 Task: Design a site for a fitness influencer, featuring workout routines, healthy recipes, and a community forum for fitness enthusiasts.
Action: Mouse moved to (1156, 388)
Screenshot: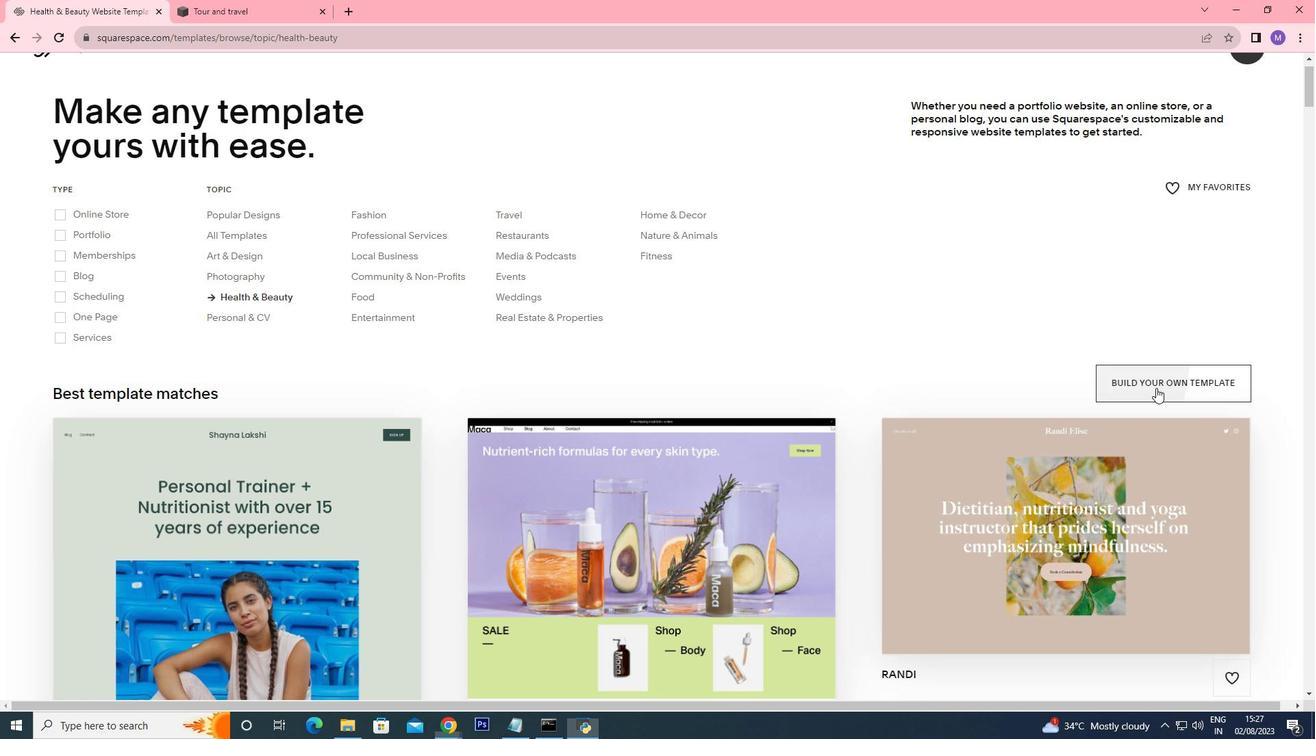 
Action: Mouse pressed left at (1156, 388)
Screenshot: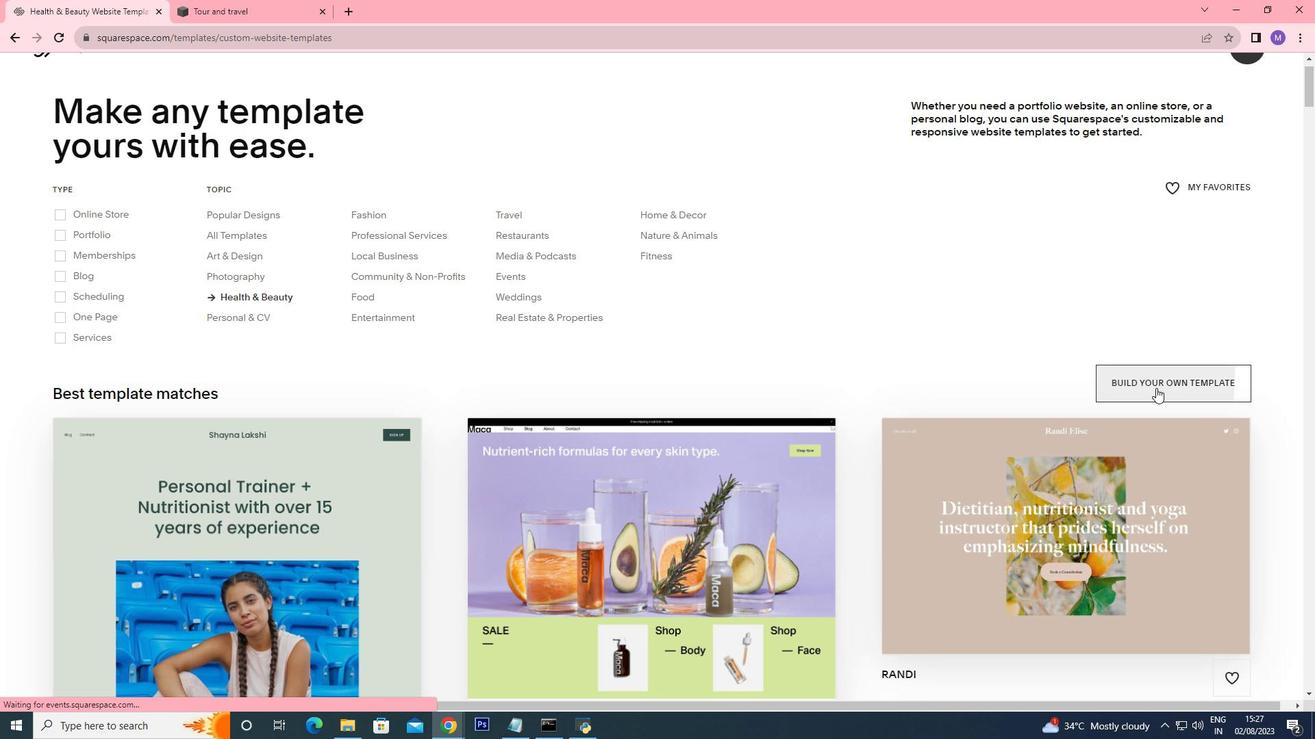 
Action: Mouse moved to (1062, 510)
Screenshot: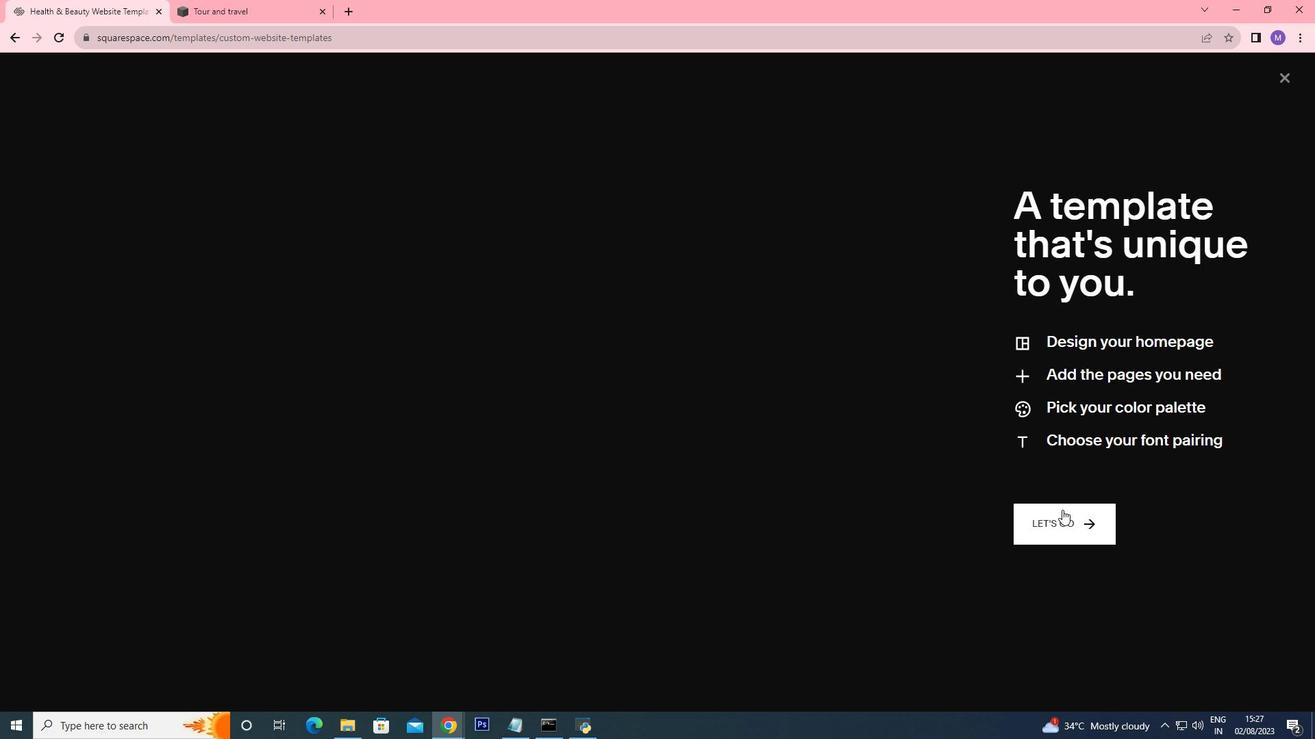 
Action: Mouse pressed left at (1062, 510)
Screenshot: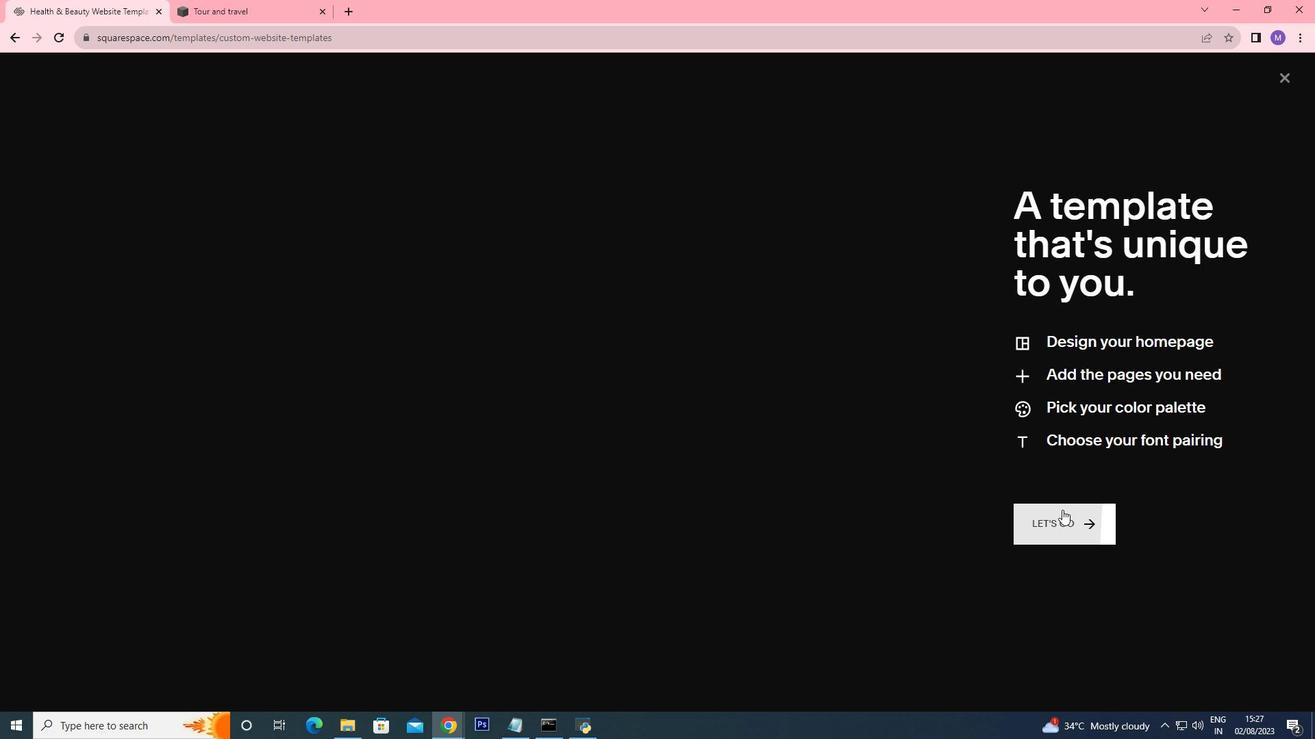 
Action: Mouse moved to (1063, 523)
Screenshot: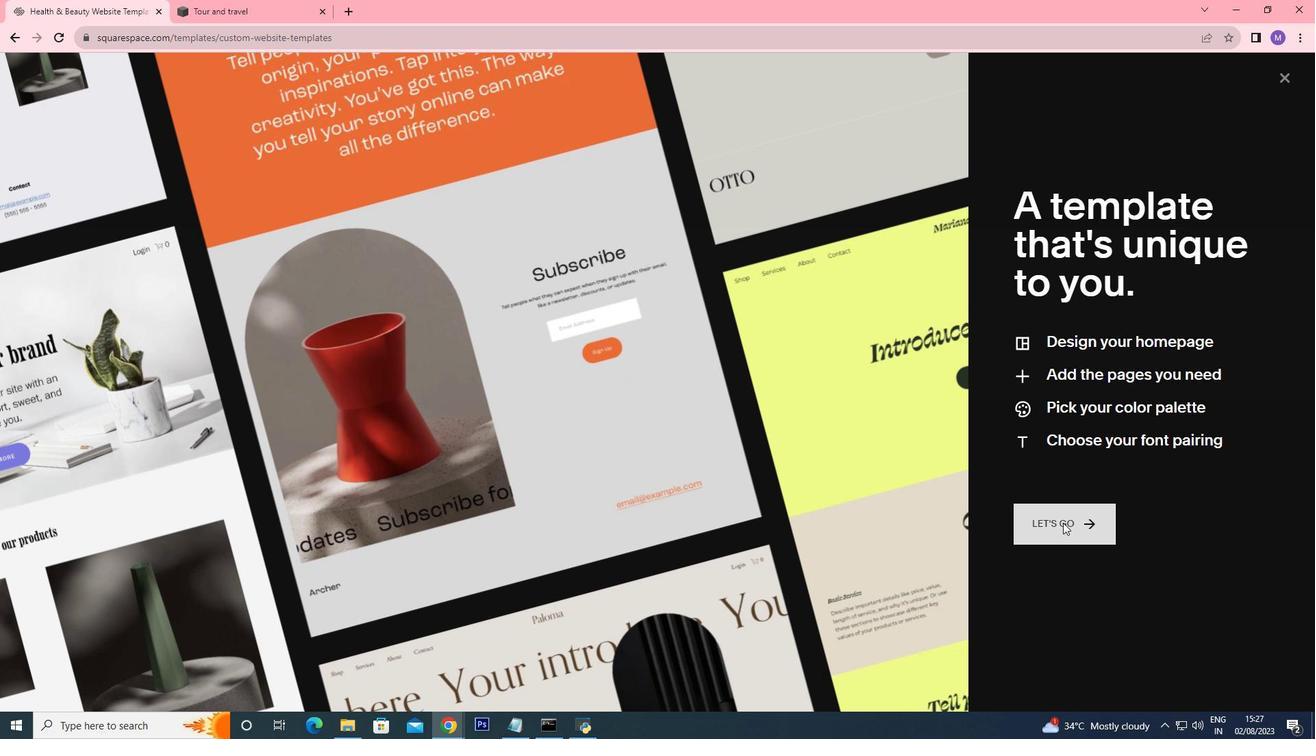 
Action: Mouse pressed left at (1063, 523)
Screenshot: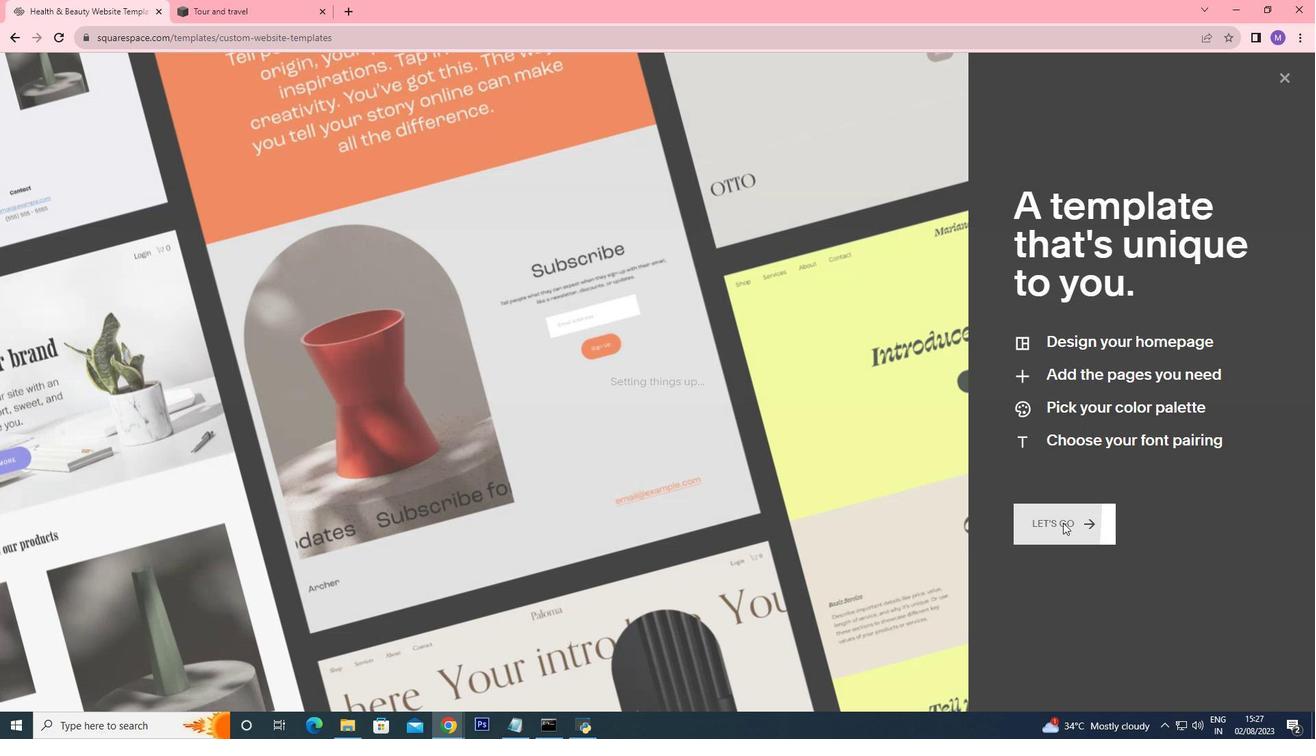 
Action: Mouse moved to (1057, 248)
Screenshot: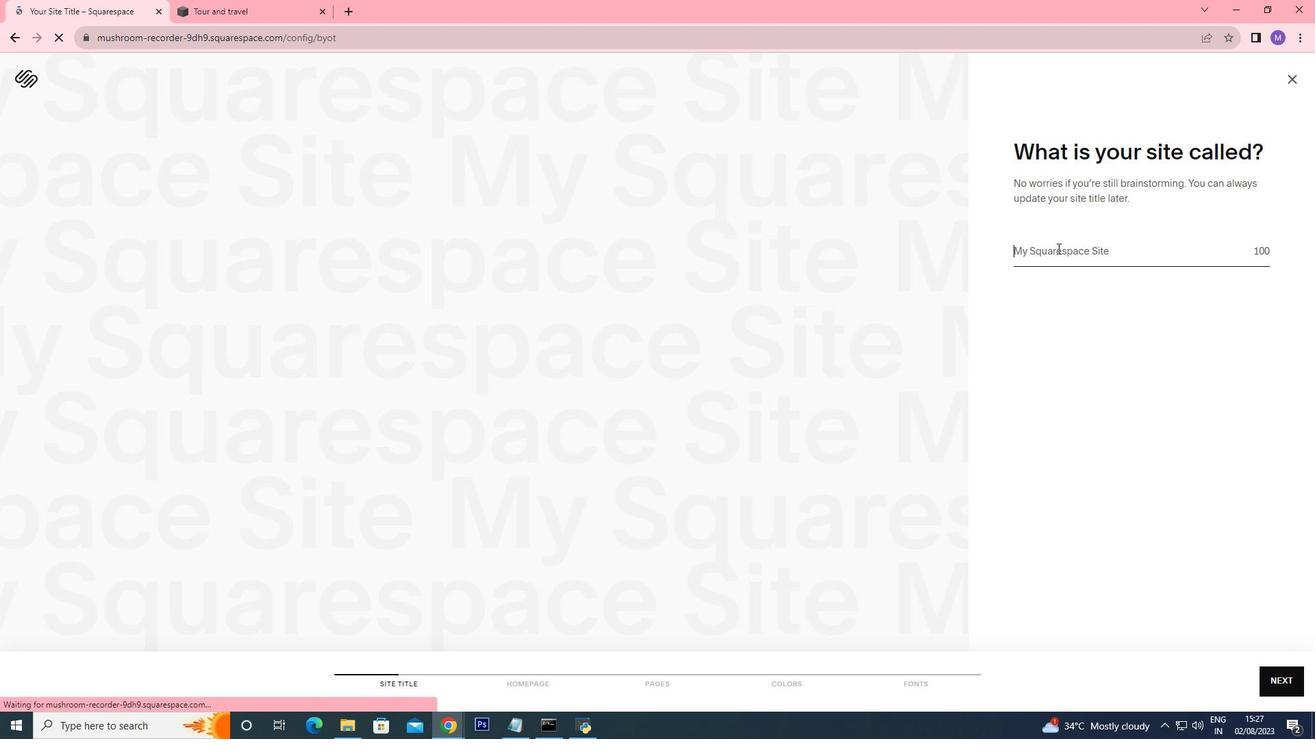 
Action: Mouse pressed left at (1057, 248)
Screenshot: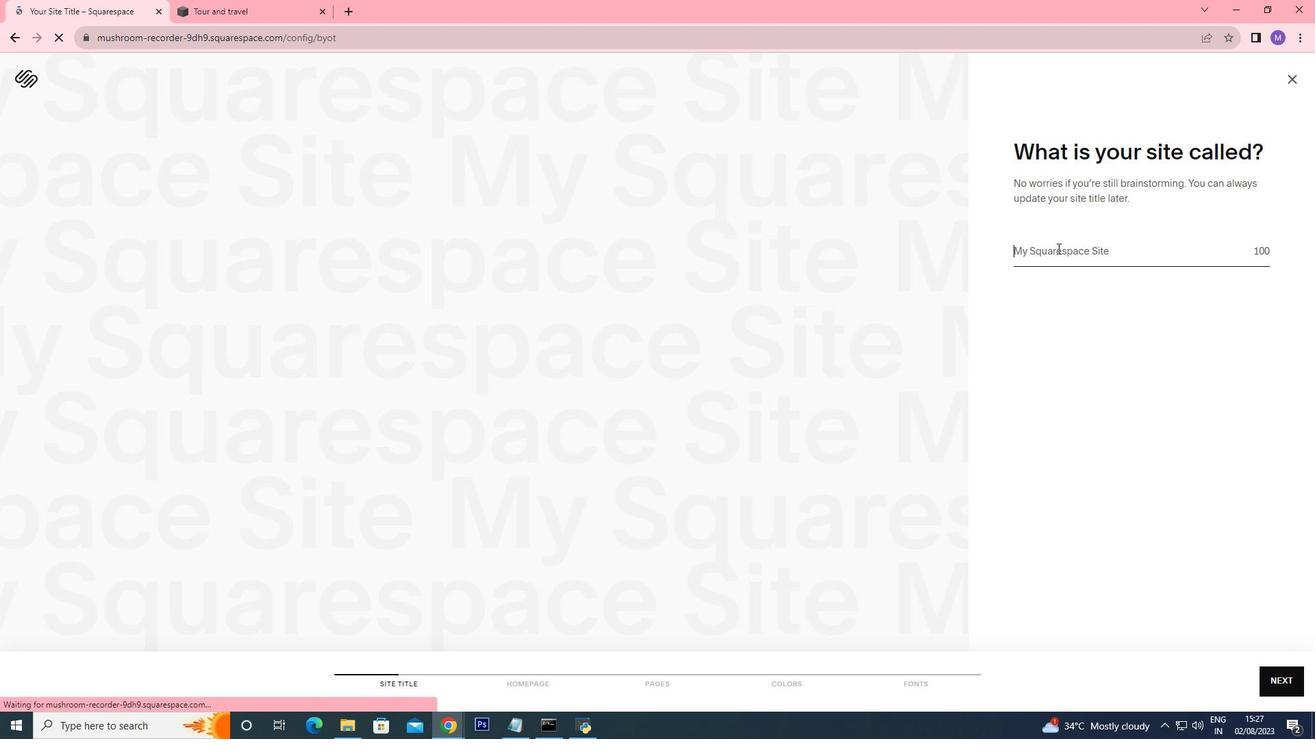 
Action: Key pressed <Key.shift>Fitness<Key.space><Key.shift>Influencer
Screenshot: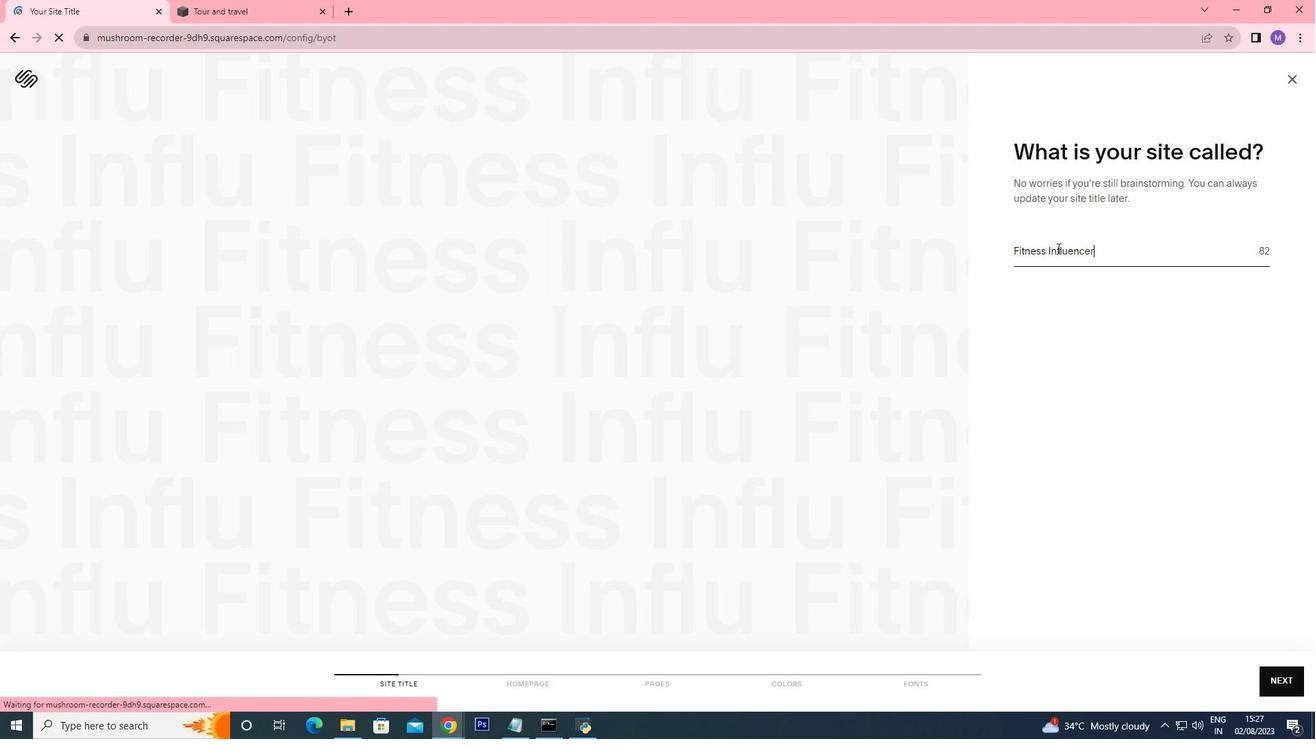 
Action: Mouse moved to (1264, 679)
Screenshot: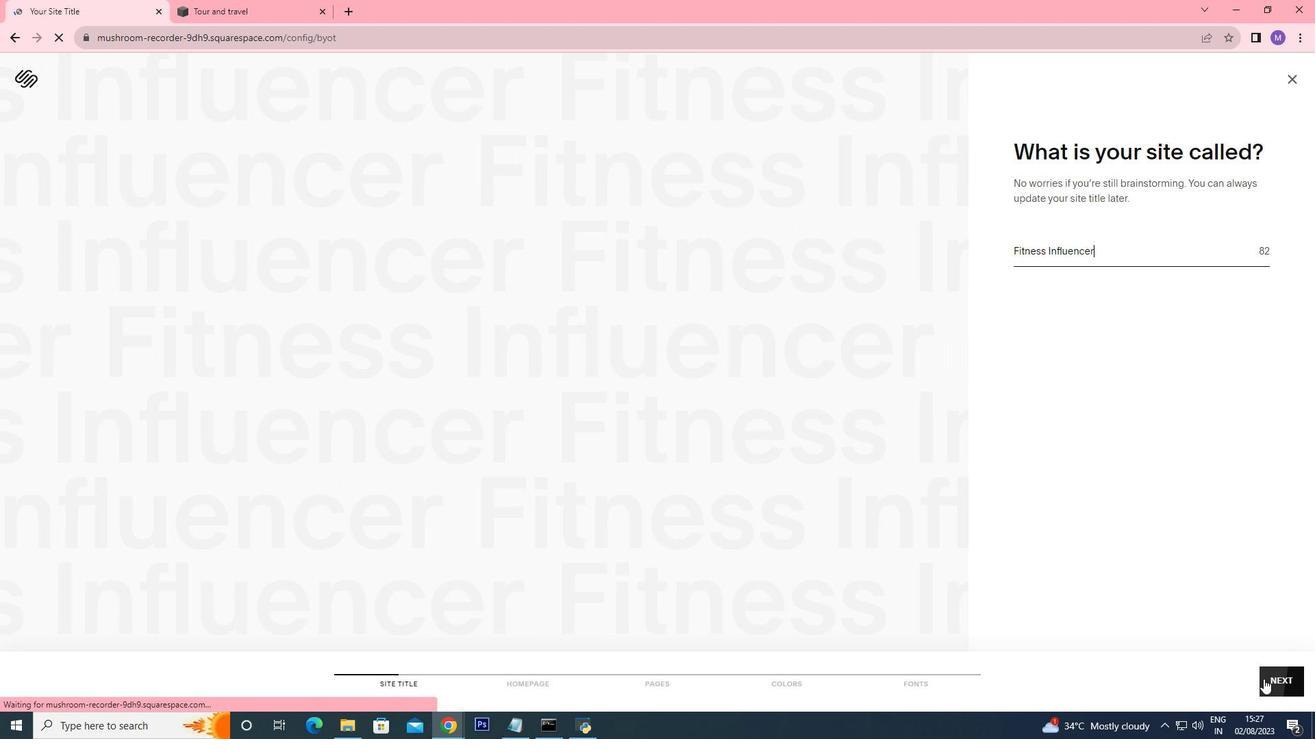 
Action: Mouse pressed left at (1264, 679)
Screenshot: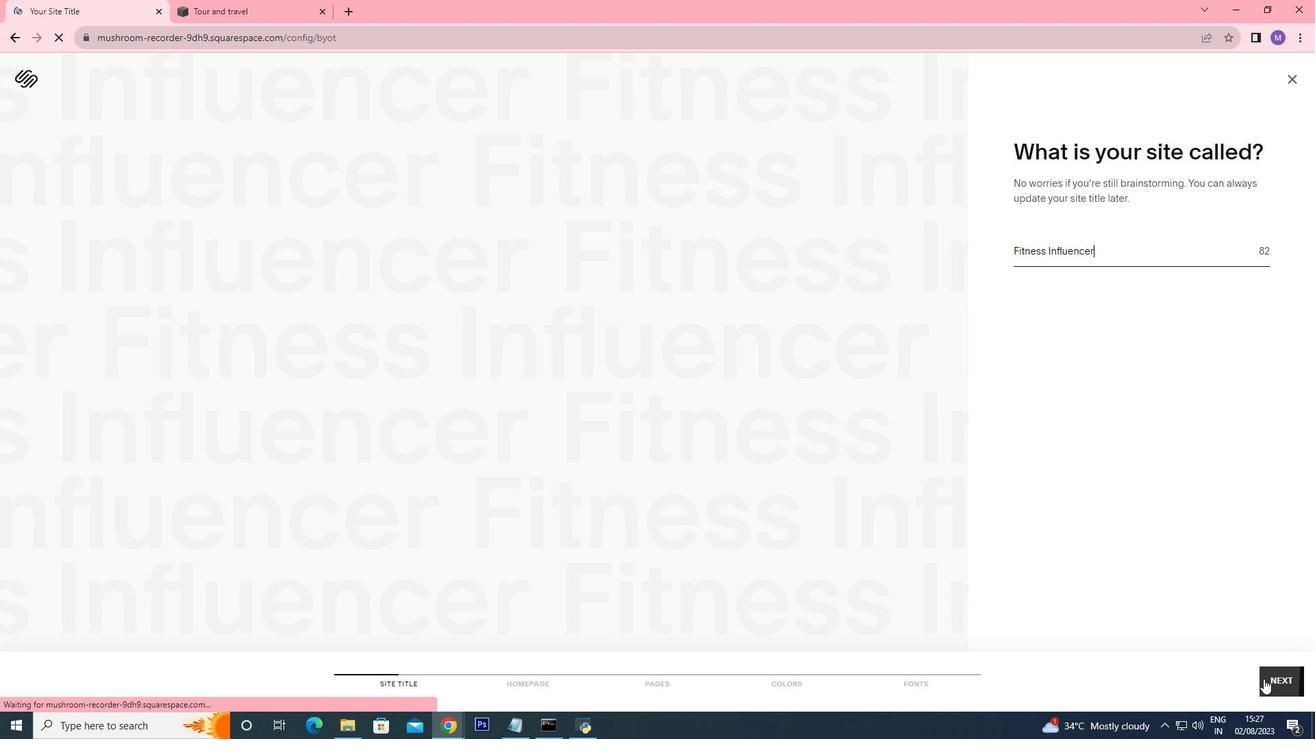 
Action: Mouse moved to (1274, 542)
Screenshot: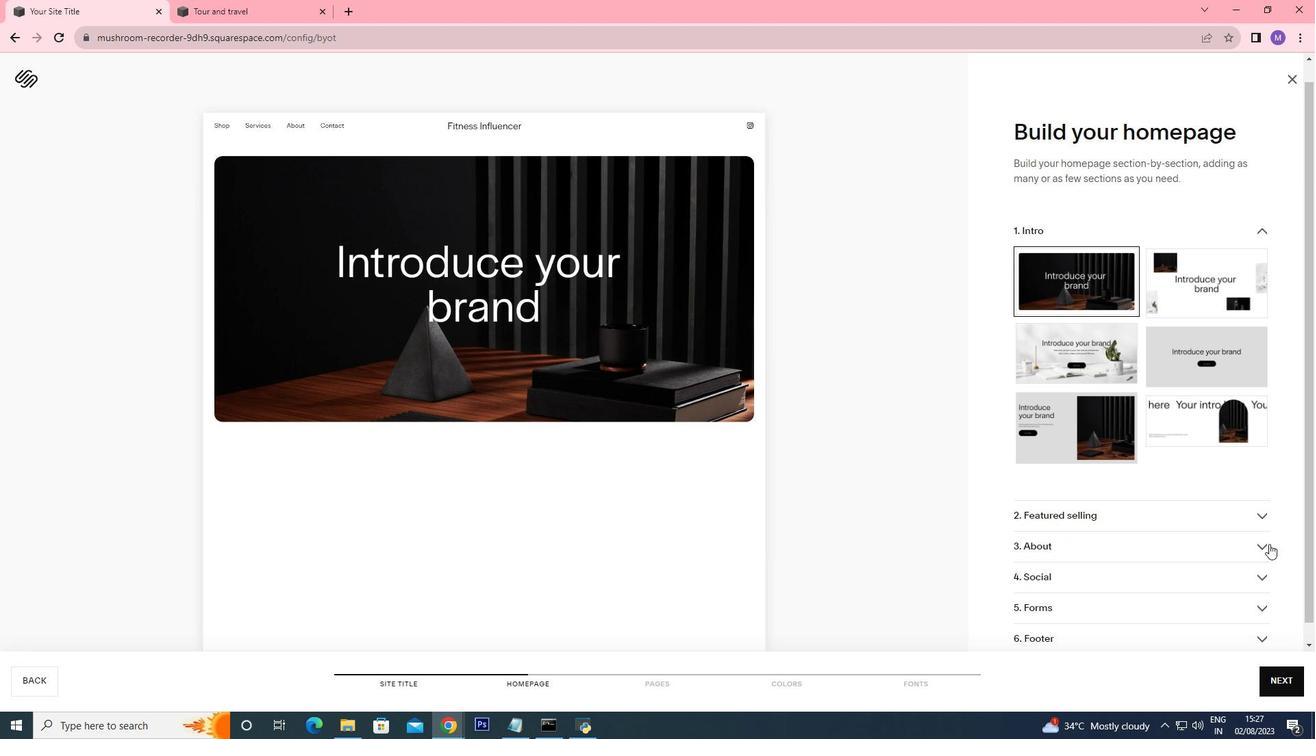 
Action: Mouse scrolled (1274, 541) with delta (0, 0)
Screenshot: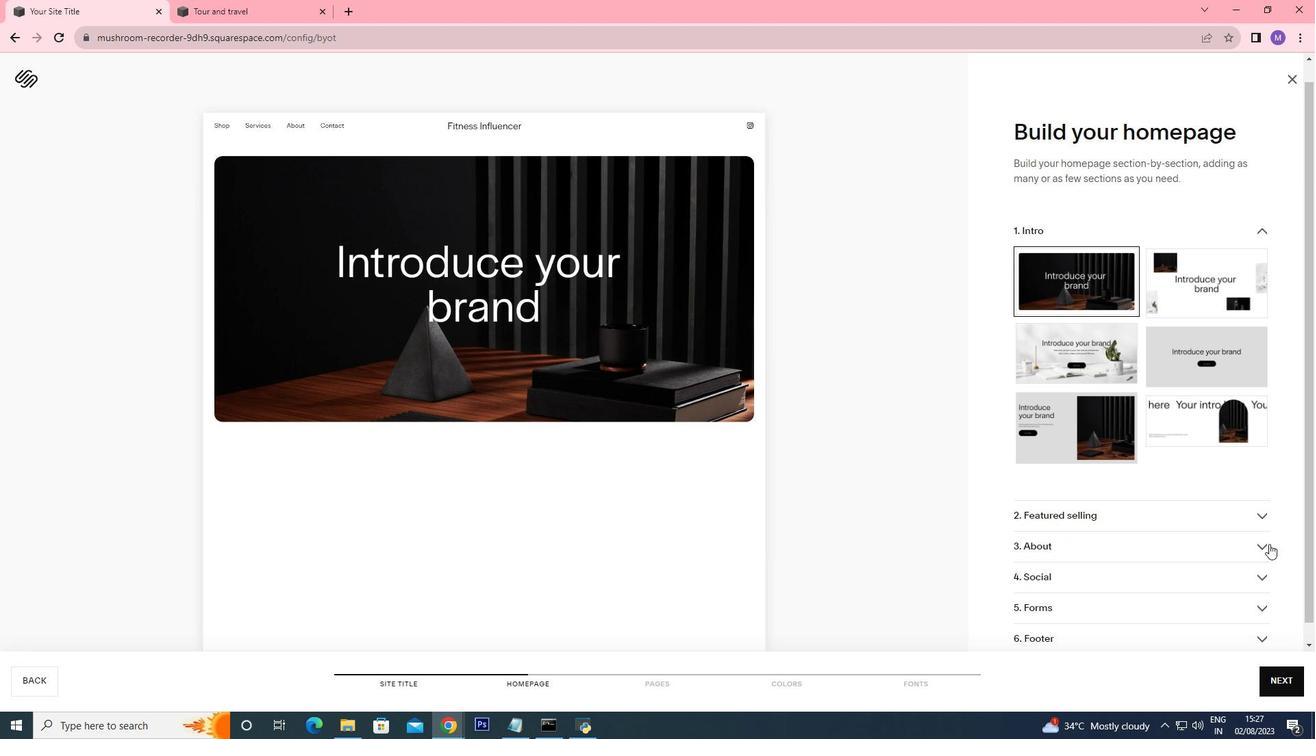 
Action: Mouse moved to (1272, 544)
Screenshot: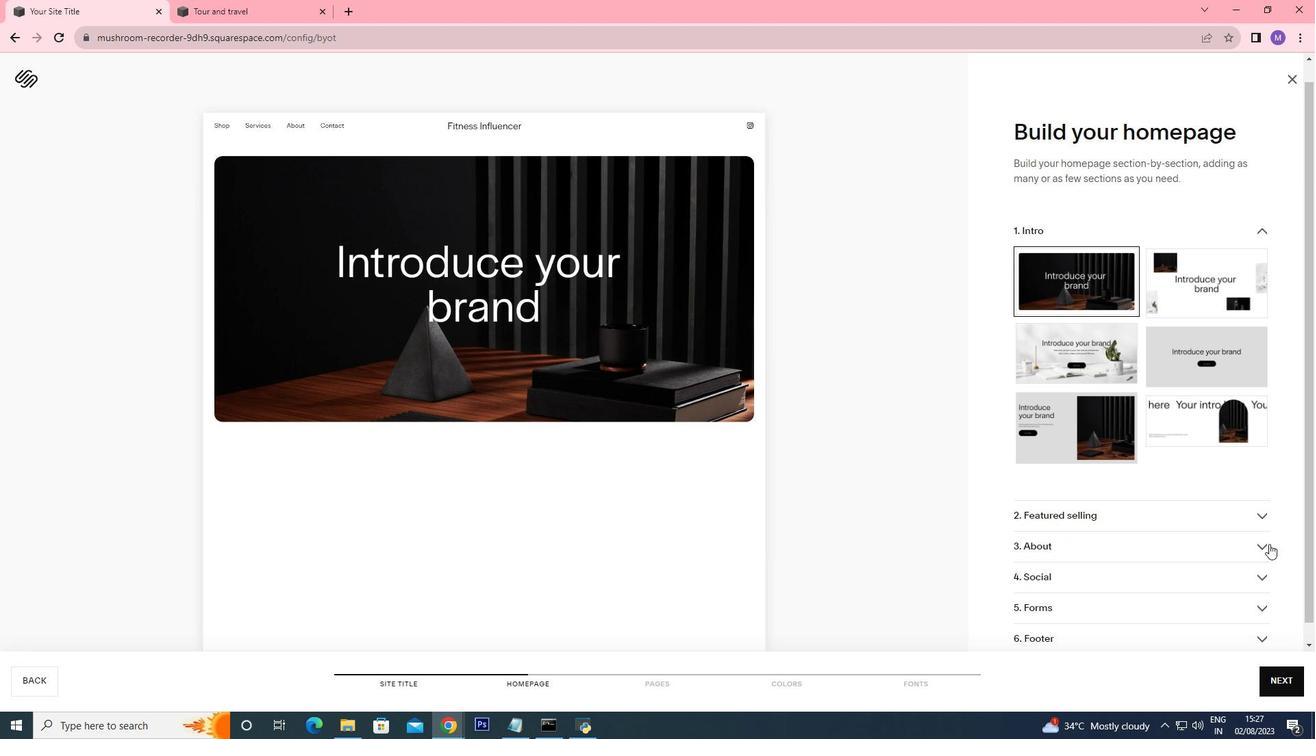 
Action: Mouse scrolled (1272, 544) with delta (0, 0)
Screenshot: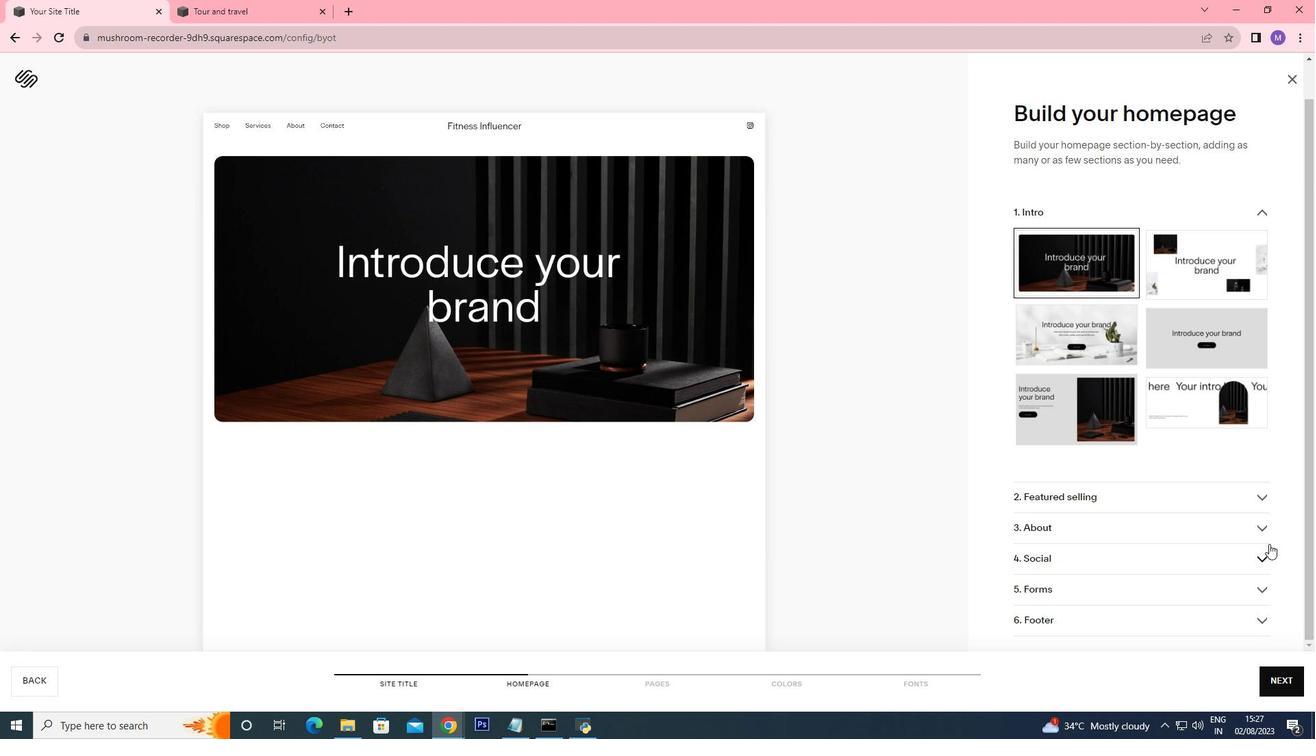 
Action: Mouse moved to (1148, 509)
Screenshot: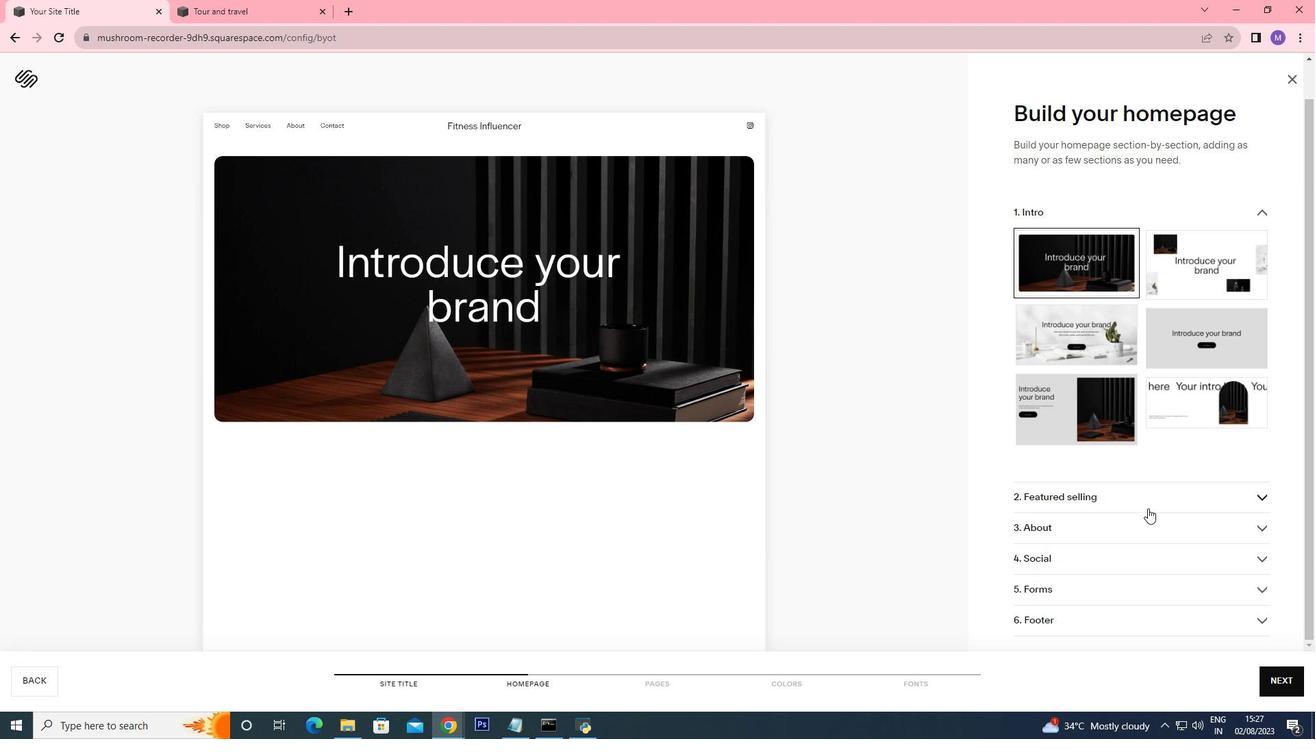 
Action: Mouse pressed left at (1148, 509)
Screenshot: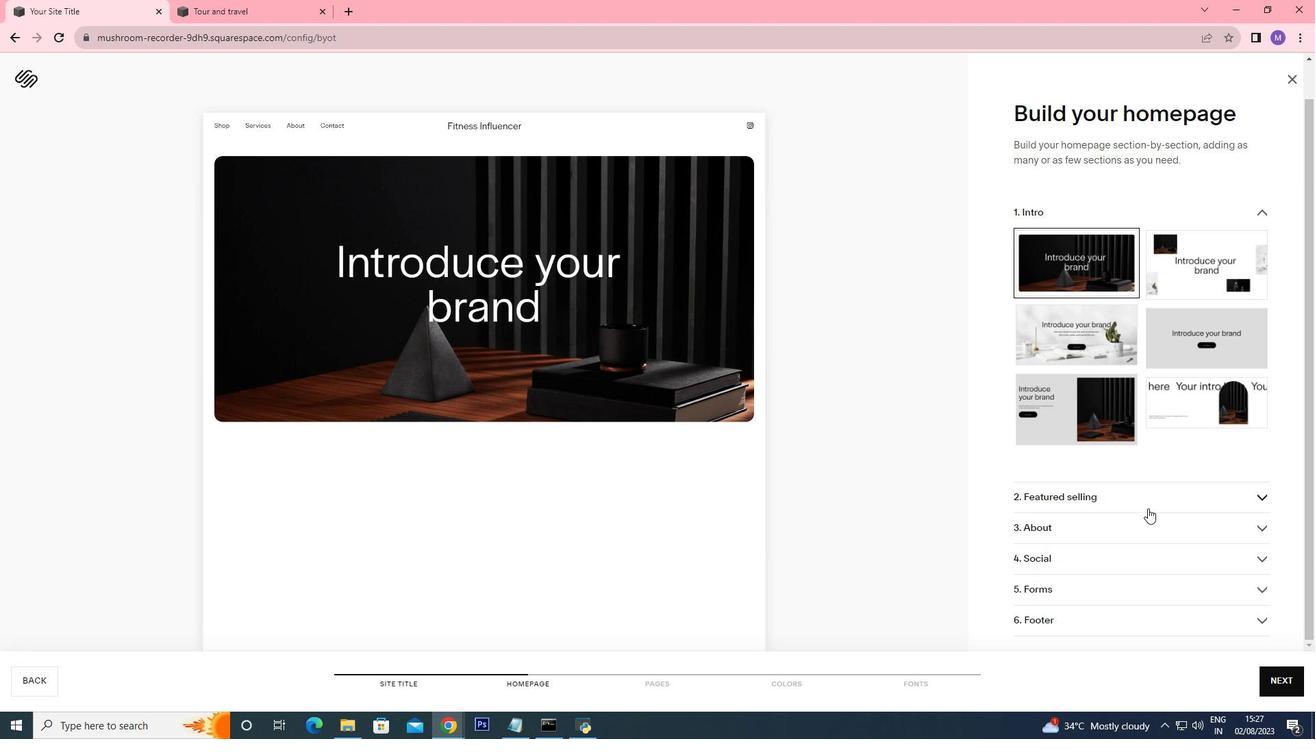 
Action: Mouse moved to (1155, 491)
Screenshot: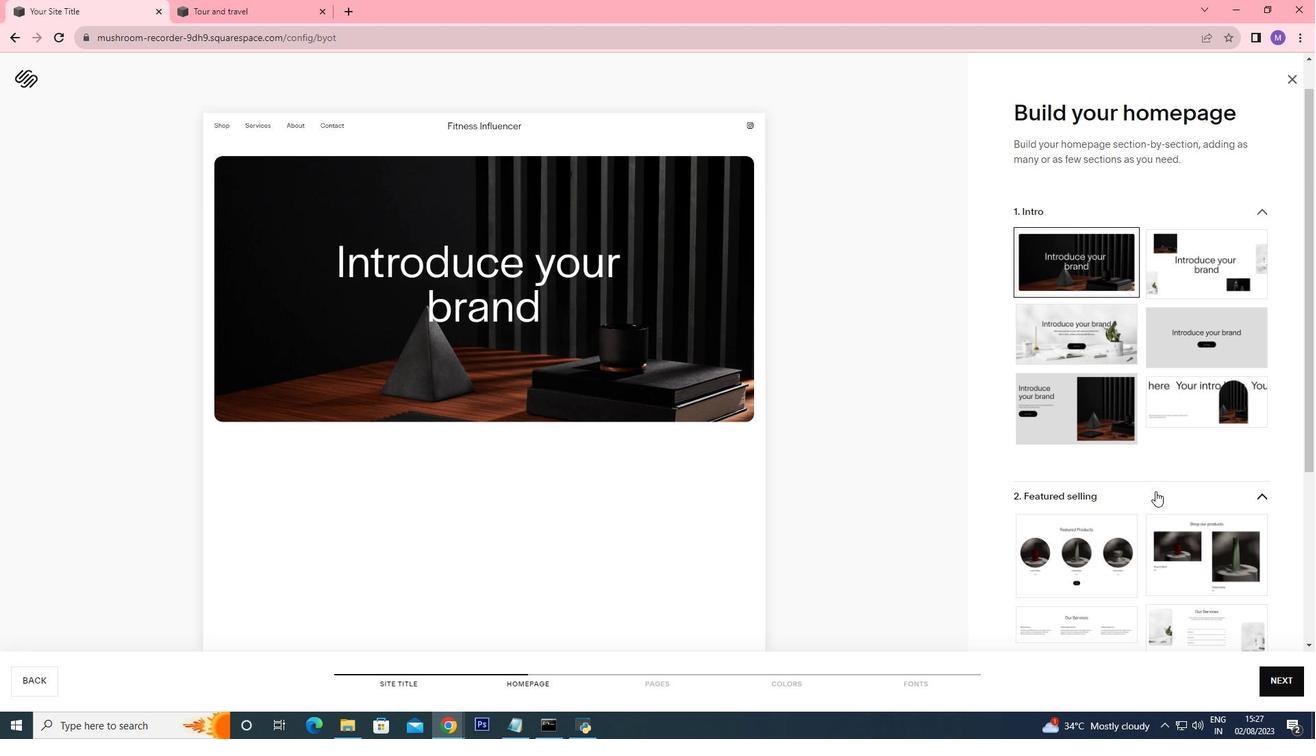 
Action: Mouse scrolled (1155, 491) with delta (0, 0)
Screenshot: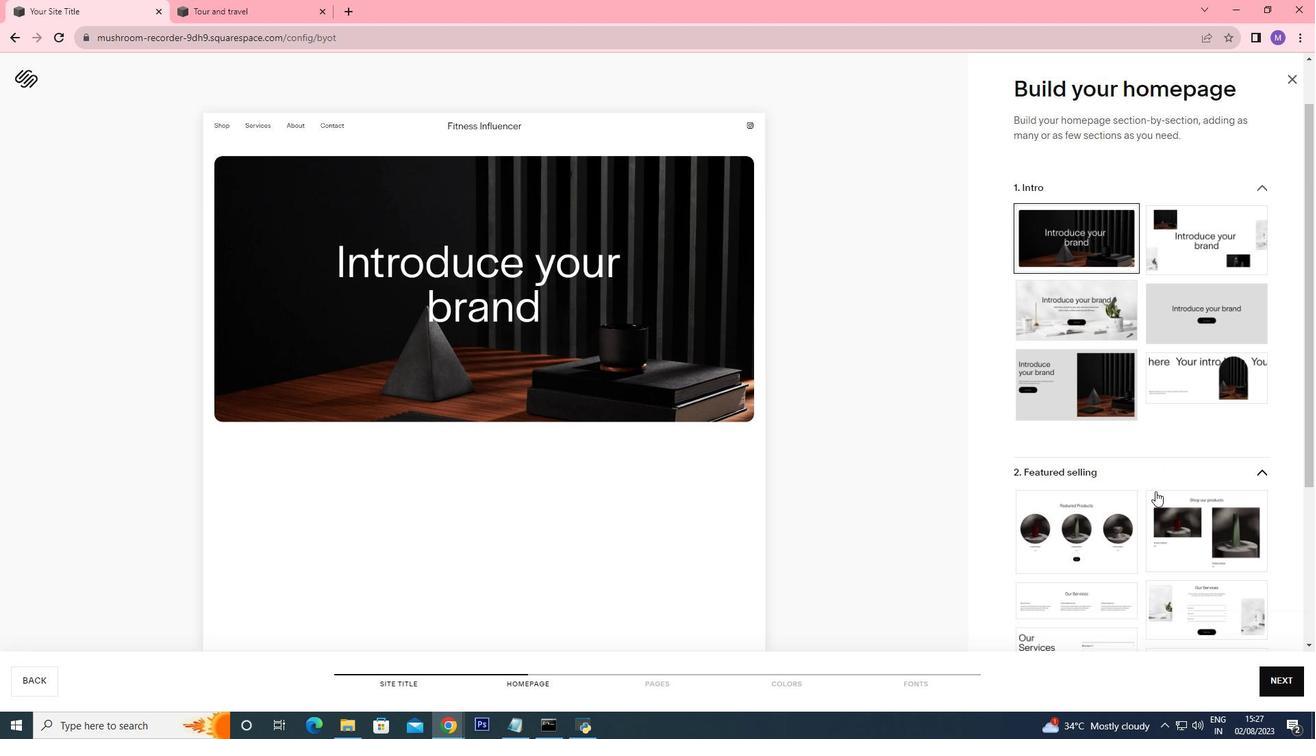 
Action: Mouse scrolled (1155, 491) with delta (0, 0)
Screenshot: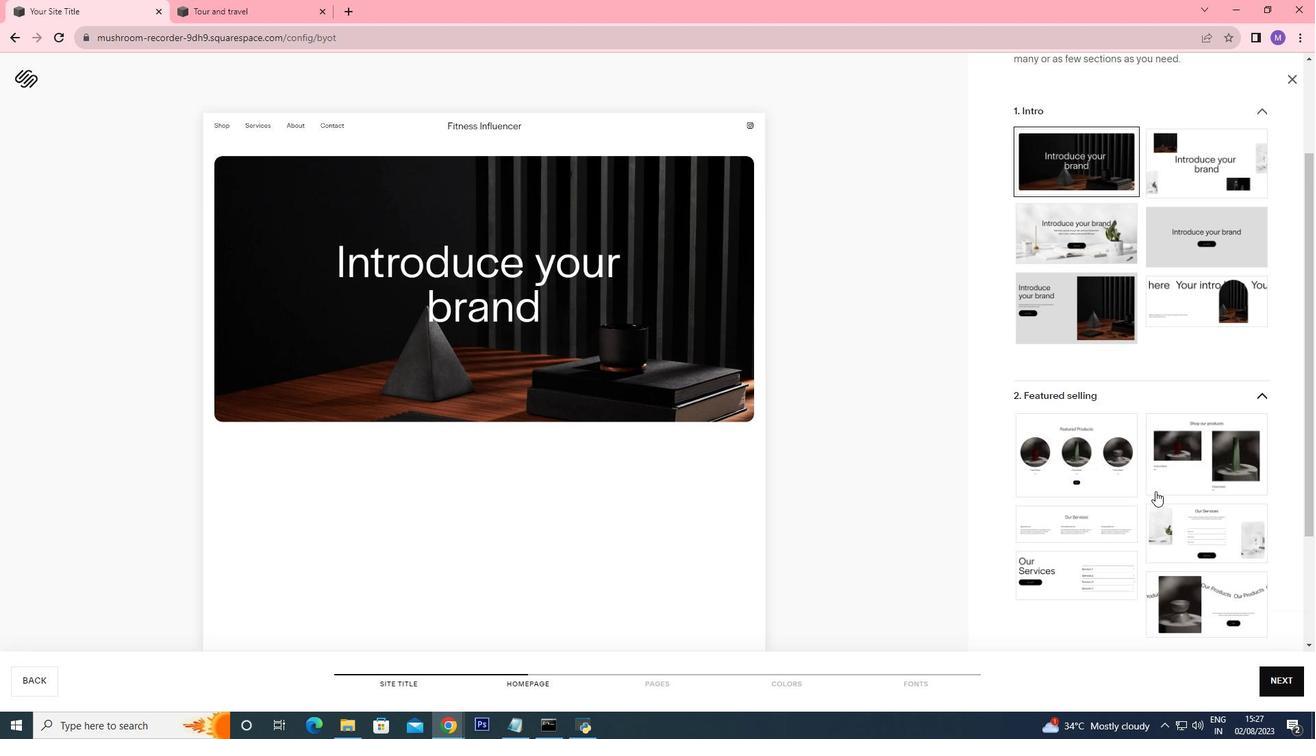 
Action: Mouse moved to (1257, 362)
Screenshot: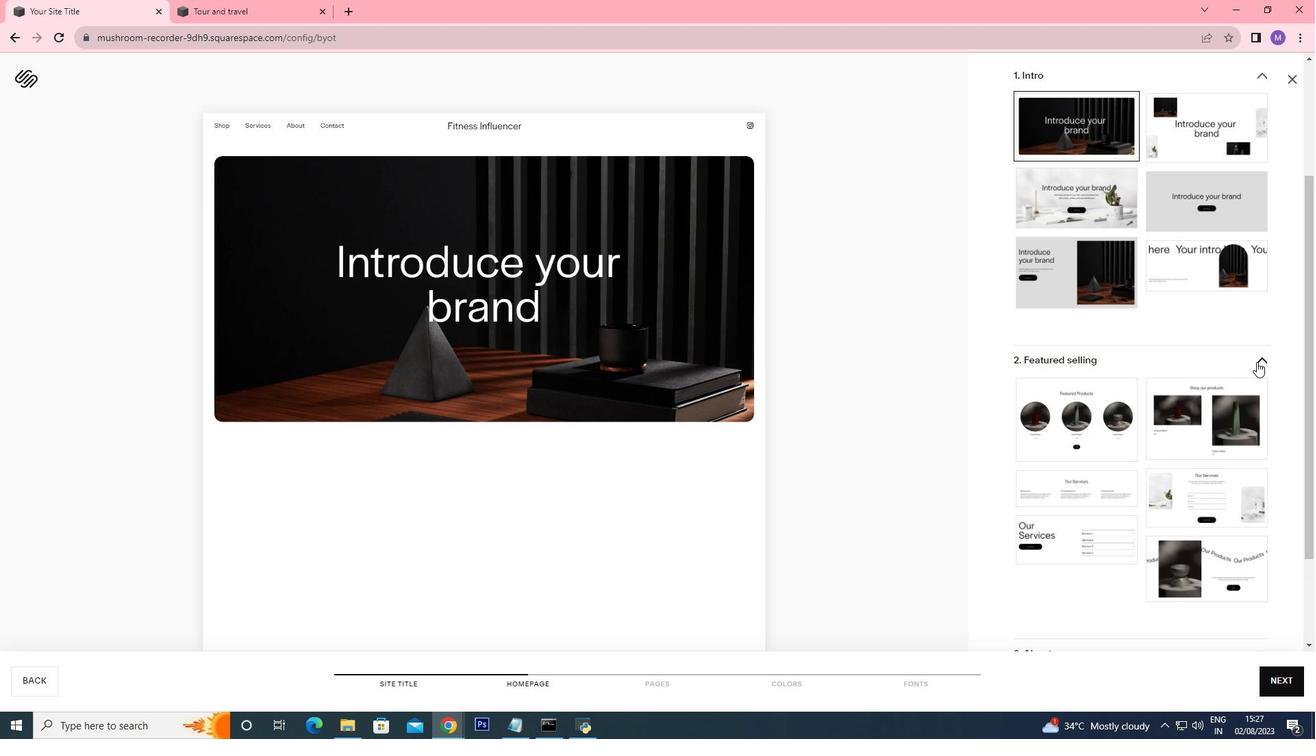 
Action: Mouse pressed left at (1257, 362)
Screenshot: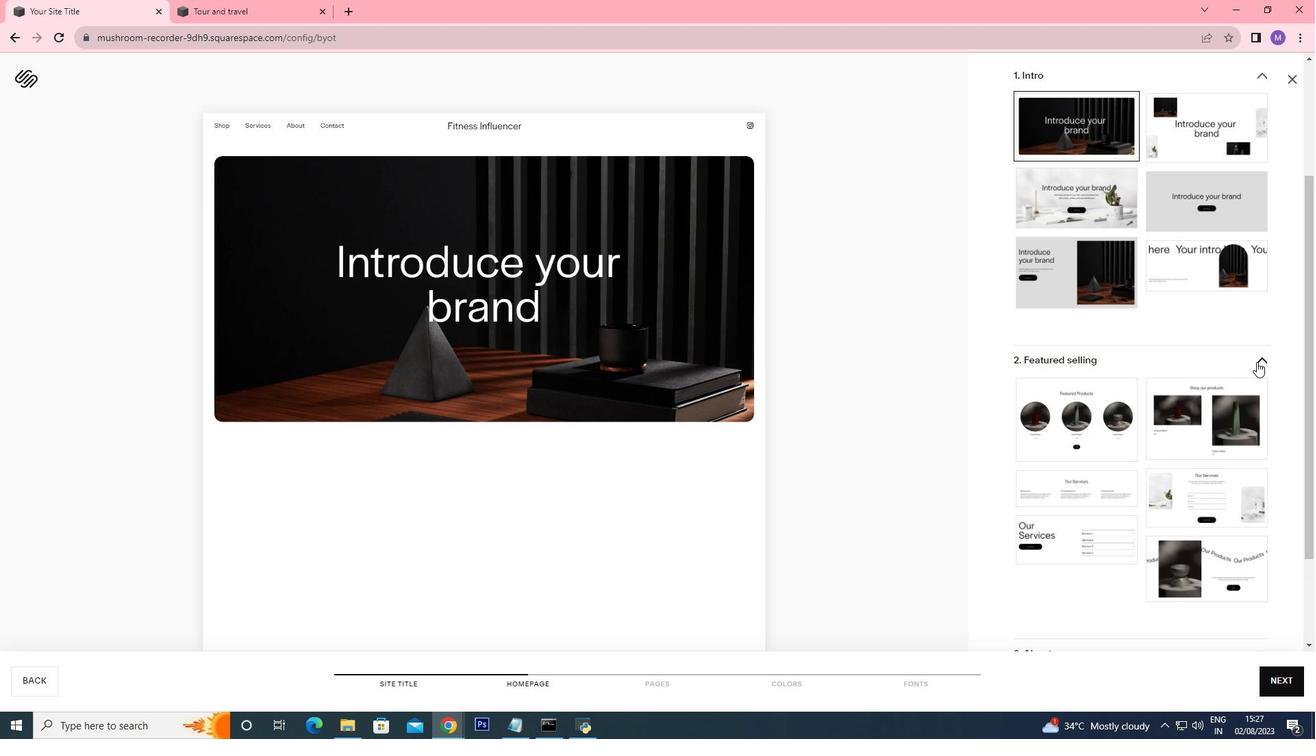
Action: Mouse moved to (1101, 411)
Screenshot: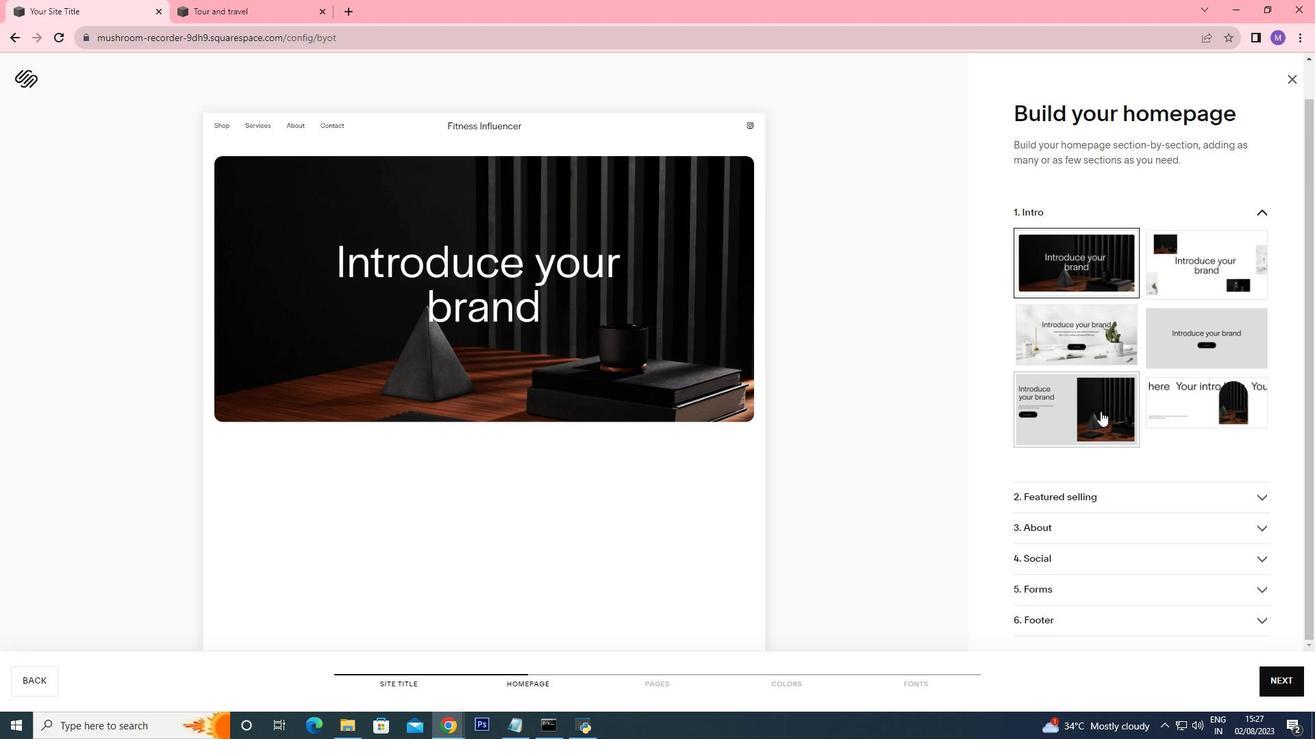 
Action: Mouse pressed left at (1101, 411)
Screenshot: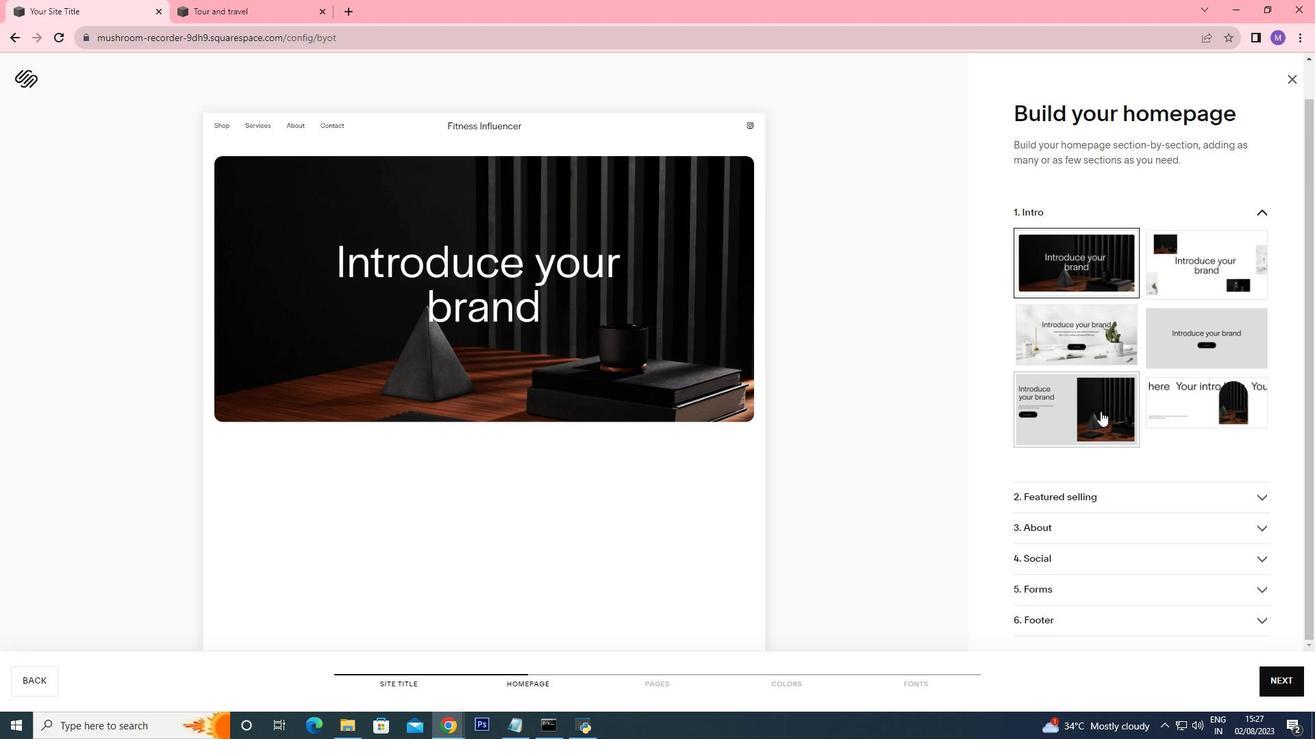 
Action: Mouse moved to (1198, 411)
Screenshot: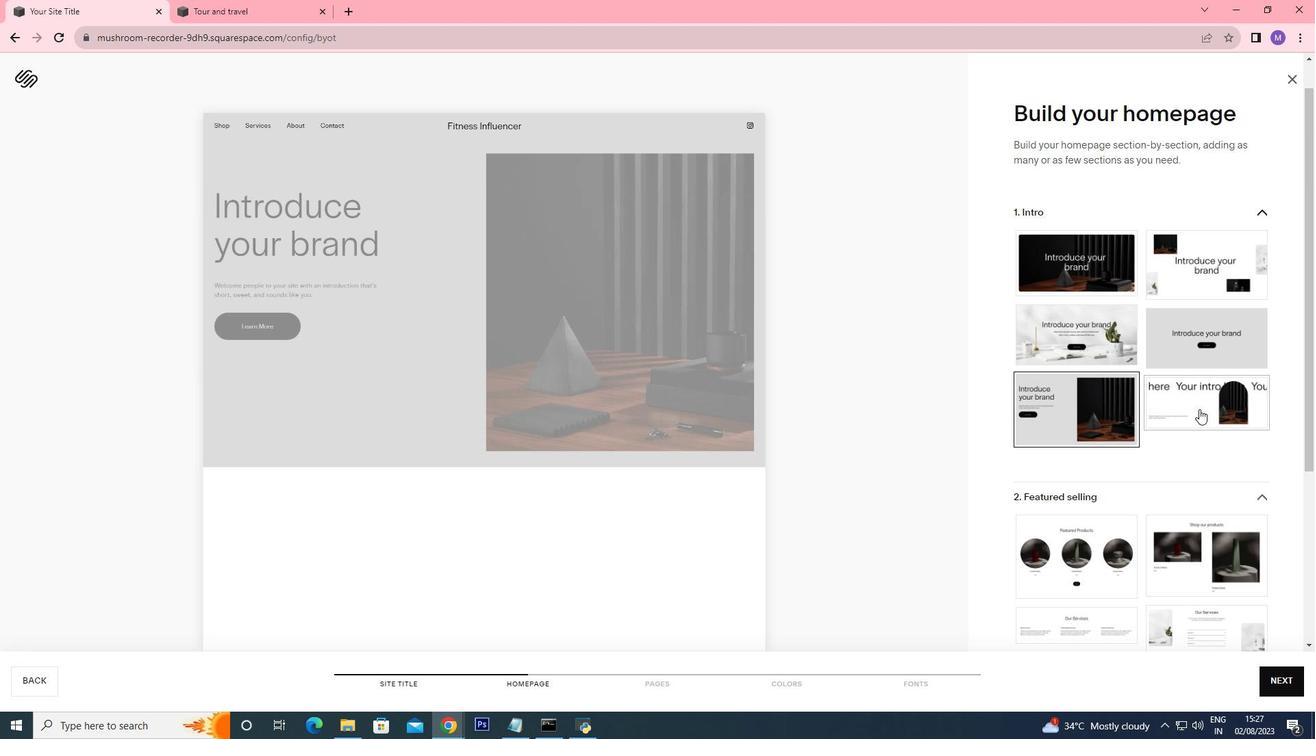 
Action: Mouse scrolled (1198, 410) with delta (0, 0)
Screenshot: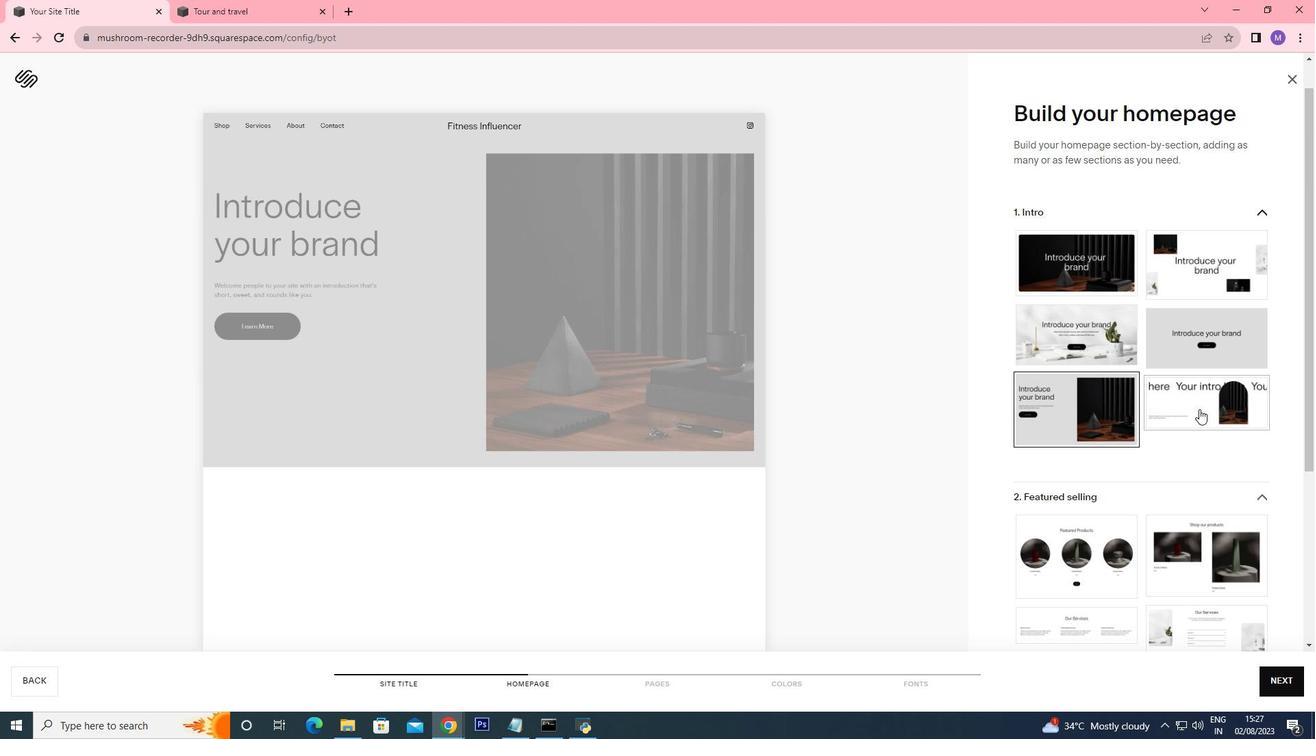 
Action: Mouse moved to (1199, 409)
Screenshot: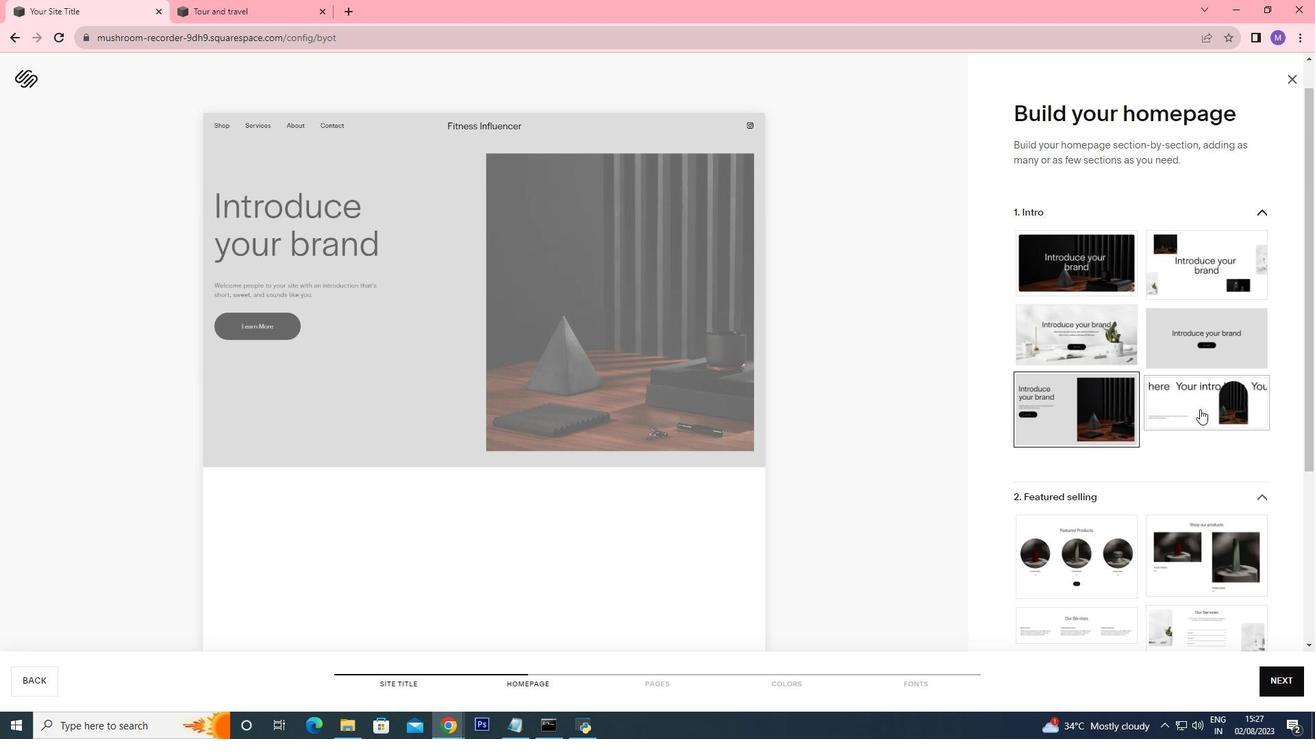 
Action: Mouse scrolled (1198, 409) with delta (0, 0)
Screenshot: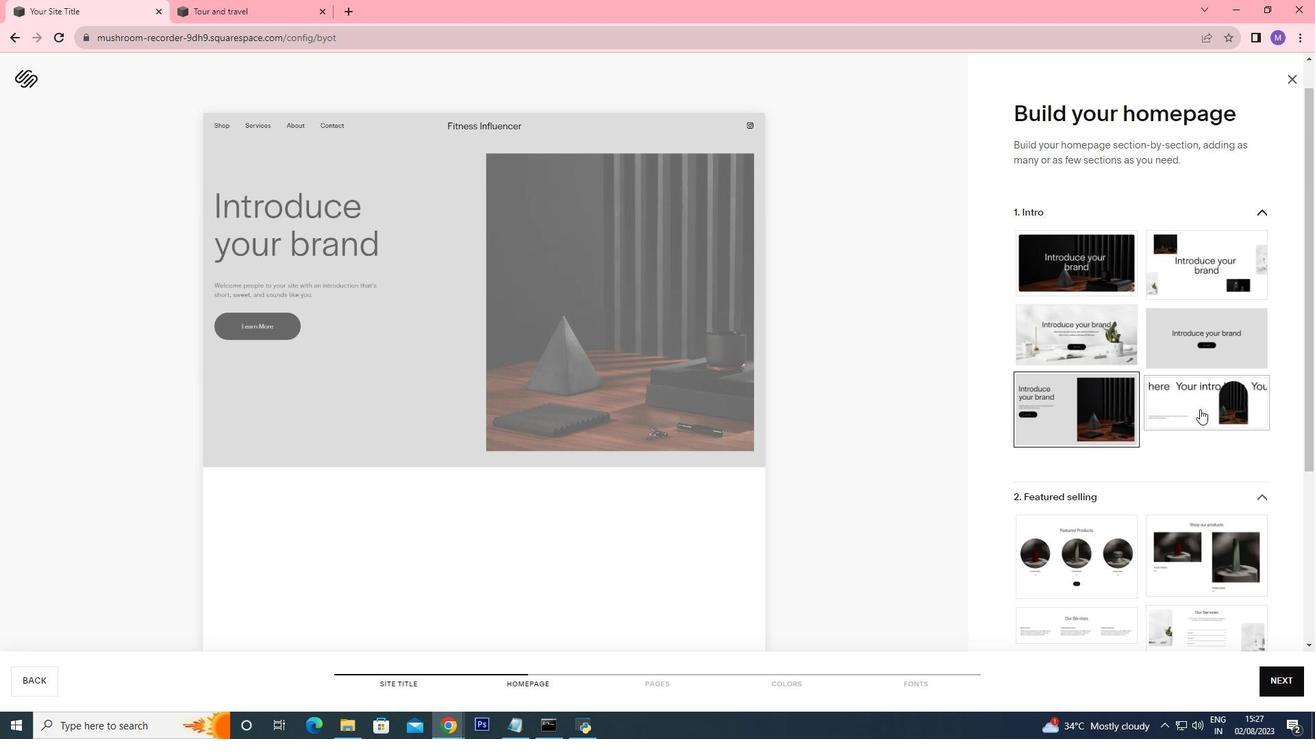 
Action: Mouse scrolled (1199, 409) with delta (0, 0)
Screenshot: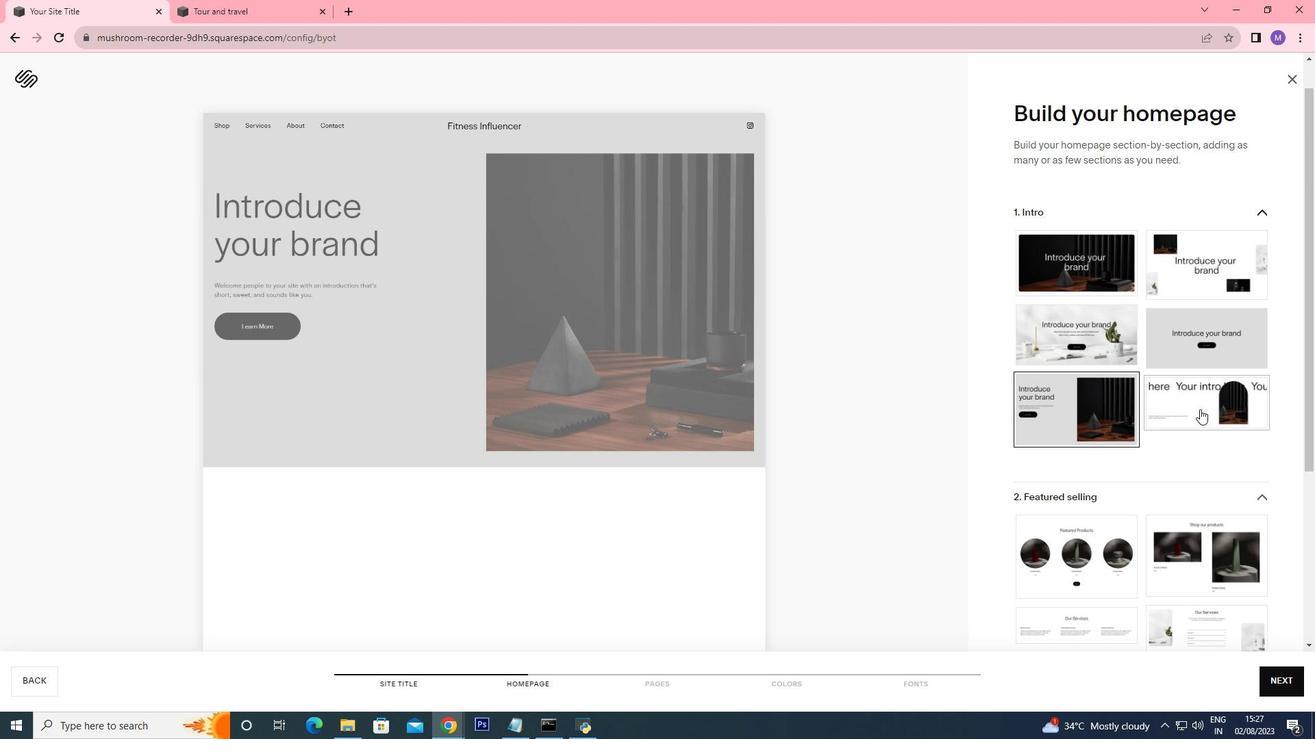 
Action: Mouse moved to (1224, 408)
Screenshot: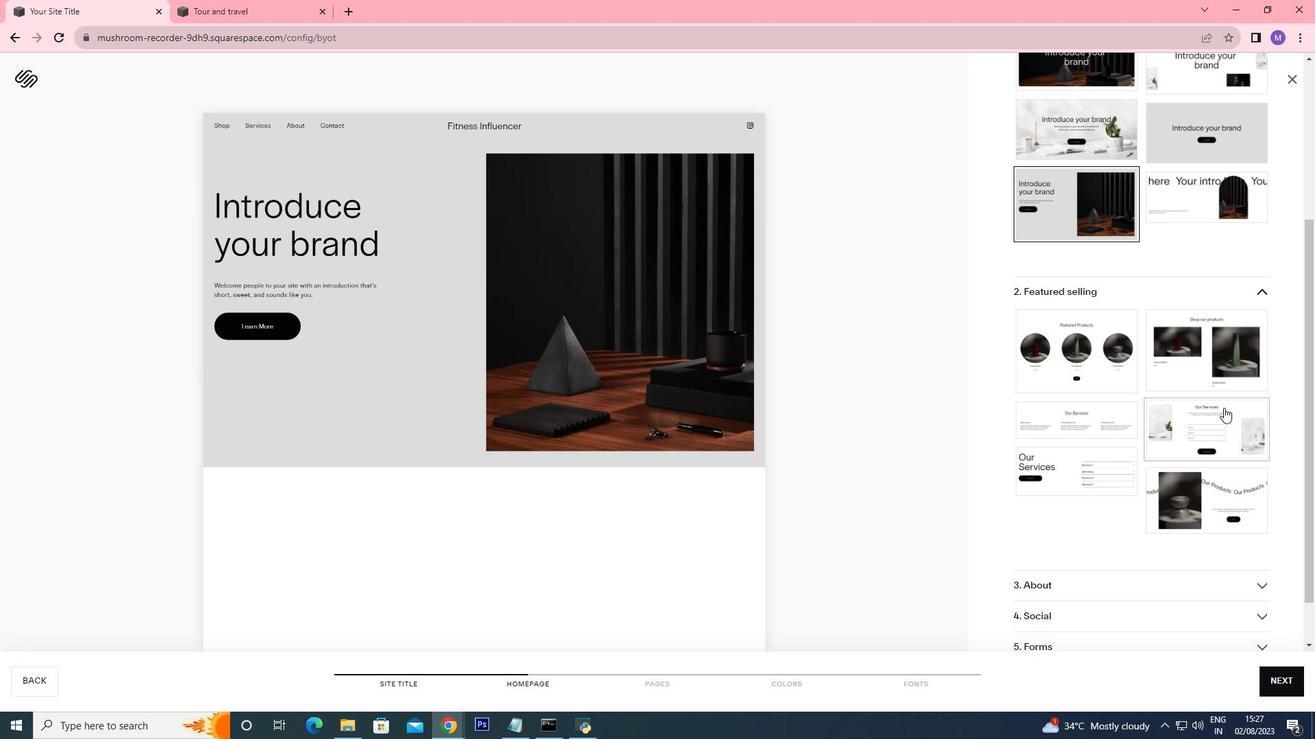 
Action: Mouse scrolled (1224, 407) with delta (0, 0)
Screenshot: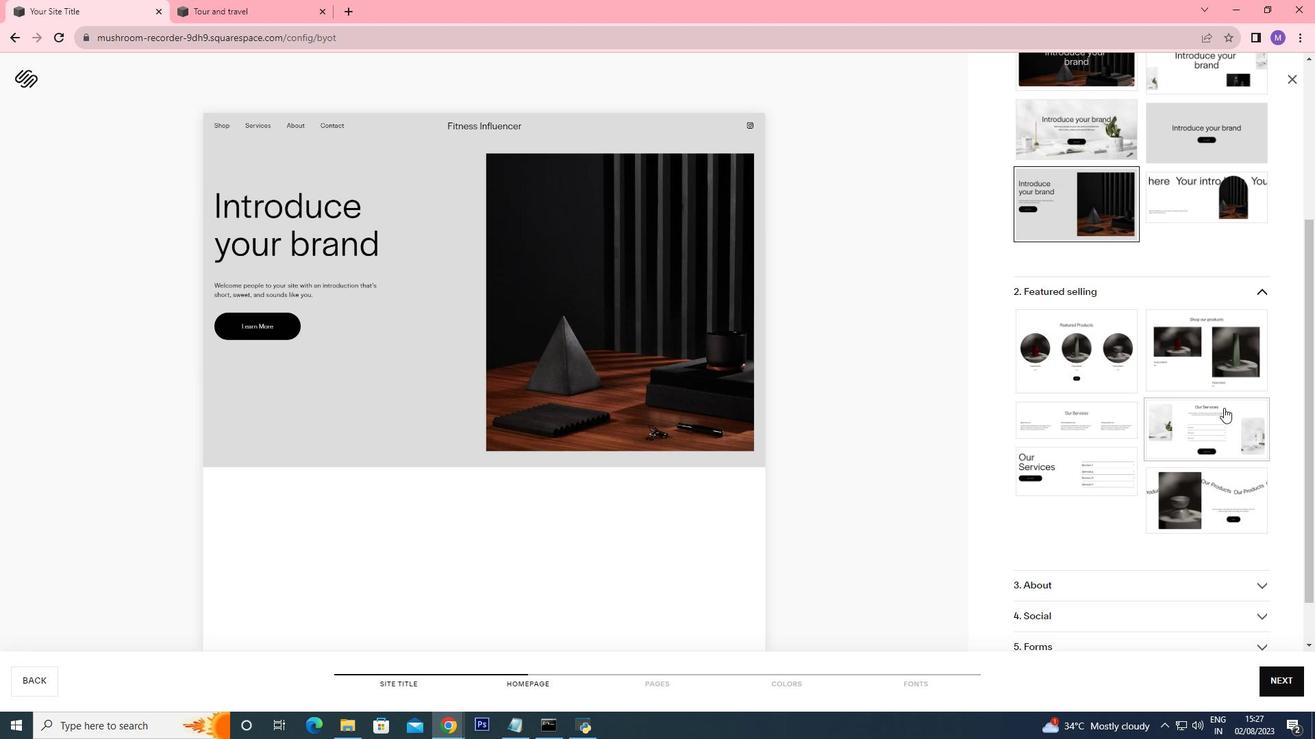 
Action: Mouse scrolled (1224, 407) with delta (0, 0)
Screenshot: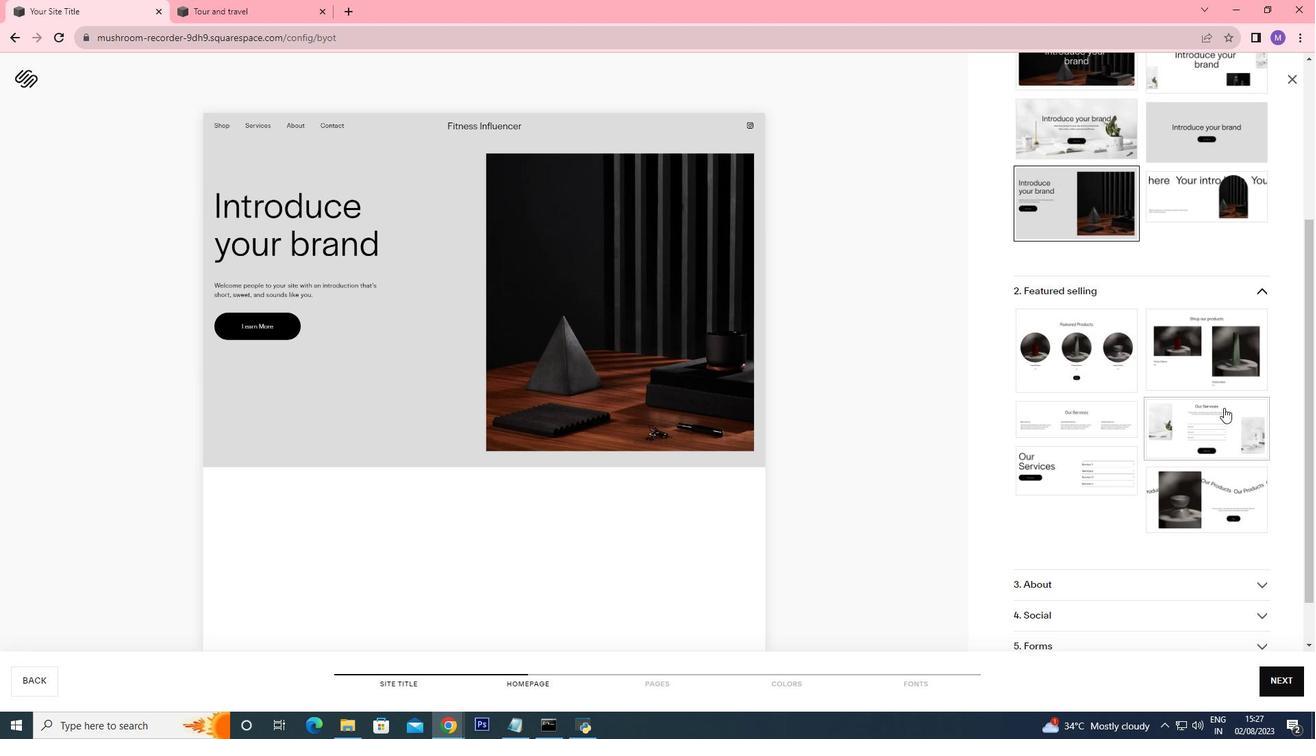 
Action: Mouse moved to (1211, 431)
Screenshot: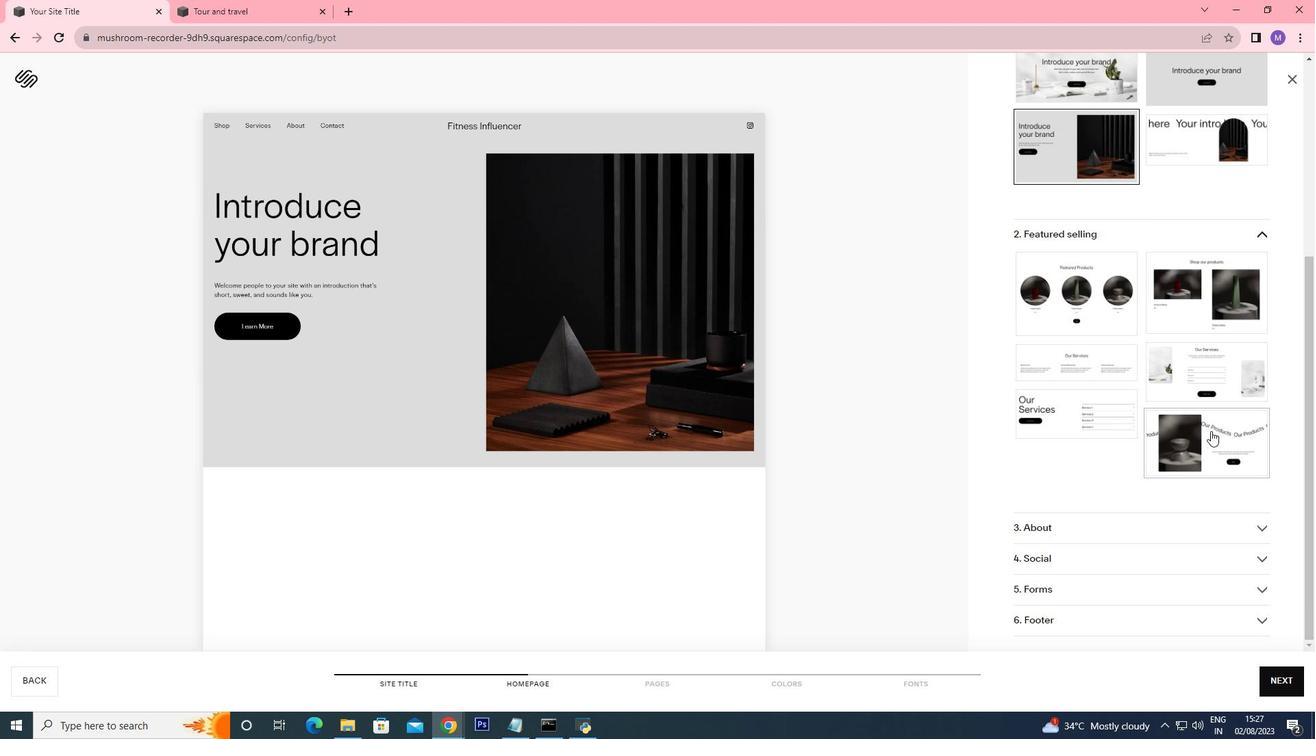 
Action: Mouse scrolled (1211, 430) with delta (0, 0)
Screenshot: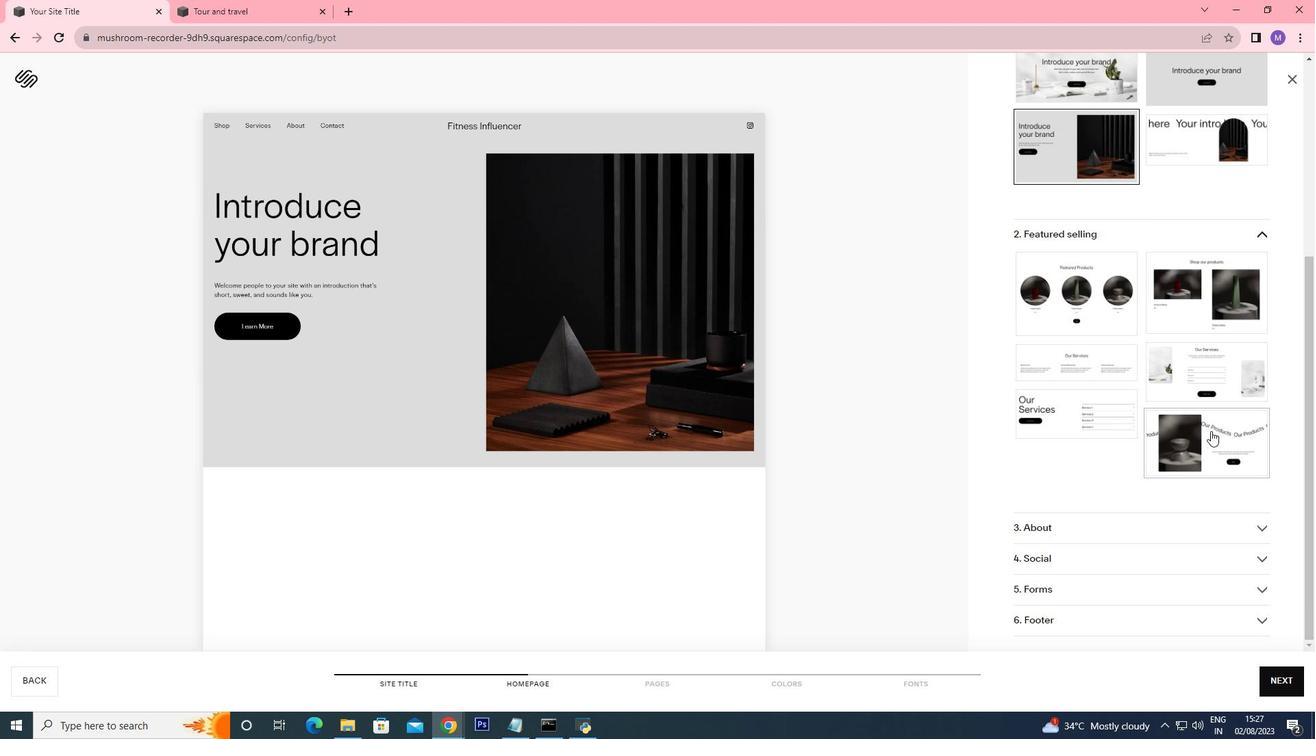 
Action: Mouse scrolled (1211, 430) with delta (0, 0)
Screenshot: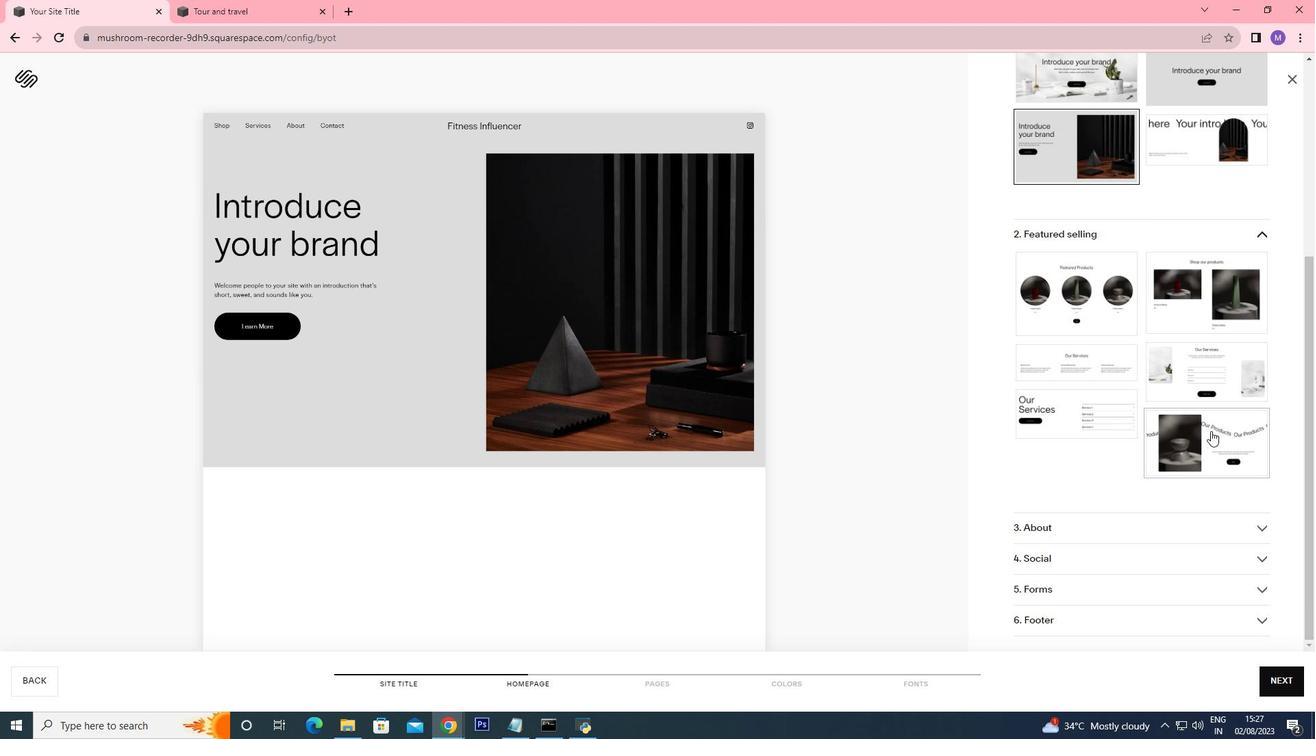 
Action: Mouse moved to (1268, 534)
Screenshot: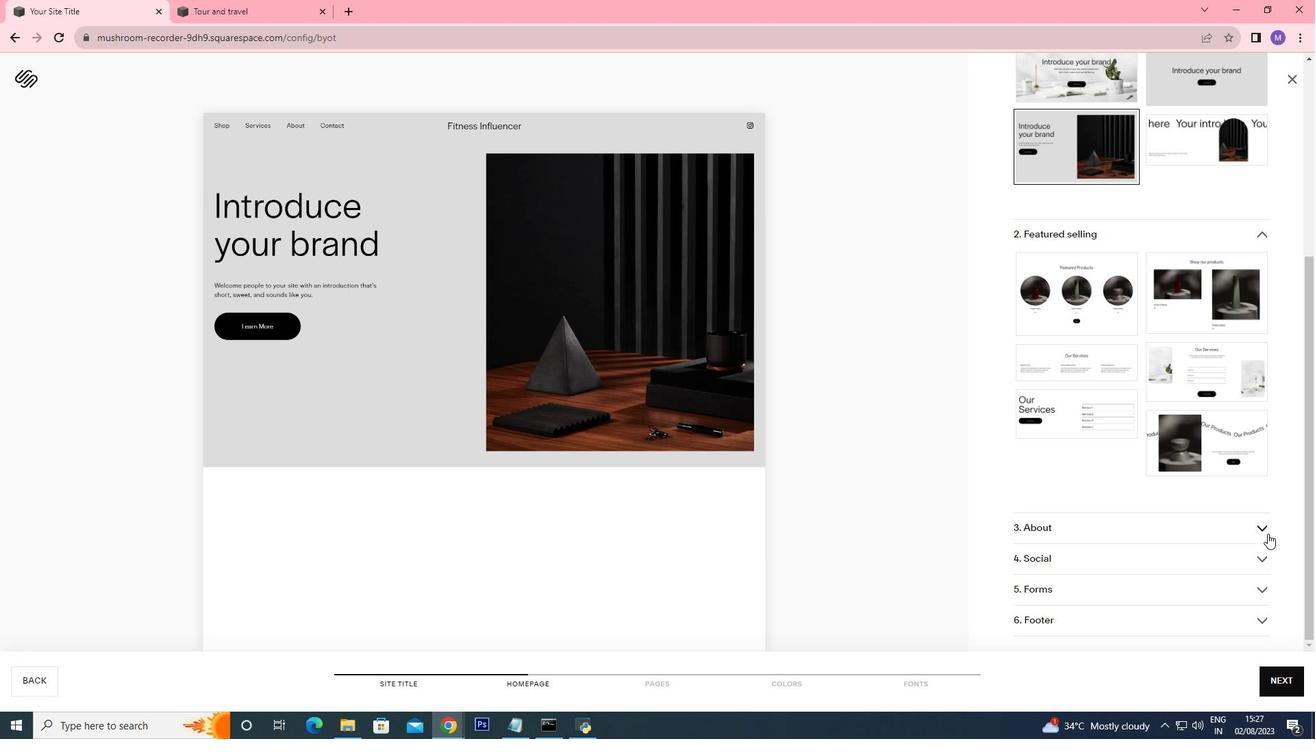 
Action: Mouse pressed left at (1268, 534)
Screenshot: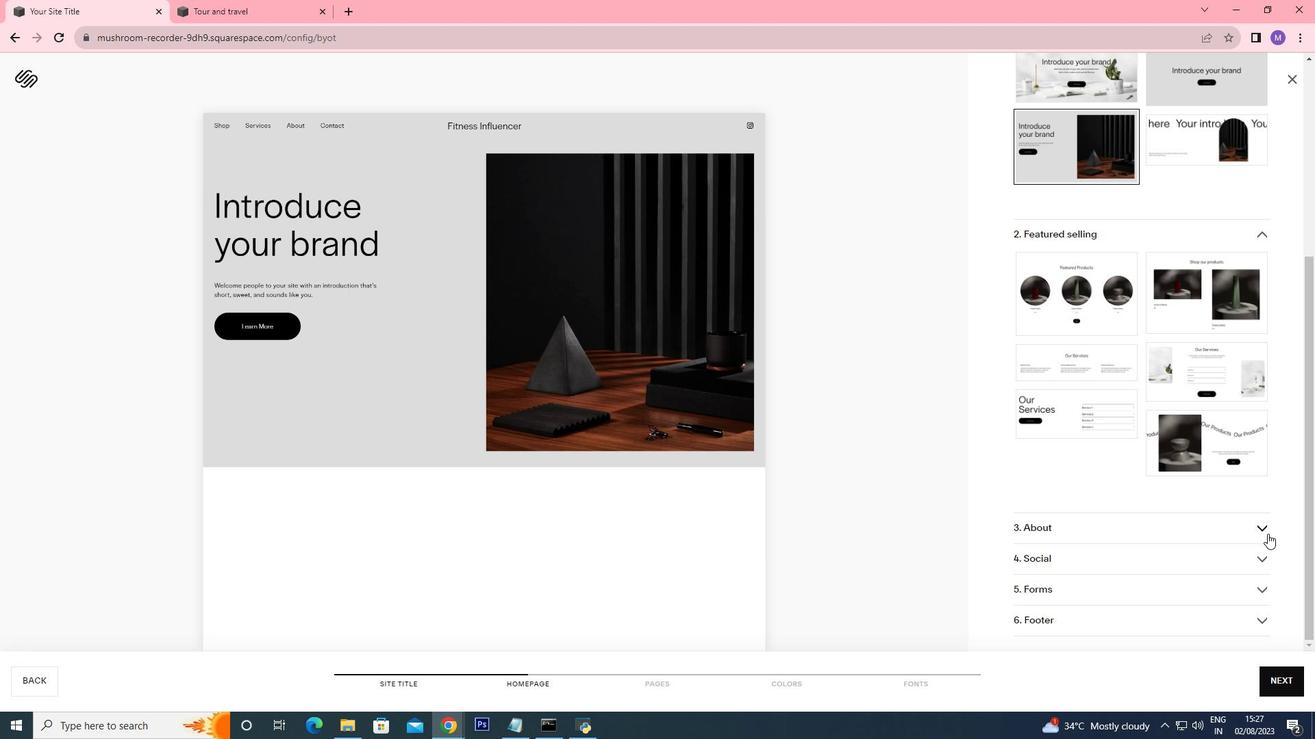 
Action: Mouse moved to (1255, 490)
Screenshot: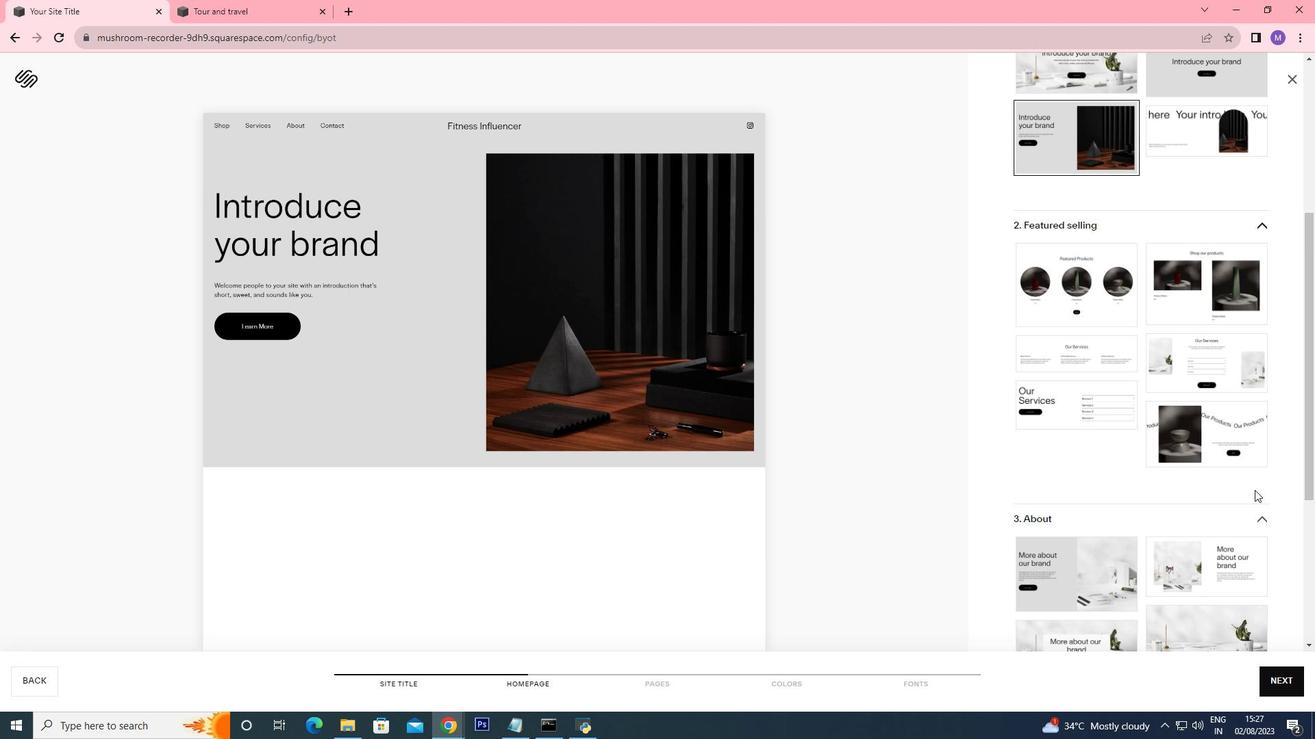 
Action: Mouse scrolled (1255, 489) with delta (0, 0)
Screenshot: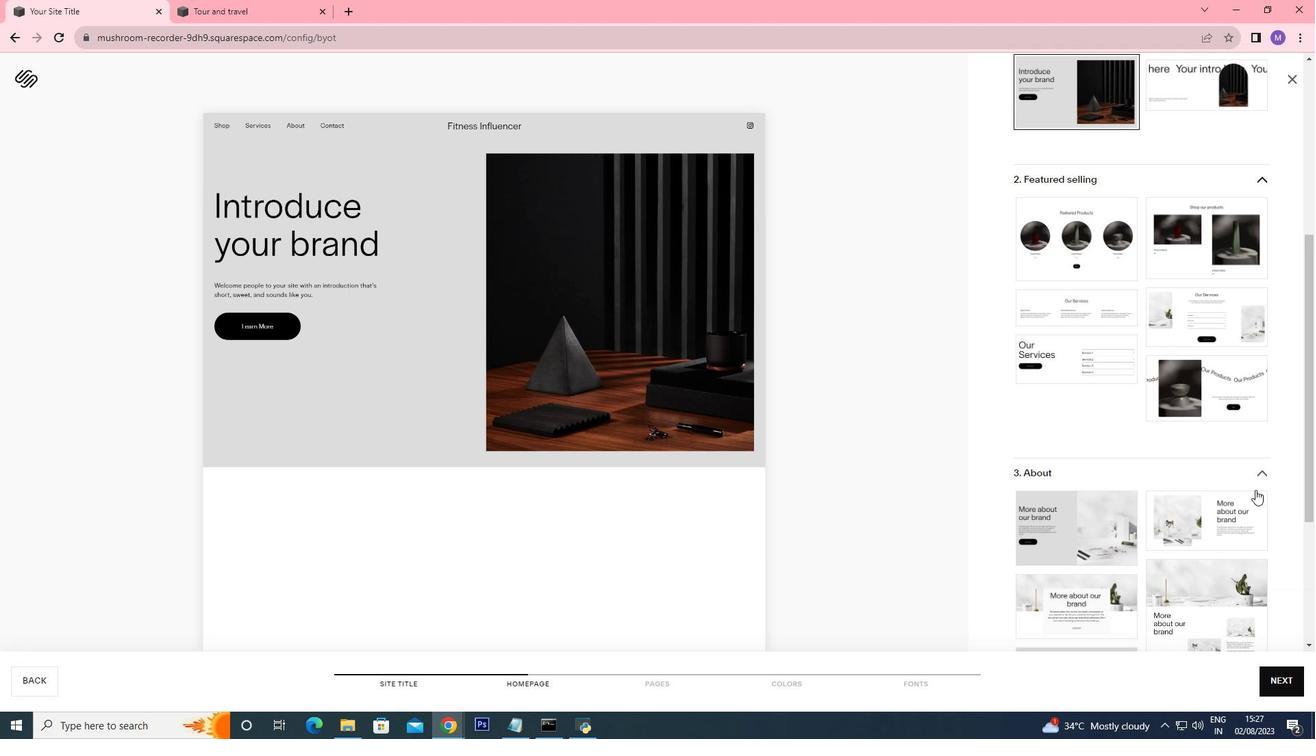 
Action: Mouse moved to (1255, 490)
Screenshot: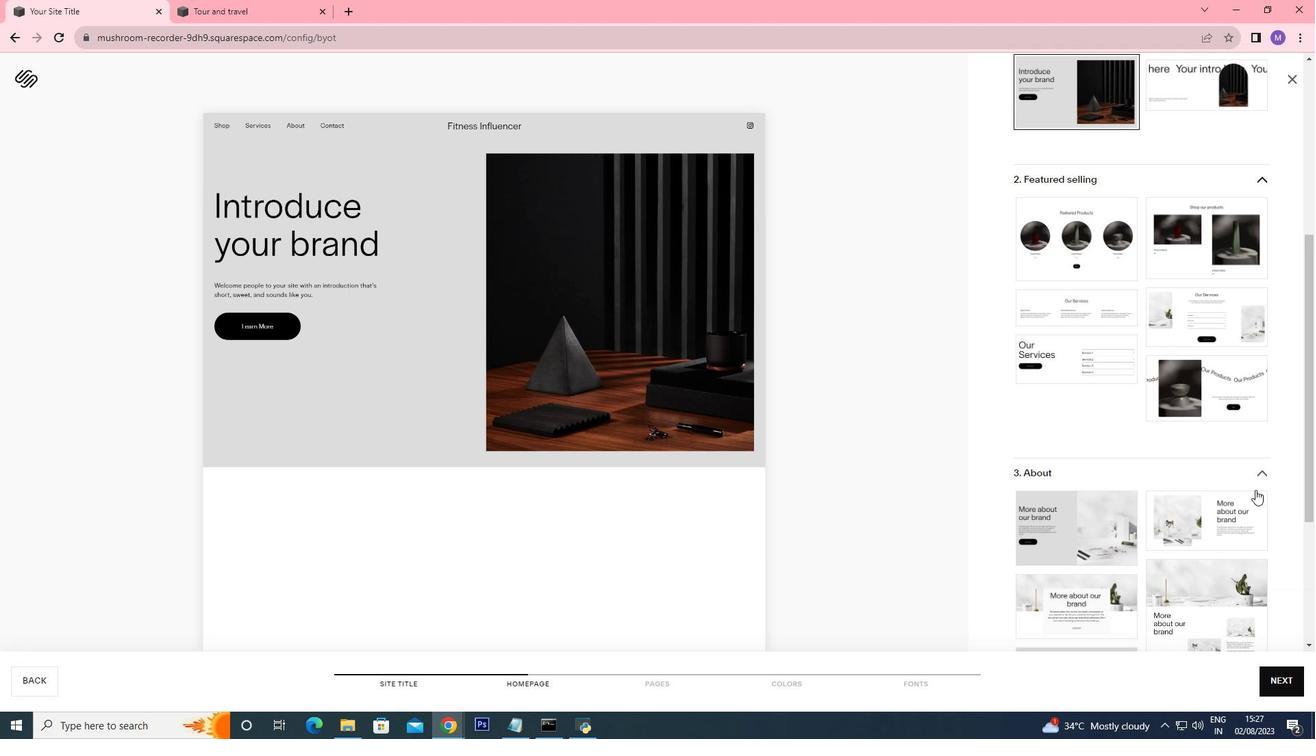 
Action: Mouse scrolled (1255, 489) with delta (0, 0)
Screenshot: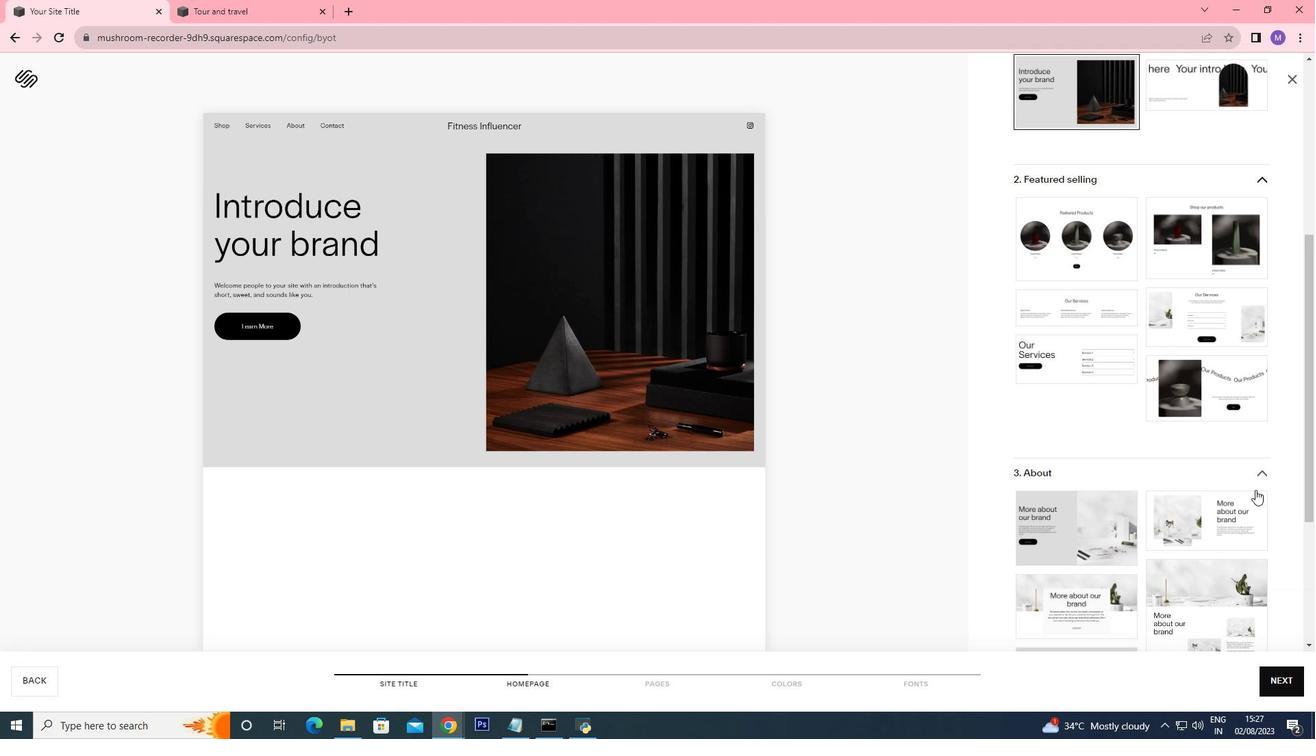 
Action: Mouse scrolled (1255, 489) with delta (0, 0)
Screenshot: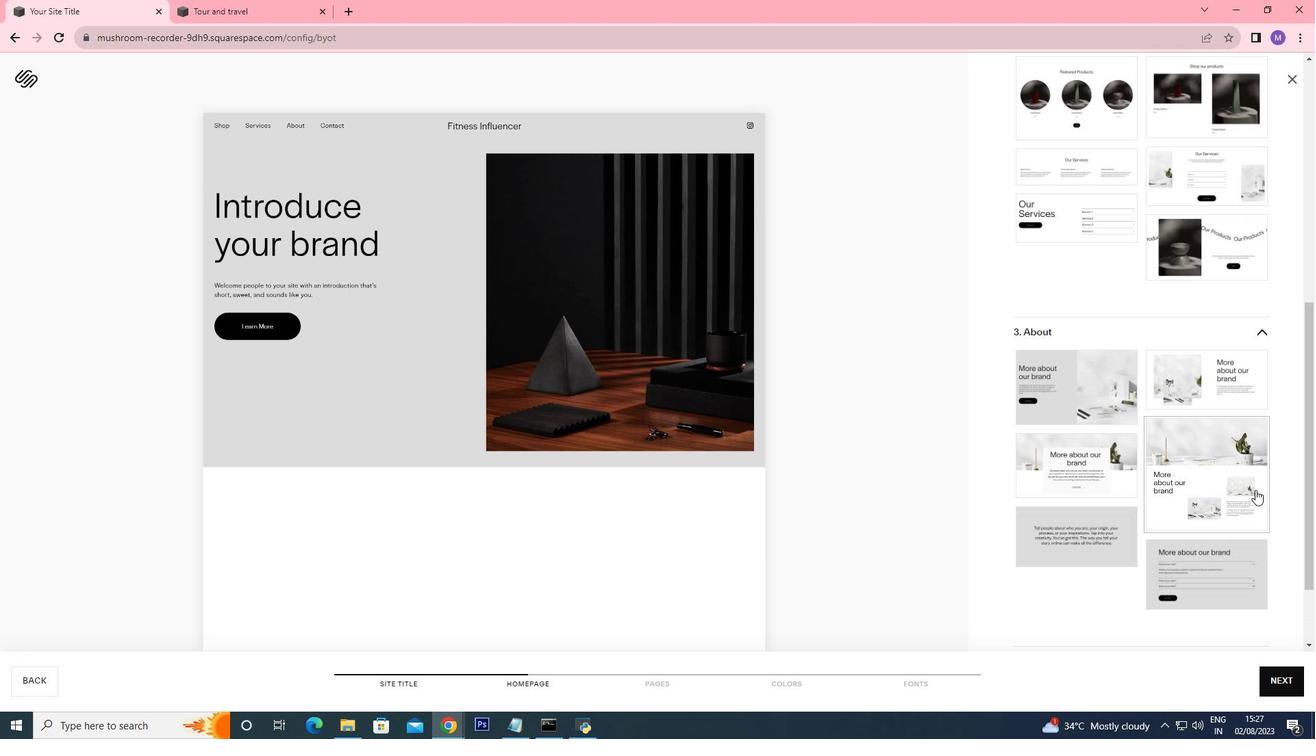 
Action: Mouse moved to (1245, 483)
Screenshot: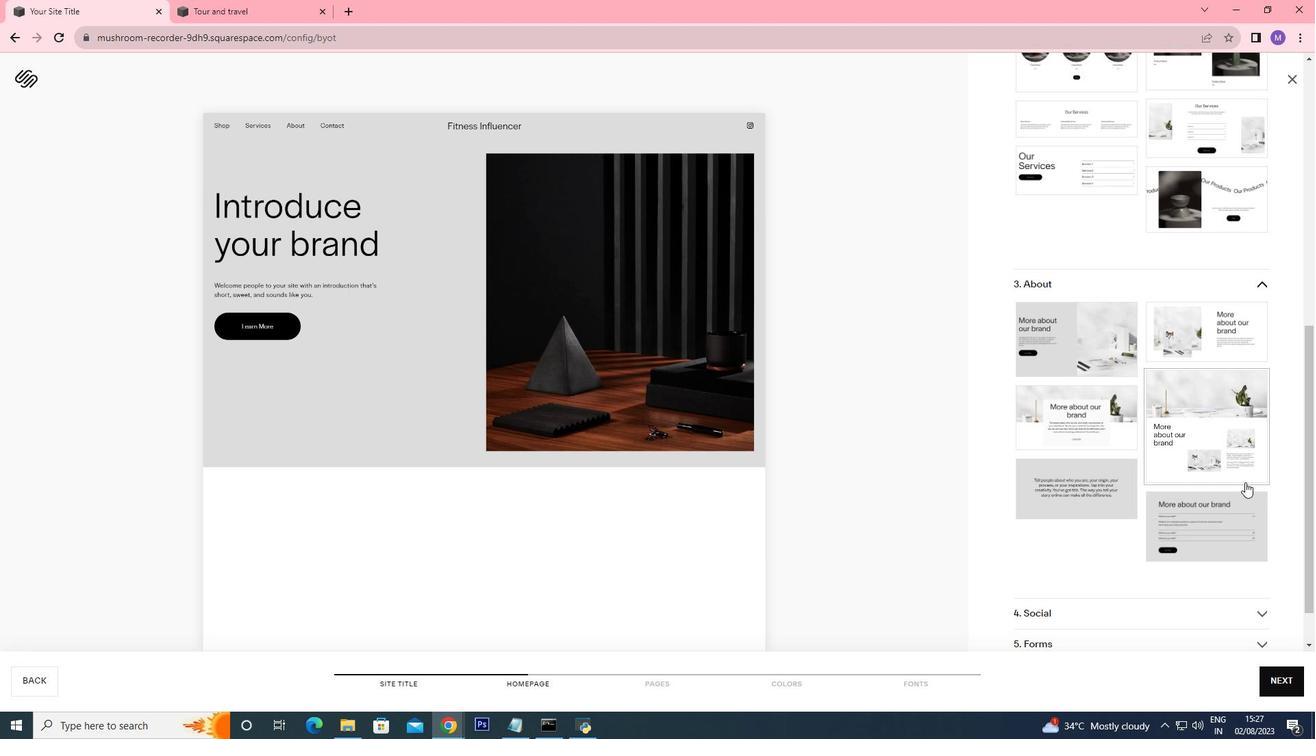 
Action: Mouse scrolled (1245, 482) with delta (0, 0)
Screenshot: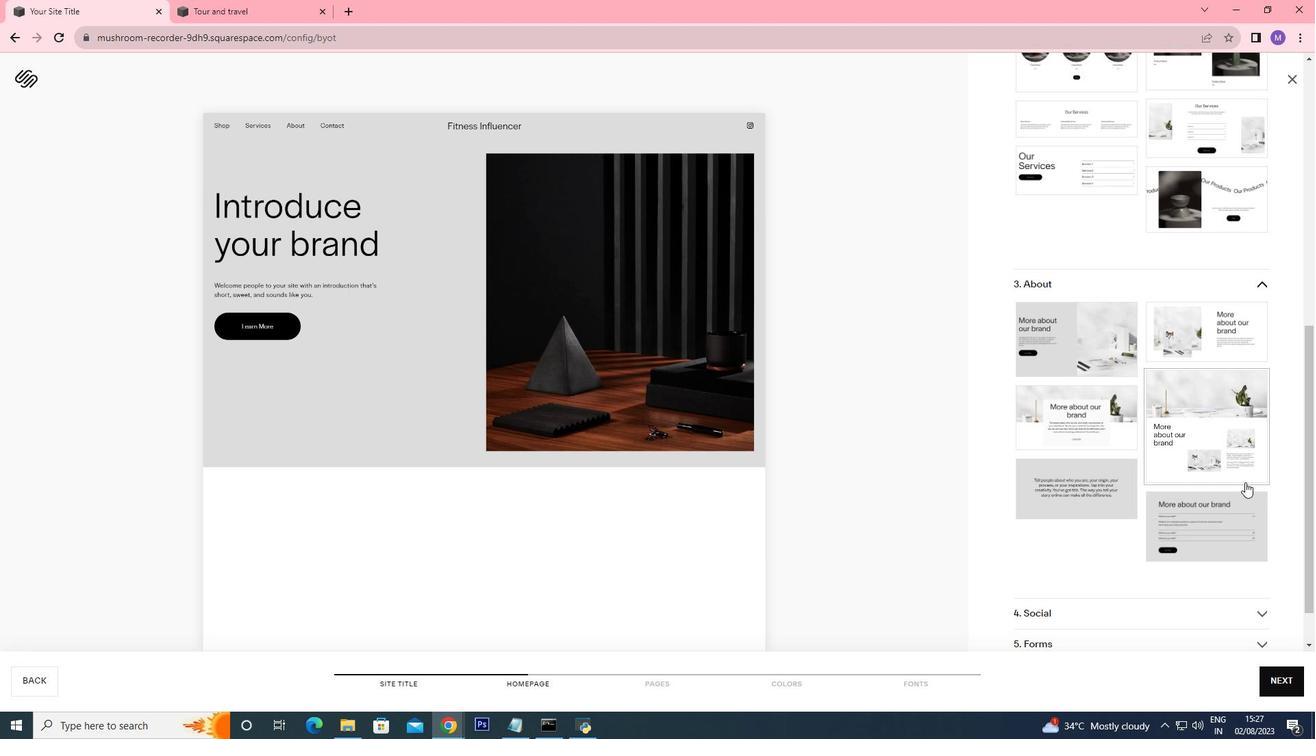 
Action: Mouse scrolled (1245, 482) with delta (0, 0)
Screenshot: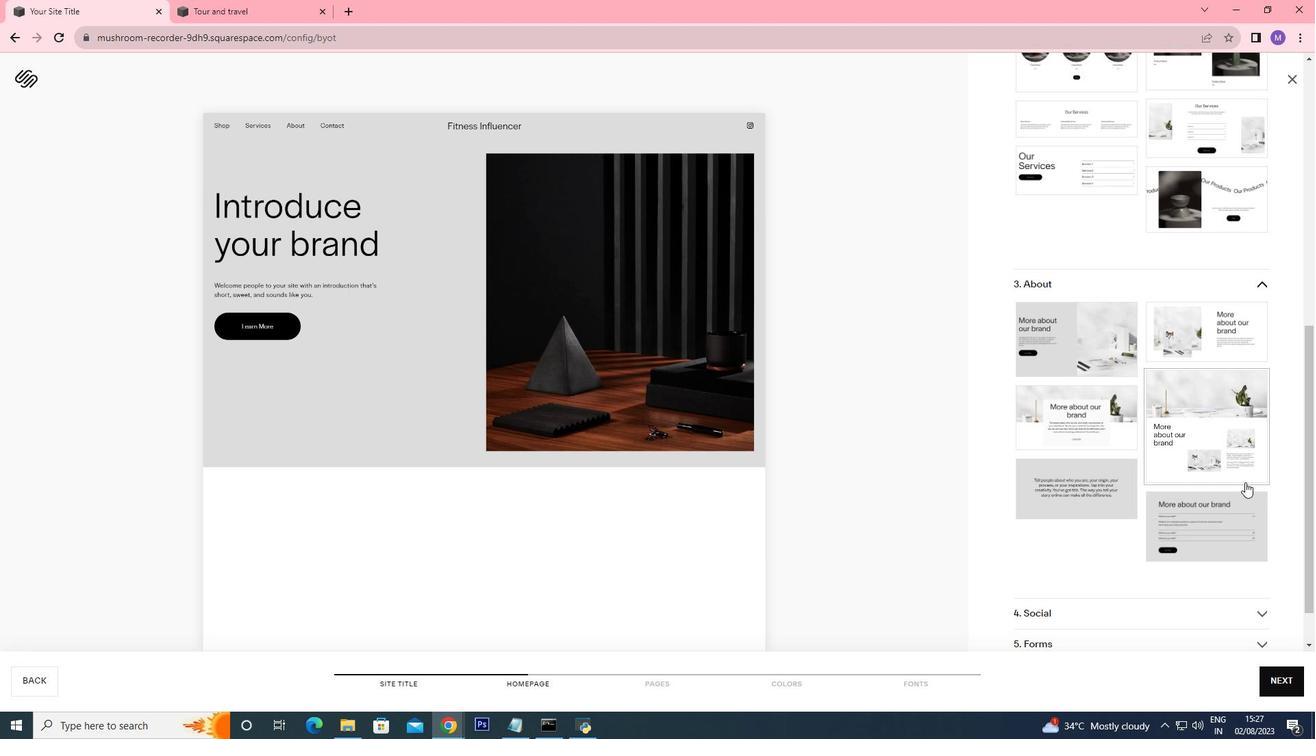 
Action: Mouse scrolled (1245, 482) with delta (0, 0)
Screenshot: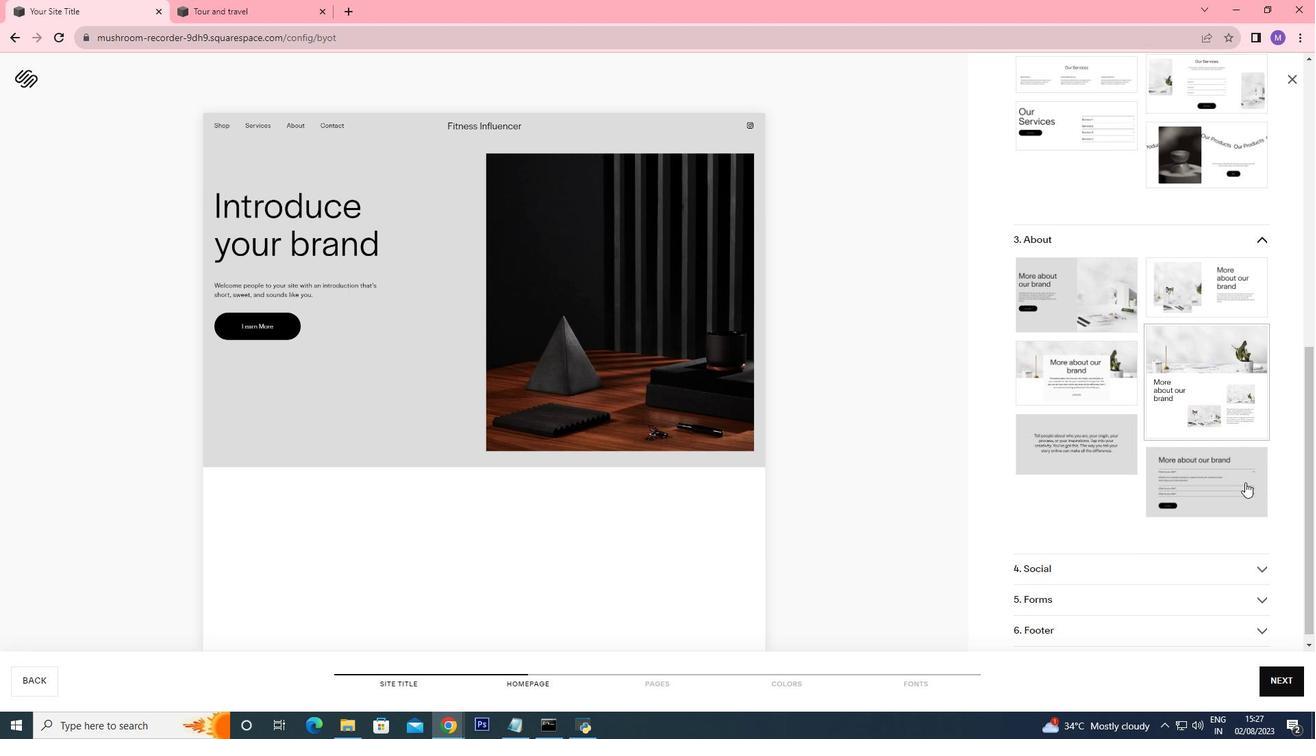
Action: Mouse moved to (1210, 400)
Screenshot: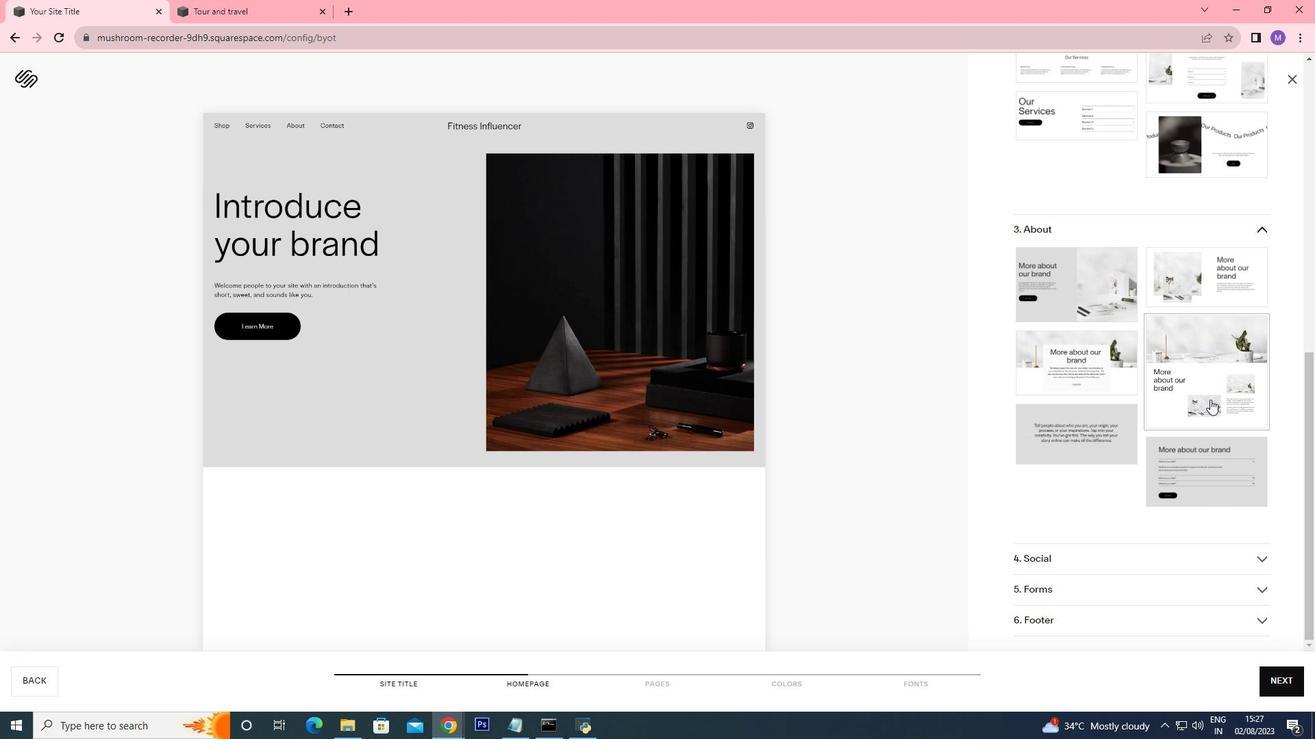 
Action: Mouse pressed left at (1210, 400)
Screenshot: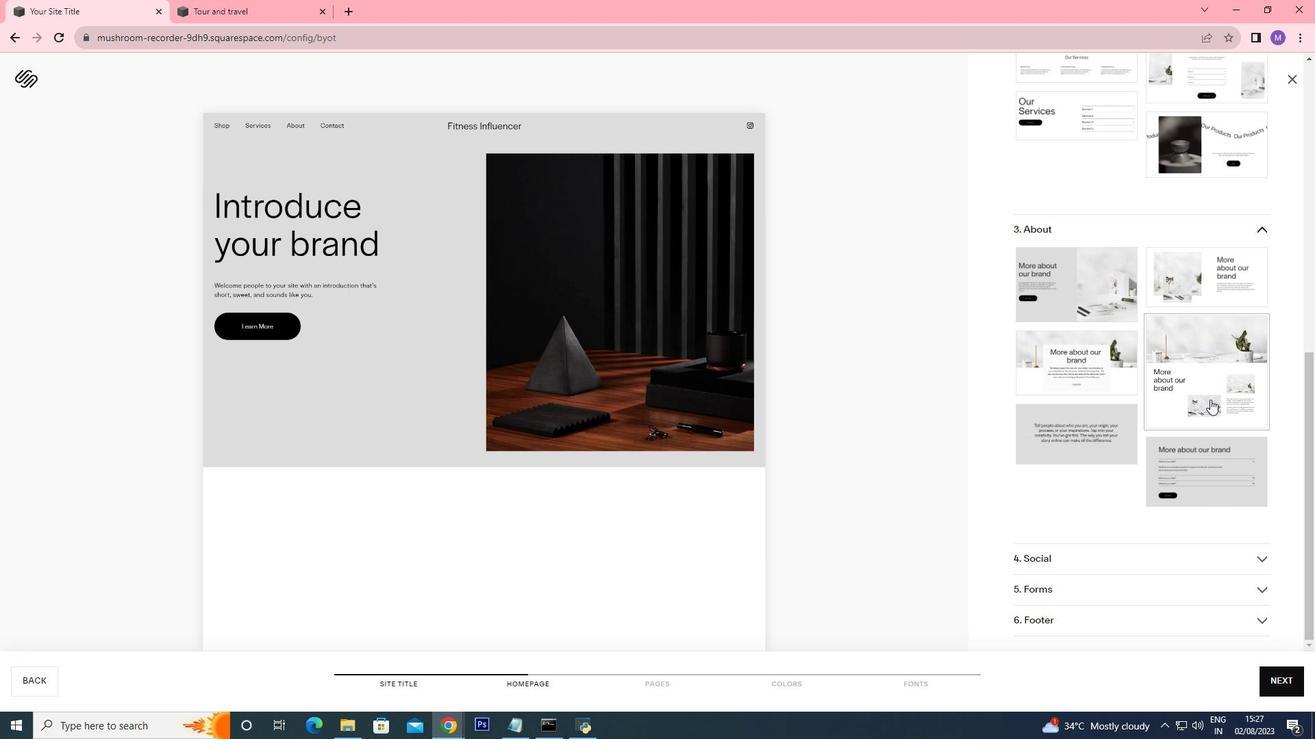 
Action: Mouse moved to (1210, 400)
Screenshot: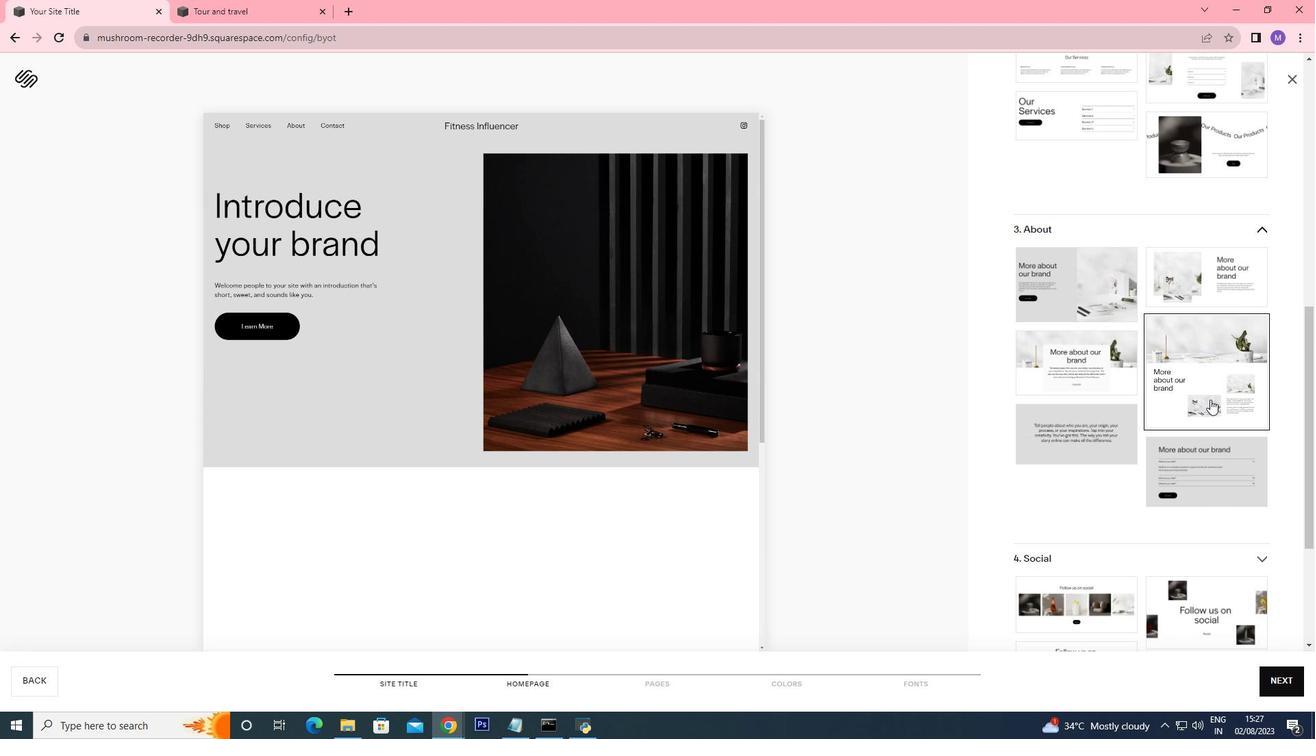 
Action: Mouse scrolled (1210, 399) with delta (0, 0)
Screenshot: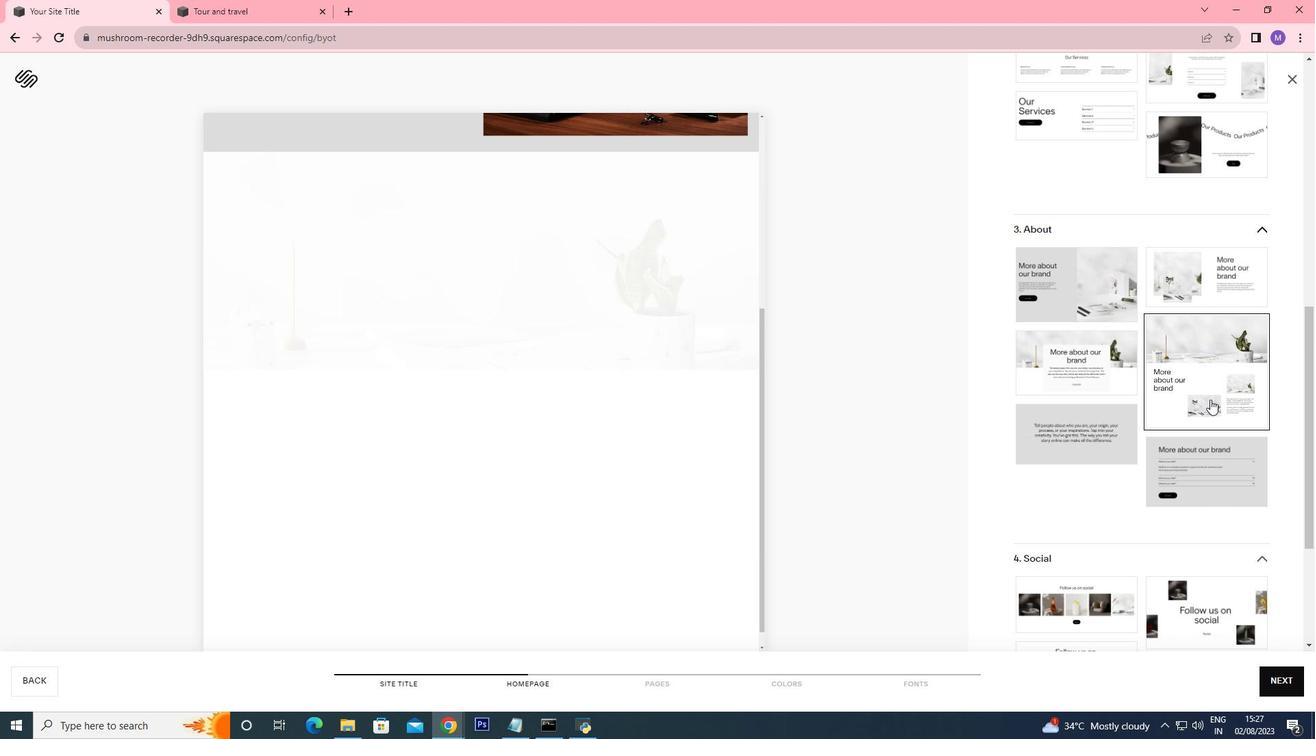 
Action: Mouse scrolled (1210, 399) with delta (0, 0)
Screenshot: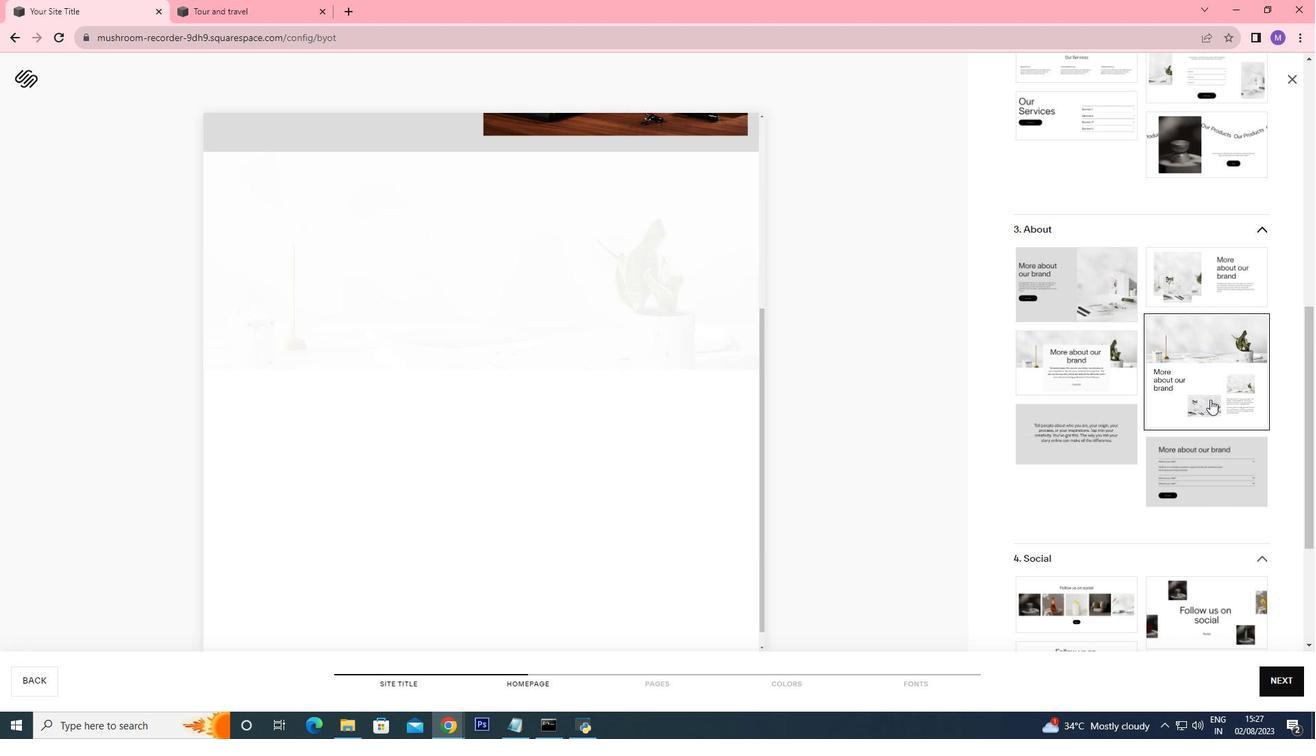 
Action: Mouse scrolled (1210, 399) with delta (0, 0)
Screenshot: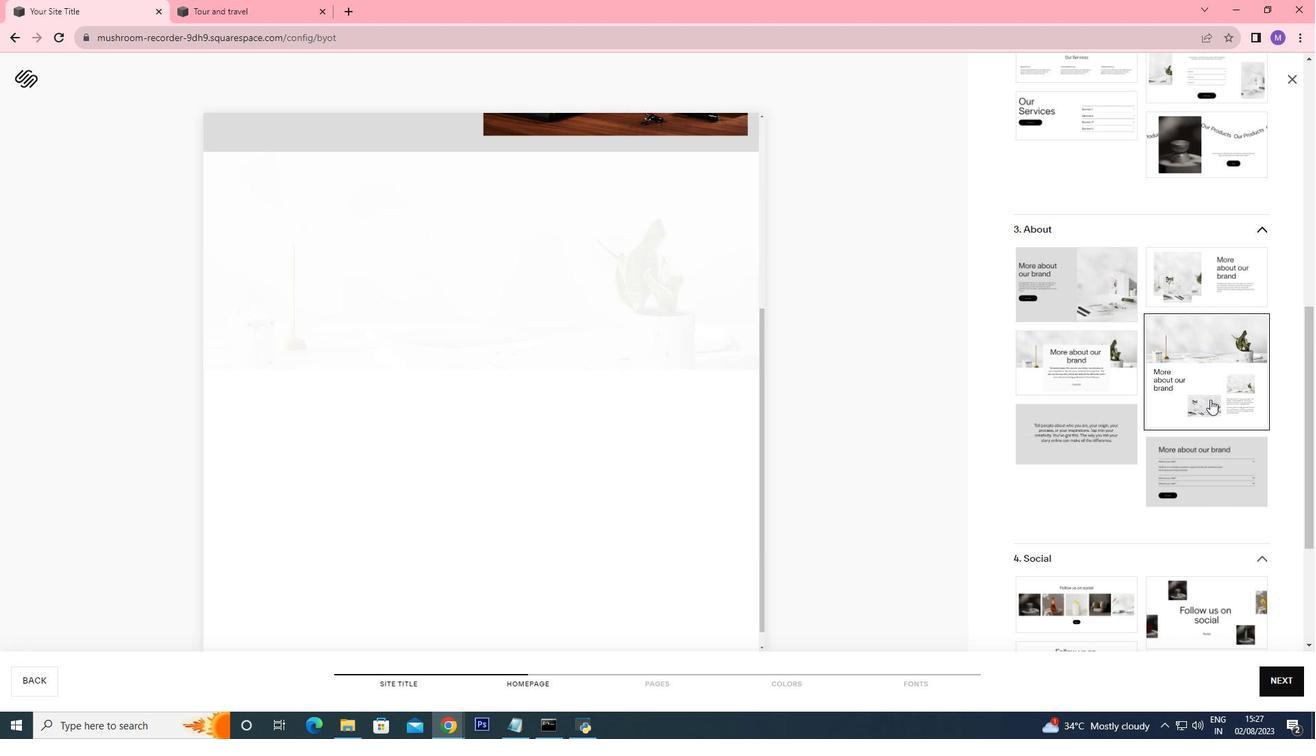 
Action: Mouse moved to (1209, 400)
Screenshot: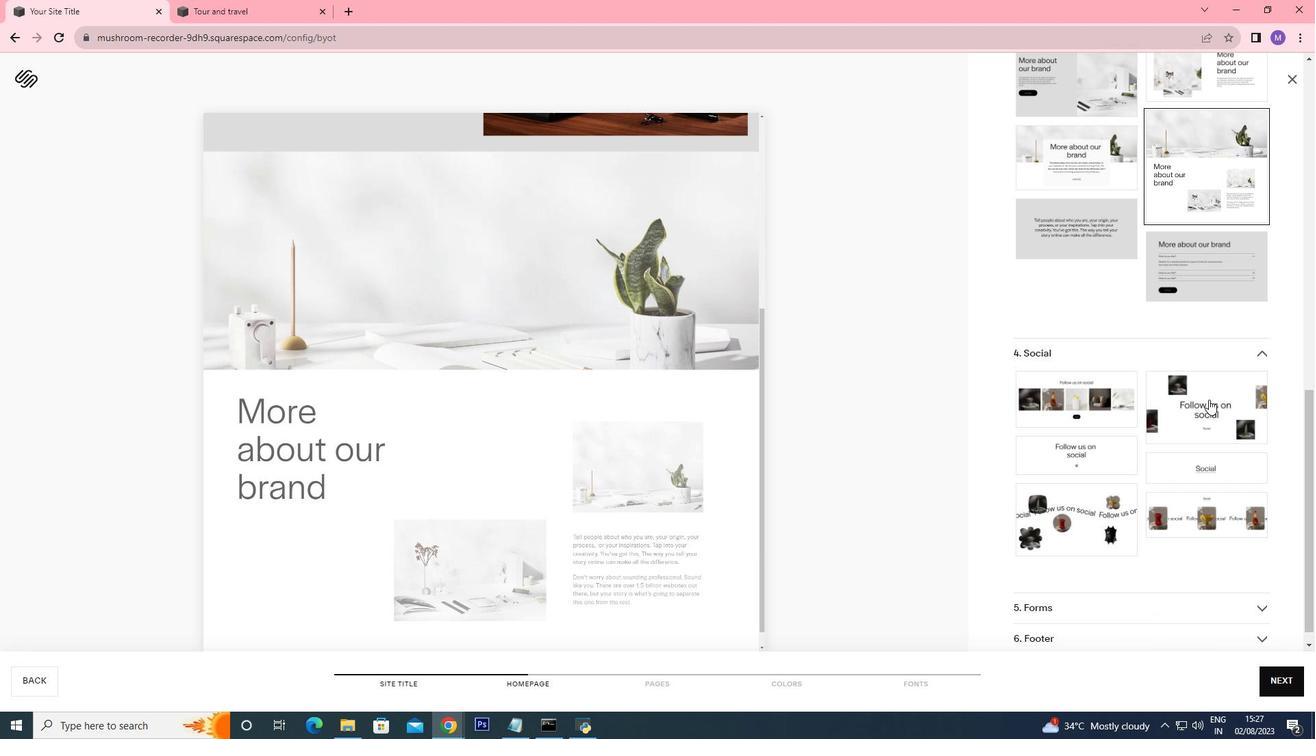 
Action: Mouse scrolled (1209, 399) with delta (0, 0)
Screenshot: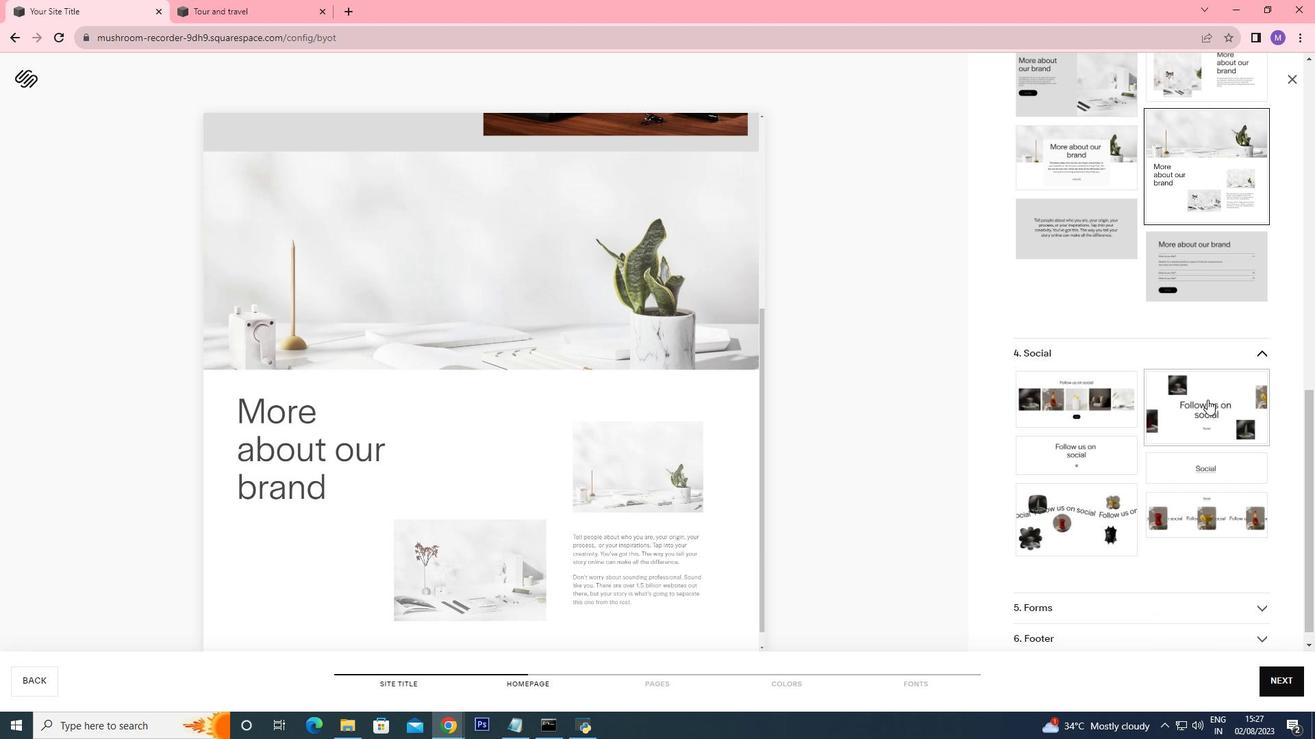 
Action: Mouse moved to (1207, 400)
Screenshot: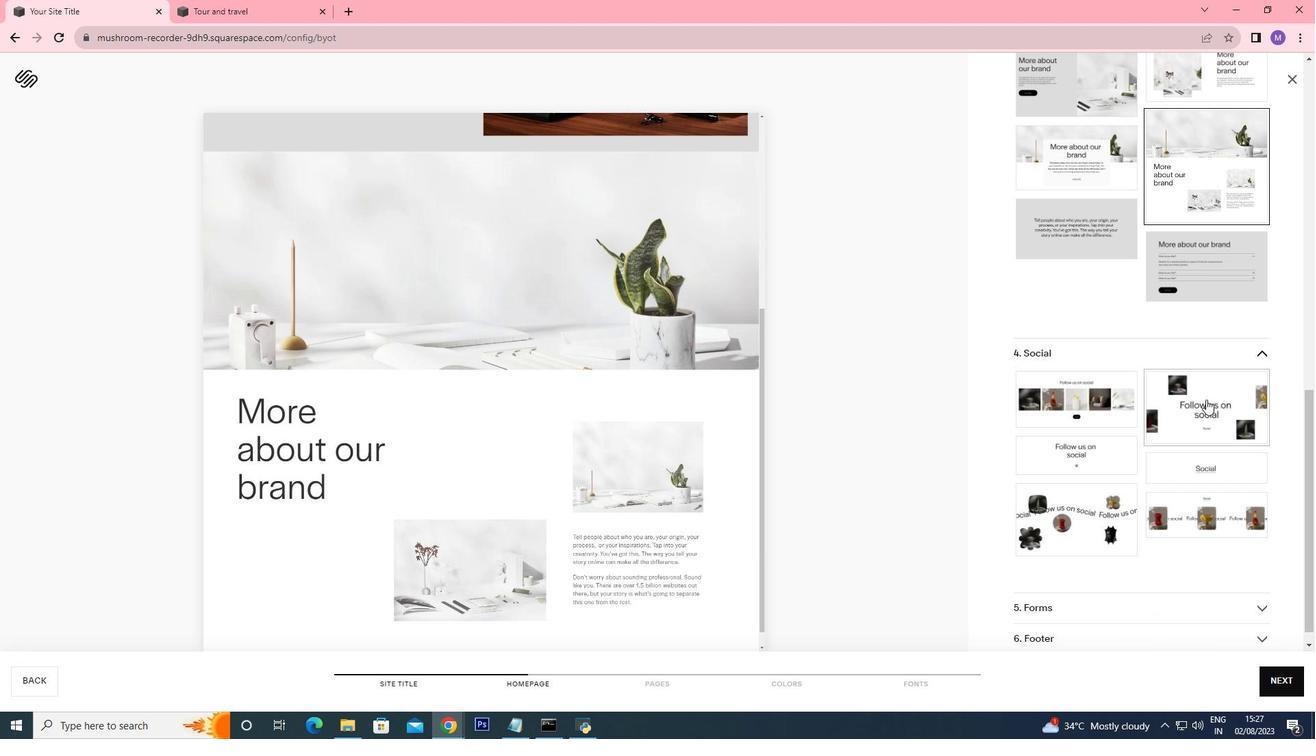 
Action: Mouse scrolled (1207, 399) with delta (0, 0)
Screenshot: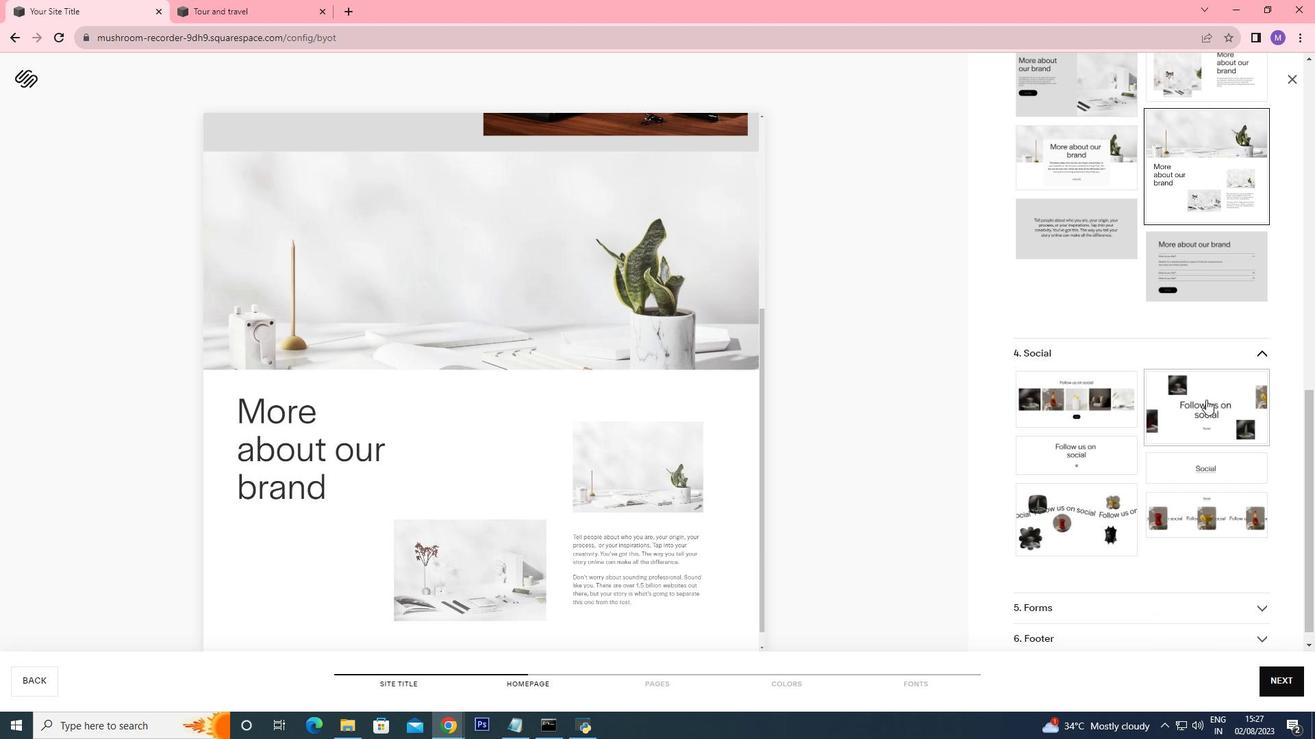 
Action: Mouse moved to (1188, 493)
Screenshot: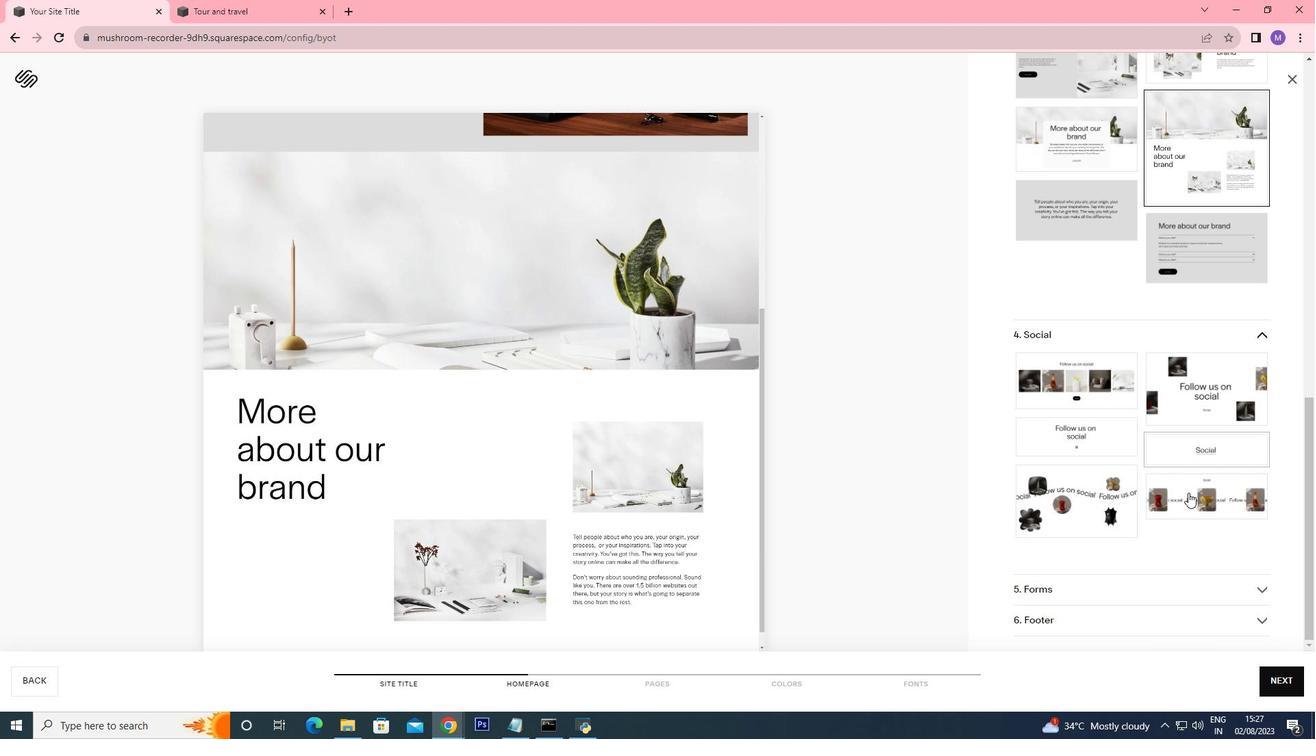 
Action: Mouse scrolled (1188, 492) with delta (0, 0)
Screenshot: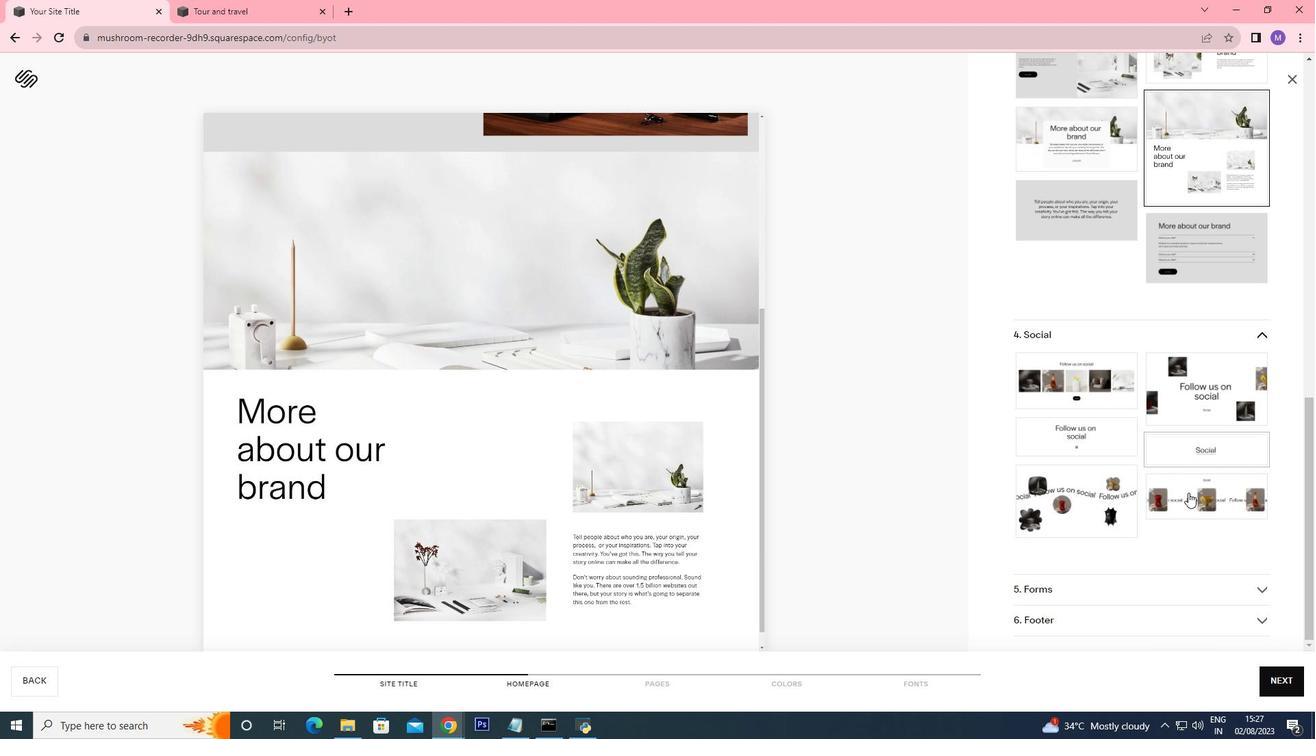 
Action: Mouse scrolled (1188, 492) with delta (0, 0)
Screenshot: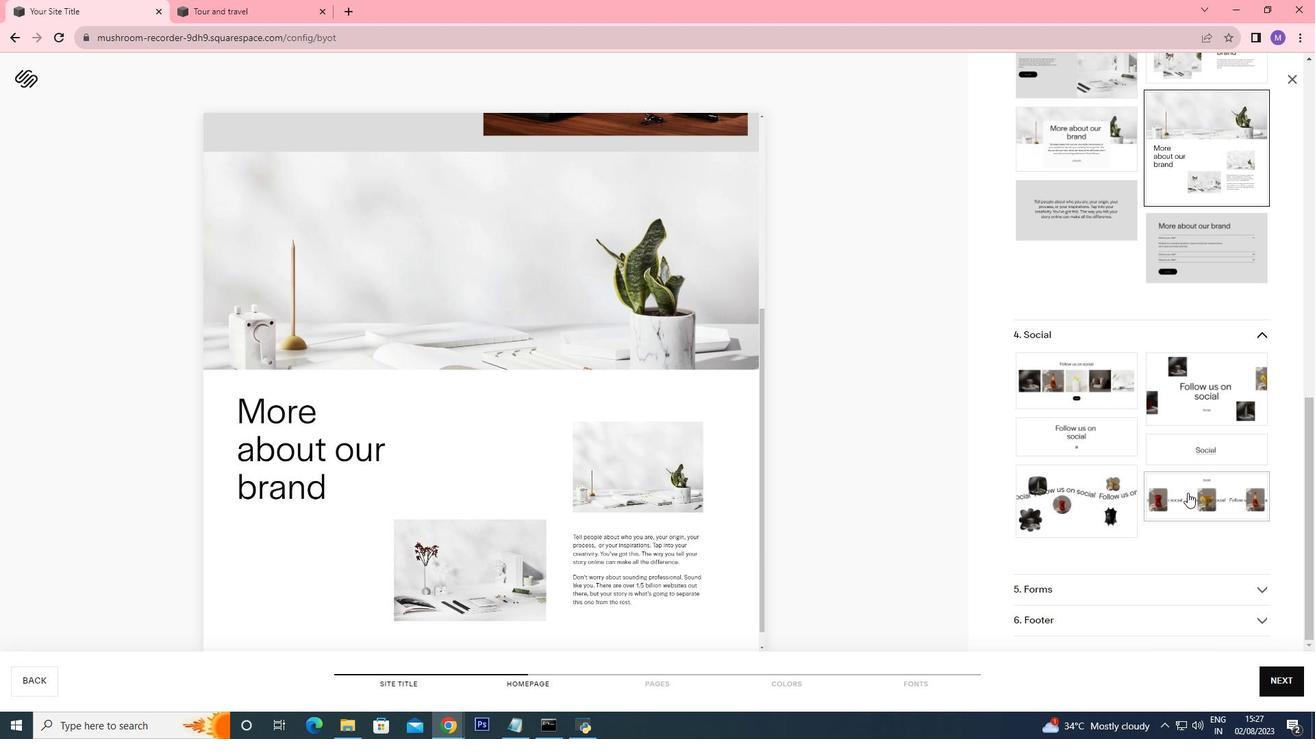 
Action: Mouse scrolled (1188, 492) with delta (0, 0)
Screenshot: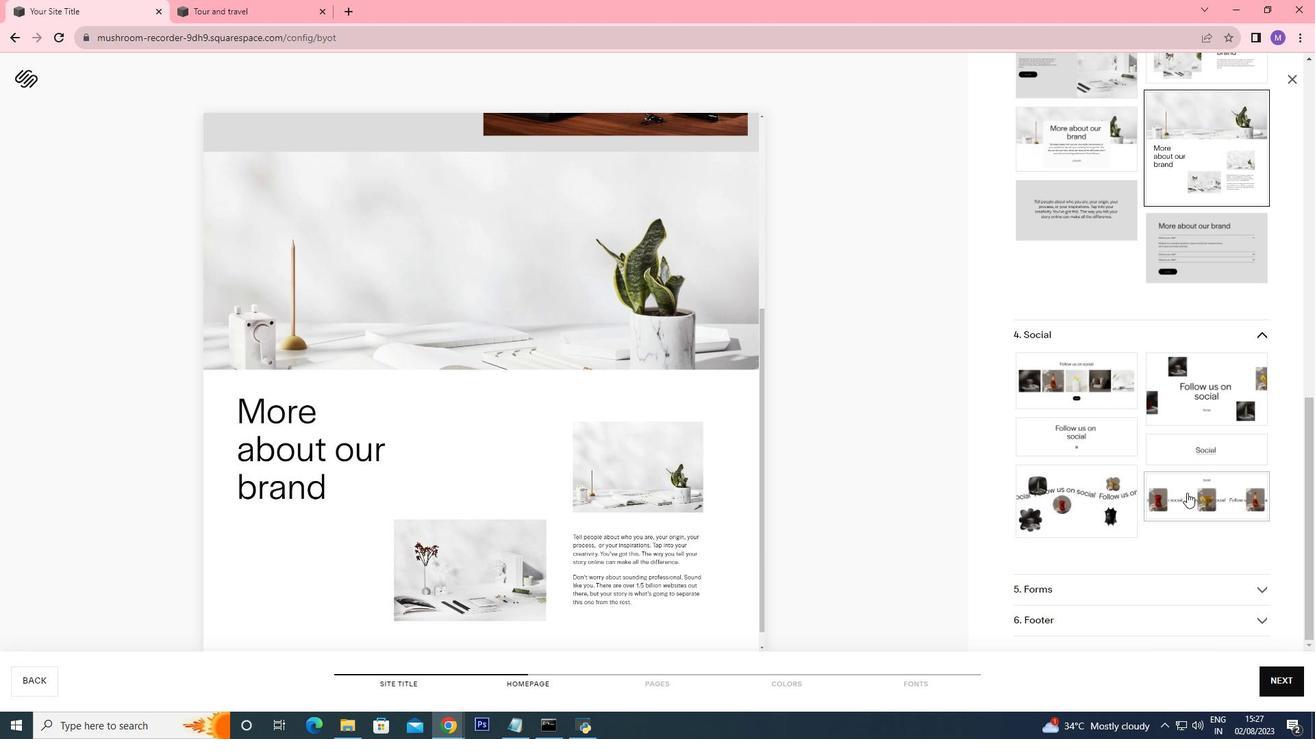 
Action: Mouse scrolled (1188, 492) with delta (0, 0)
Screenshot: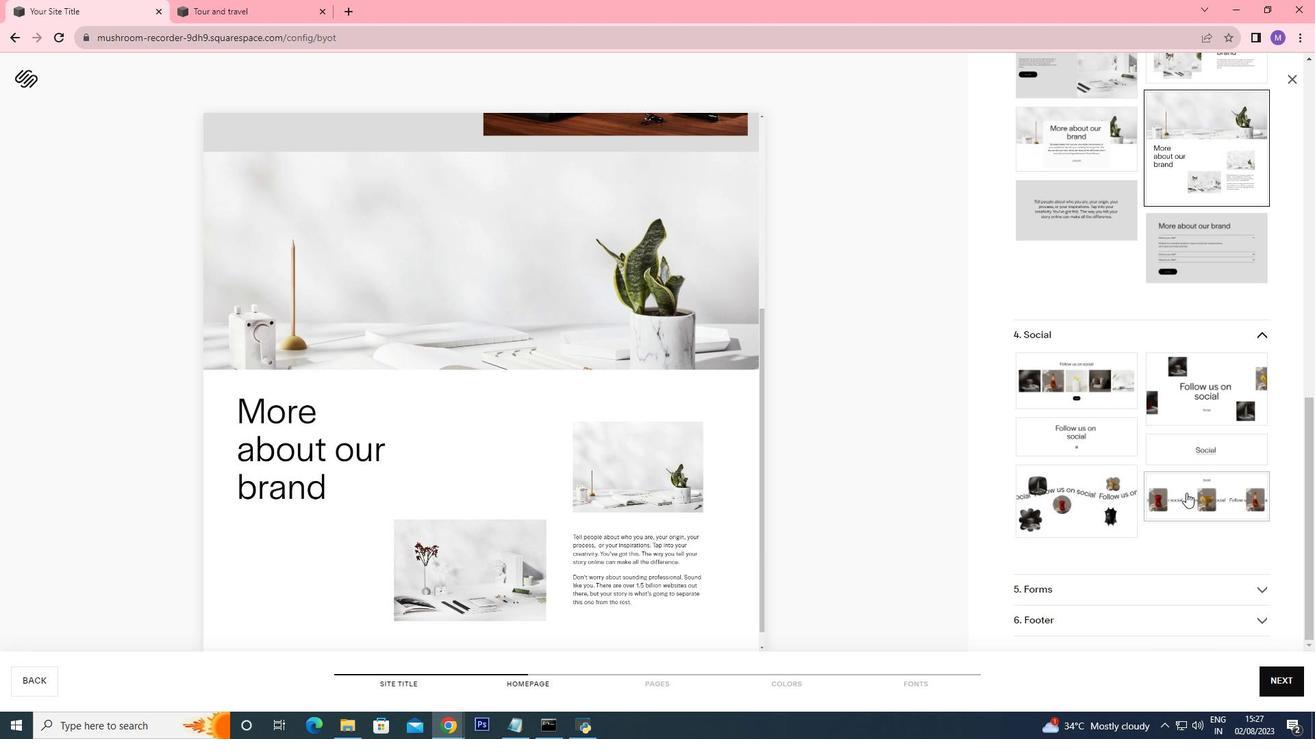
Action: Mouse moved to (1187, 493)
Screenshot: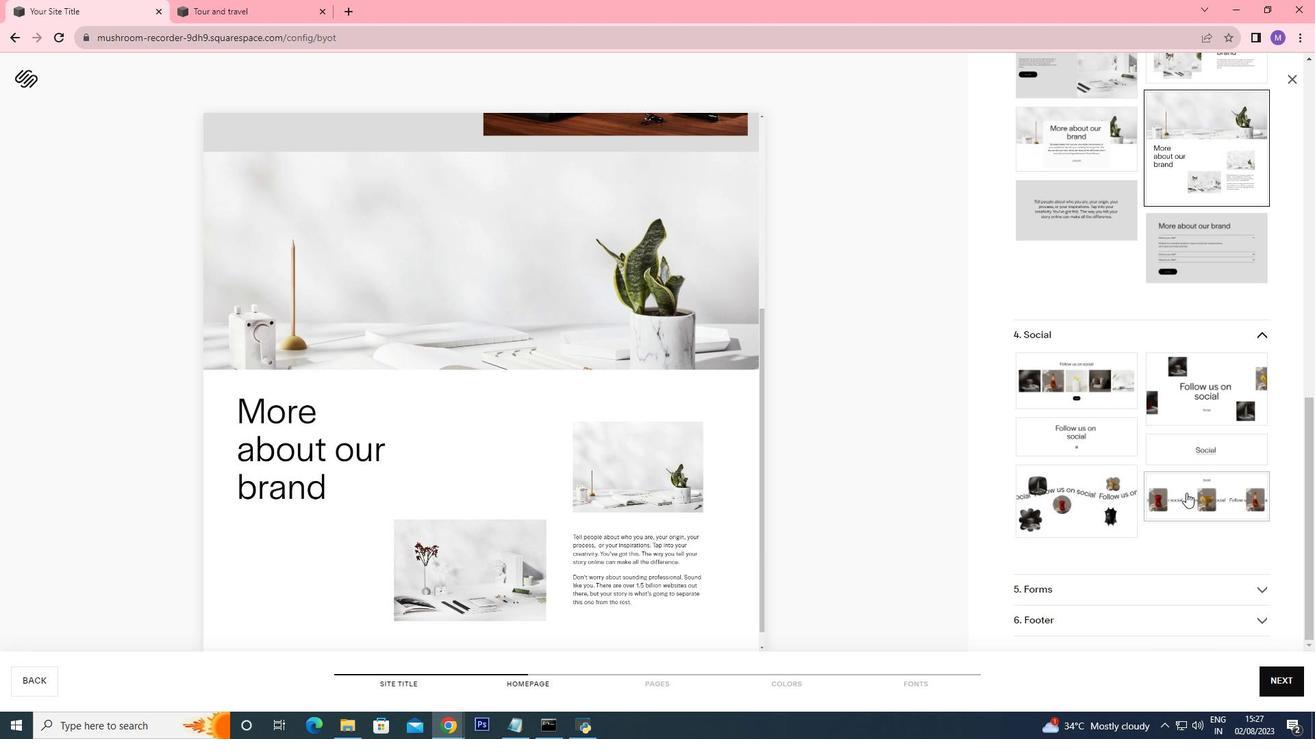 
Action: Mouse scrolled (1187, 492) with delta (0, 0)
Screenshot: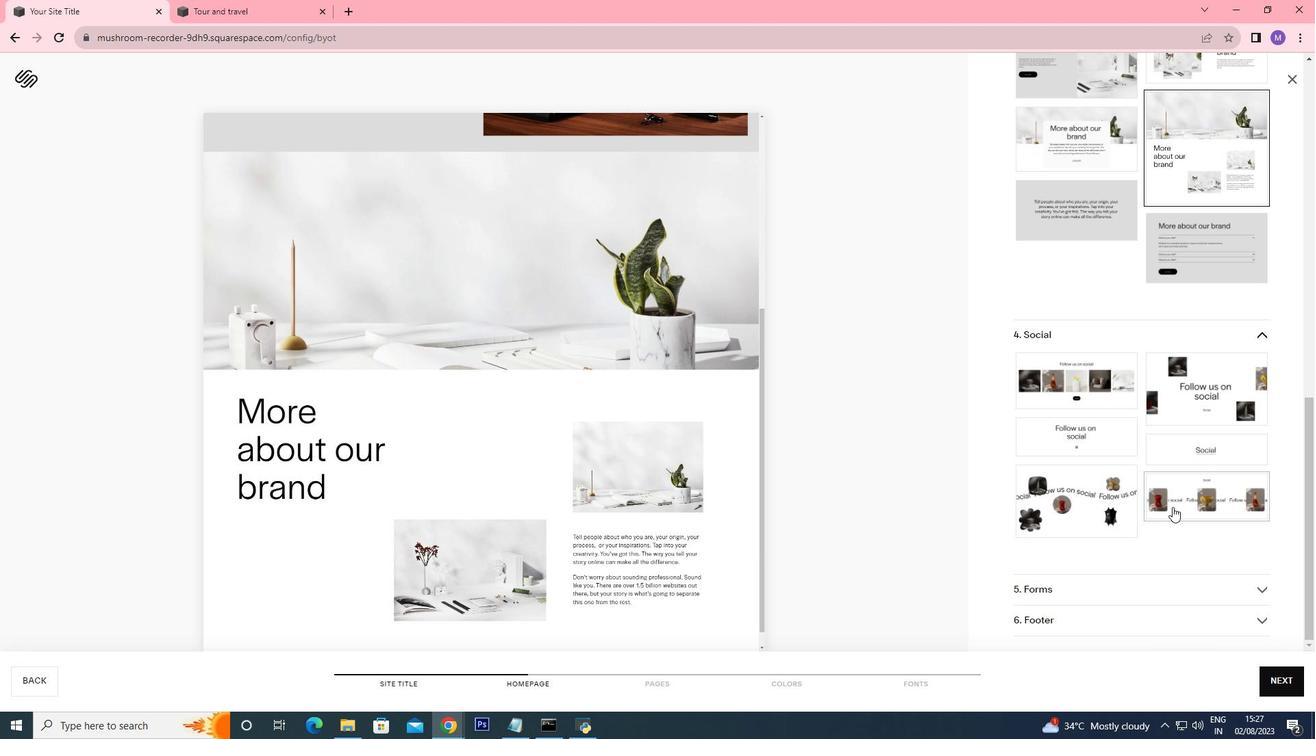 
Action: Mouse moved to (1121, 600)
Screenshot: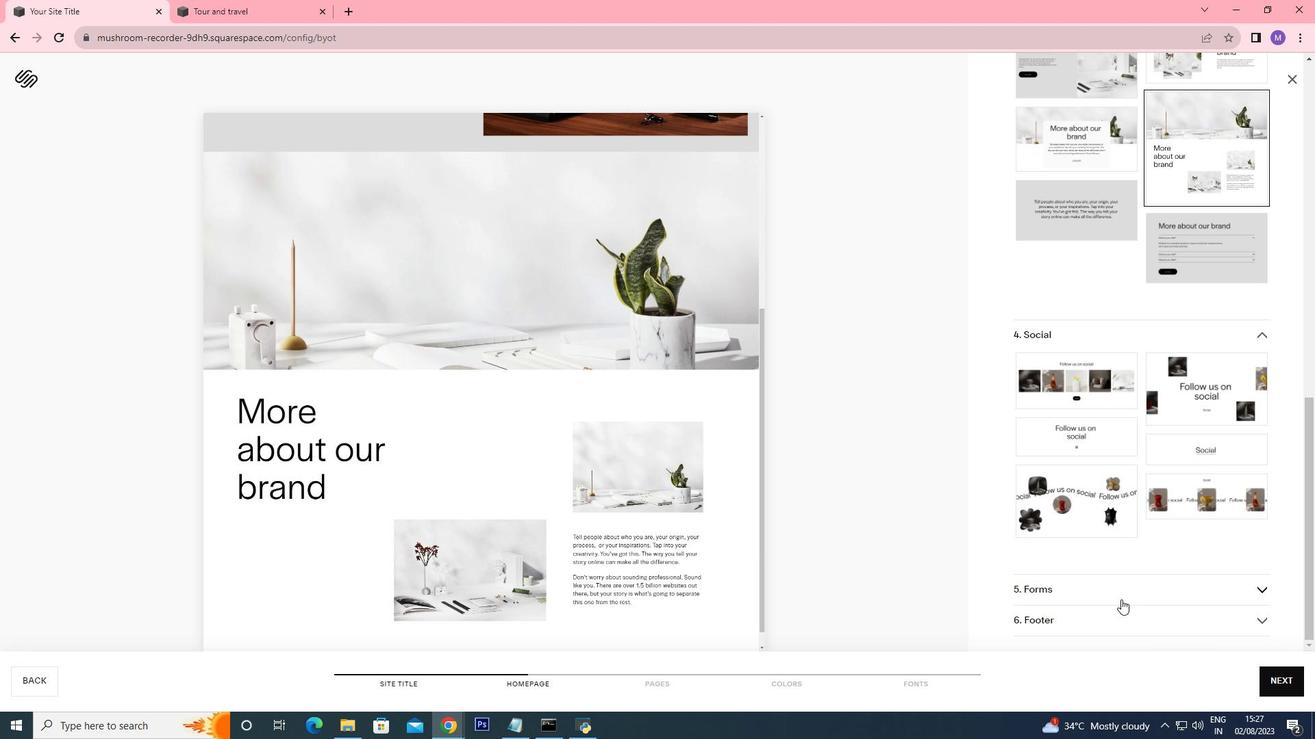 
Action: Mouse pressed left at (1121, 600)
Screenshot: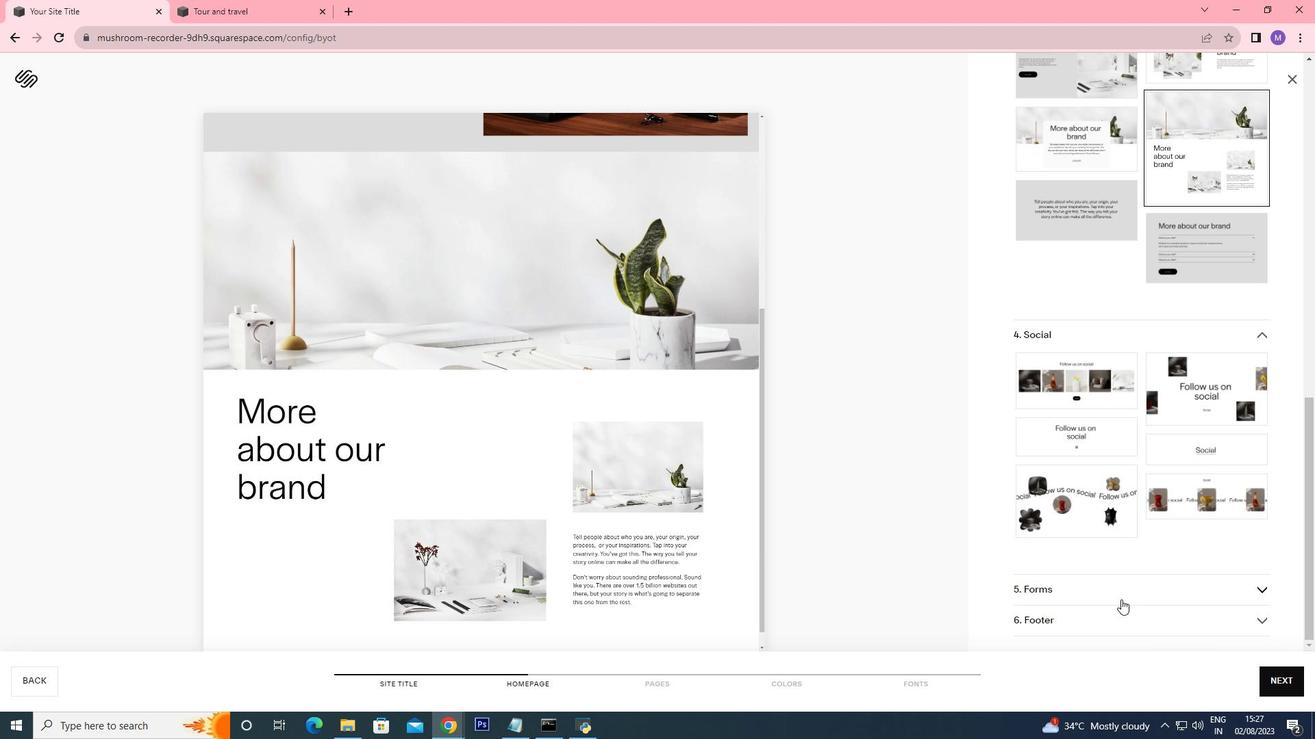 
Action: Mouse moved to (1143, 487)
Screenshot: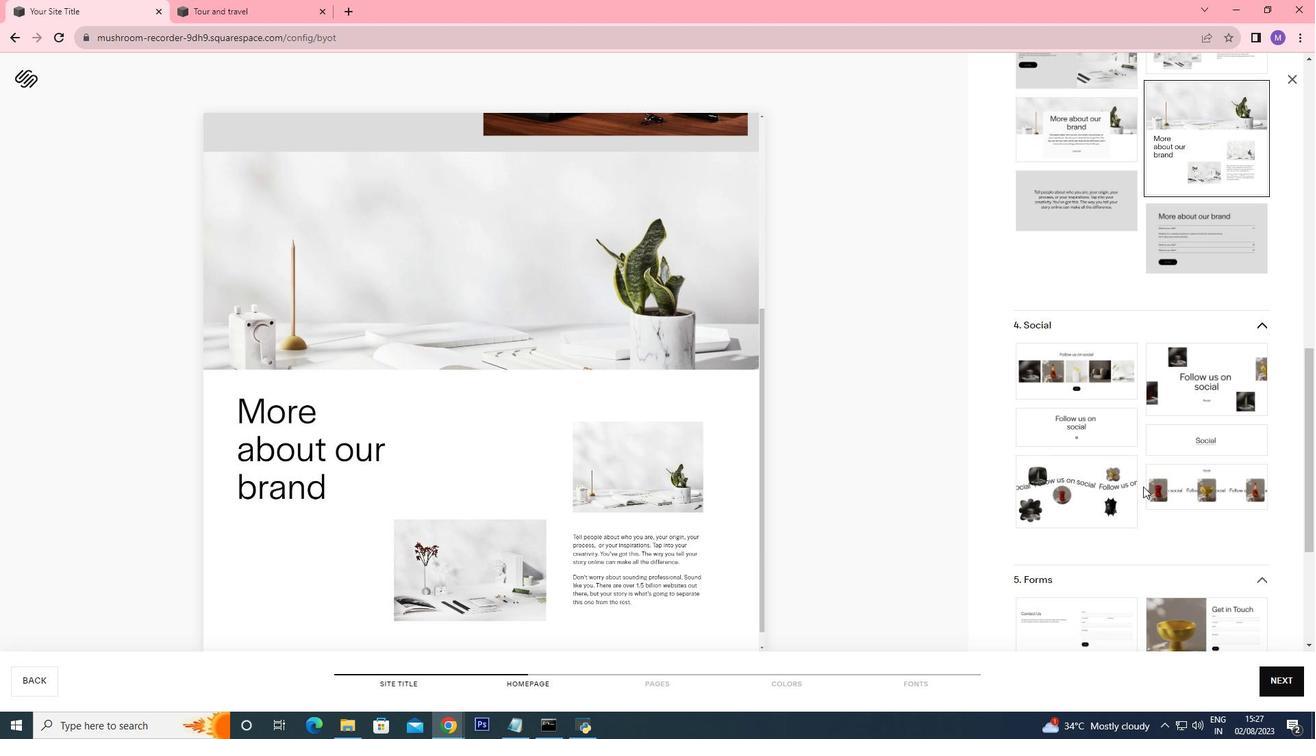 
Action: Mouse scrolled (1143, 486) with delta (0, 0)
Screenshot: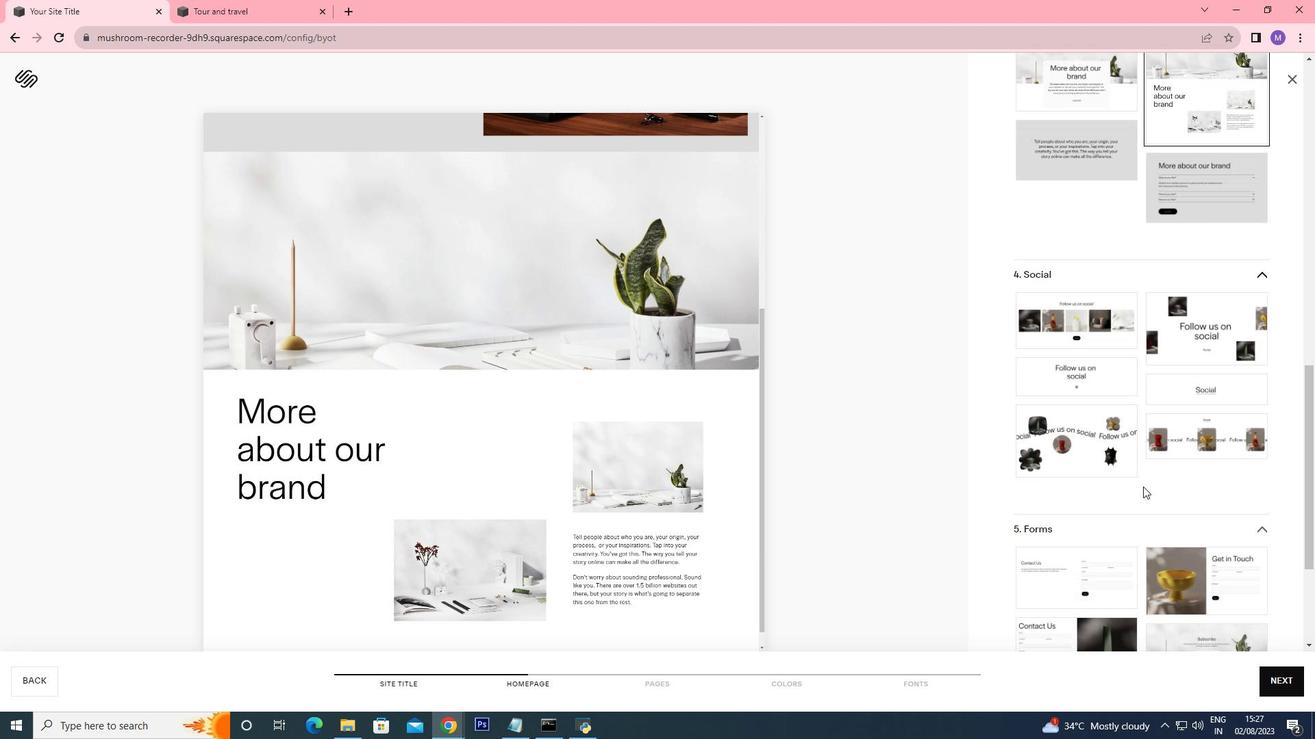 
Action: Mouse scrolled (1143, 486) with delta (0, 0)
Screenshot: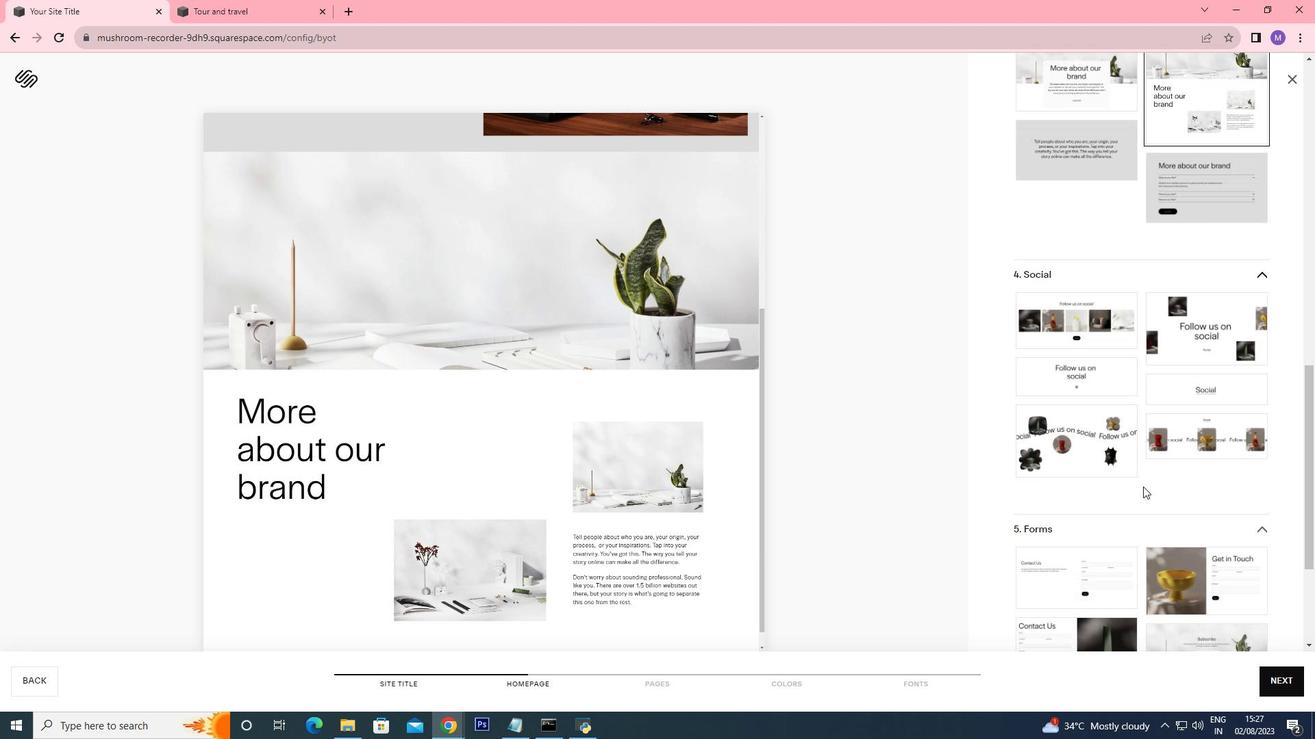 
Action: Mouse scrolled (1143, 486) with delta (0, 0)
Screenshot: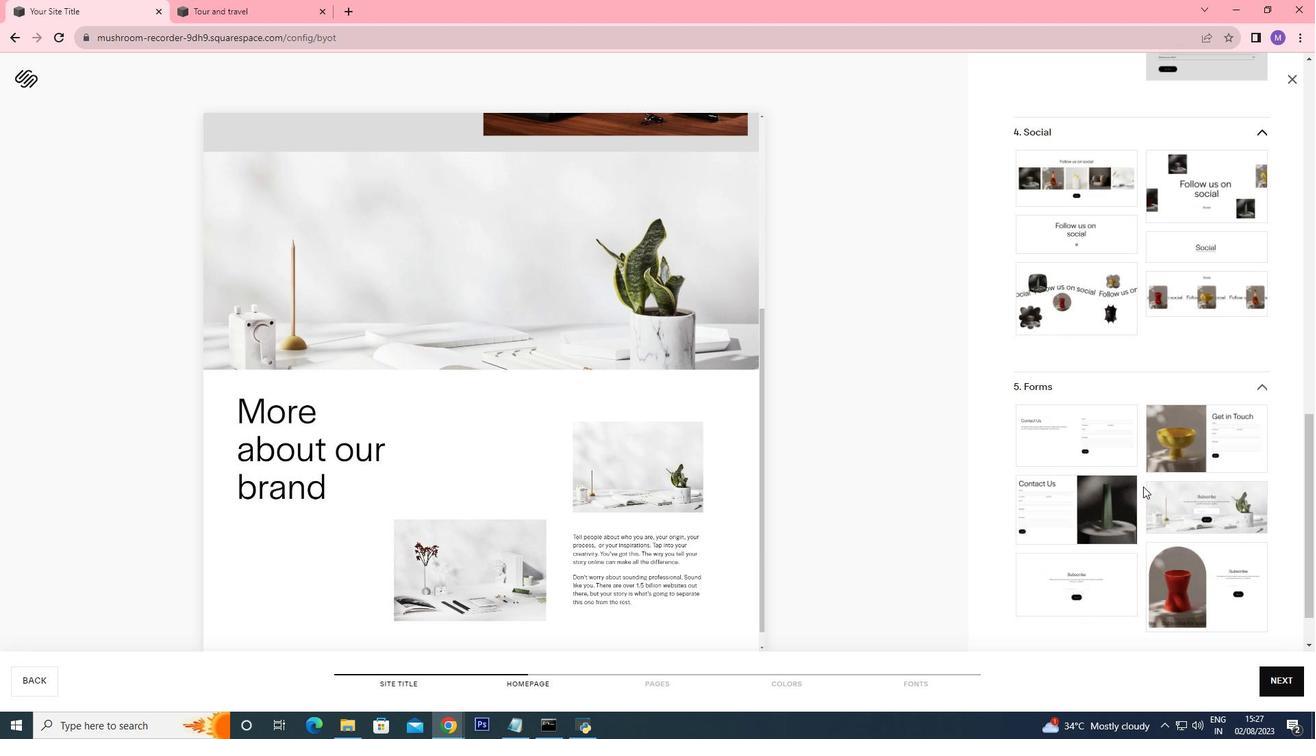 
Action: Mouse scrolled (1143, 486) with delta (0, 0)
Screenshot: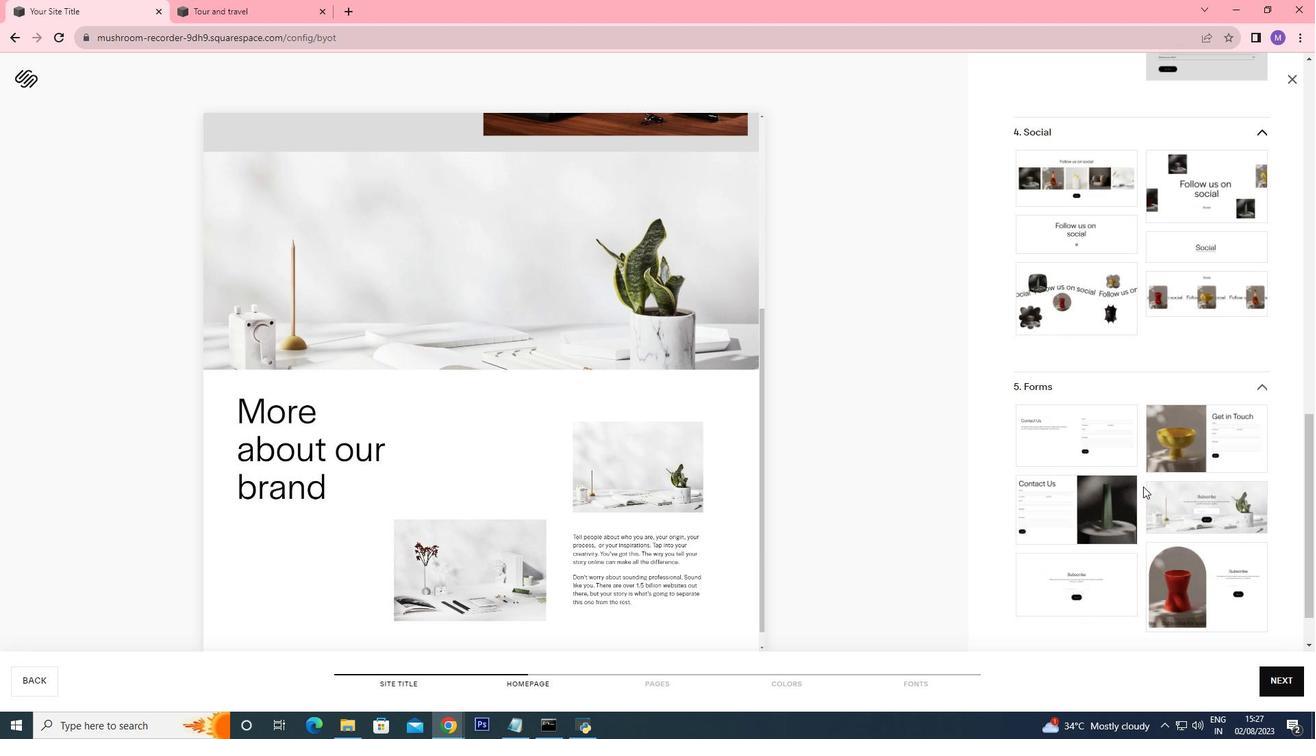 
Action: Mouse moved to (1203, 399)
Screenshot: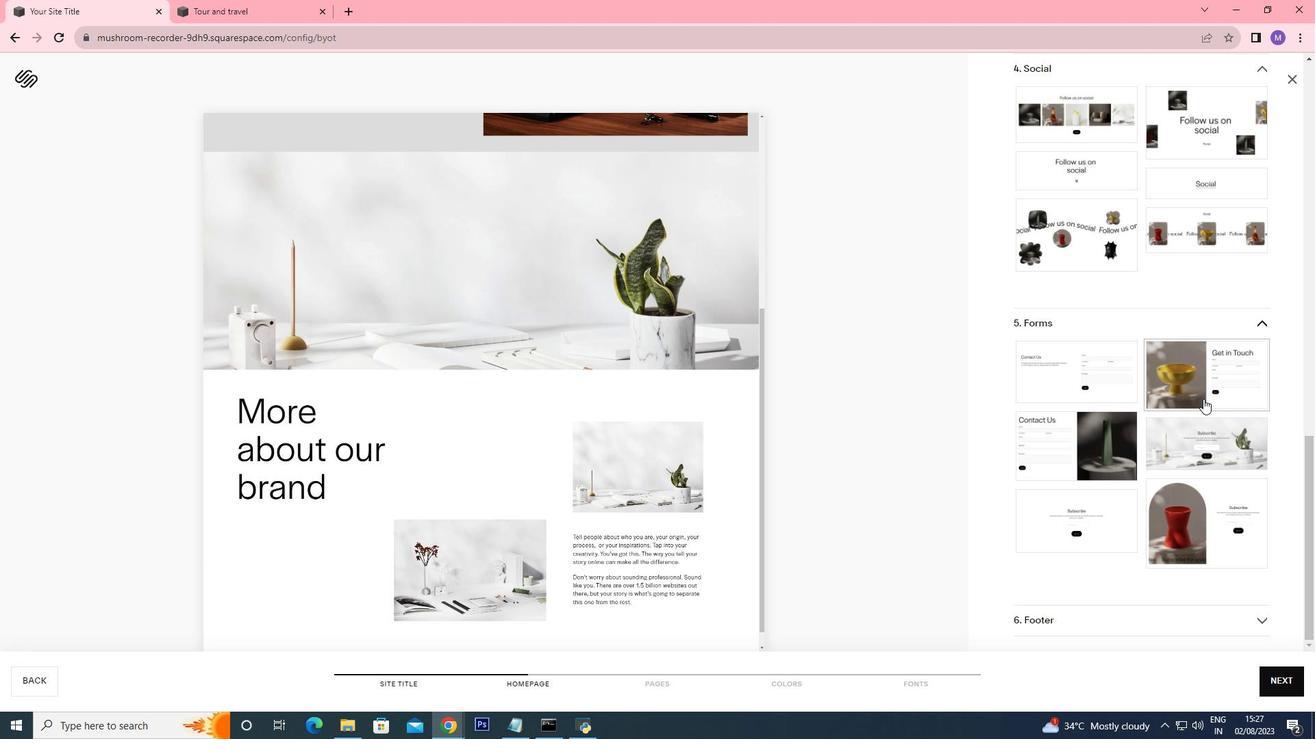 
Action: Mouse pressed left at (1203, 399)
Screenshot: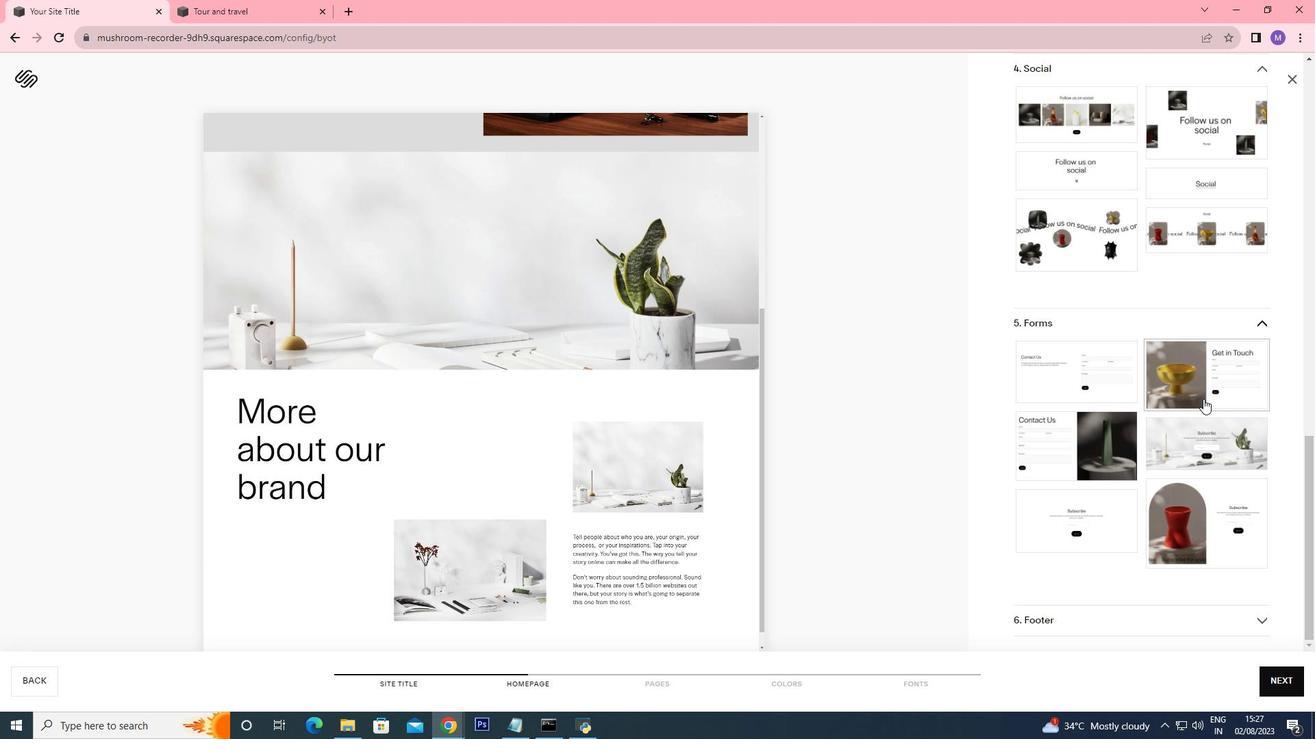 
Action: Mouse moved to (1154, 440)
Screenshot: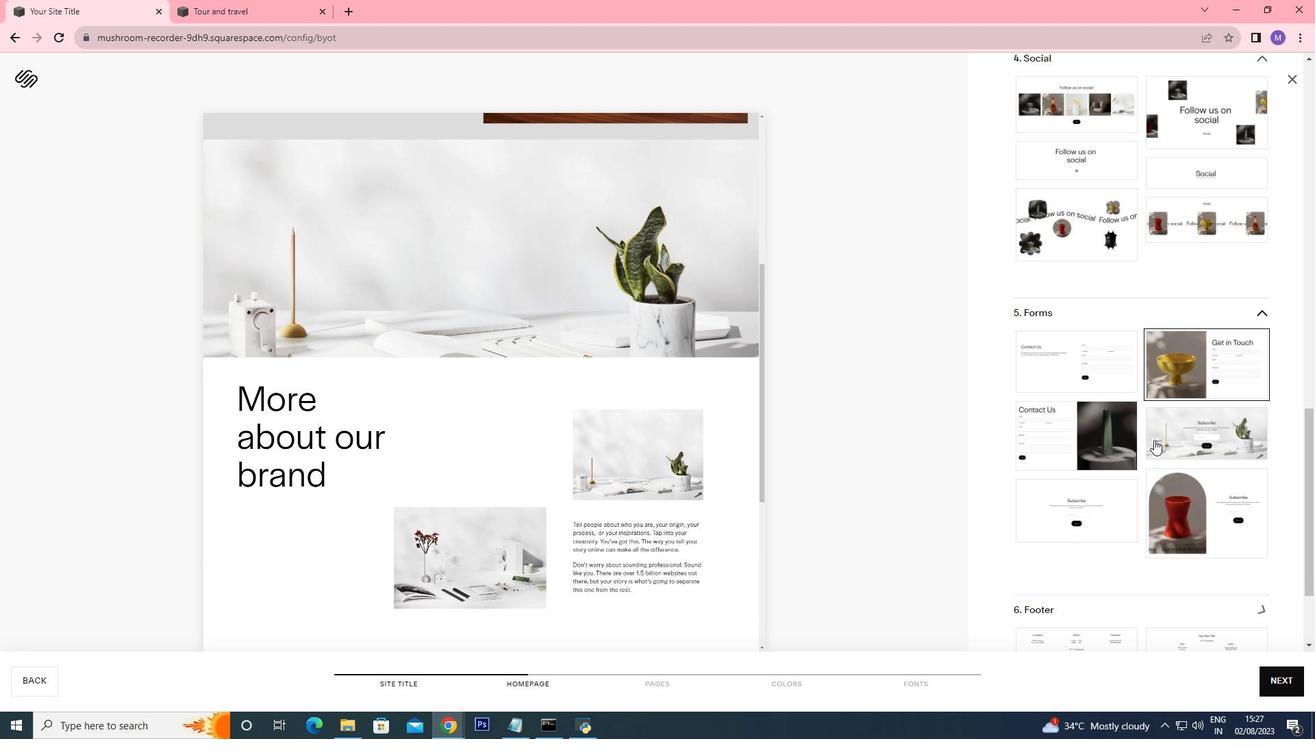 
Action: Mouse scrolled (1154, 439) with delta (0, 0)
Screenshot: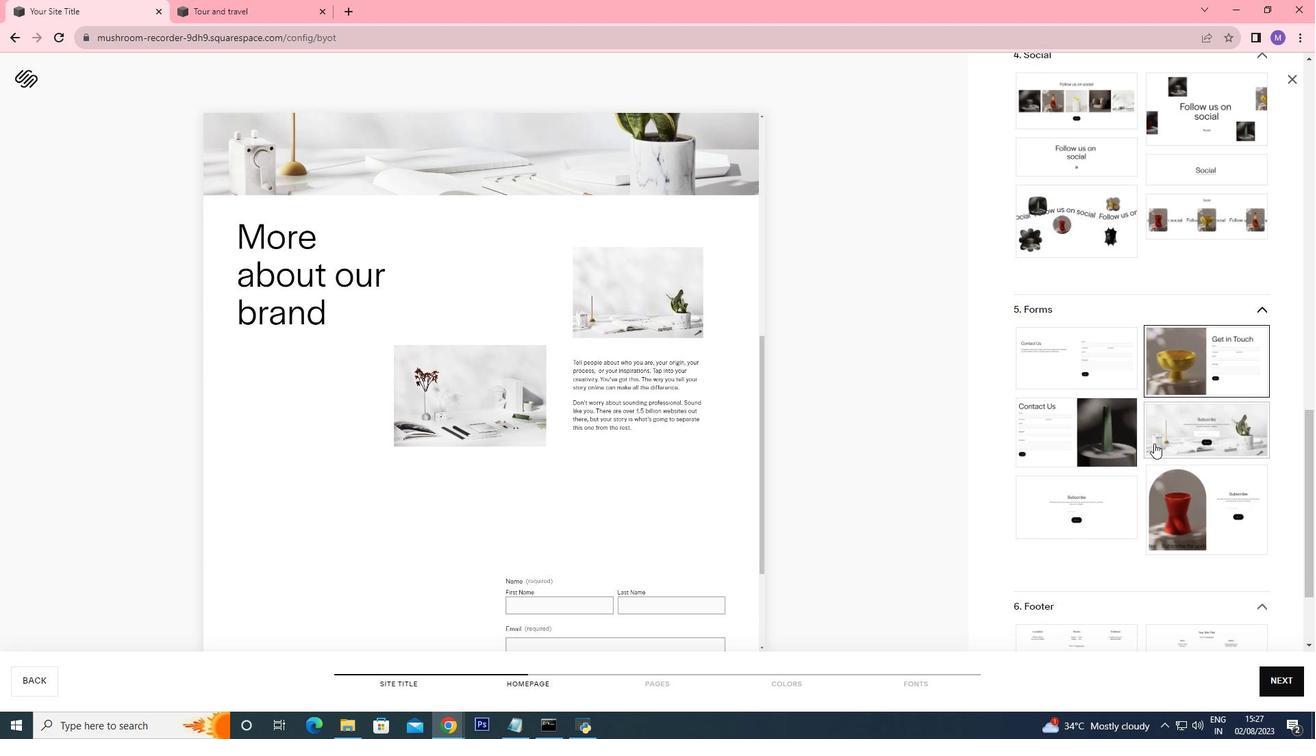 
Action: Mouse scrolled (1154, 439) with delta (0, 0)
Screenshot: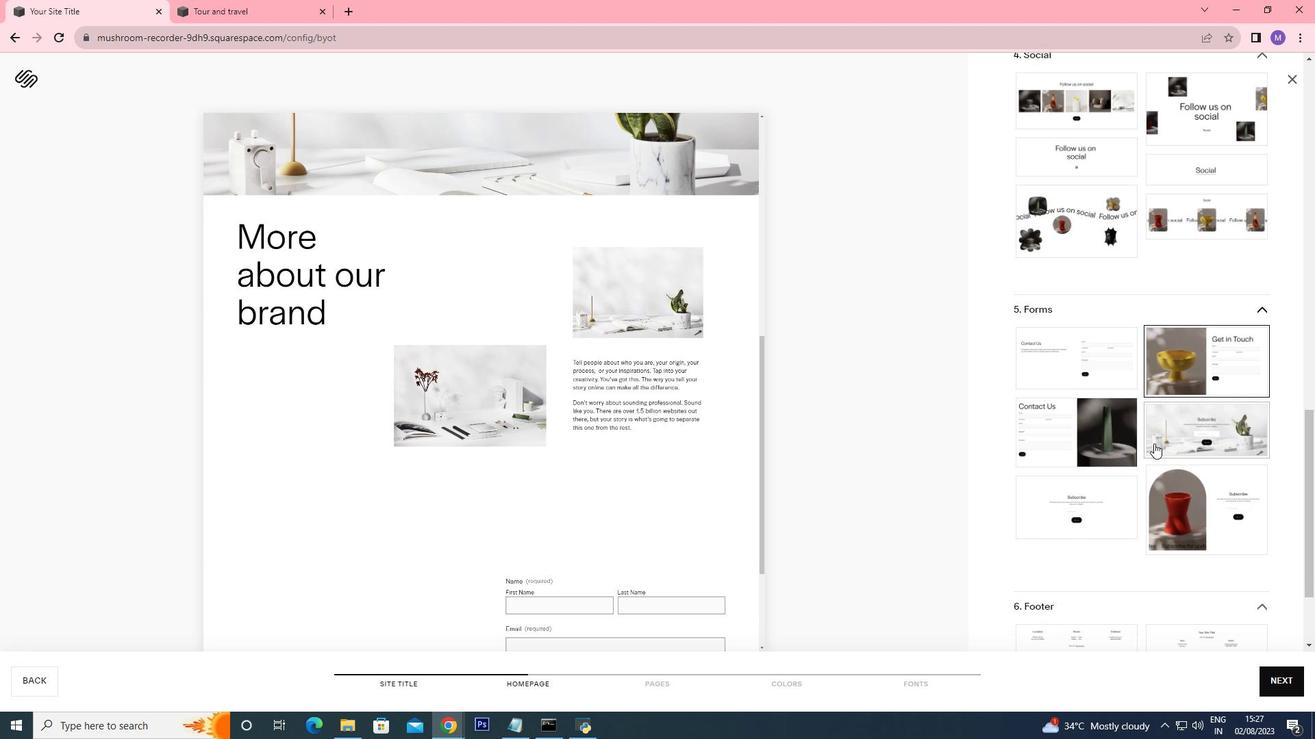 
Action: Mouse moved to (1154, 443)
Screenshot: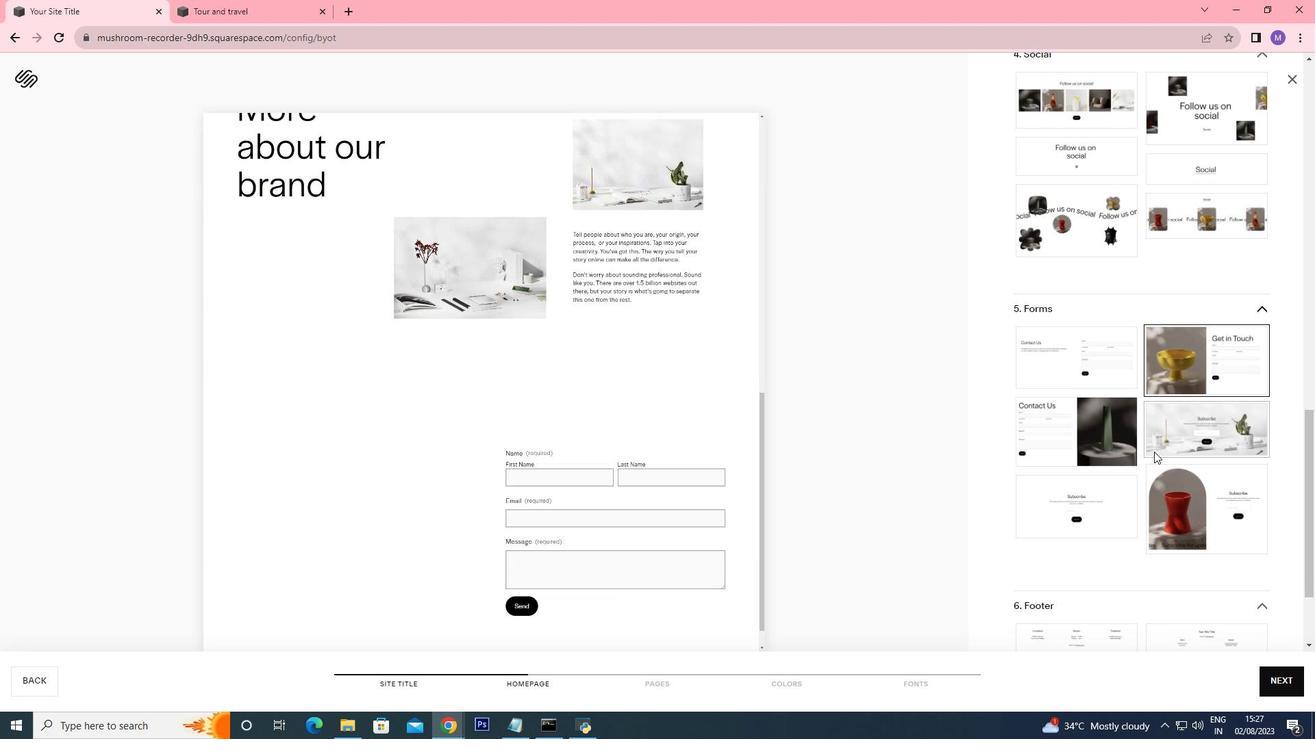 
Action: Mouse scrolled (1154, 443) with delta (0, 0)
Screenshot: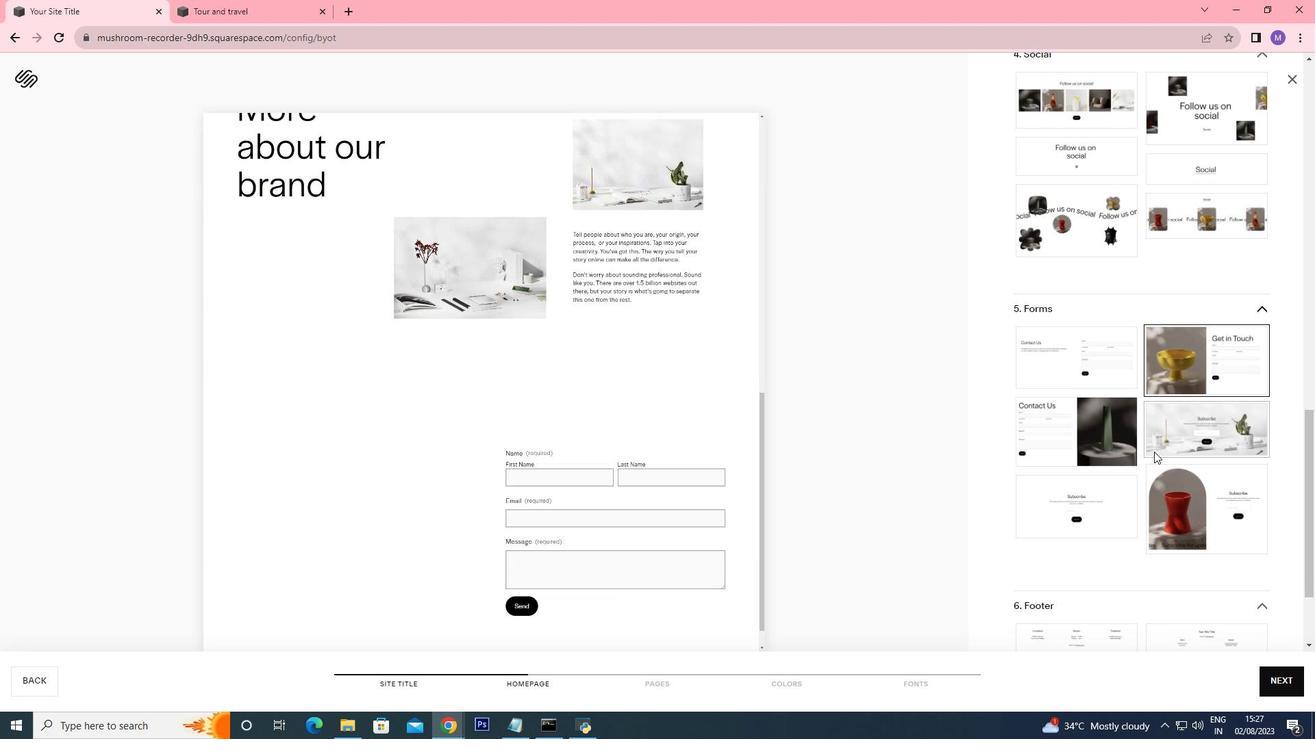 
Action: Mouse moved to (1151, 532)
Screenshot: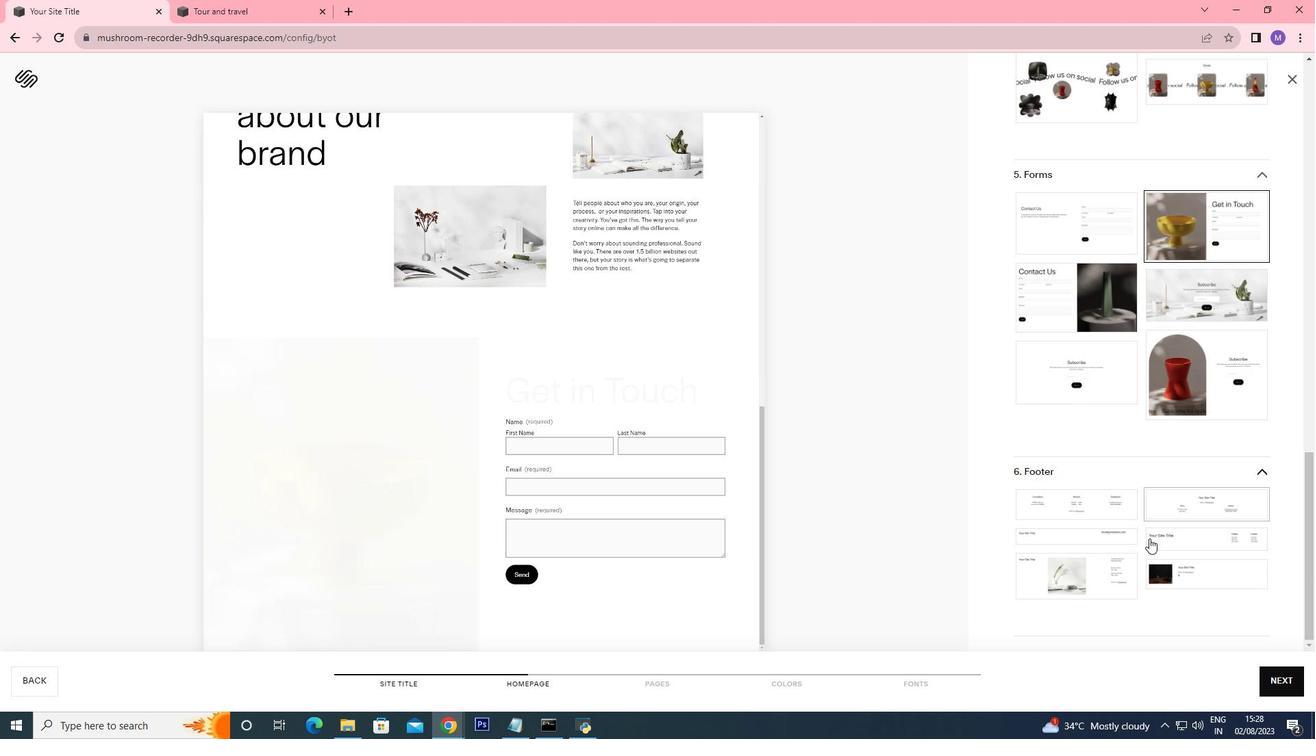 
Action: Mouse scrolled (1151, 530) with delta (0, 0)
Screenshot: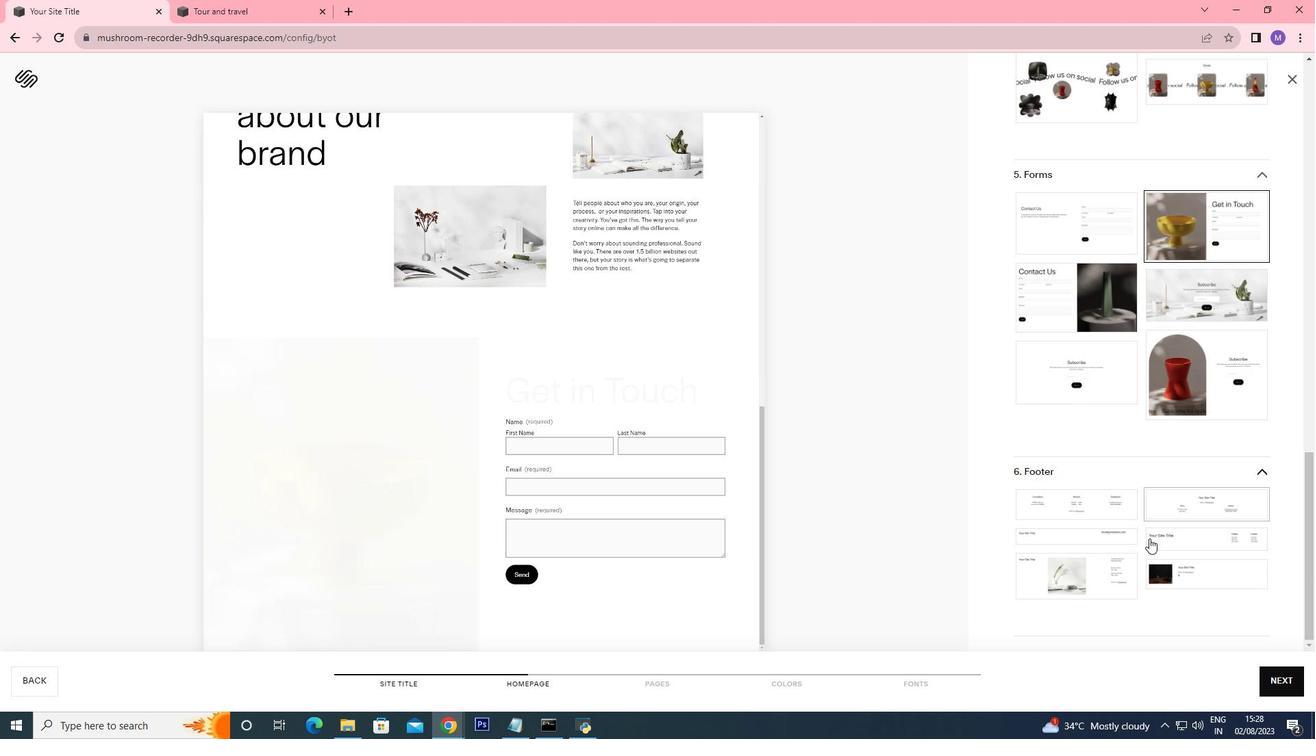 
Action: Mouse moved to (1149, 539)
Screenshot: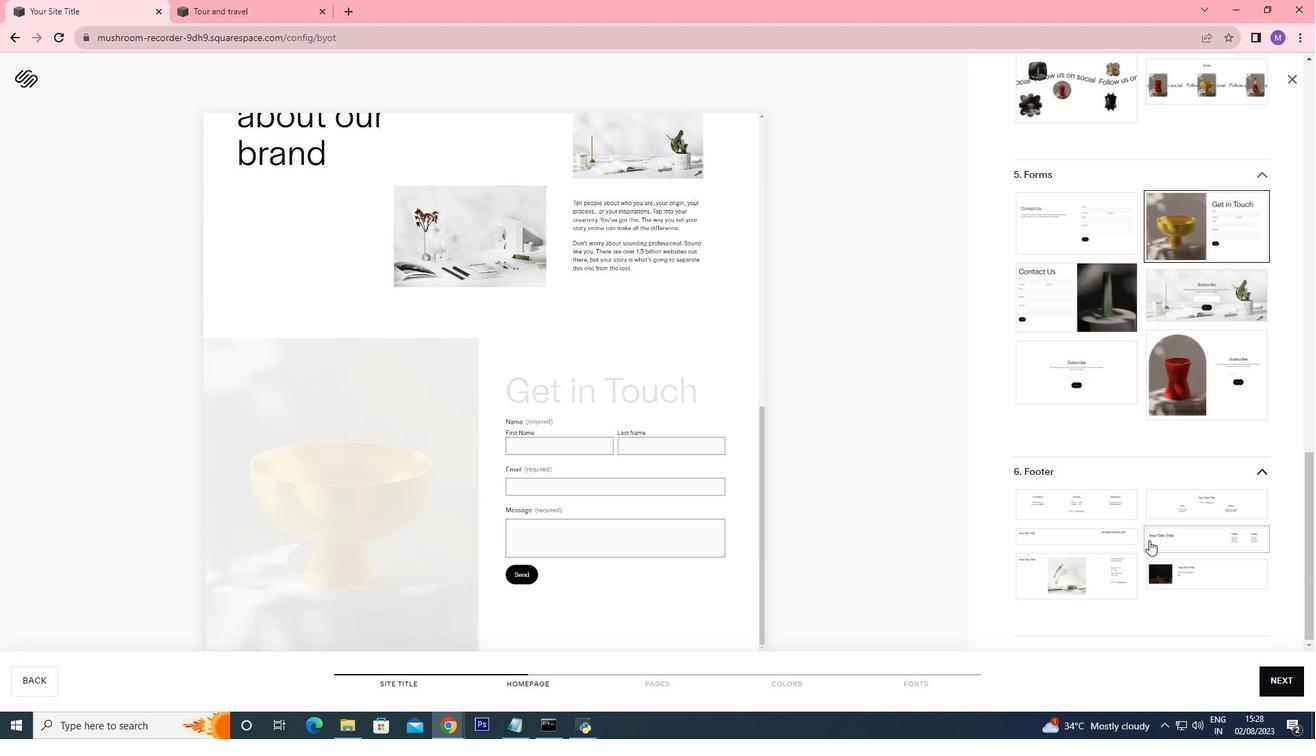 
Action: Mouse scrolled (1149, 538) with delta (0, 0)
Screenshot: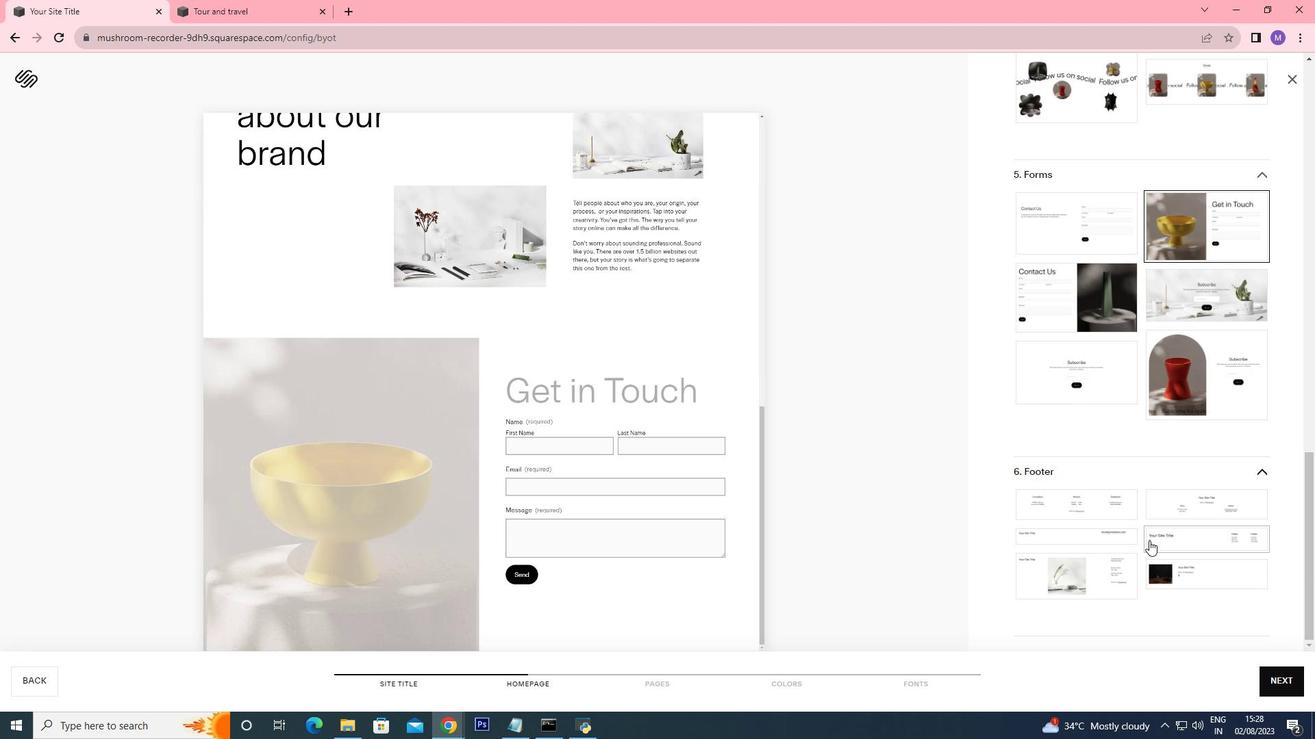 
Action: Mouse moved to (1149, 541)
Screenshot: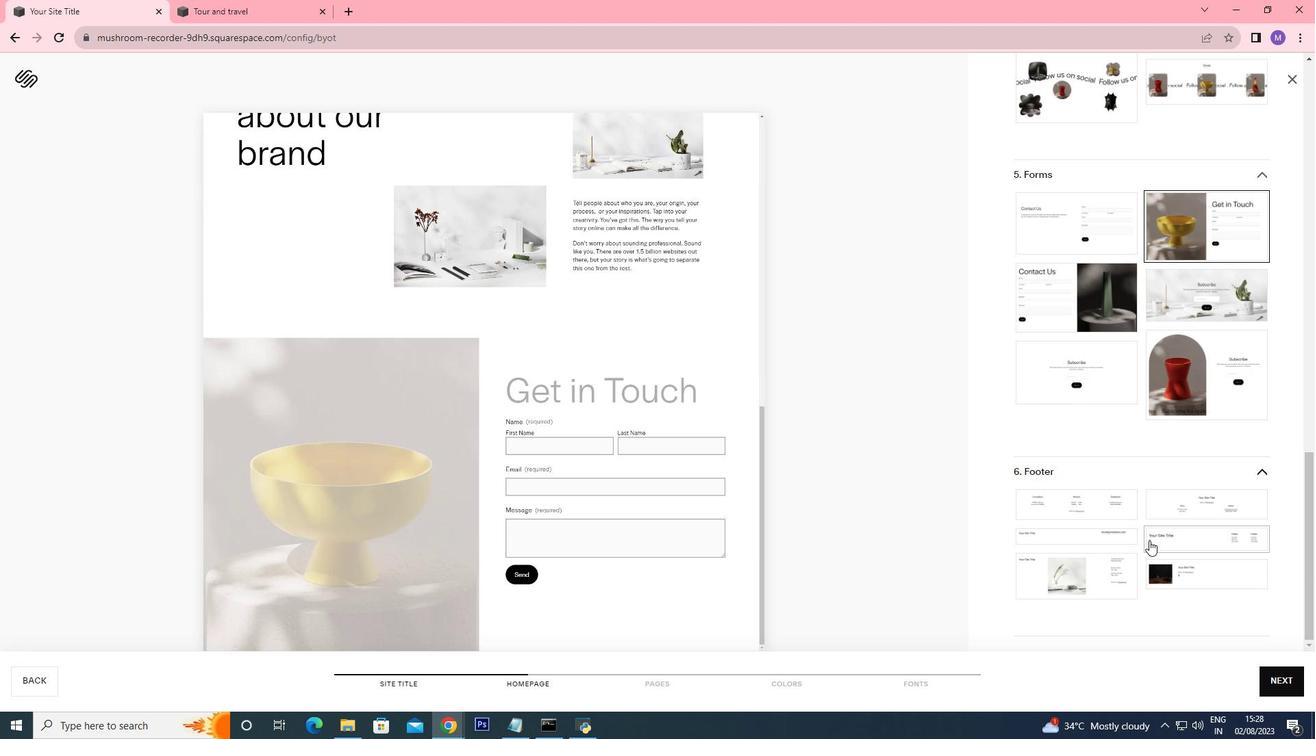 
Action: Mouse scrolled (1149, 540) with delta (0, 0)
Screenshot: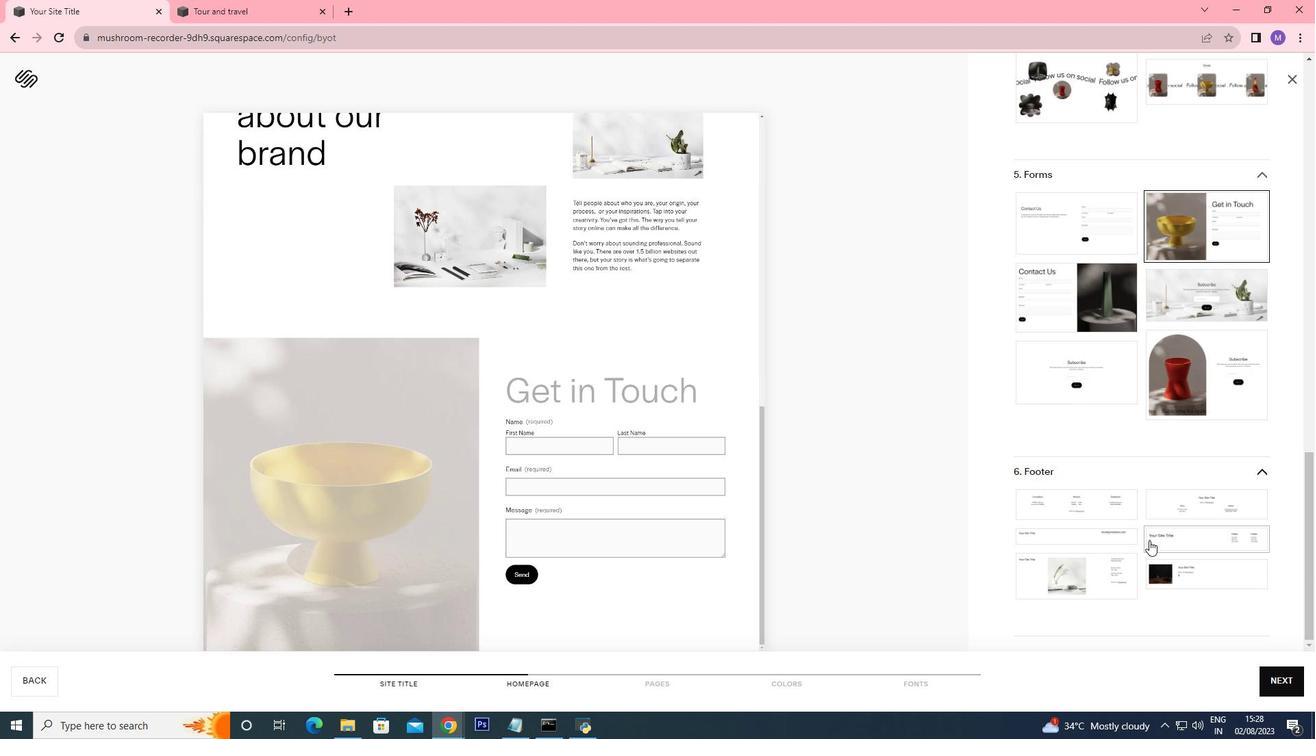 
Action: Mouse moved to (1107, 544)
Screenshot: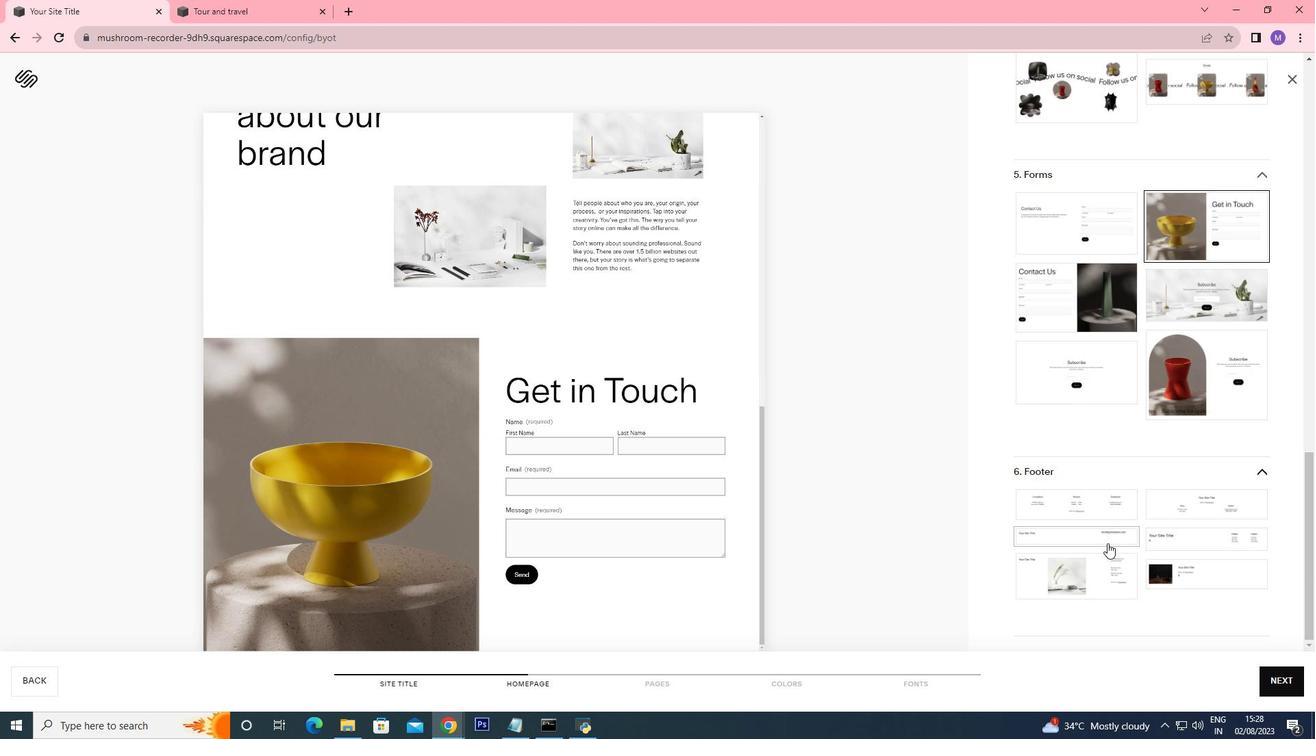 
Action: Mouse pressed left at (1107, 544)
Screenshot: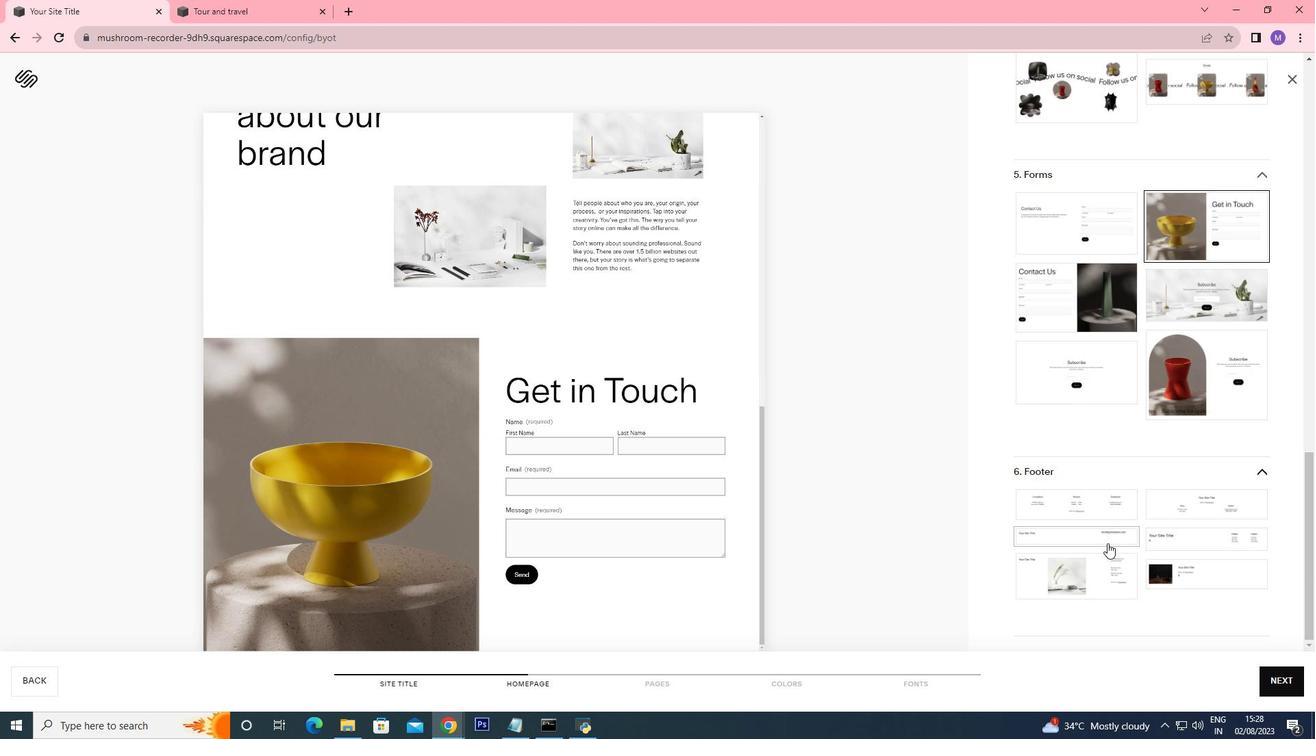 
Action: Mouse moved to (1279, 683)
Screenshot: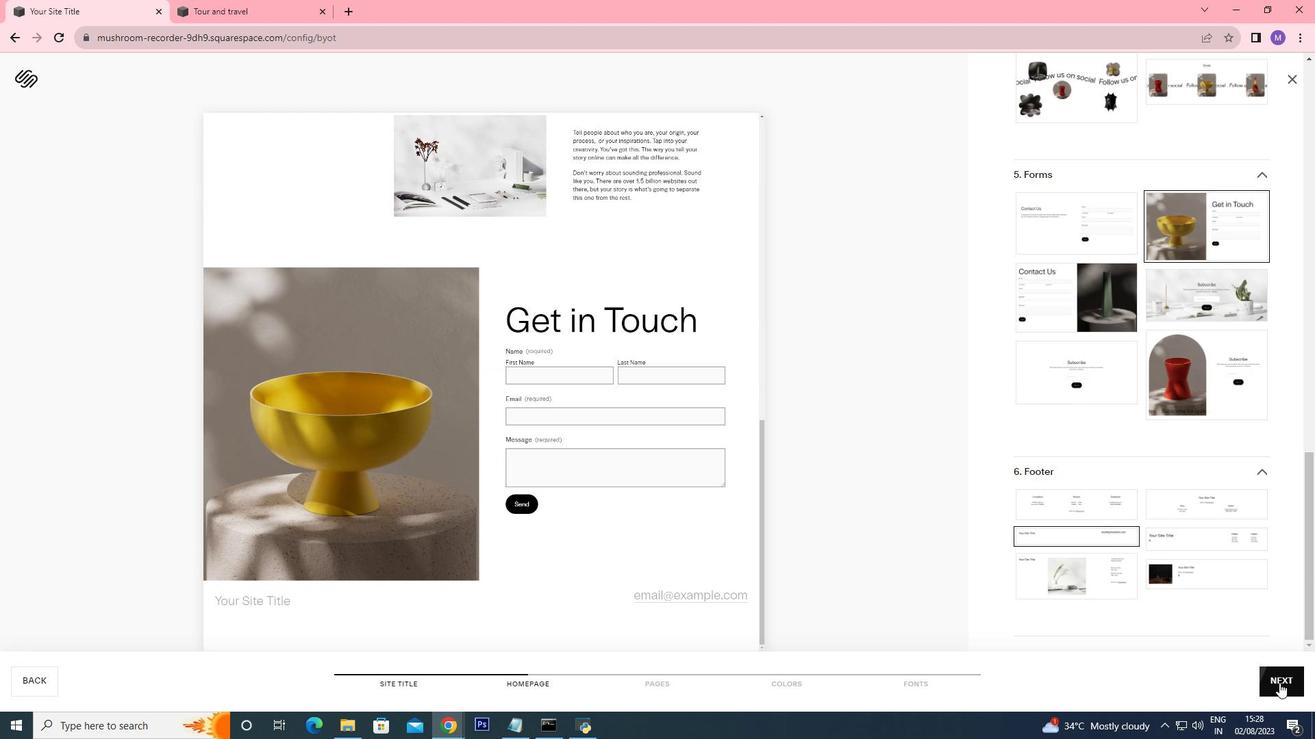 
Action: Mouse pressed left at (1279, 683)
Screenshot: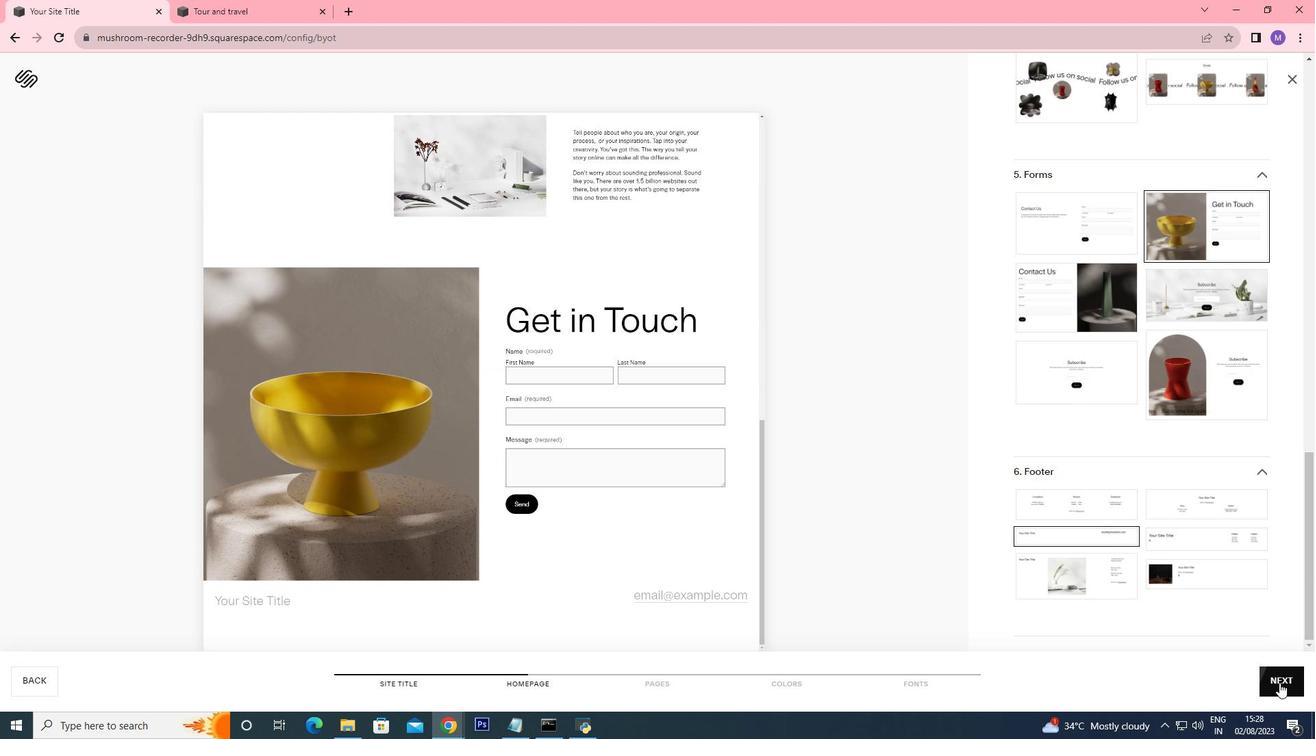 
Action: Mouse moved to (1277, 680)
Screenshot: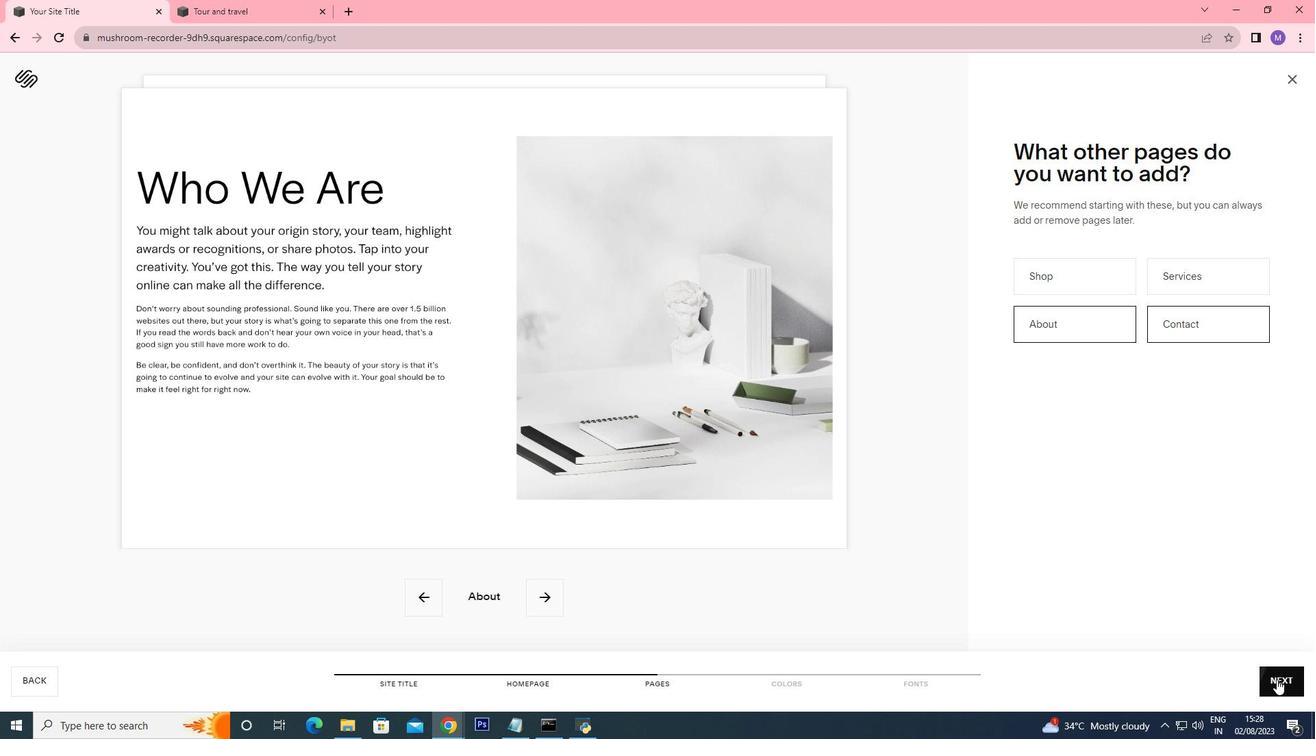 
Action: Mouse pressed left at (1277, 680)
Screenshot: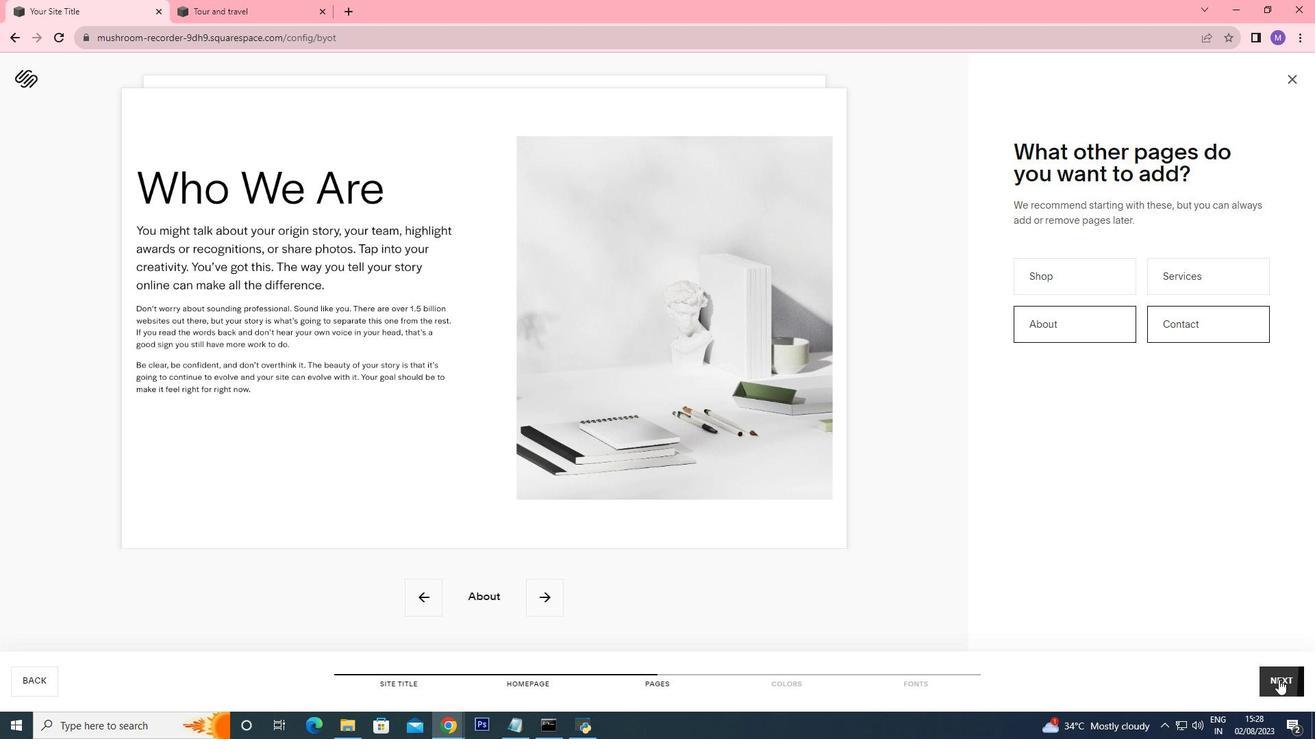 
Action: Mouse moved to (1277, 546)
Screenshot: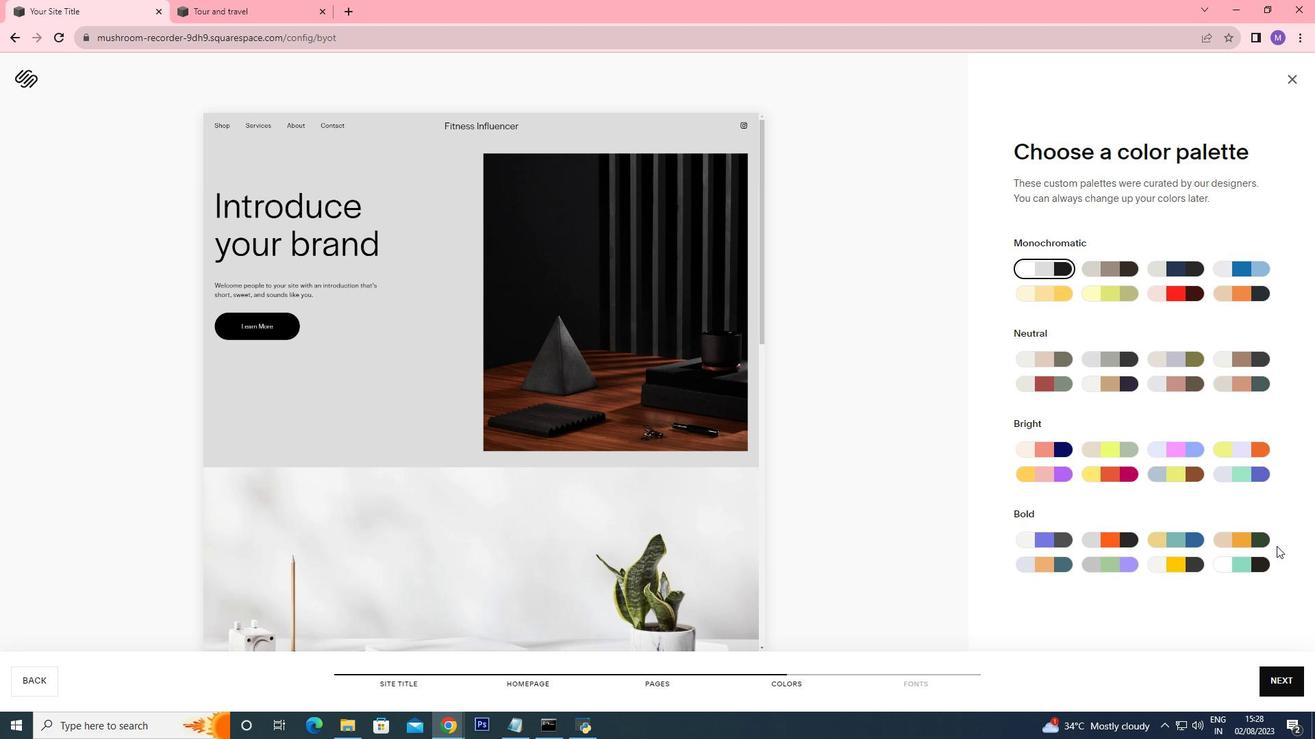
Action: Mouse scrolled (1277, 546) with delta (0, 0)
Screenshot: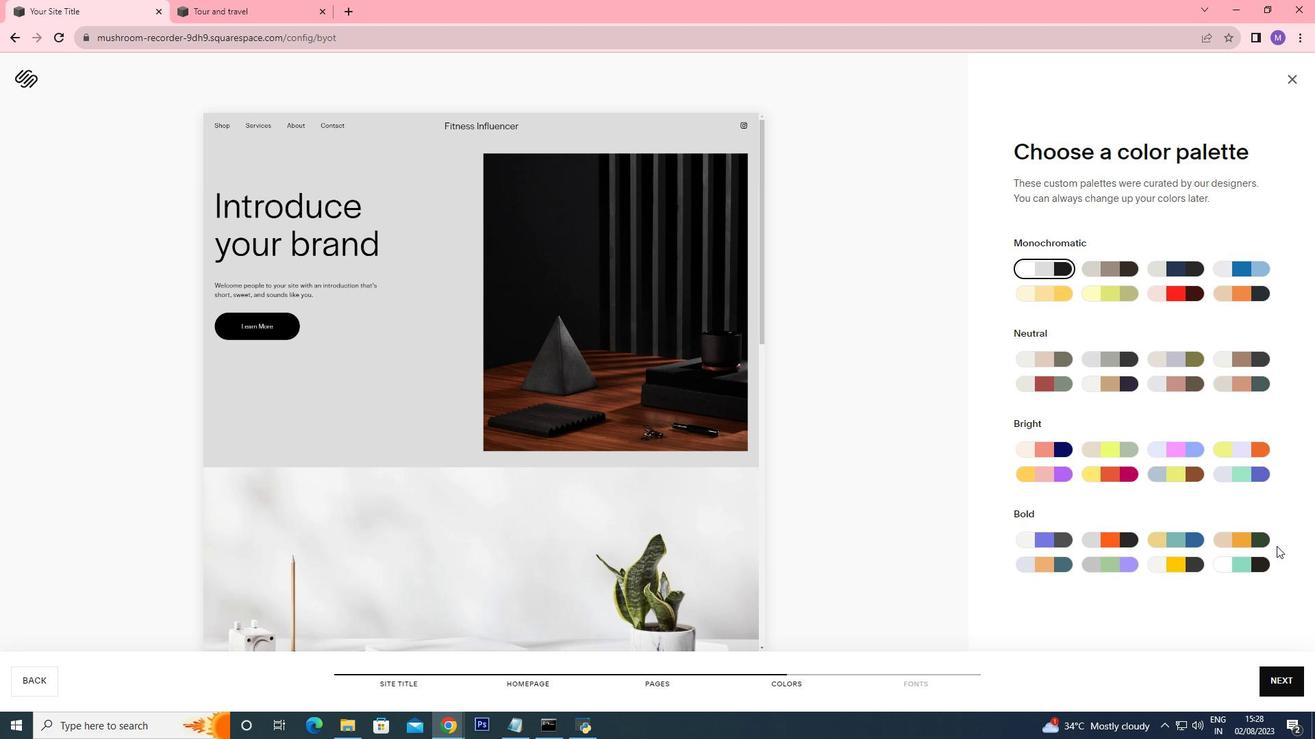 
Action: Mouse moved to (1259, 549)
Screenshot: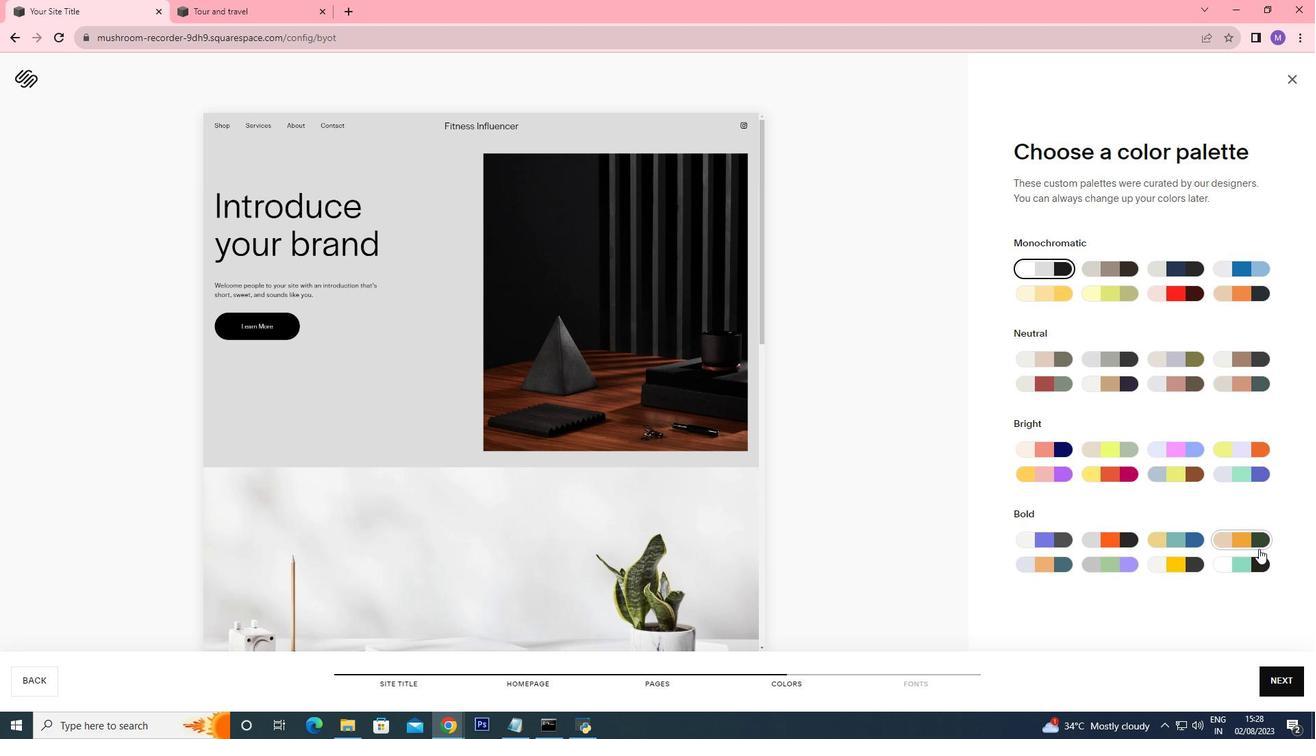 
Action: Mouse pressed left at (1259, 549)
Screenshot: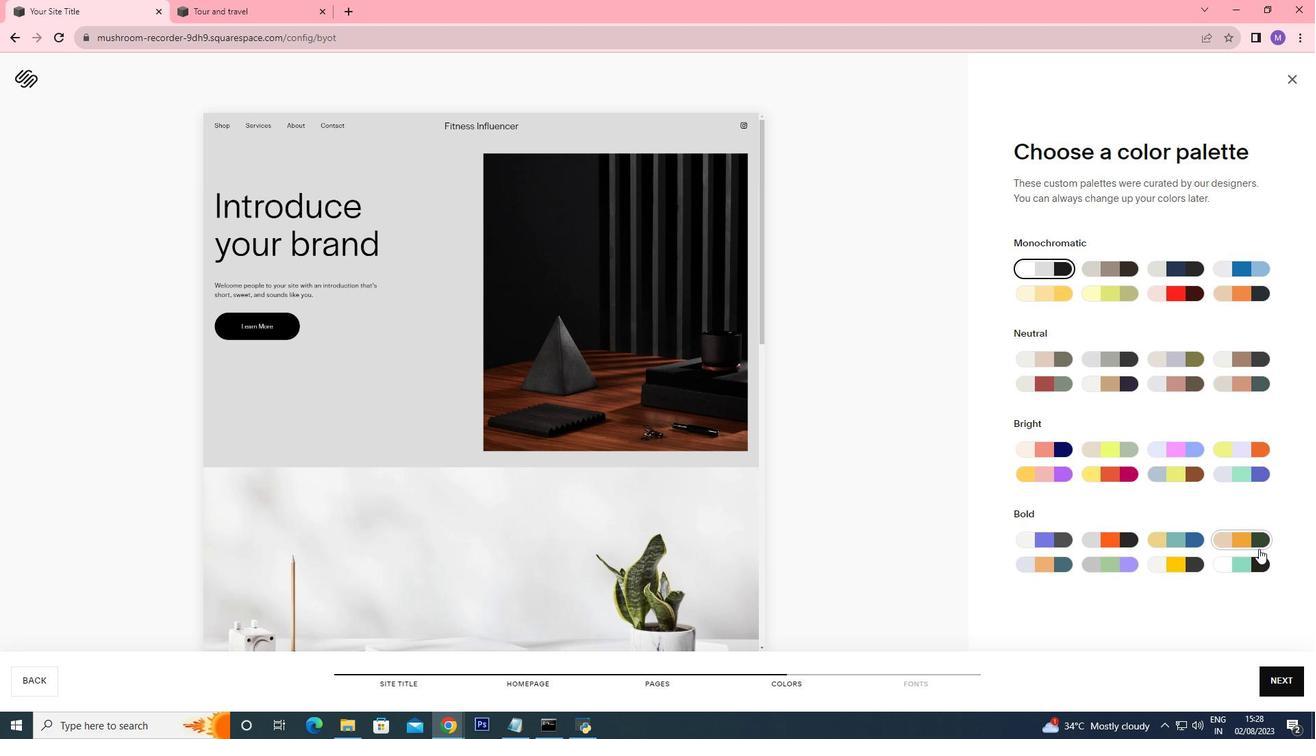 
Action: Mouse moved to (1249, 474)
Screenshot: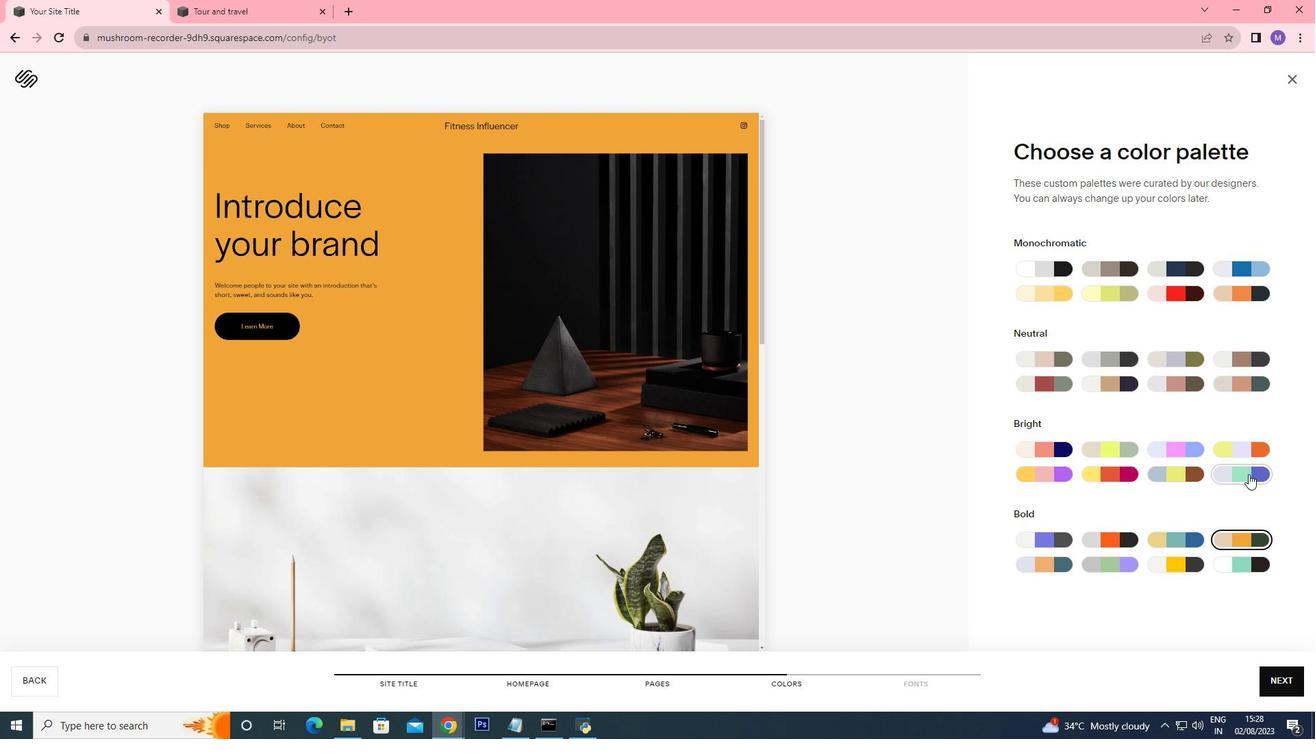 
Action: Mouse pressed left at (1249, 474)
Screenshot: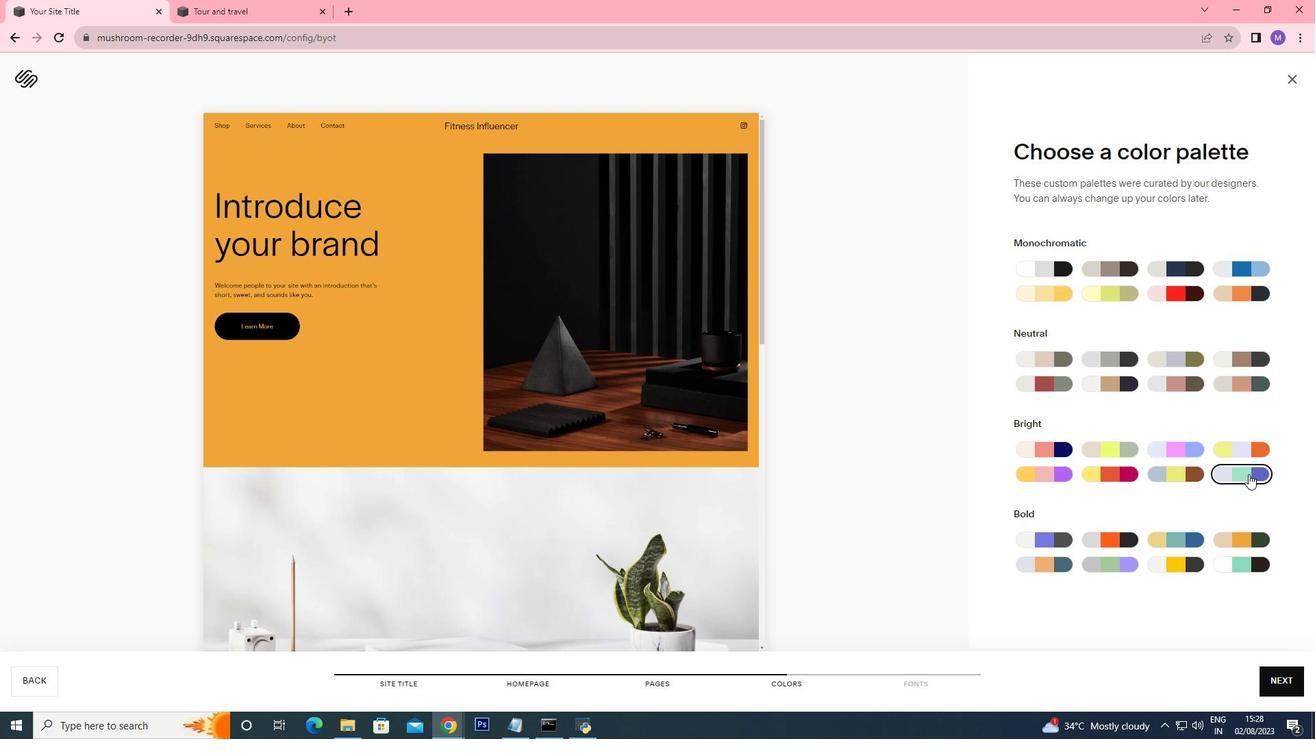 
Action: Mouse moved to (1244, 448)
Screenshot: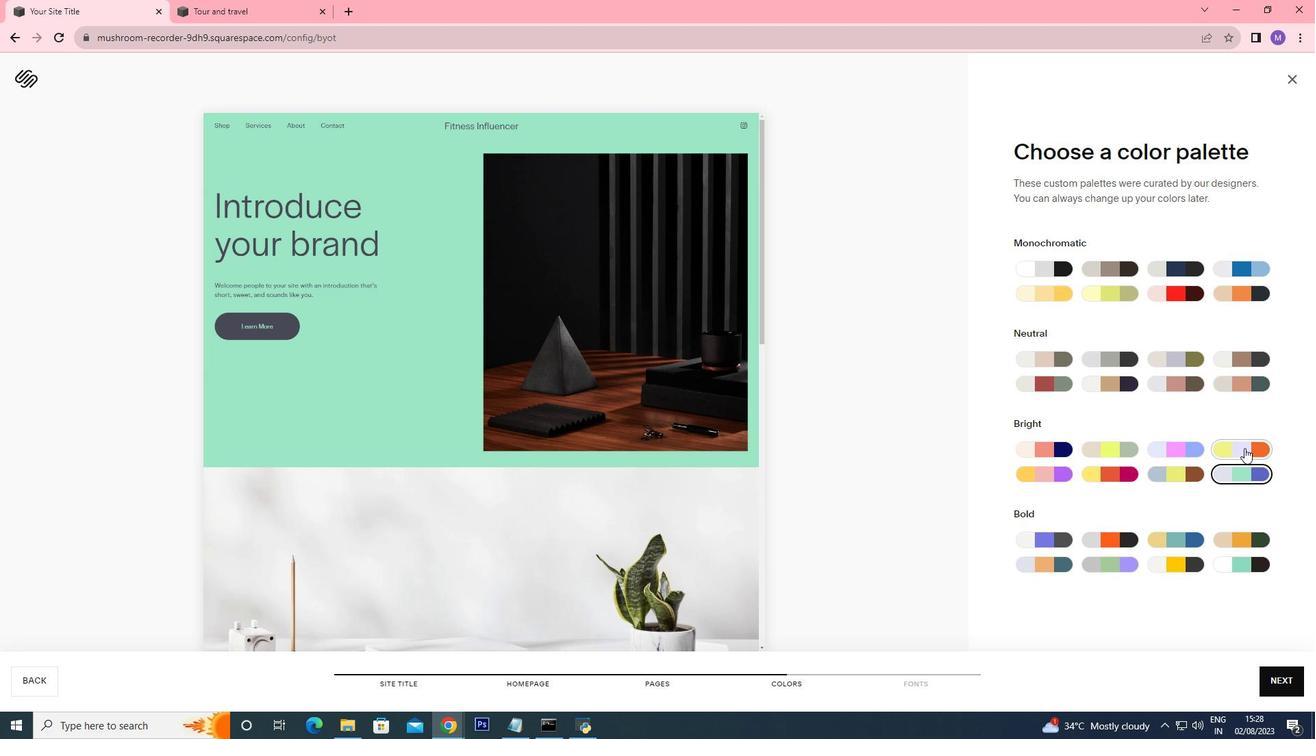 
Action: Mouse pressed left at (1244, 448)
Screenshot: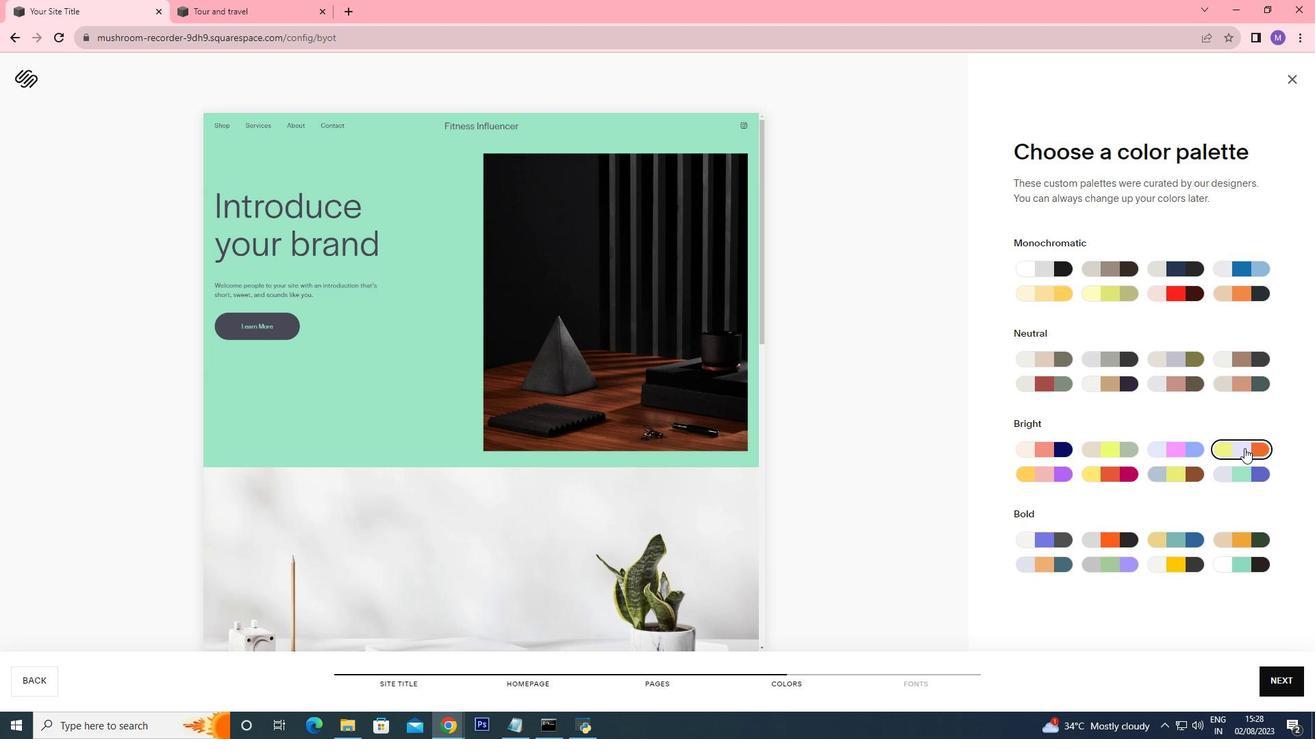 
Action: Mouse moved to (1283, 687)
Screenshot: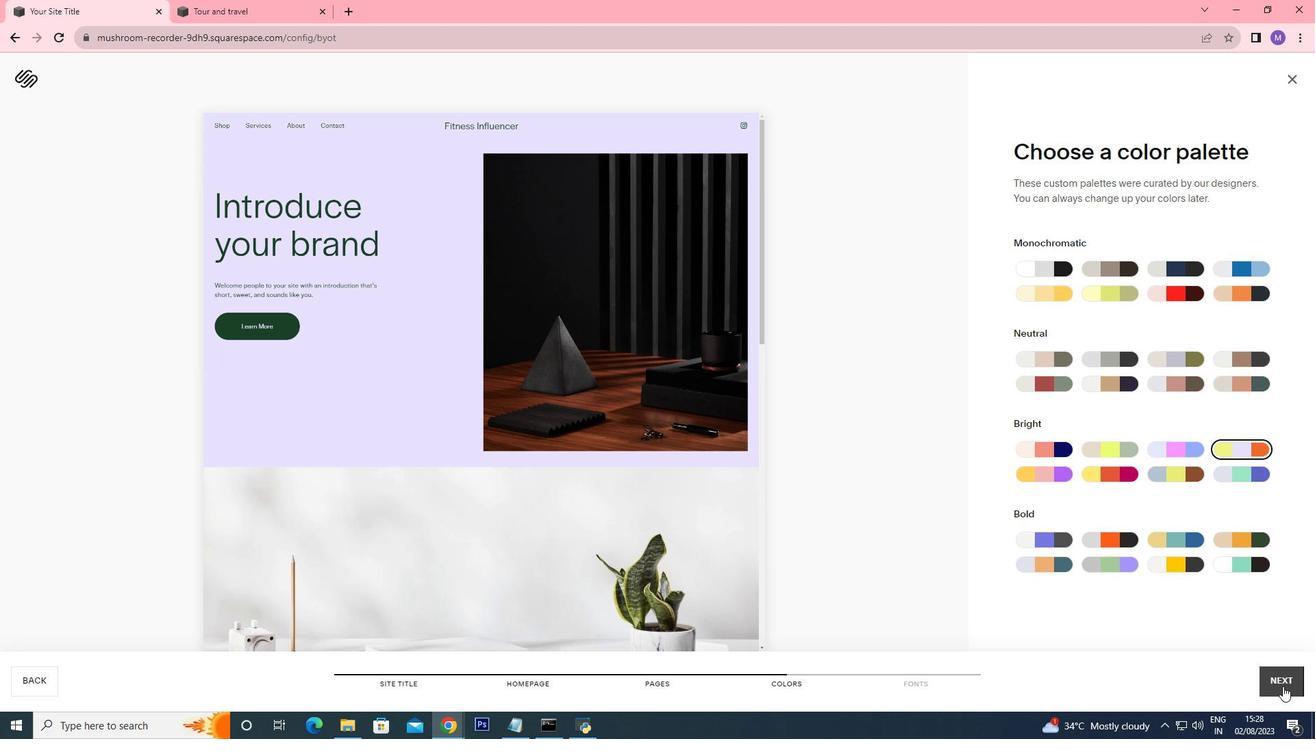 
Action: Mouse pressed left at (1283, 687)
Screenshot: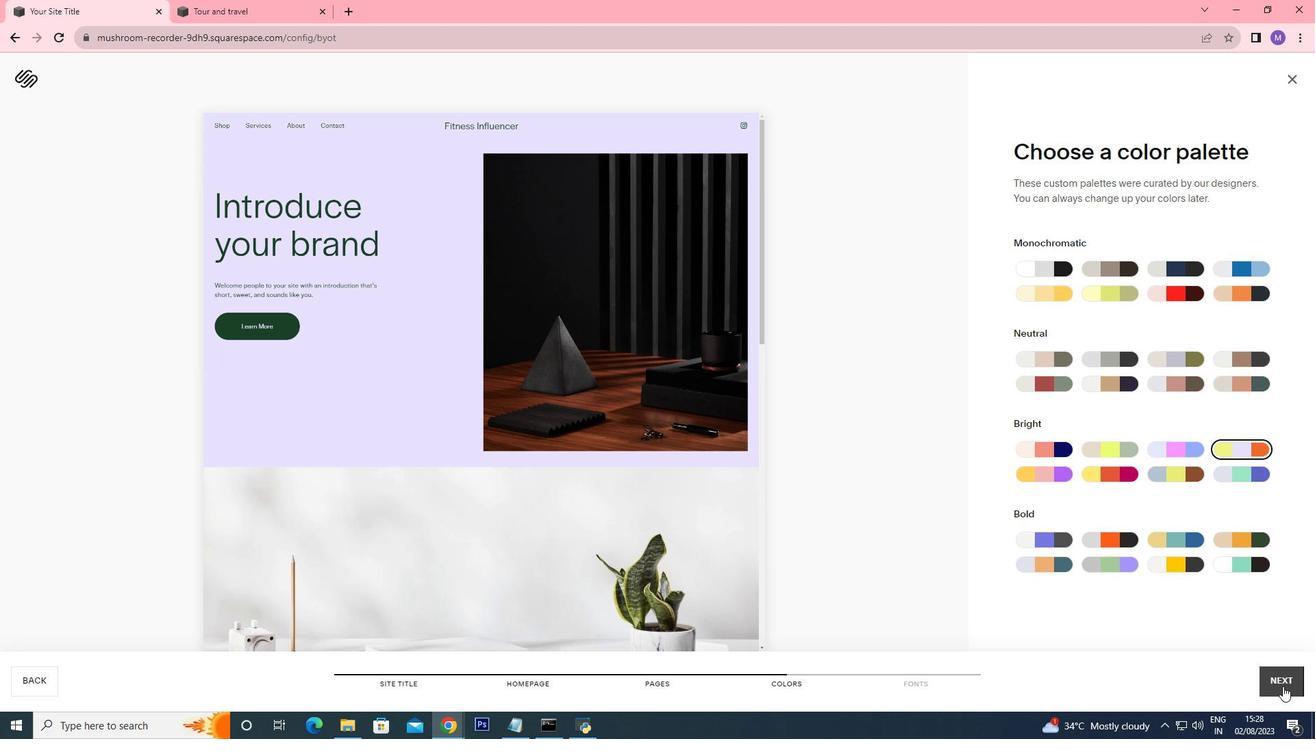 
Action: Mouse moved to (1119, 396)
Screenshot: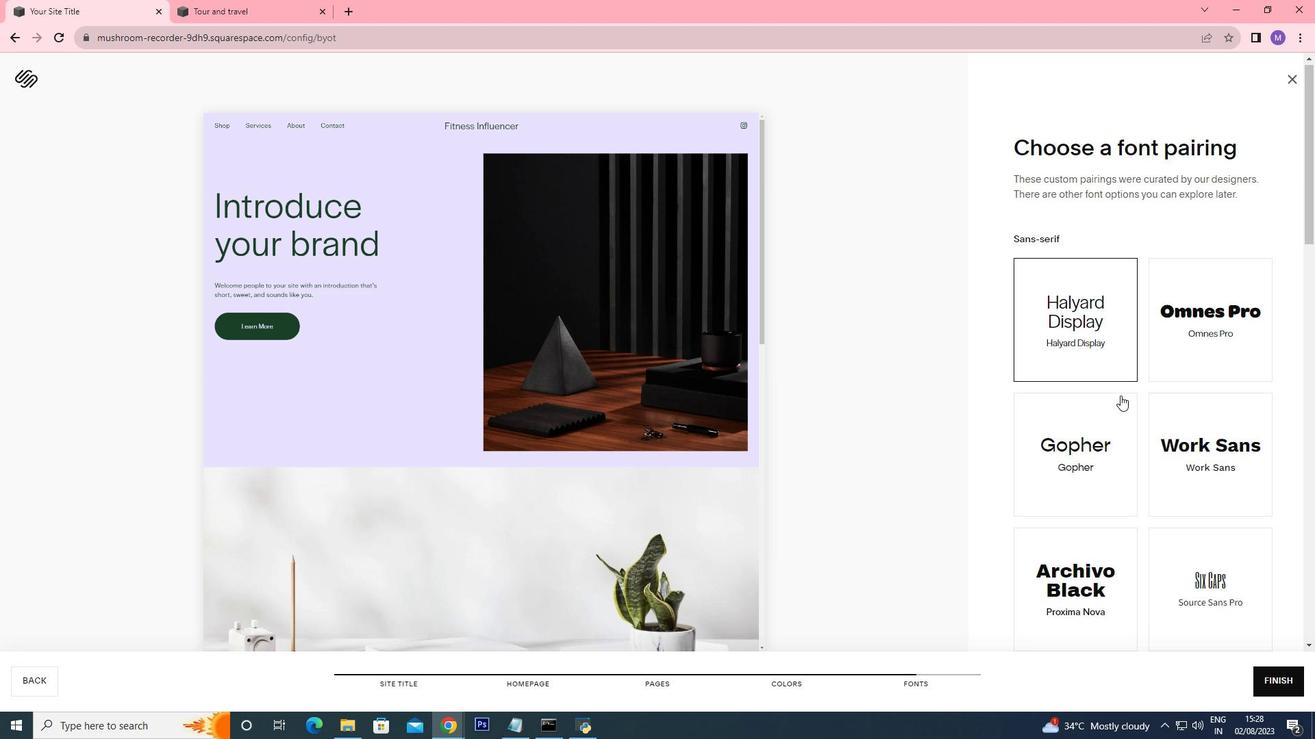 
Action: Mouse scrolled (1119, 395) with delta (0, 0)
Screenshot: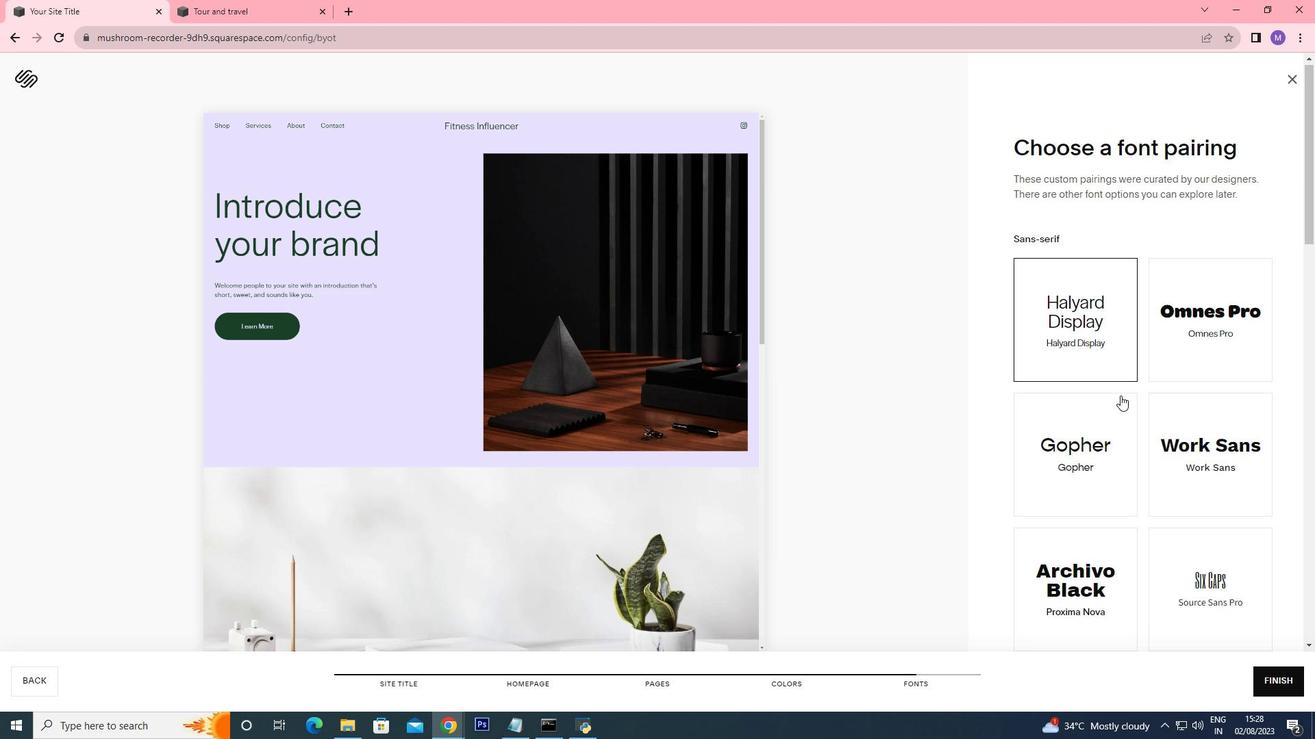
Action: Mouse scrolled (1119, 395) with delta (0, 0)
Screenshot: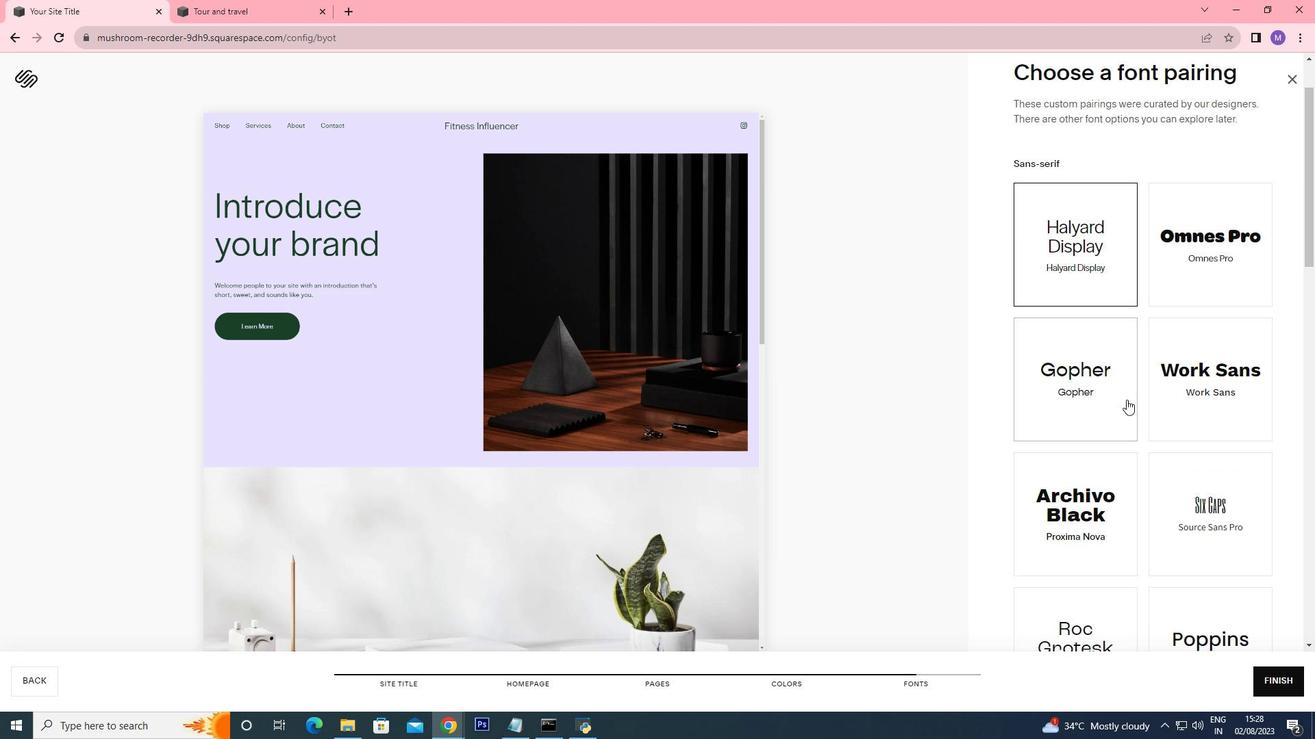 
Action: Mouse moved to (1120, 396)
Screenshot: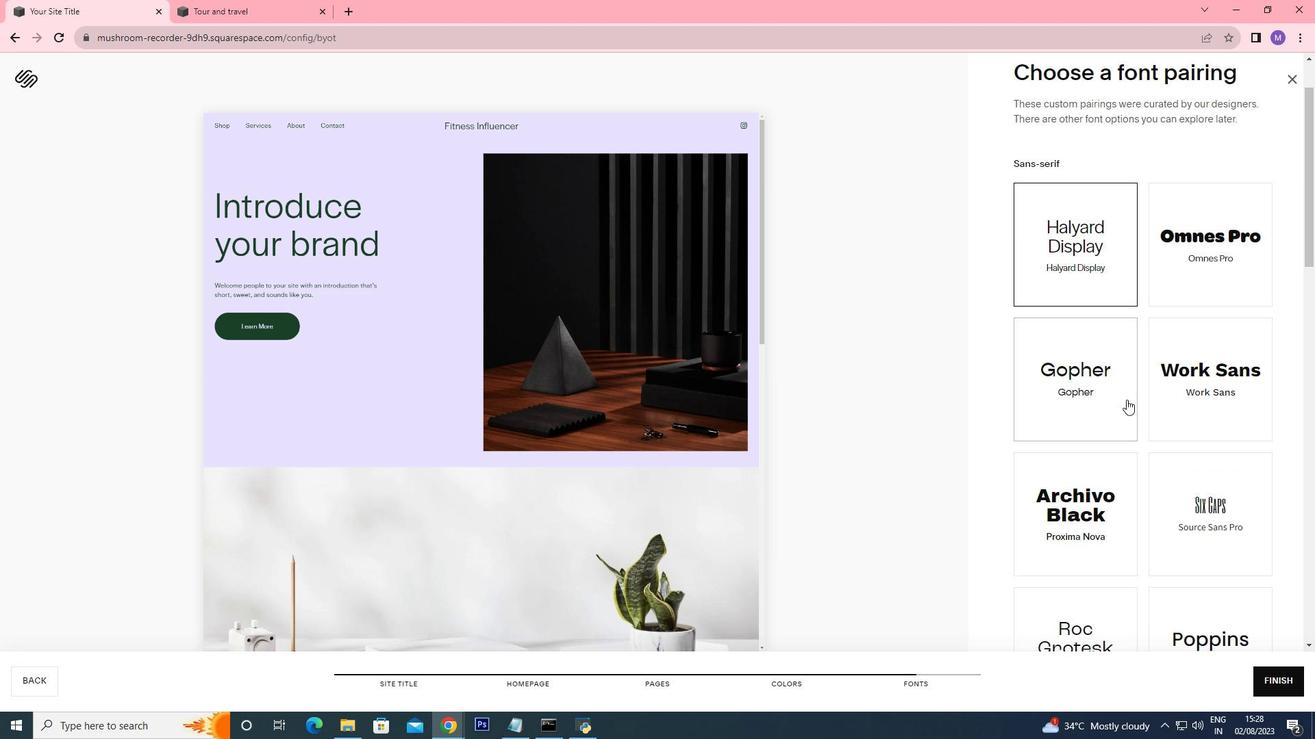
Action: Mouse scrolled (1120, 395) with delta (0, 0)
Screenshot: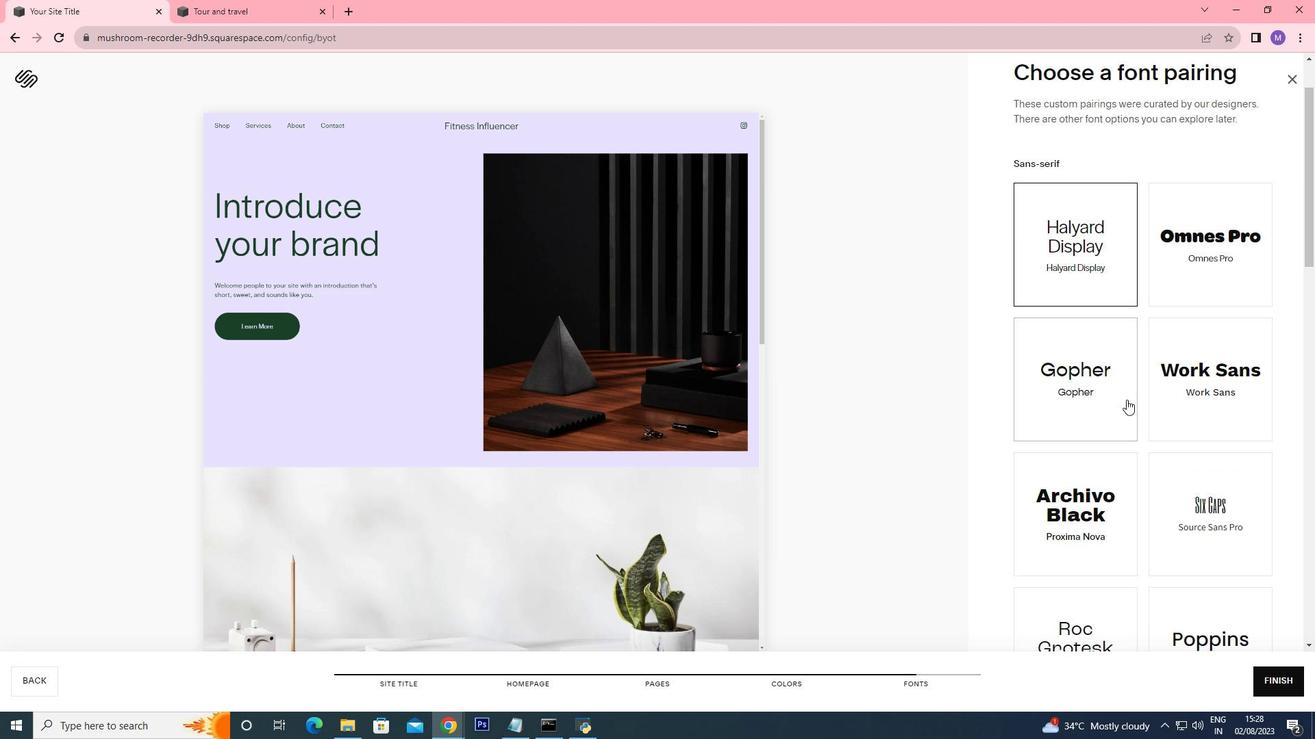 
Action: Mouse moved to (1190, 472)
Screenshot: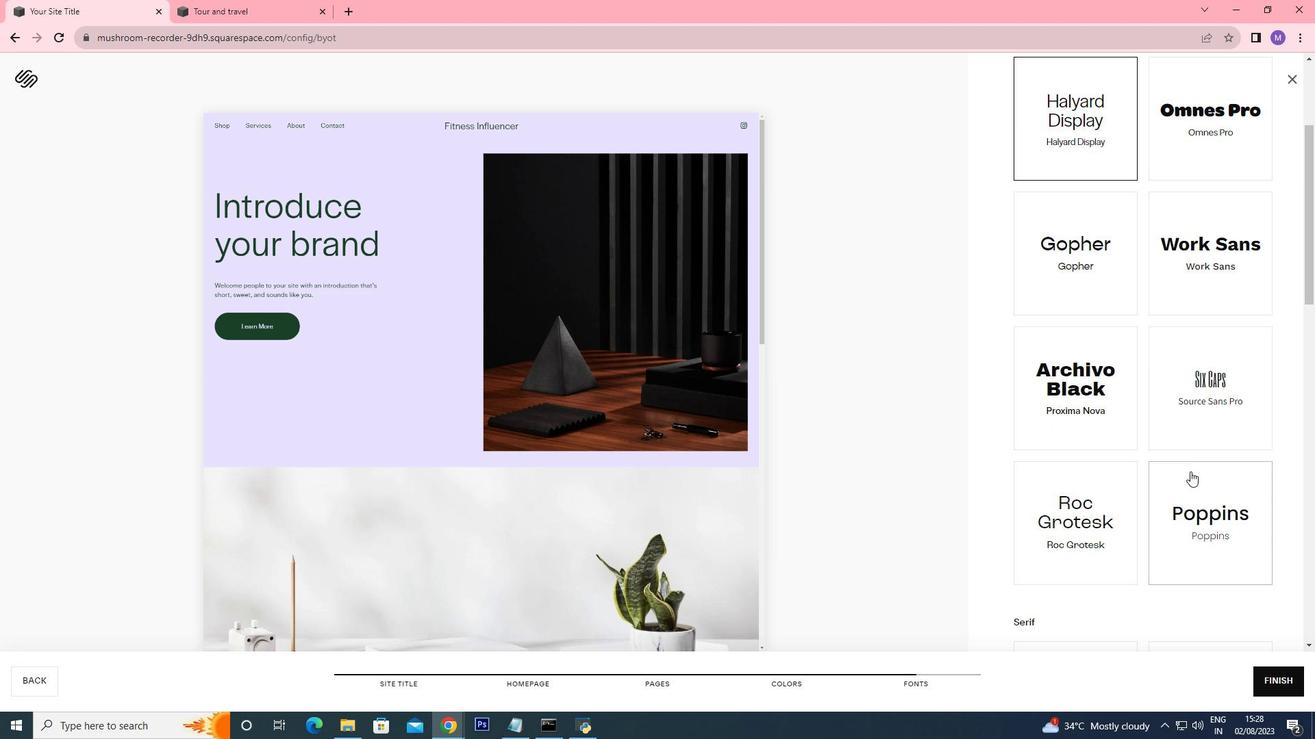 
Action: Mouse scrolled (1190, 471) with delta (0, 0)
Screenshot: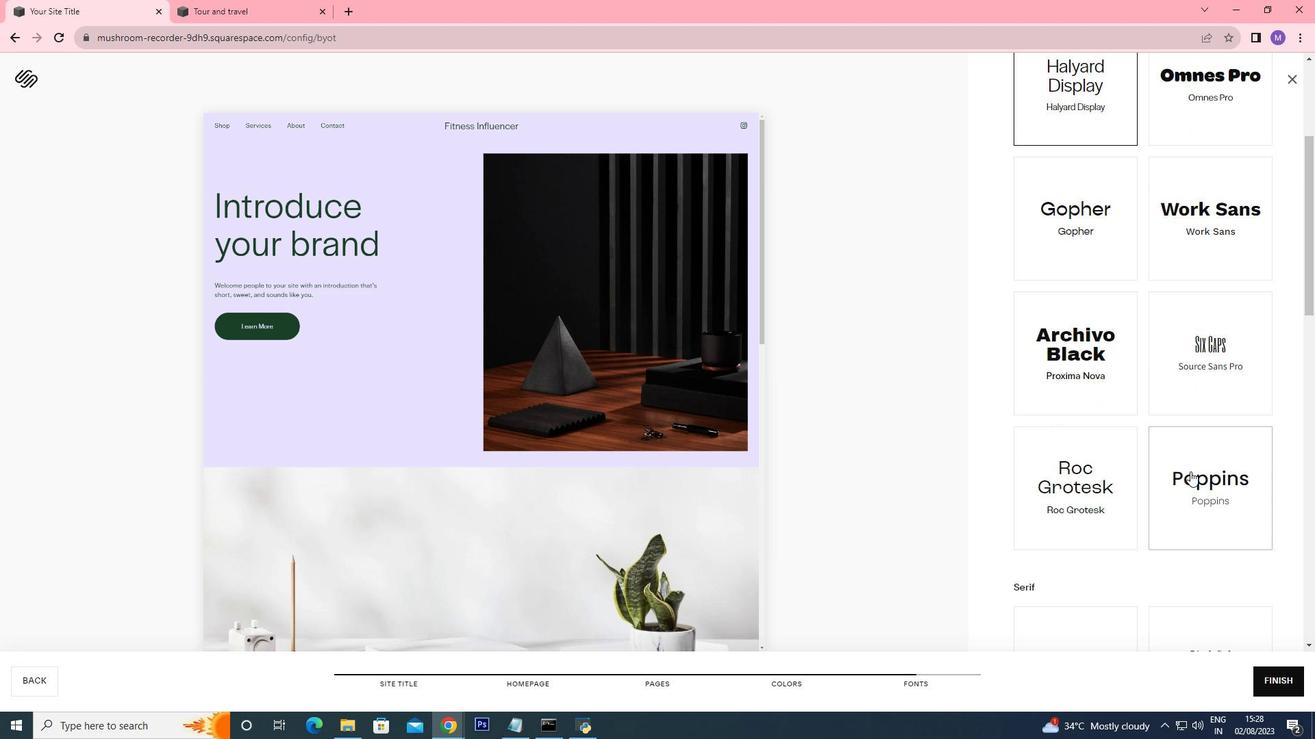 
Action: Mouse scrolled (1190, 471) with delta (0, 0)
Screenshot: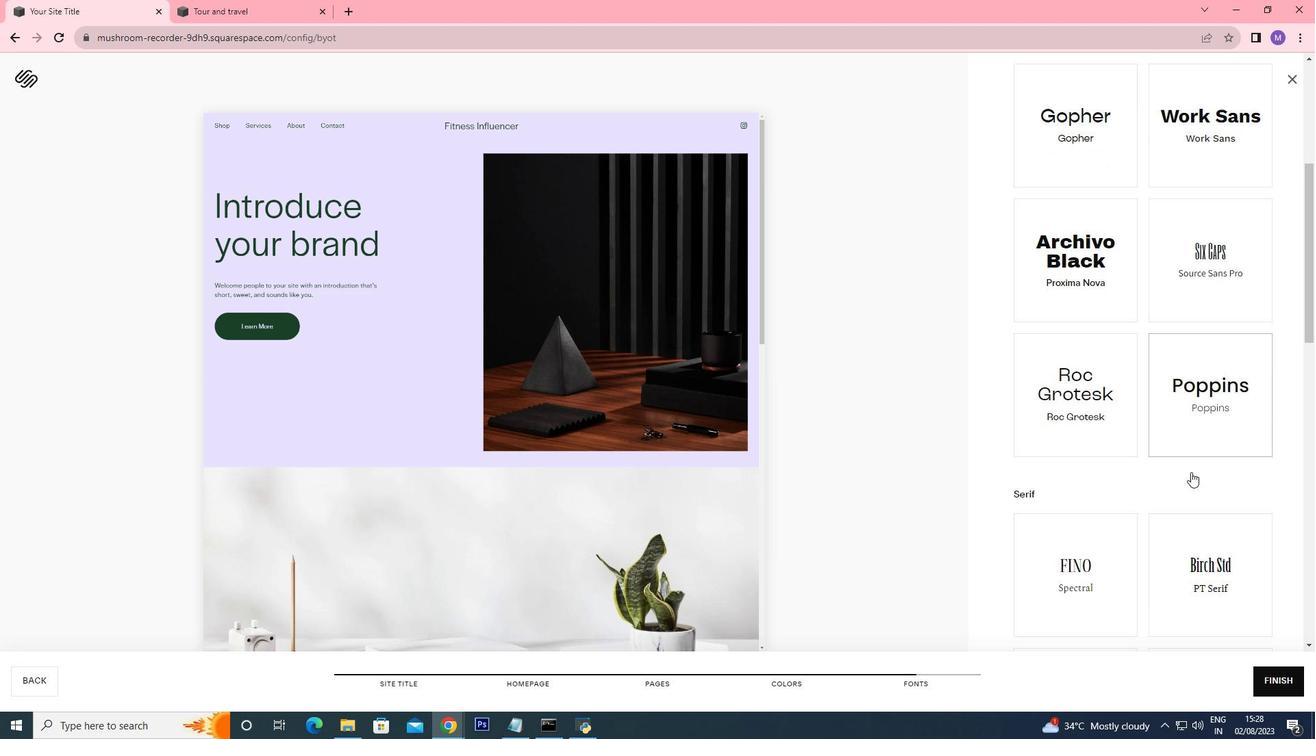 
Action: Mouse scrolled (1190, 471) with delta (0, 0)
Screenshot: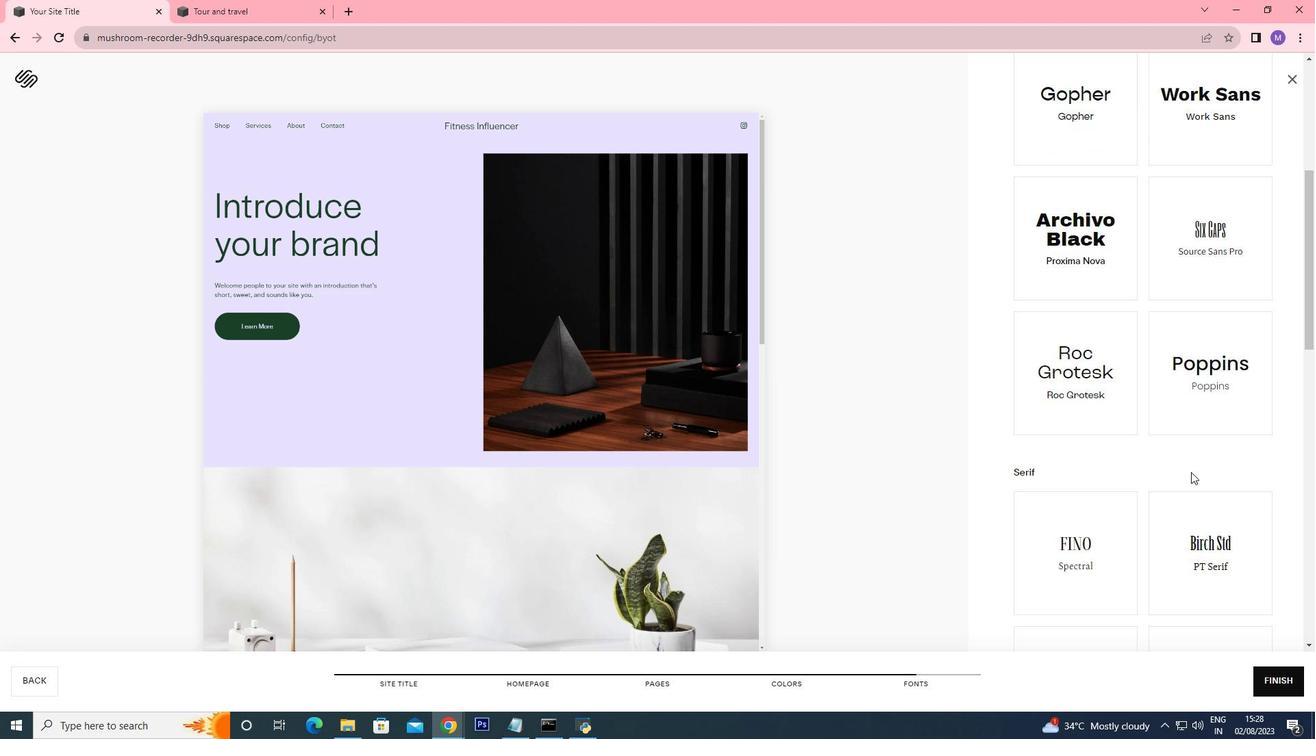 
Action: Mouse moved to (1191, 472)
Screenshot: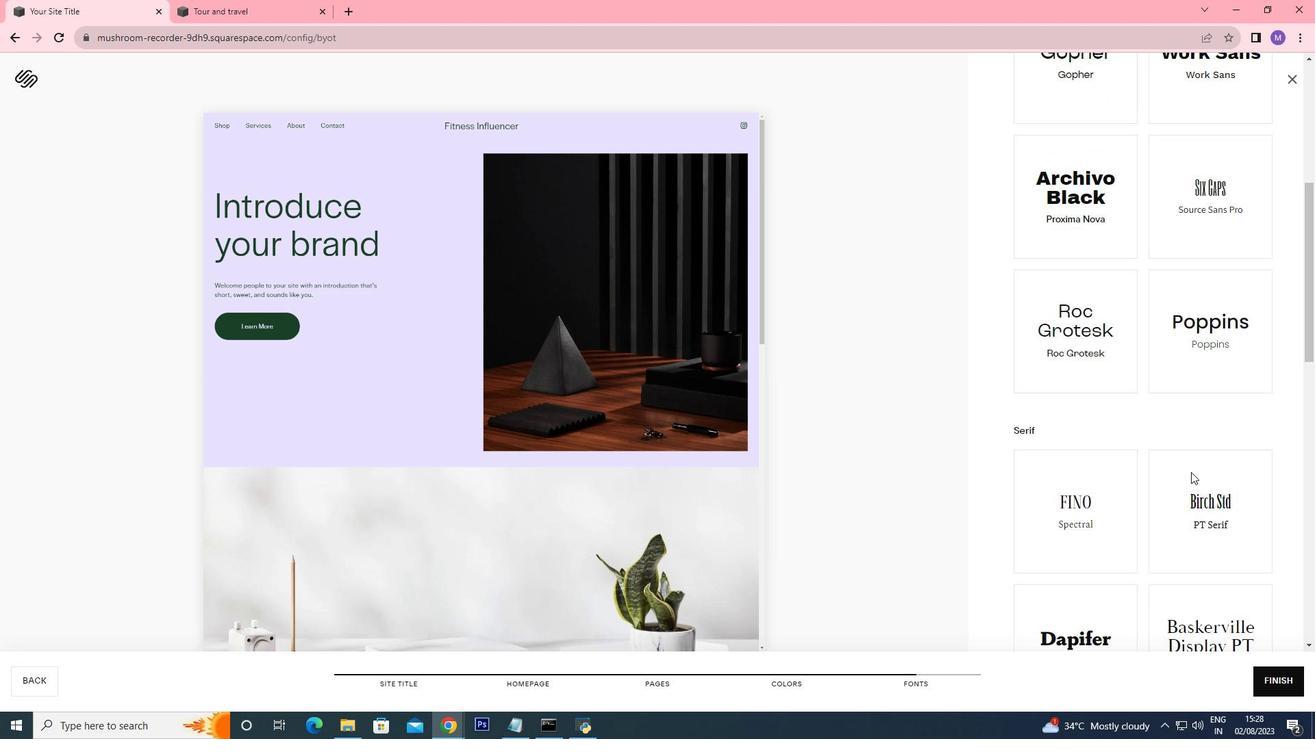
Action: Mouse scrolled (1191, 472) with delta (0, 0)
Screenshot: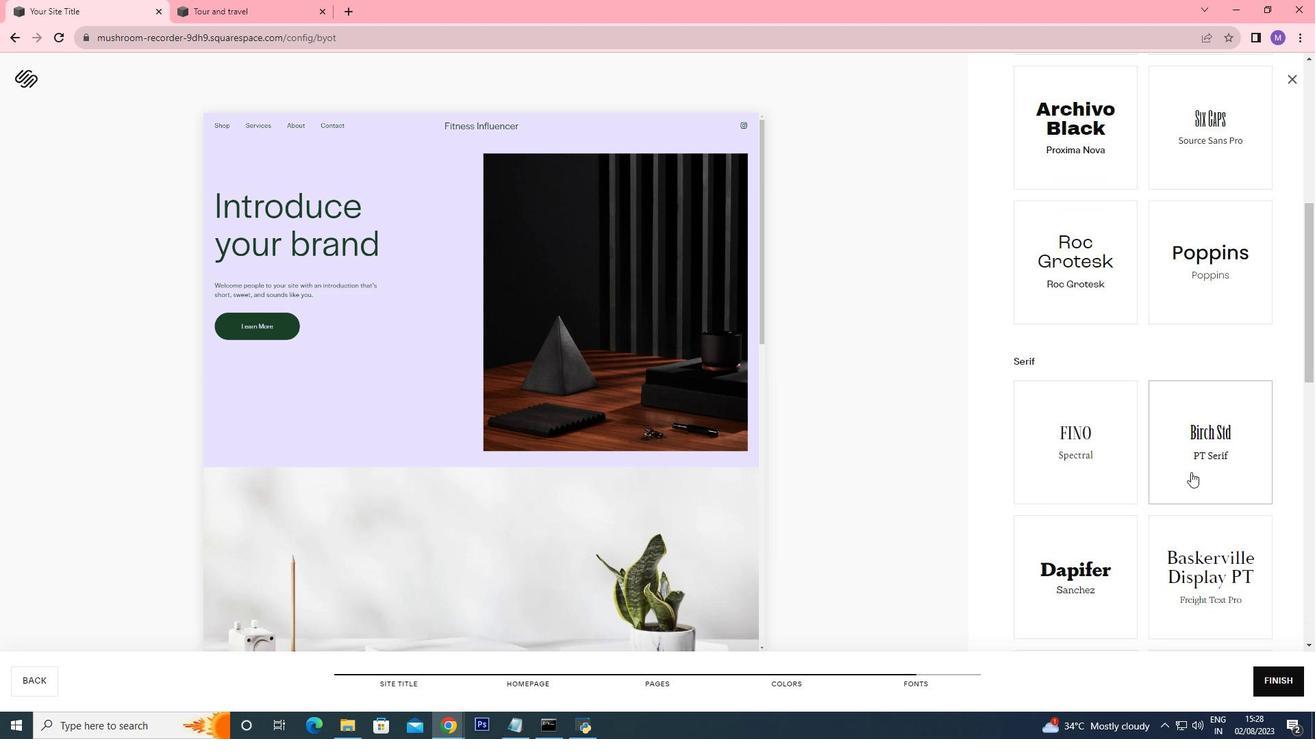 
Action: Mouse scrolled (1191, 472) with delta (0, 0)
Screenshot: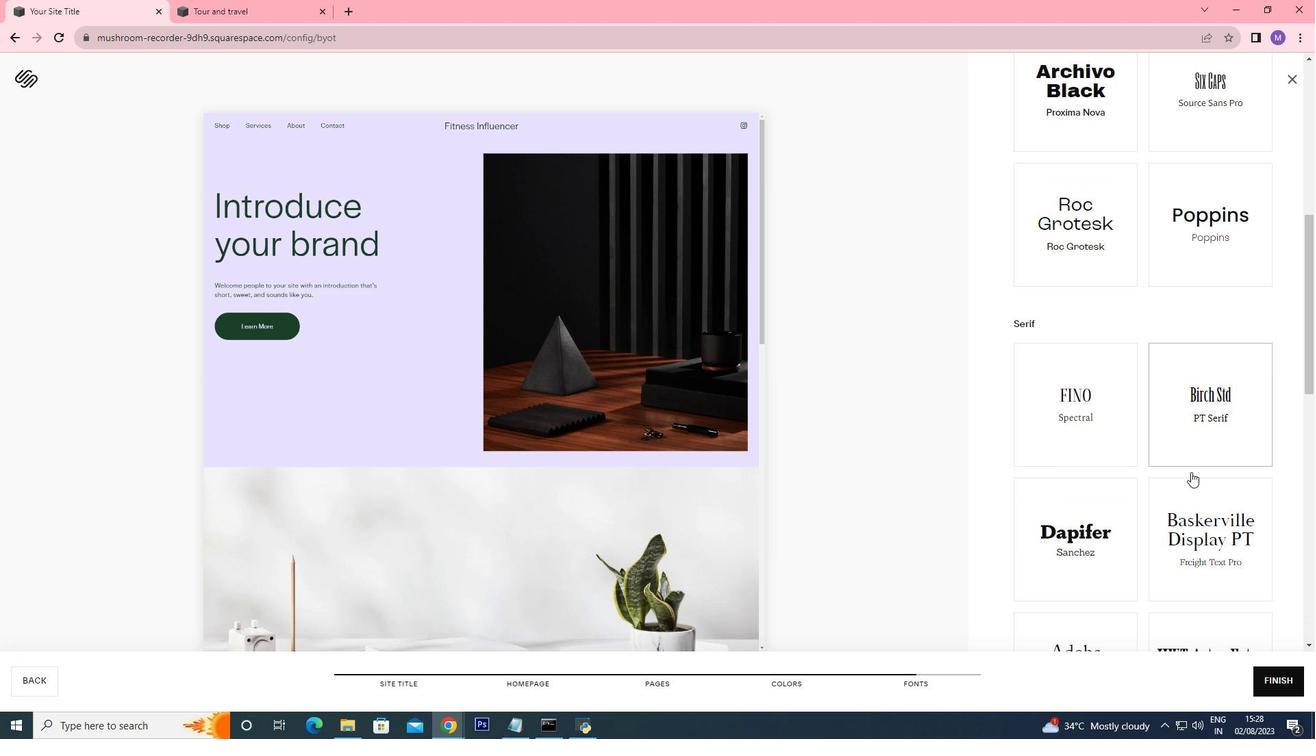 
Action: Mouse moved to (1191, 473)
Screenshot: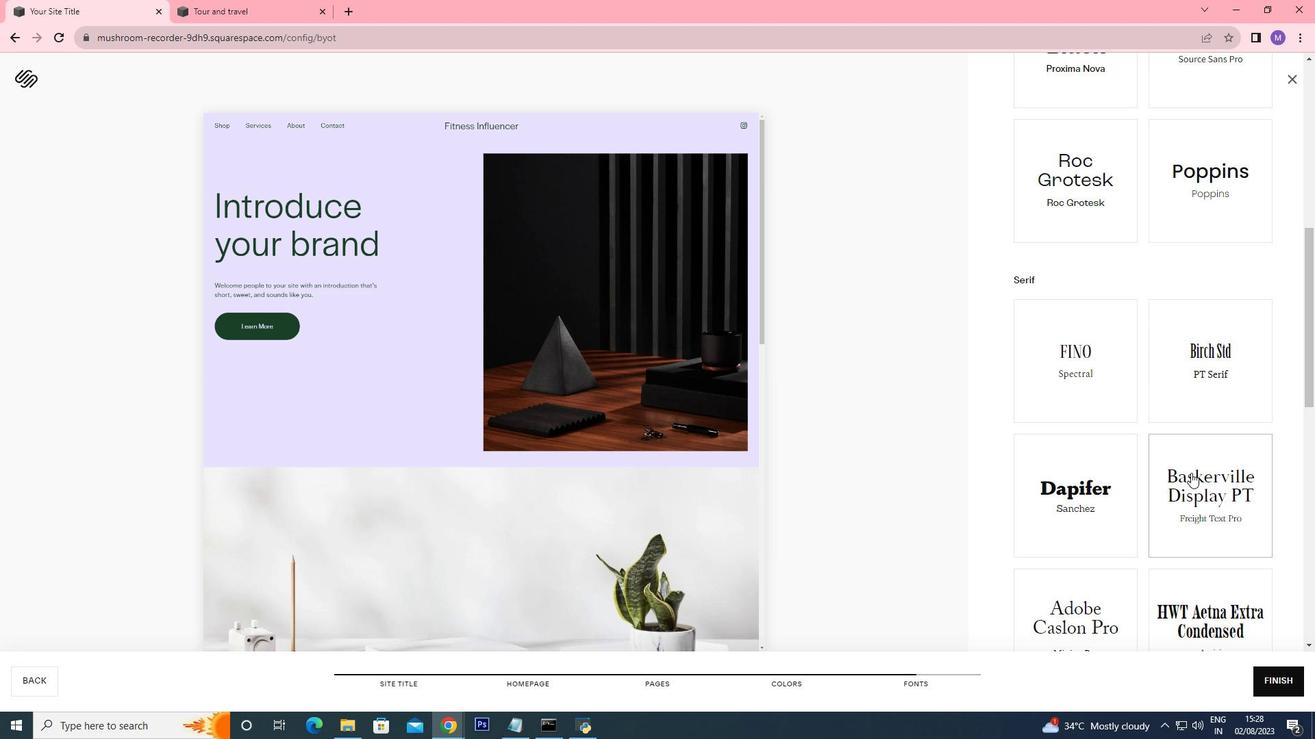 
Action: Mouse scrolled (1191, 472) with delta (0, 0)
Screenshot: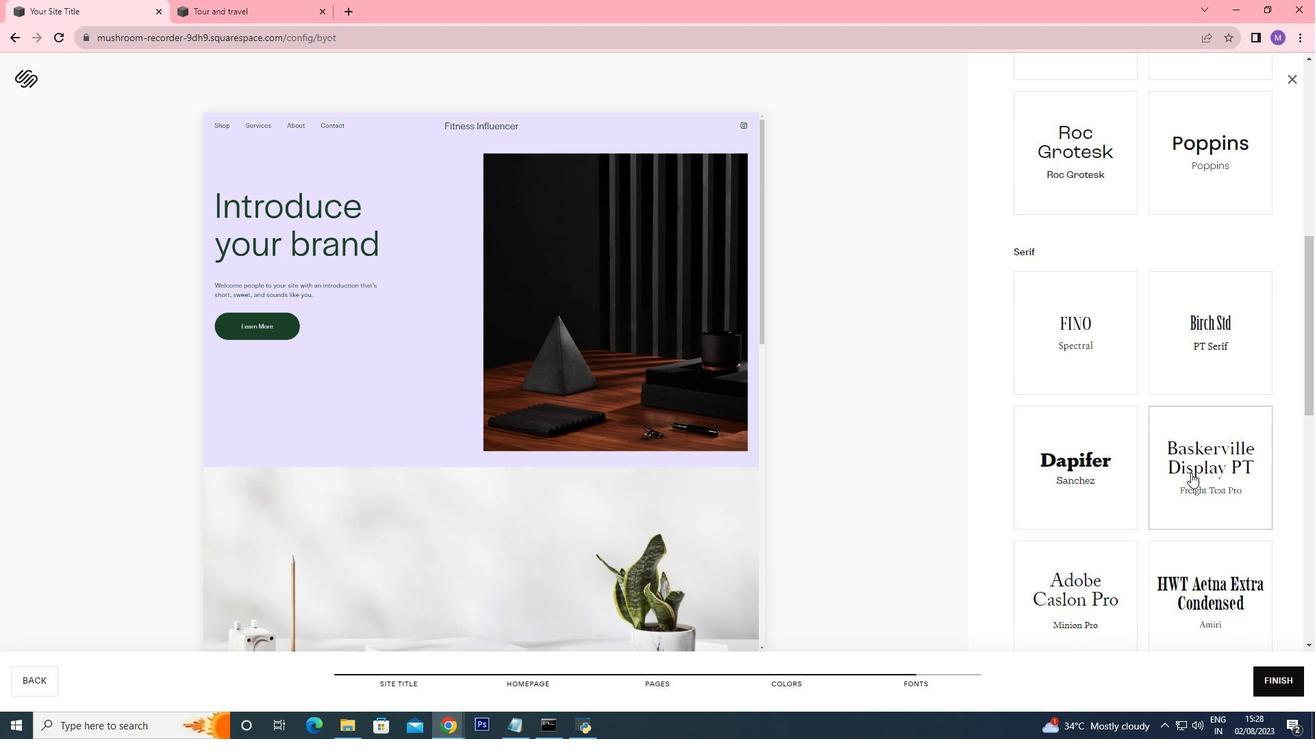 
Action: Mouse scrolled (1191, 472) with delta (0, 0)
Screenshot: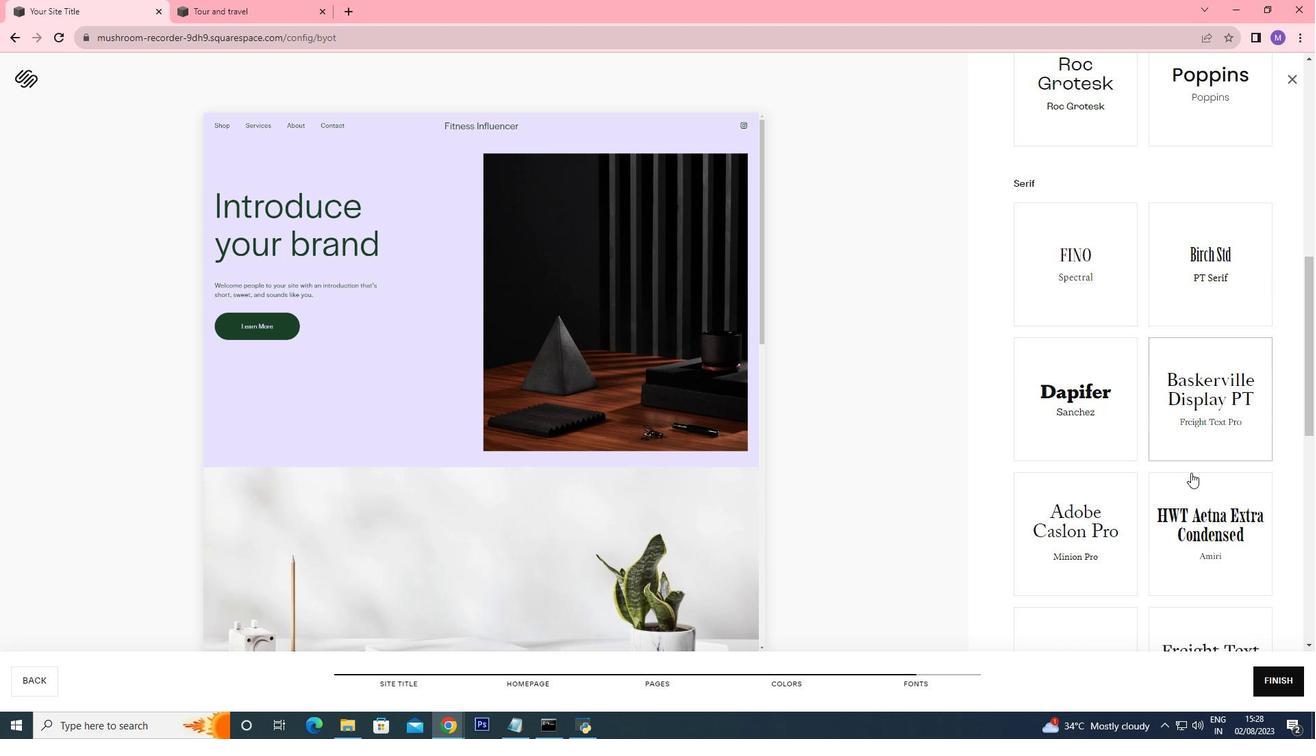 
Action: Mouse scrolled (1191, 472) with delta (0, 0)
Screenshot: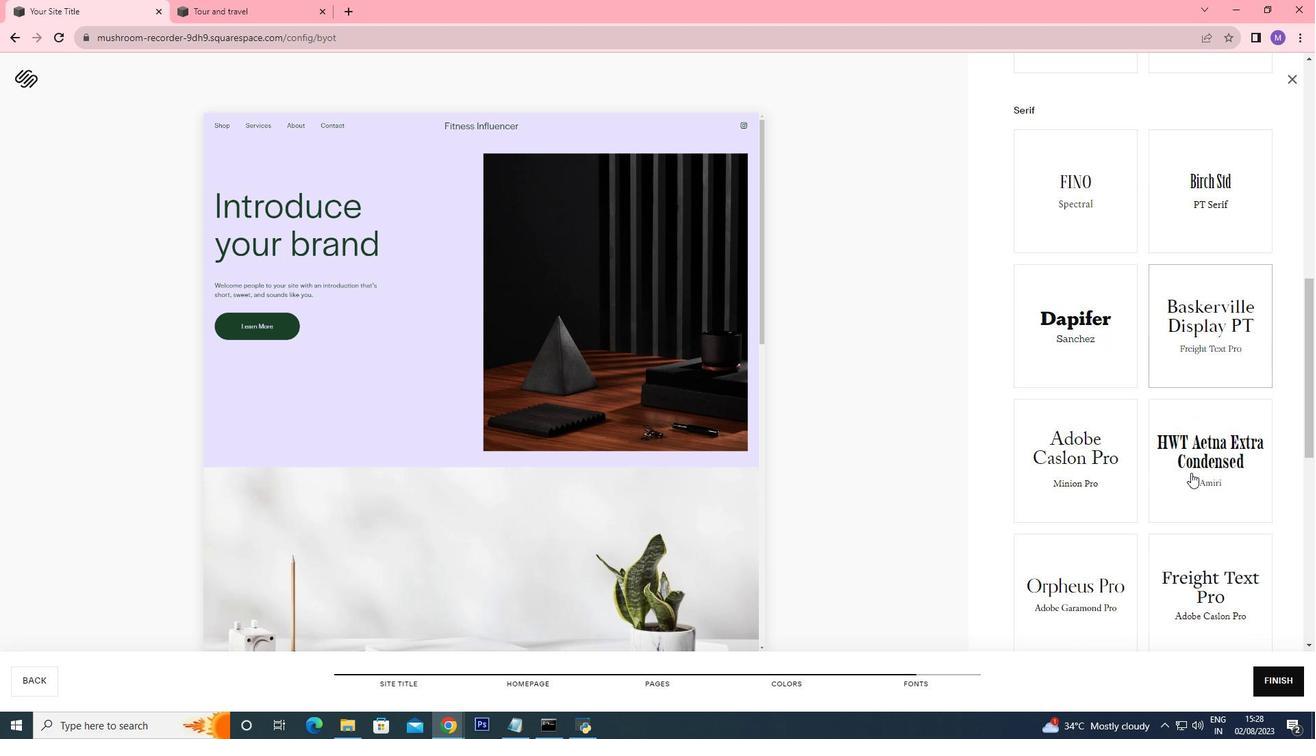 
Action: Mouse scrolled (1191, 472) with delta (0, 0)
Screenshot: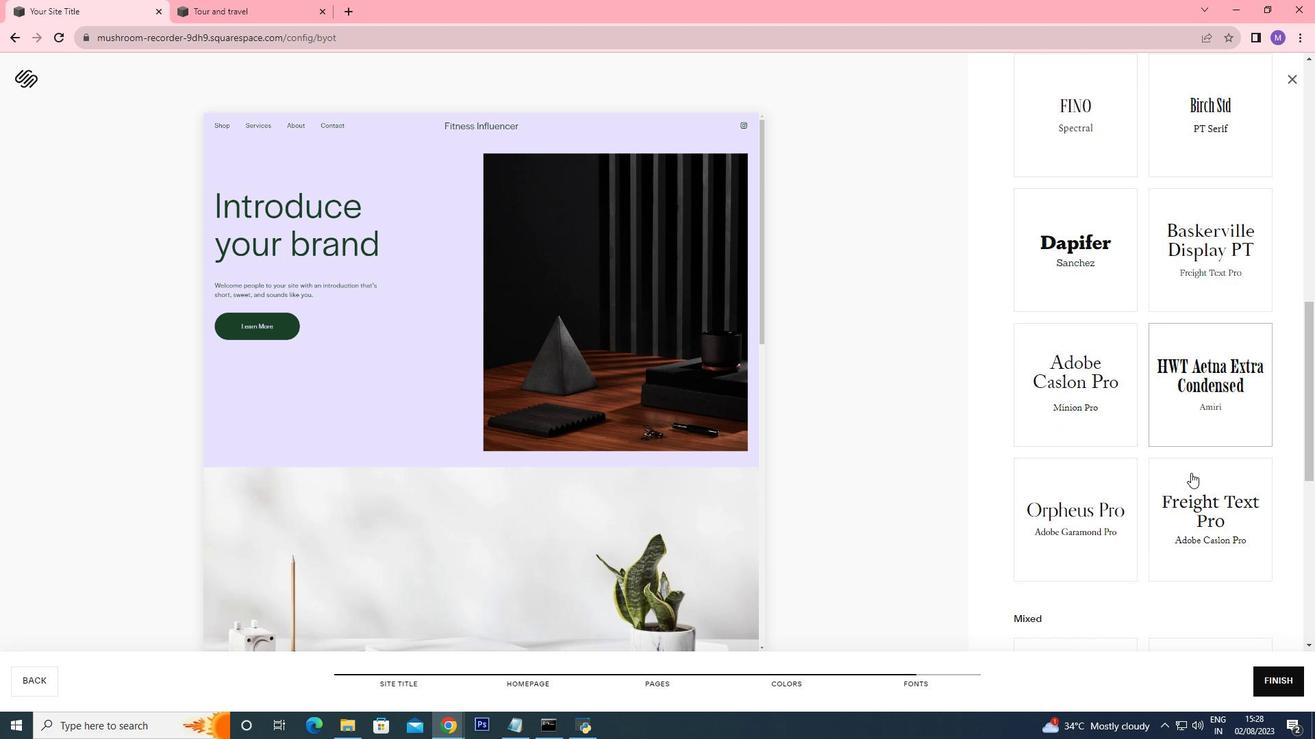 
Action: Mouse scrolled (1191, 472) with delta (0, 0)
Screenshot: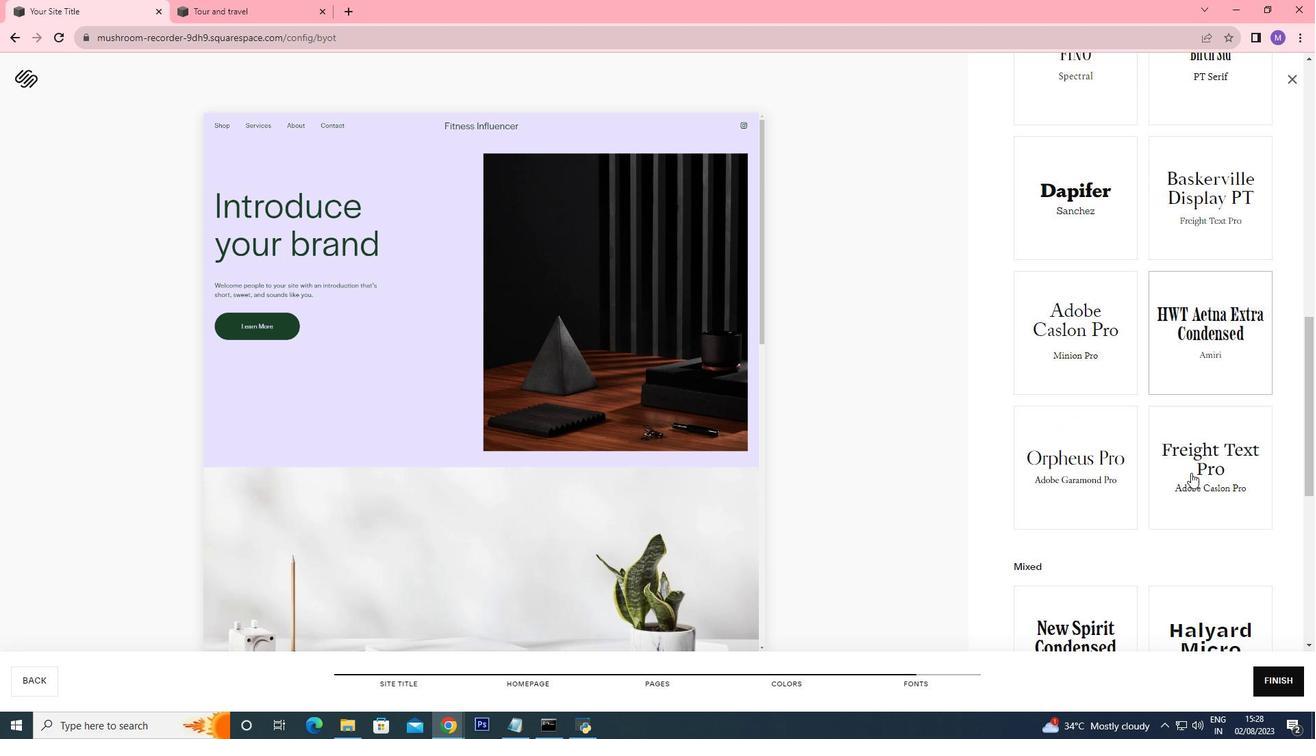 
Action: Mouse moved to (1211, 516)
Screenshot: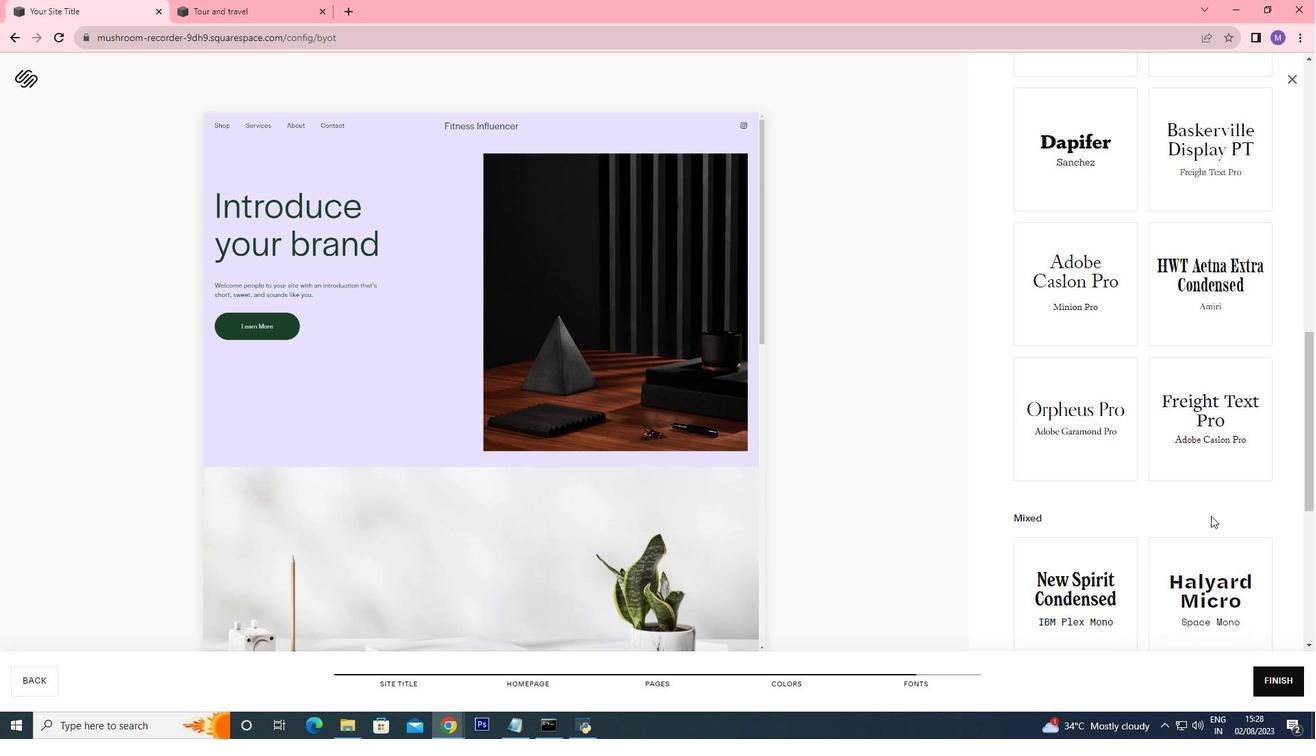 
Action: Mouse scrolled (1211, 515) with delta (0, 0)
Screenshot: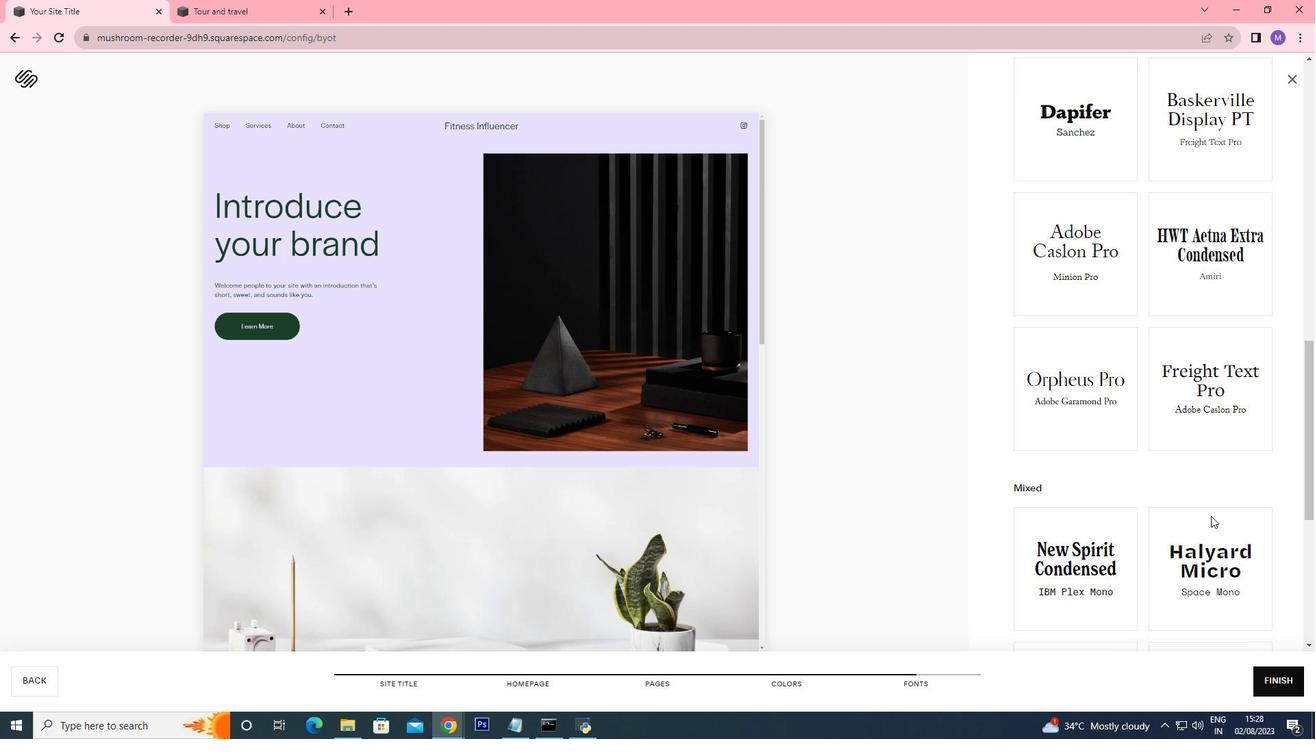 
Action: Mouse scrolled (1211, 515) with delta (0, 0)
Screenshot: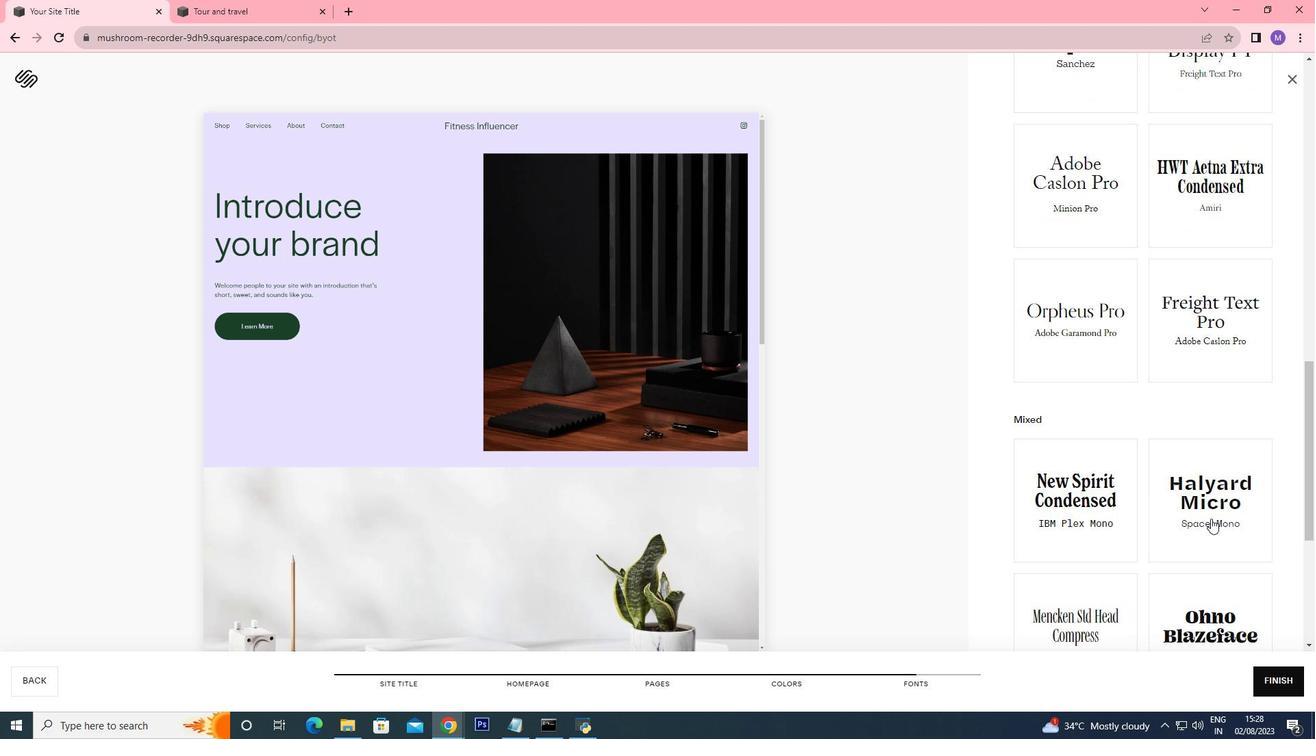 
Action: Mouse moved to (1203, 485)
Screenshot: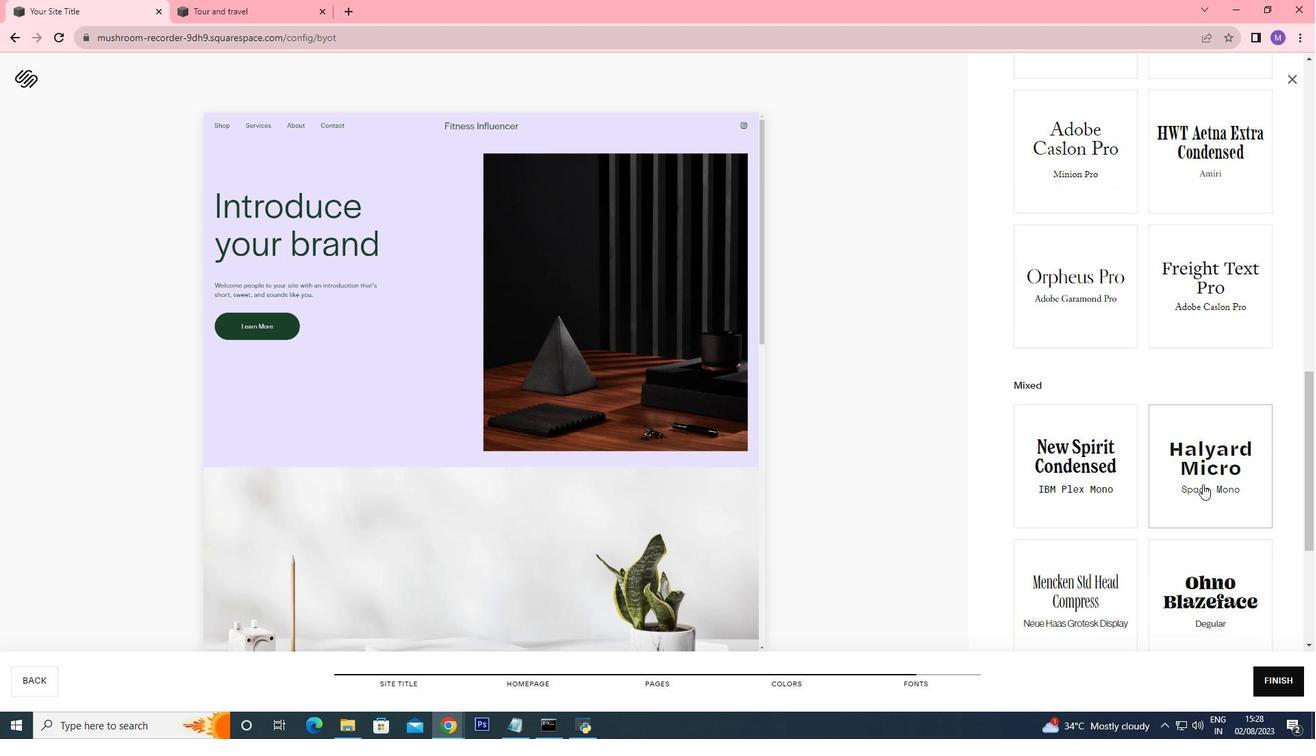 
Action: Mouse pressed left at (1203, 485)
Screenshot: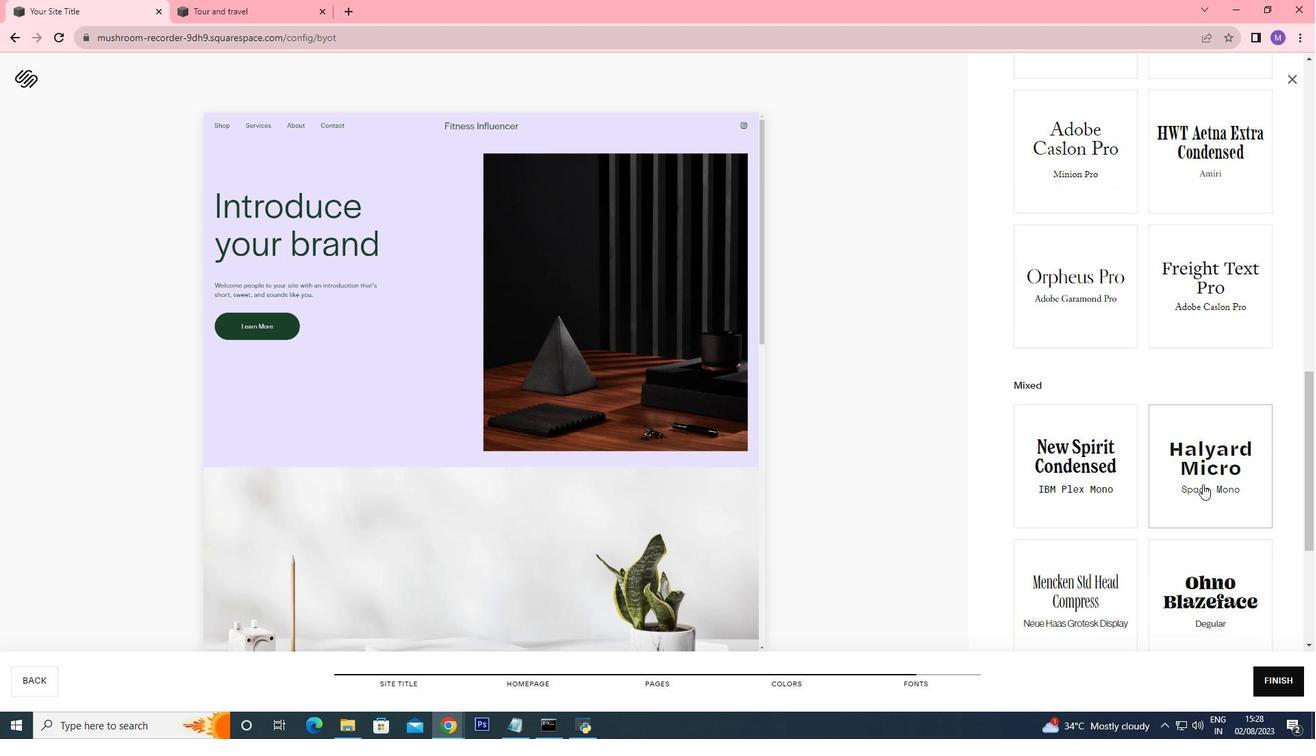 
Action: Mouse moved to (1196, 498)
Screenshot: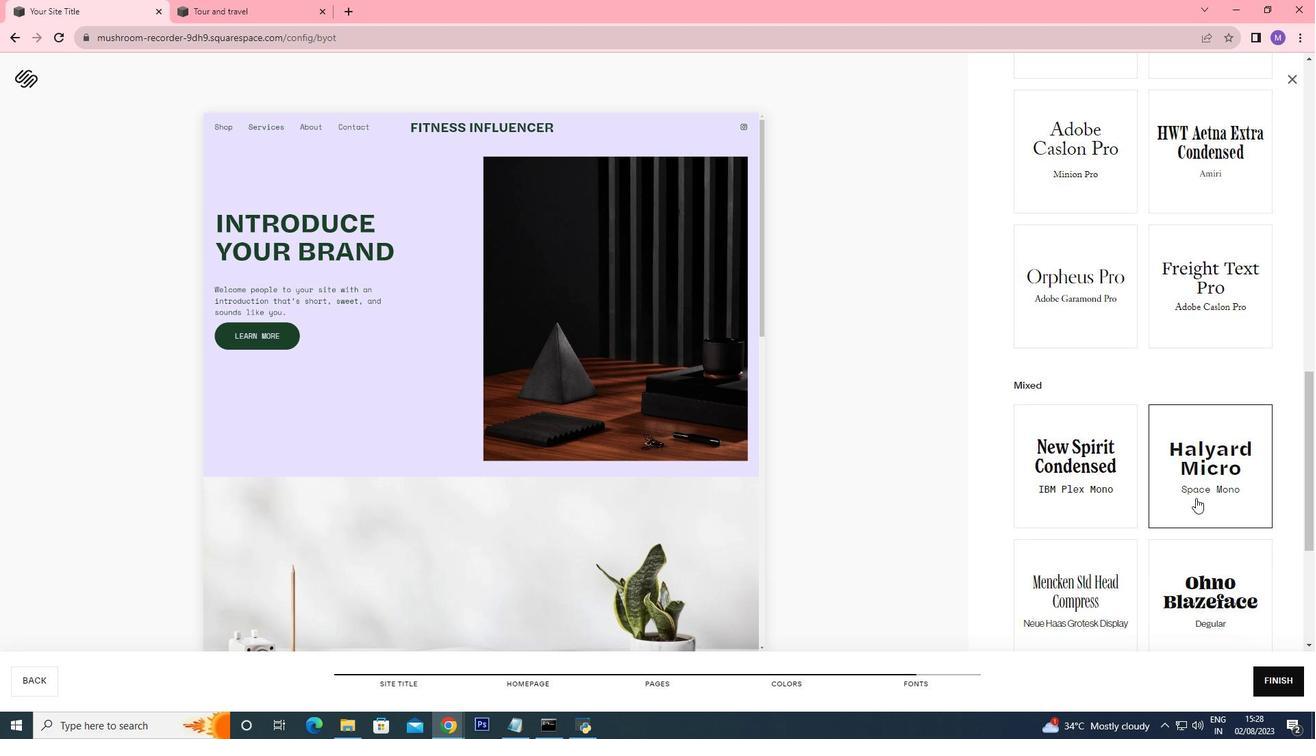 
Action: Mouse scrolled (1196, 499) with delta (0, 0)
Screenshot: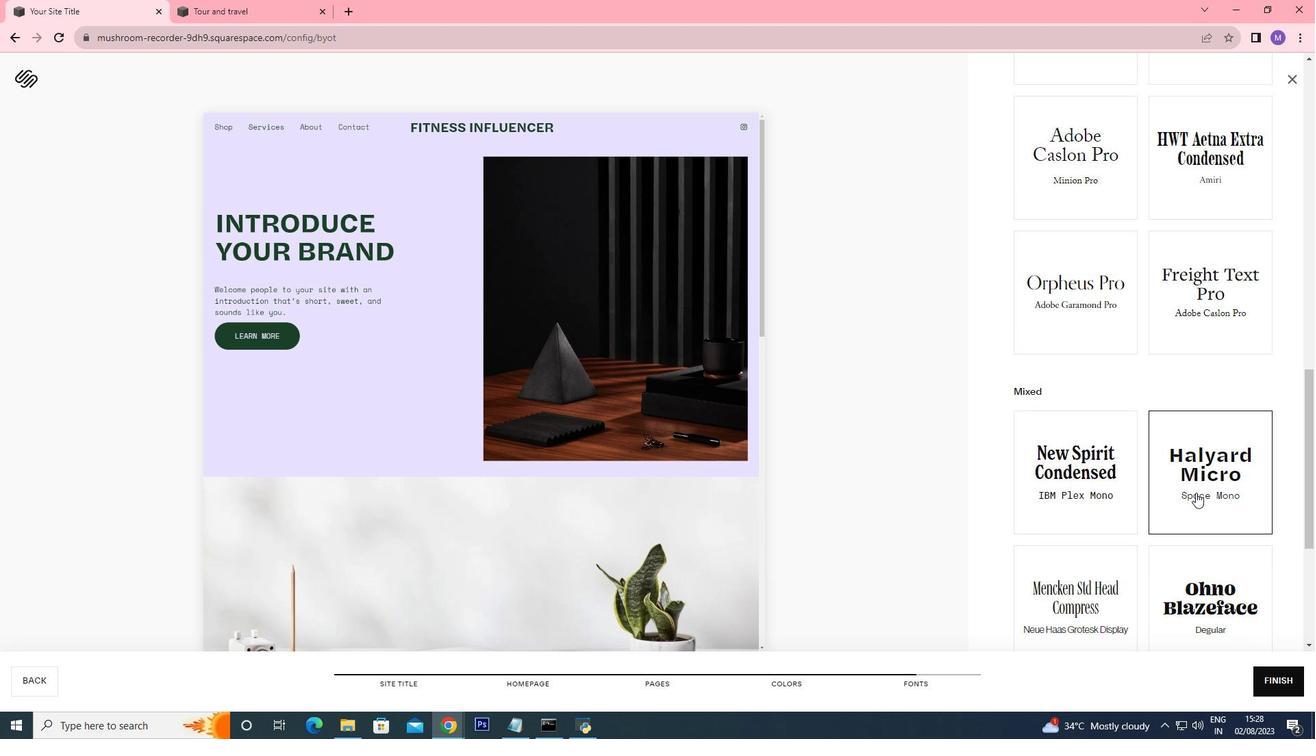 
Action: Mouse scrolled (1196, 499) with delta (0, 0)
Screenshot: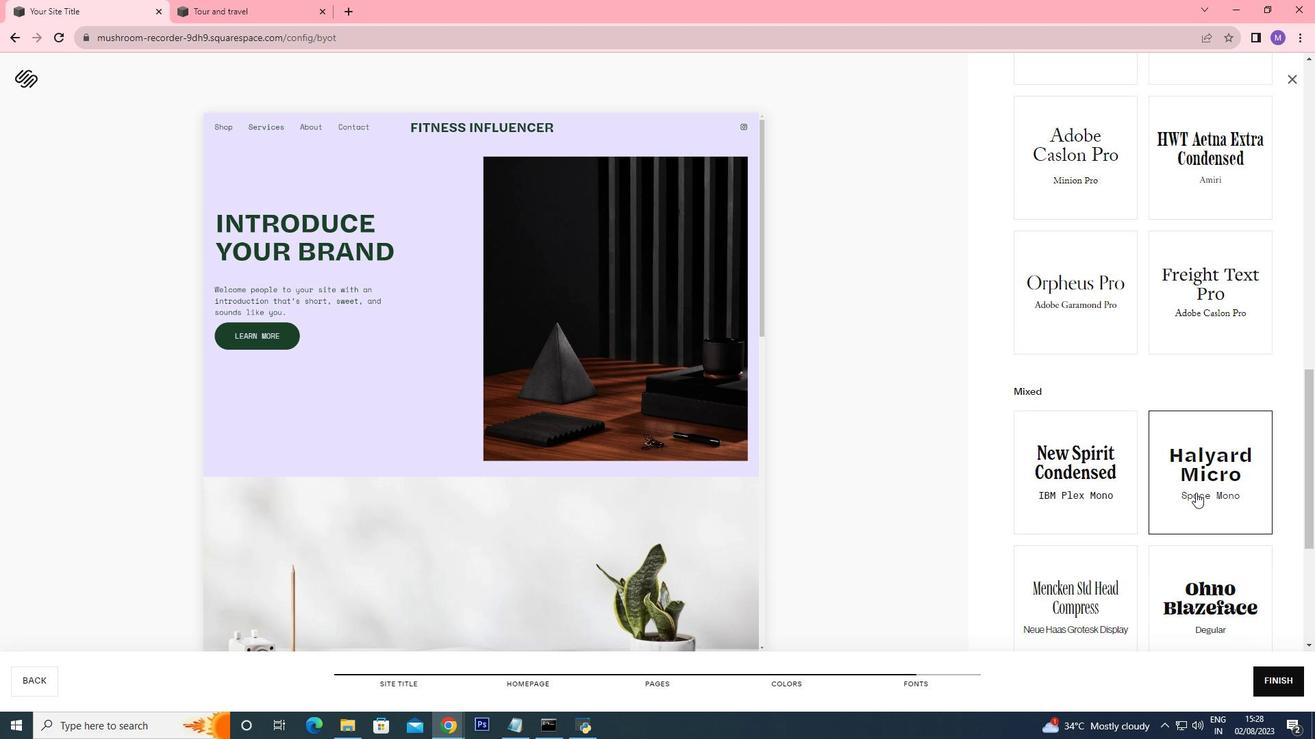 
Action: Mouse scrolled (1196, 499) with delta (0, 0)
Screenshot: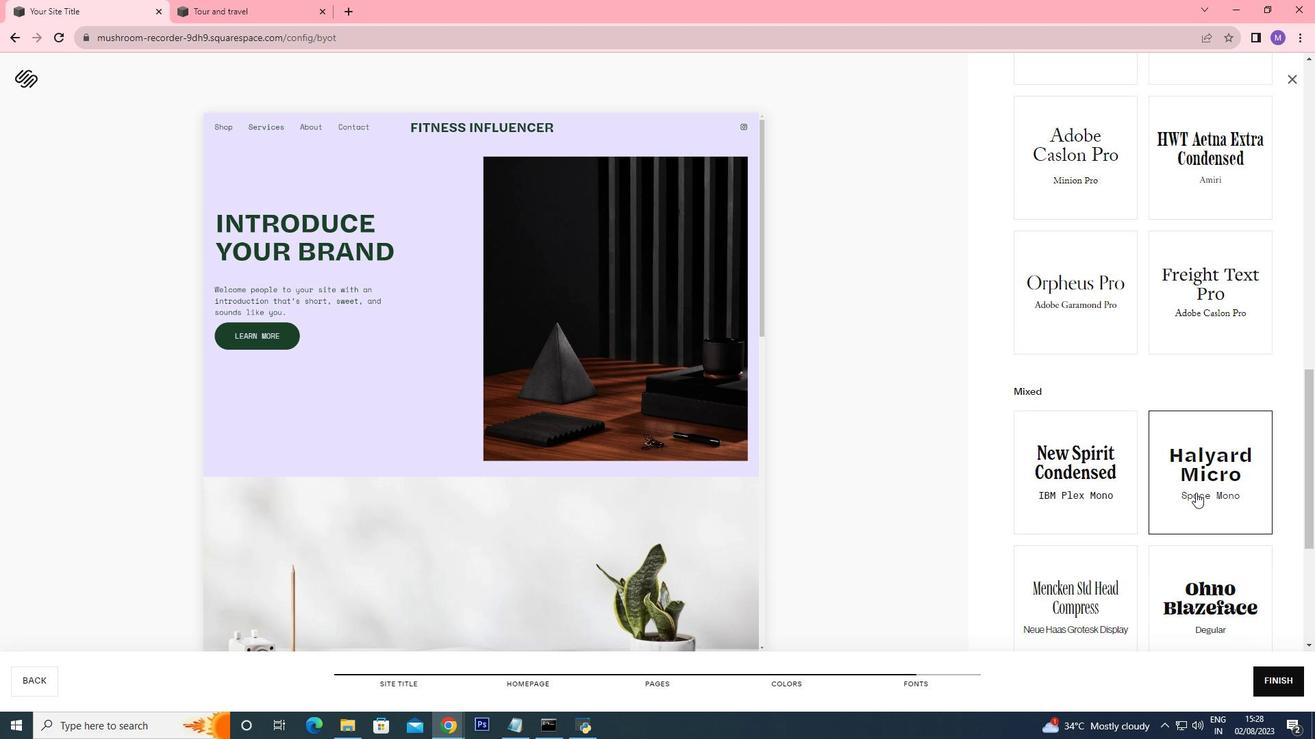 
Action: Mouse scrolled (1196, 499) with delta (0, 0)
Screenshot: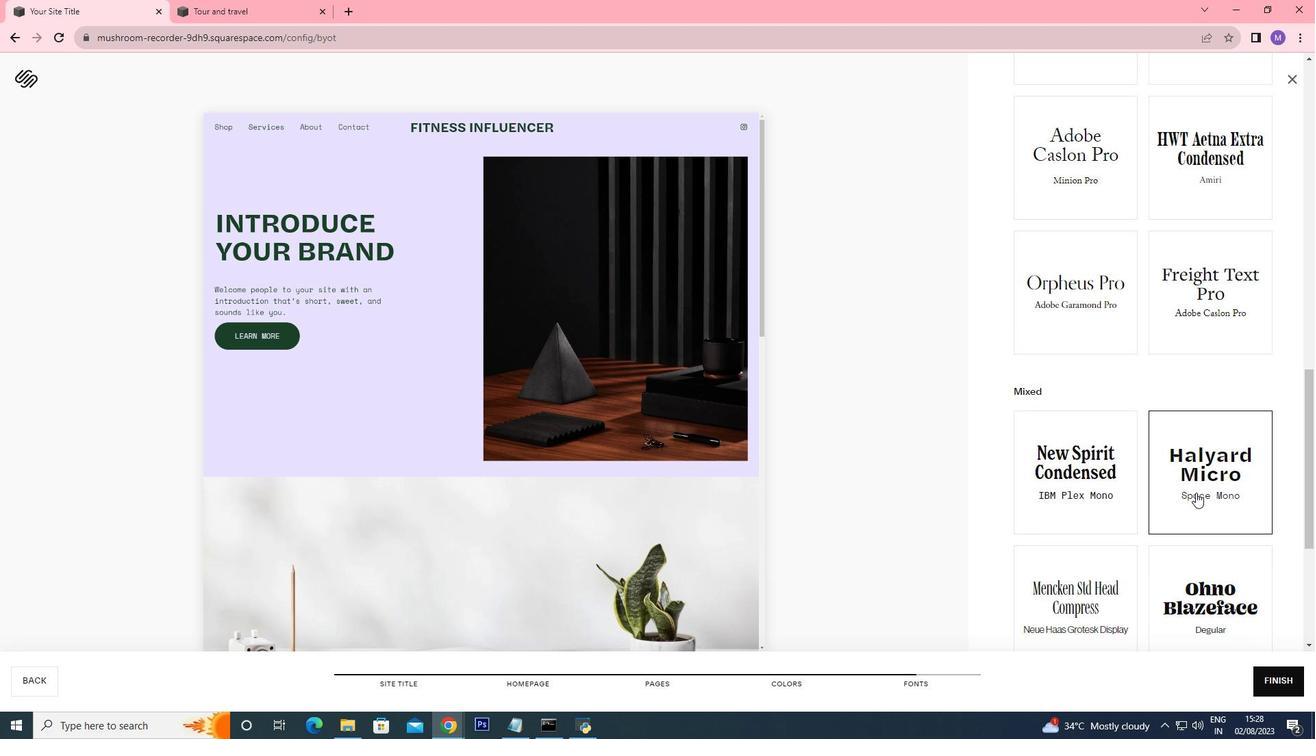 
Action: Mouse scrolled (1196, 499) with delta (0, 0)
Screenshot: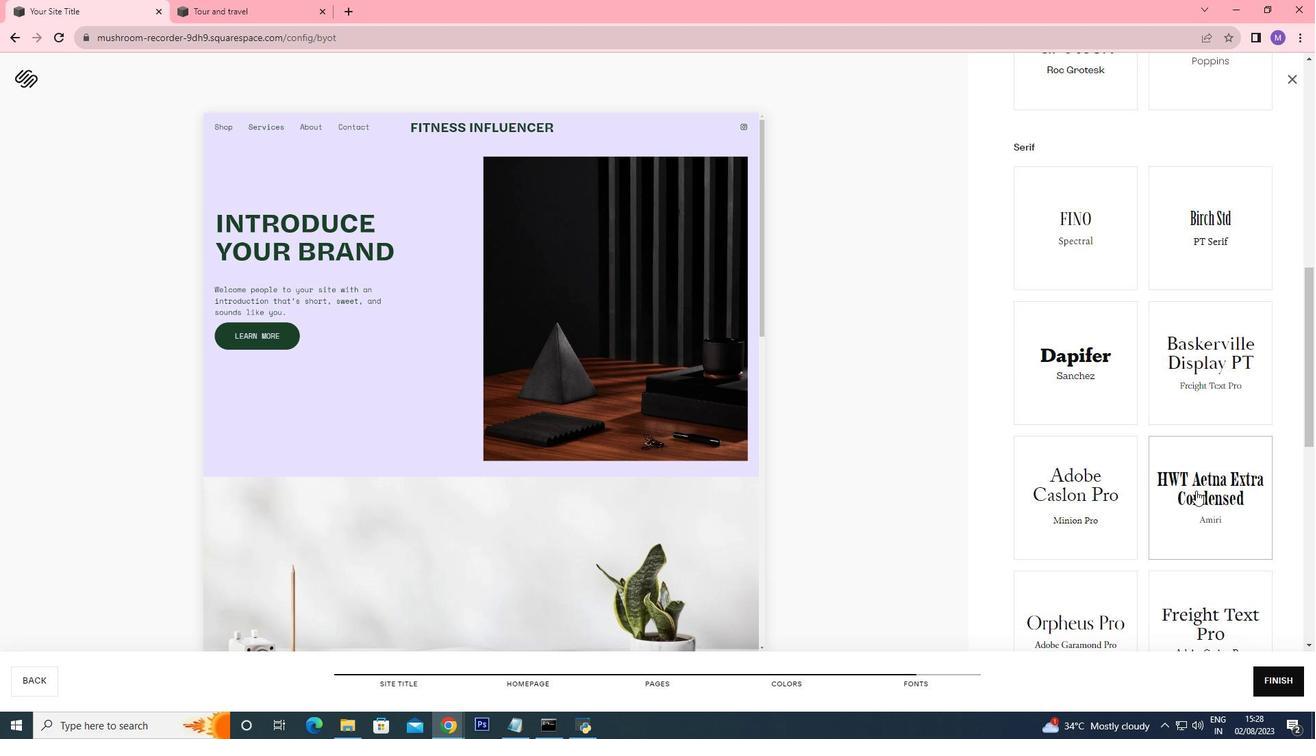 
Action: Mouse scrolled (1196, 499) with delta (0, 0)
Screenshot: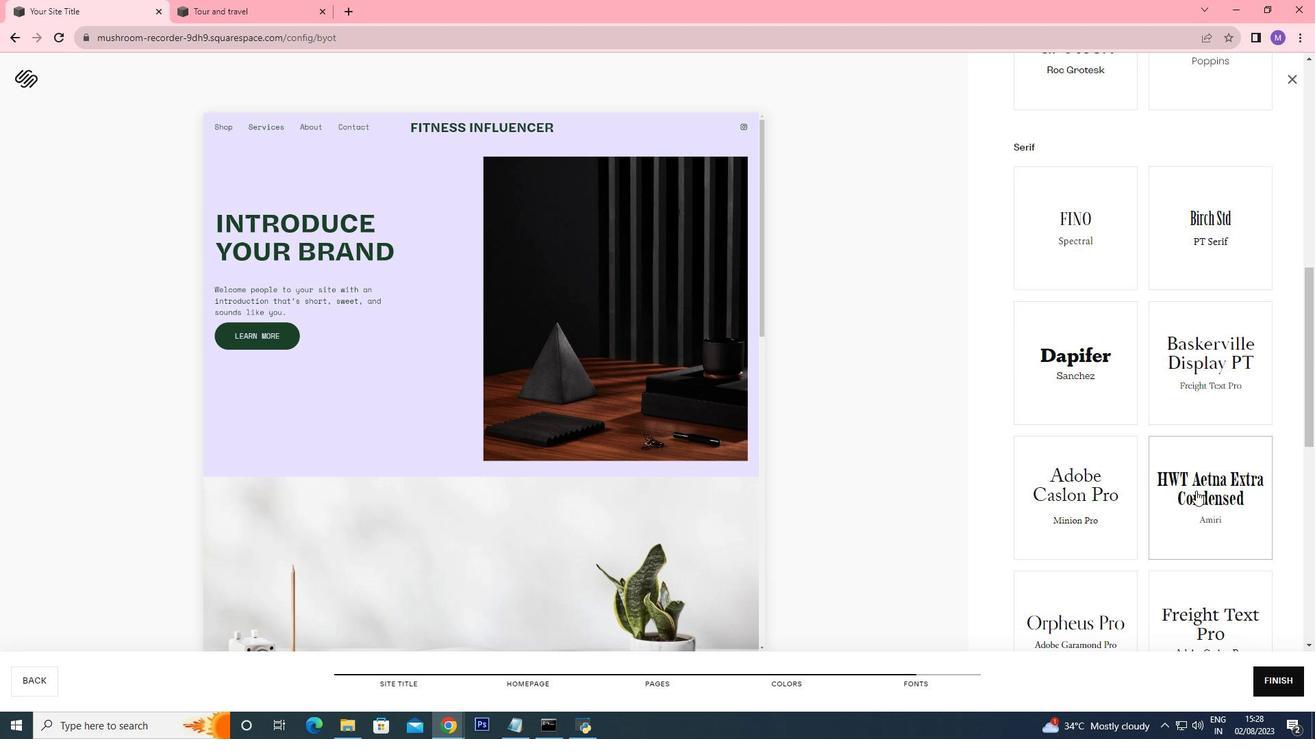 
Action: Mouse moved to (1202, 554)
Screenshot: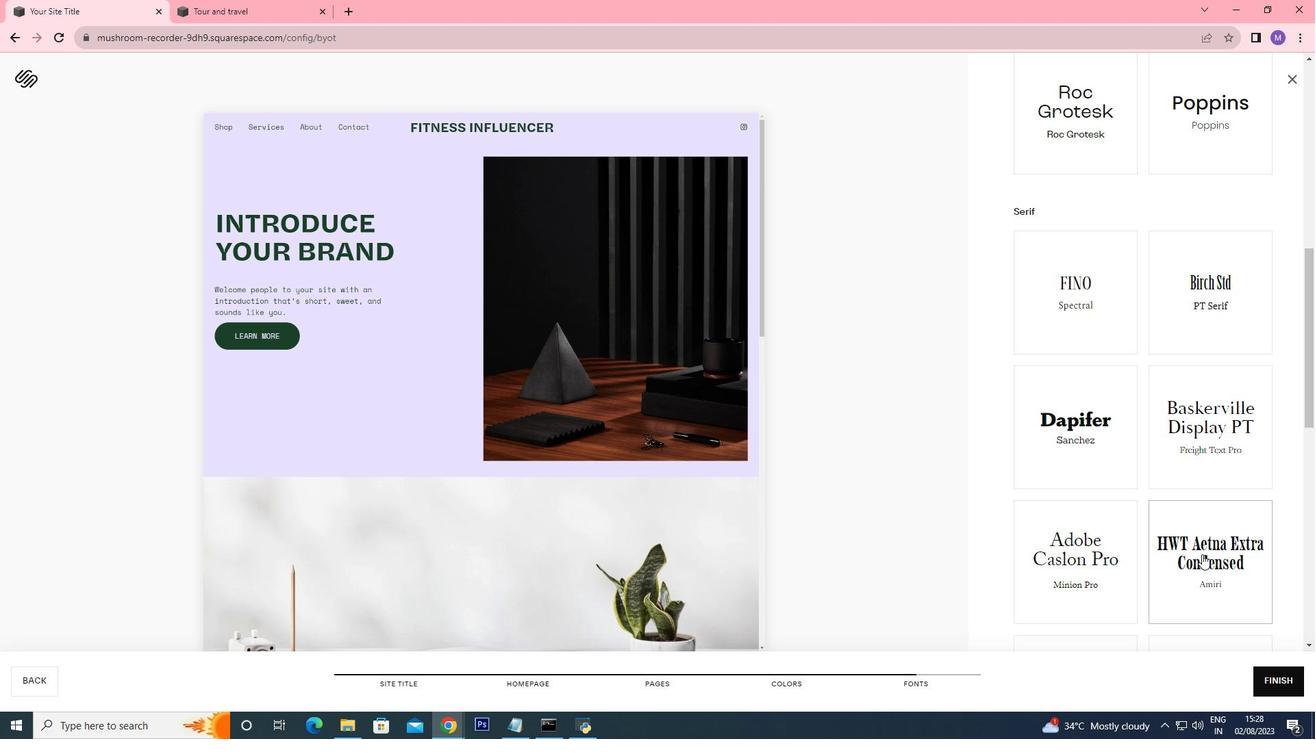 
Action: Mouse scrolled (1202, 554) with delta (0, 0)
Screenshot: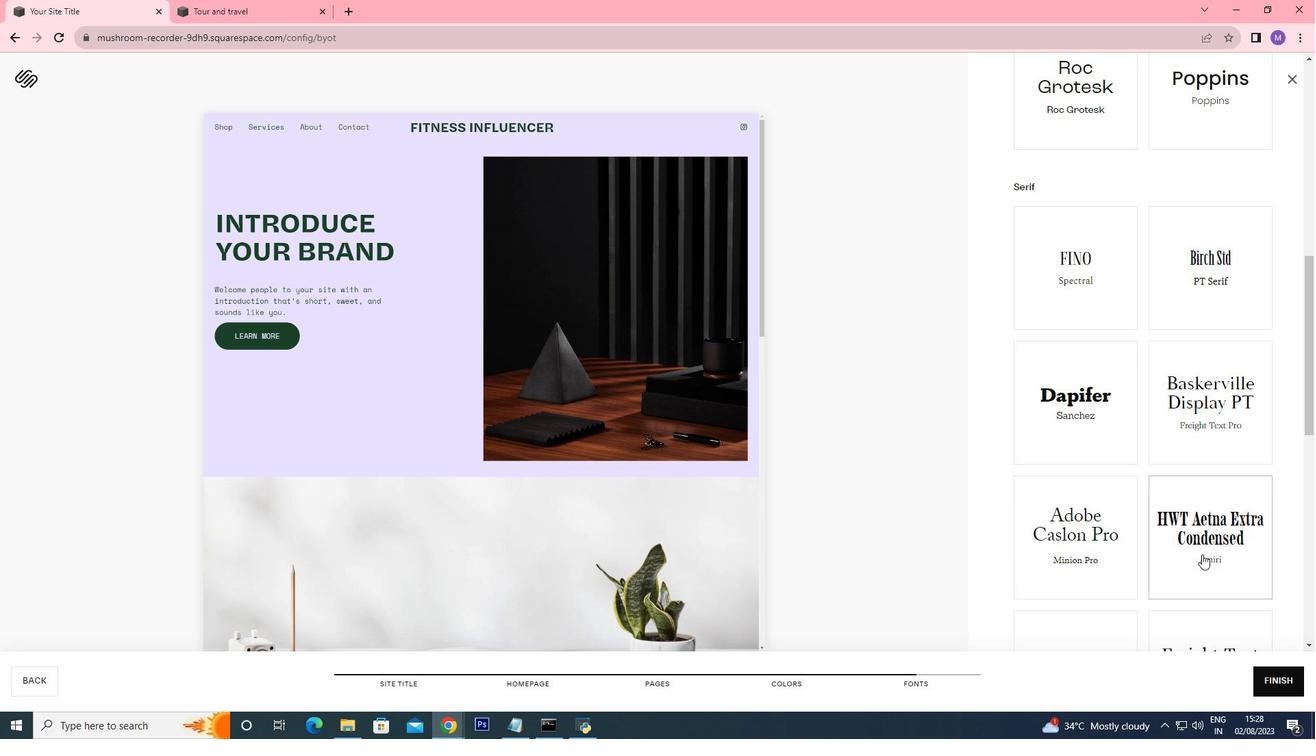 
Action: Mouse moved to (1275, 682)
Screenshot: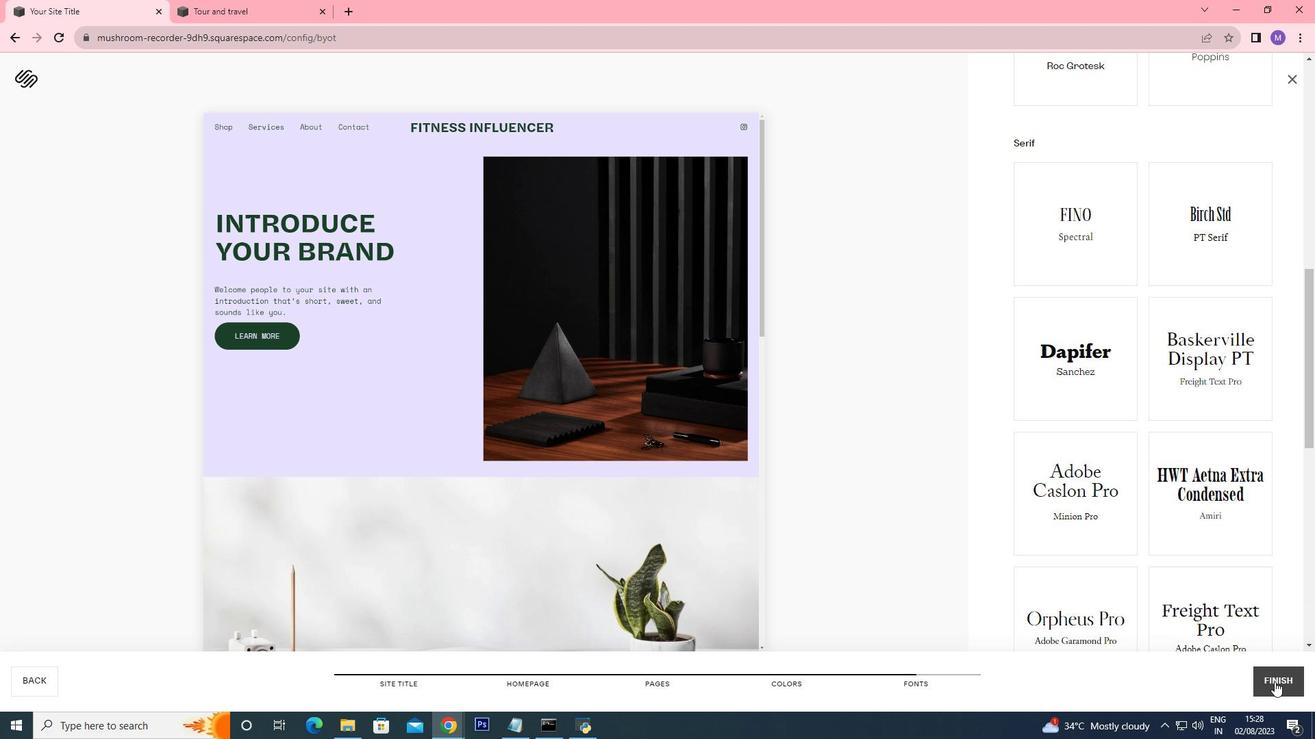 
Action: Mouse pressed left at (1275, 682)
Screenshot: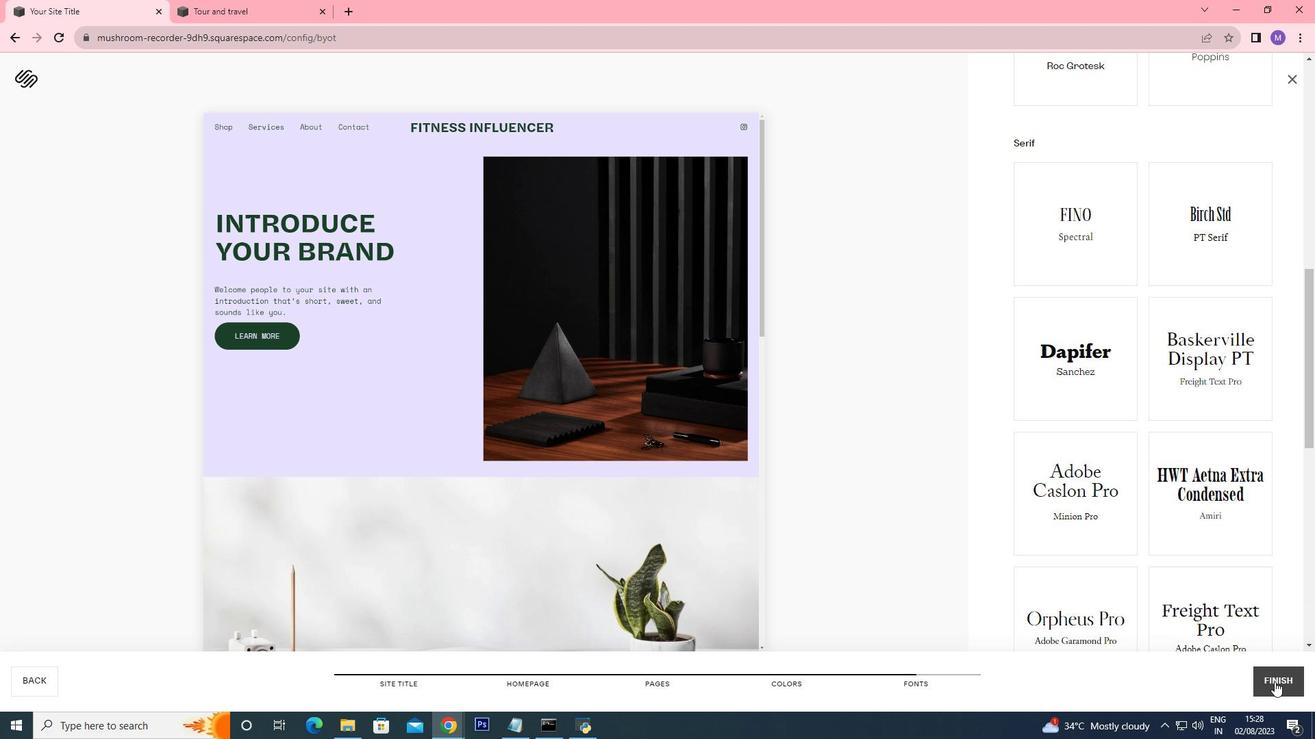 
Action: Mouse moved to (827, 423)
Screenshot: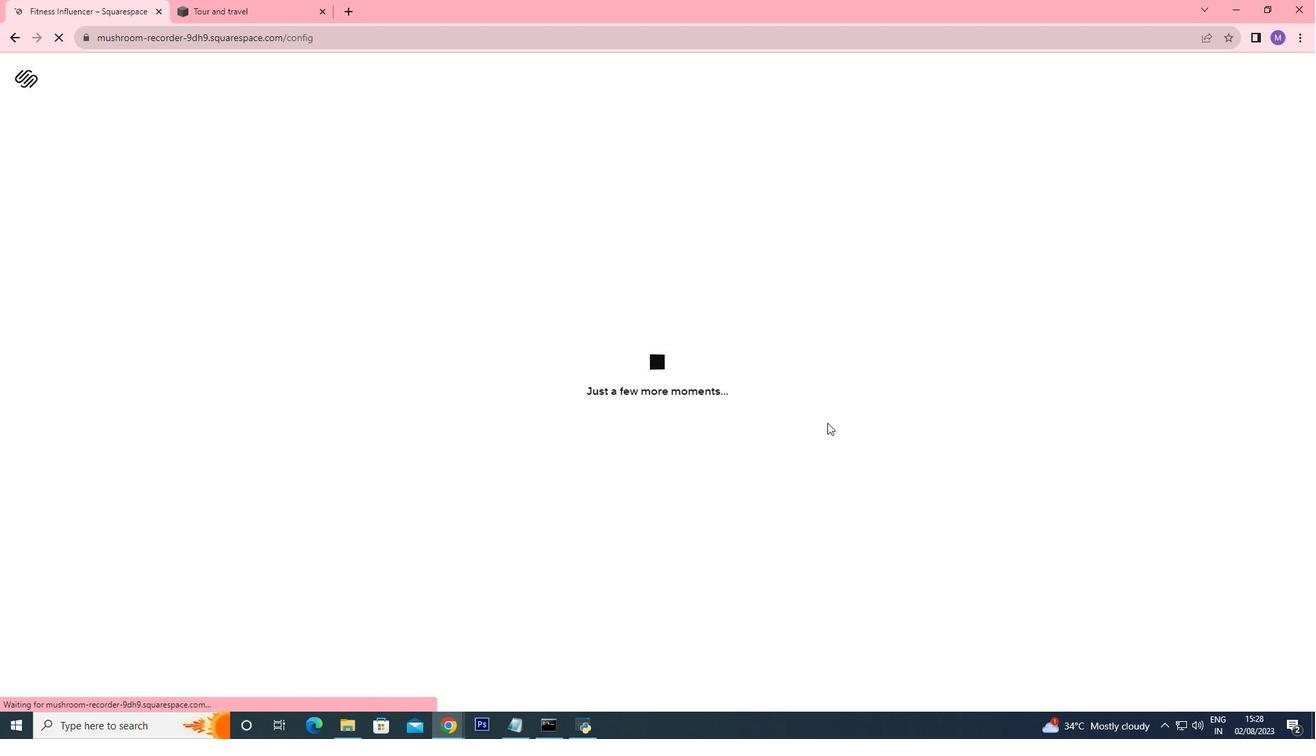 
Action: Mouse scrolled (827, 424) with delta (0, 0)
Screenshot: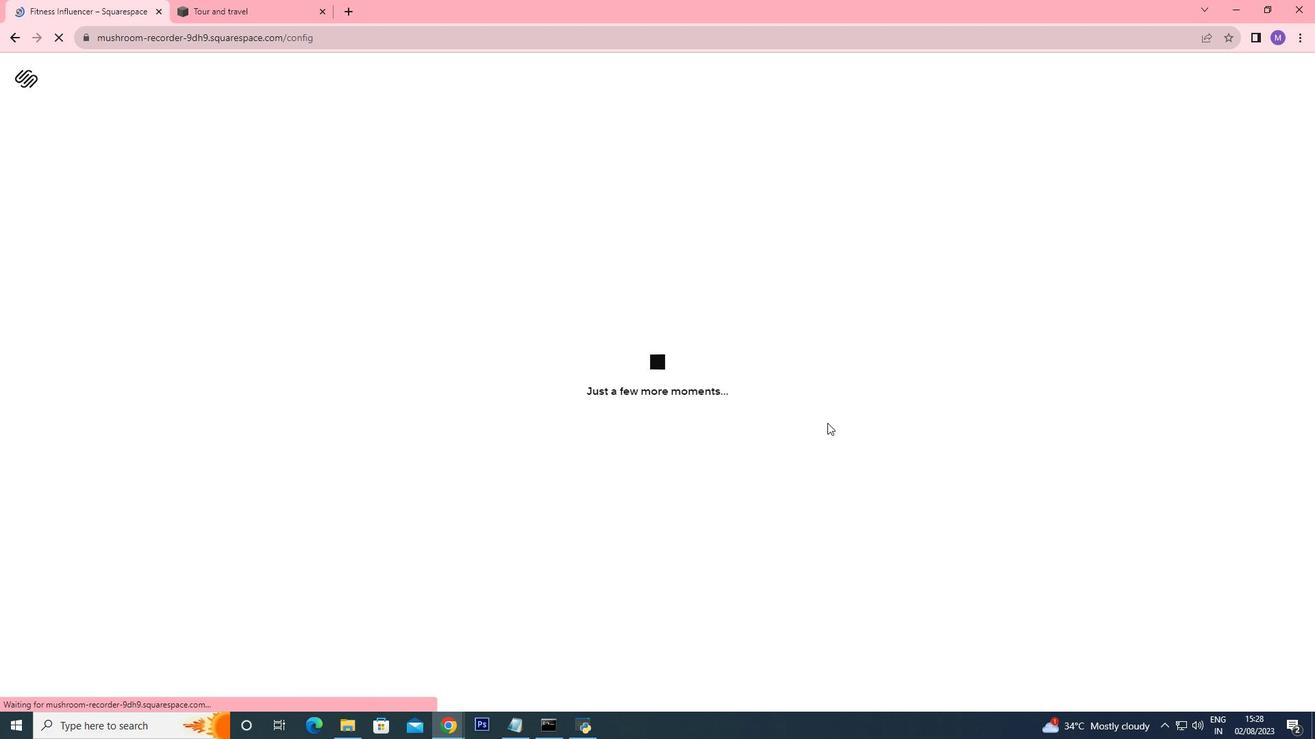 
Action: Mouse scrolled (827, 424) with delta (0, 0)
Screenshot: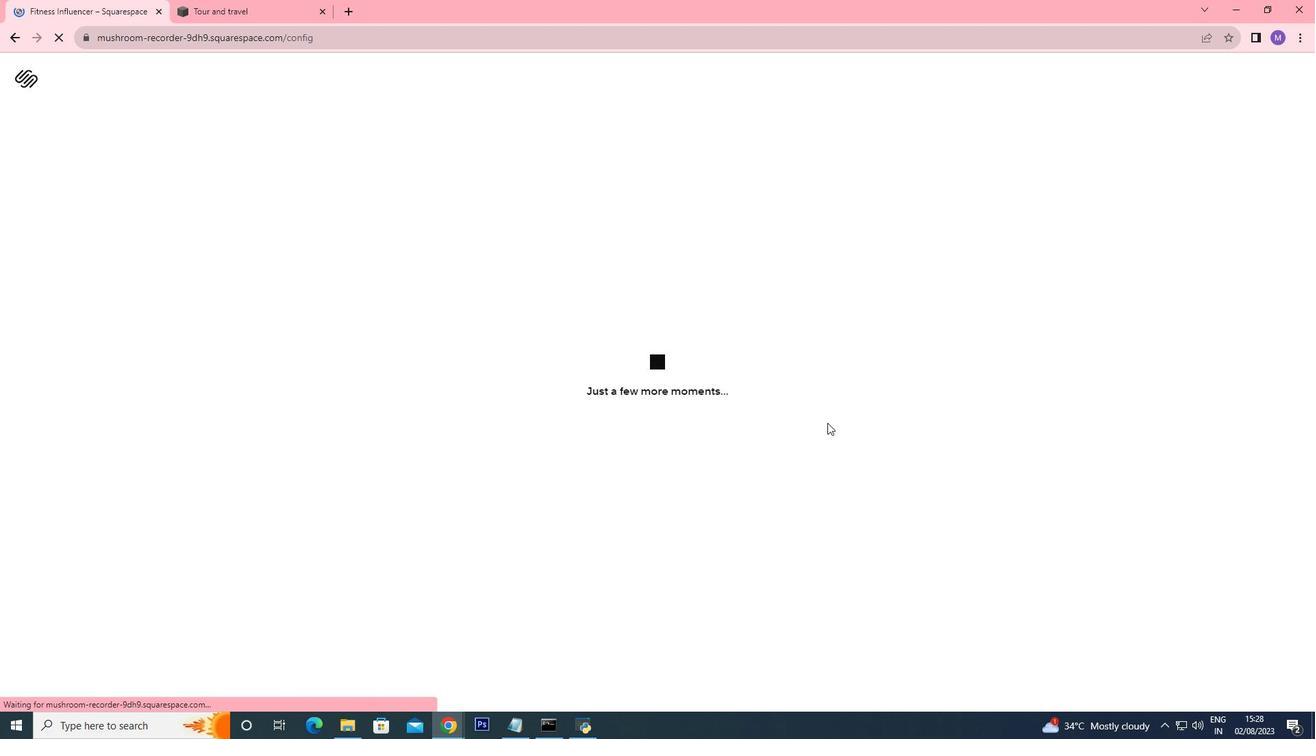 
Action: Mouse scrolled (827, 424) with delta (0, 0)
Screenshot: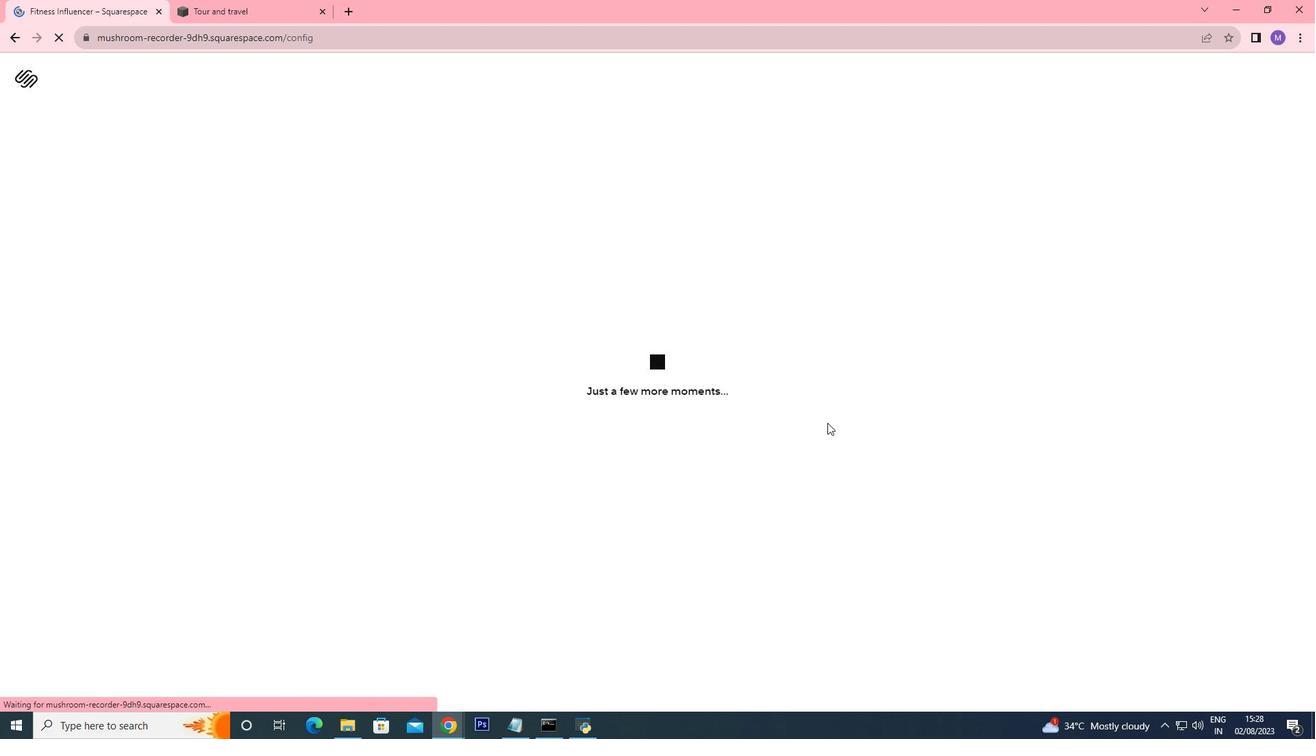 
Action: Mouse moved to (824, 424)
Screenshot: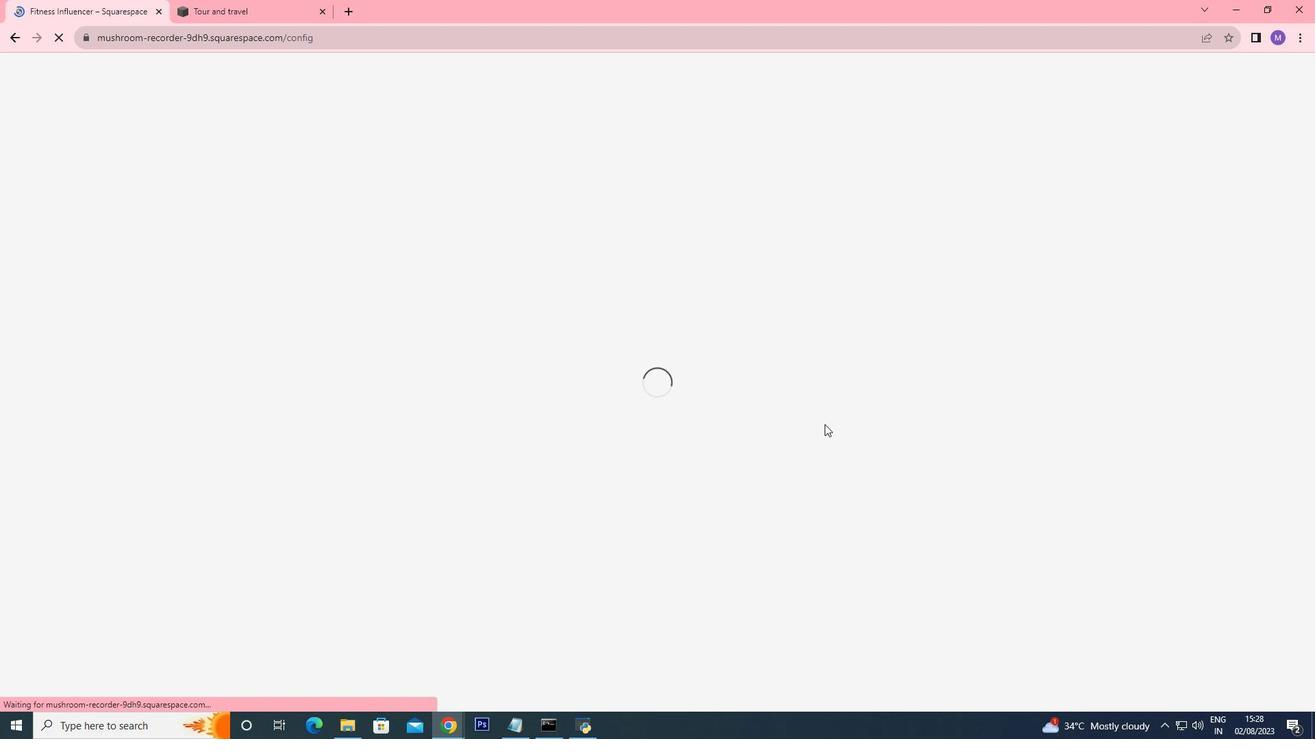 
Action: Mouse scrolled (824, 425) with delta (0, 0)
Screenshot: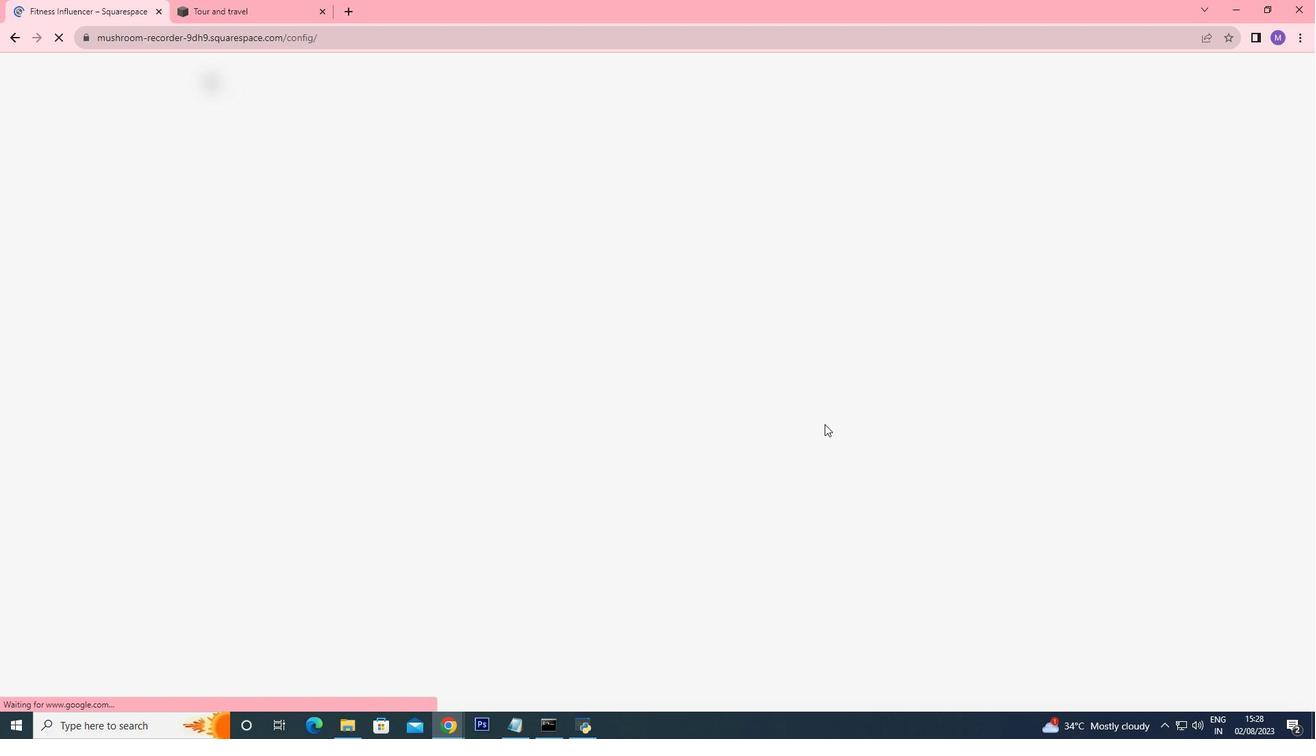 
Action: Mouse scrolled (824, 425) with delta (0, 0)
Screenshot: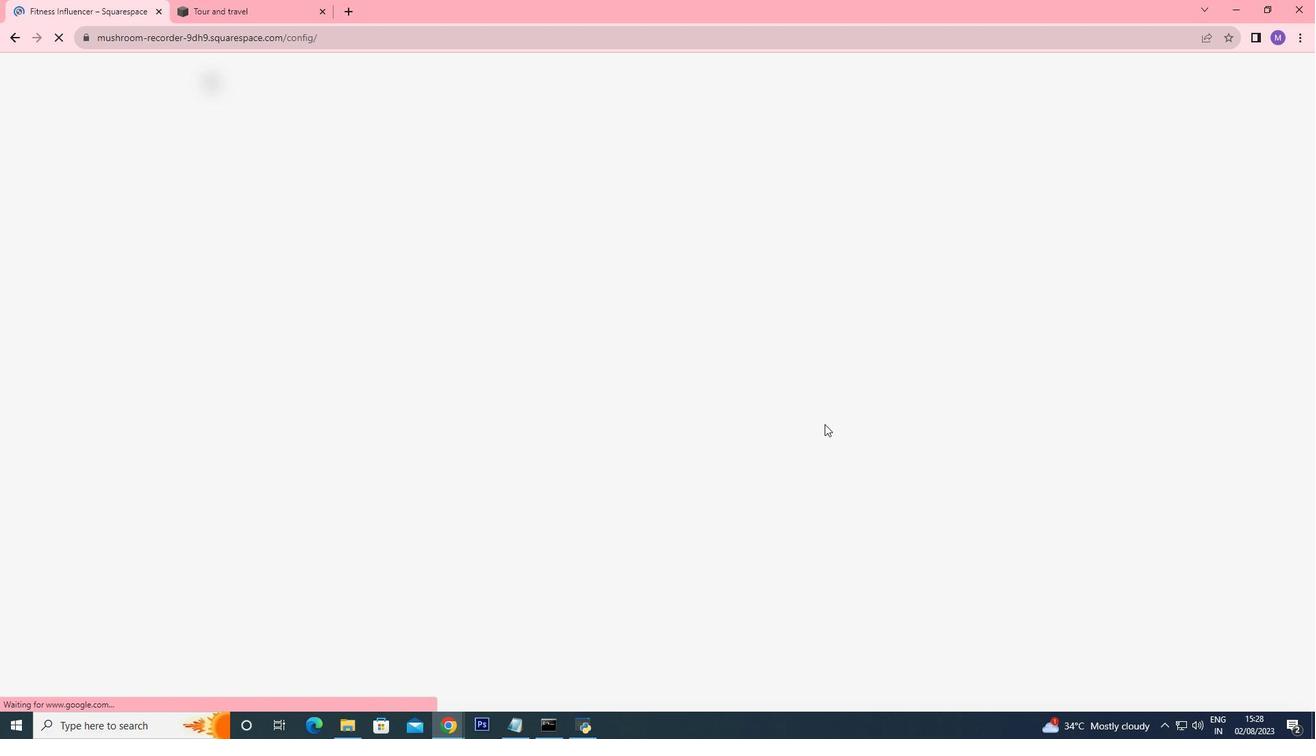 
Action: Mouse scrolled (824, 425) with delta (0, 0)
Screenshot: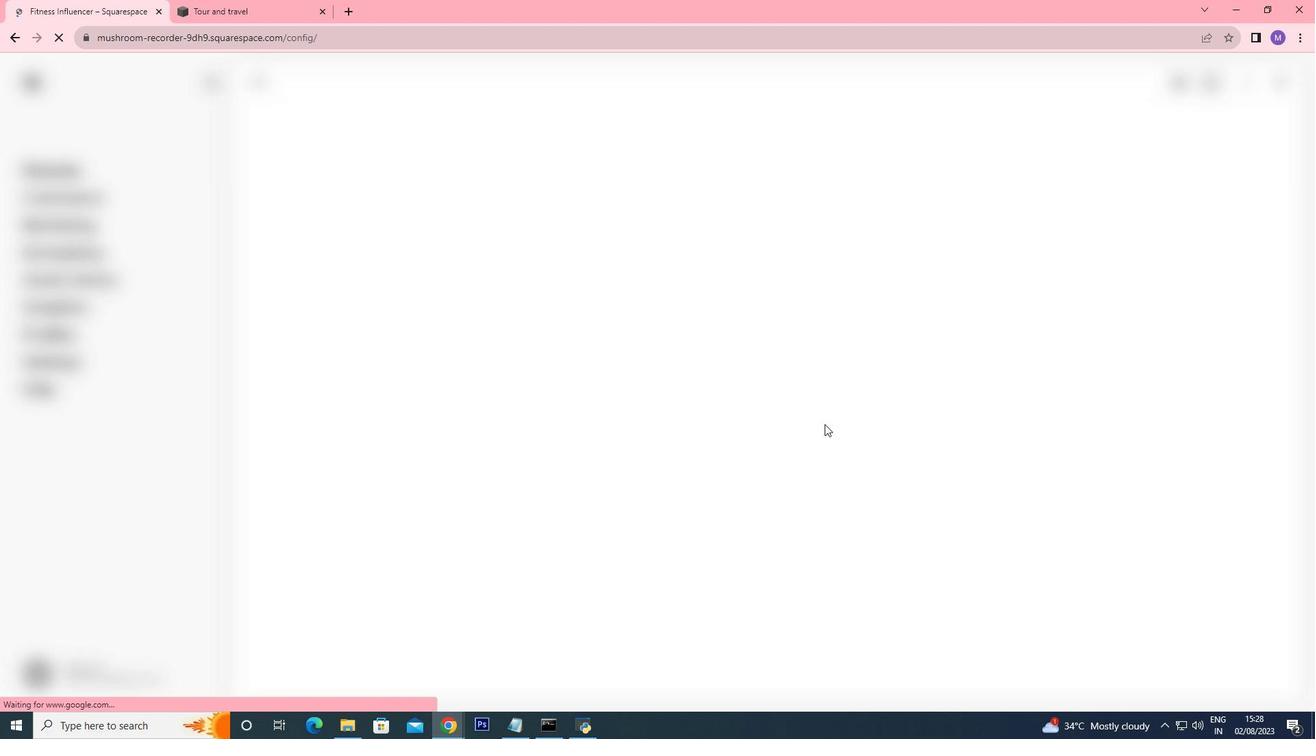 
Action: Mouse scrolled (824, 425) with delta (0, 0)
Screenshot: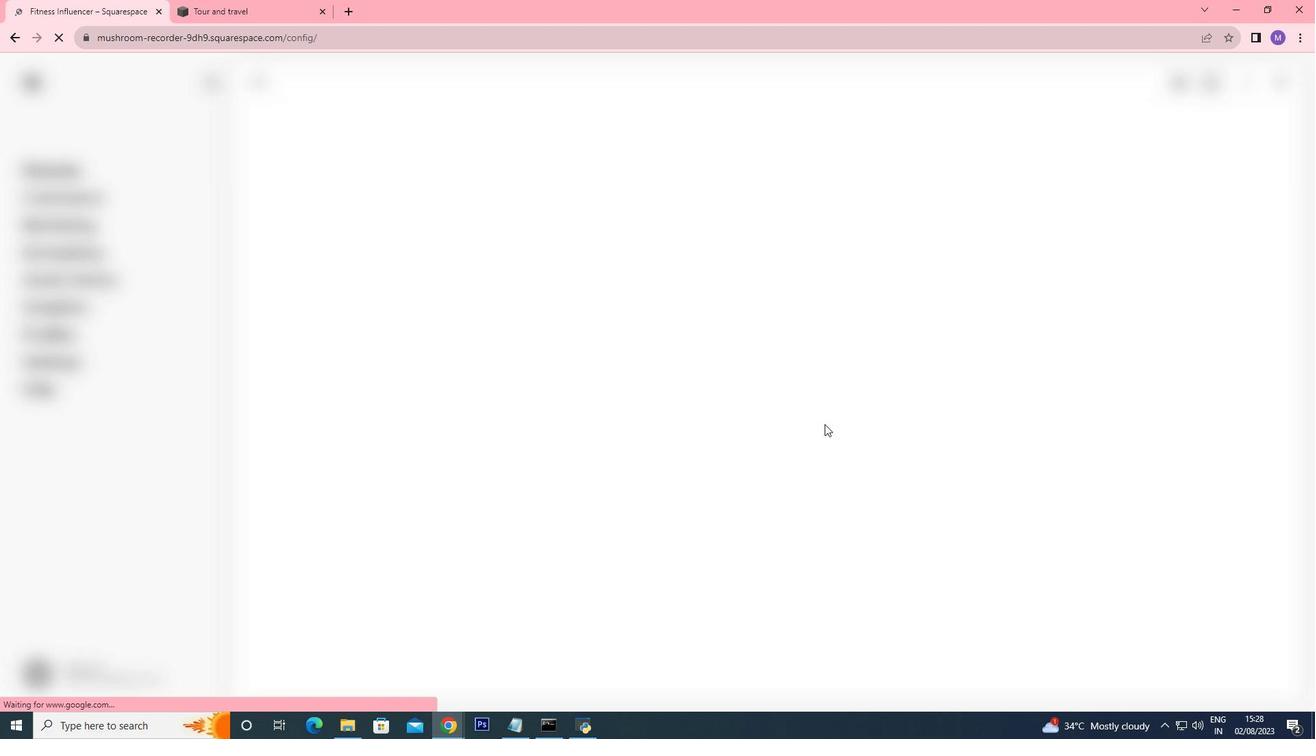 
Action: Mouse scrolled (824, 425) with delta (0, 0)
Screenshot: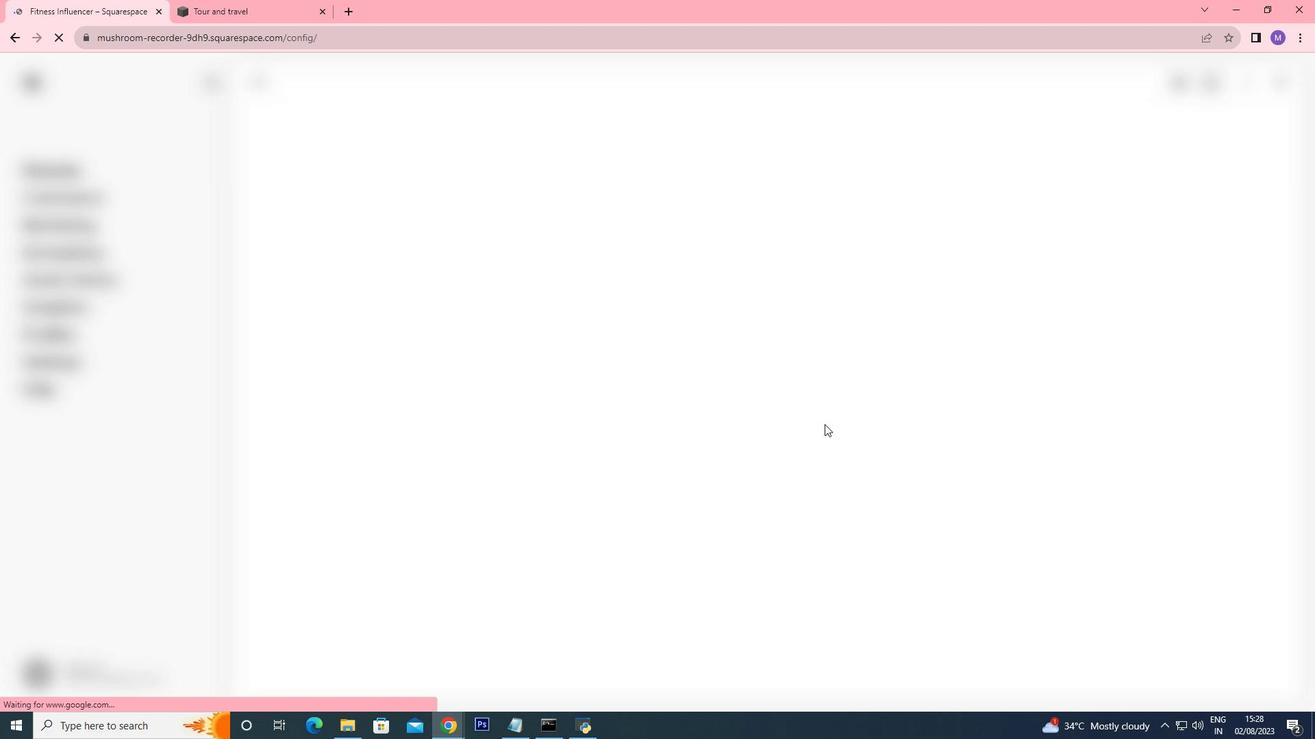 
Action: Mouse moved to (422, 575)
Screenshot: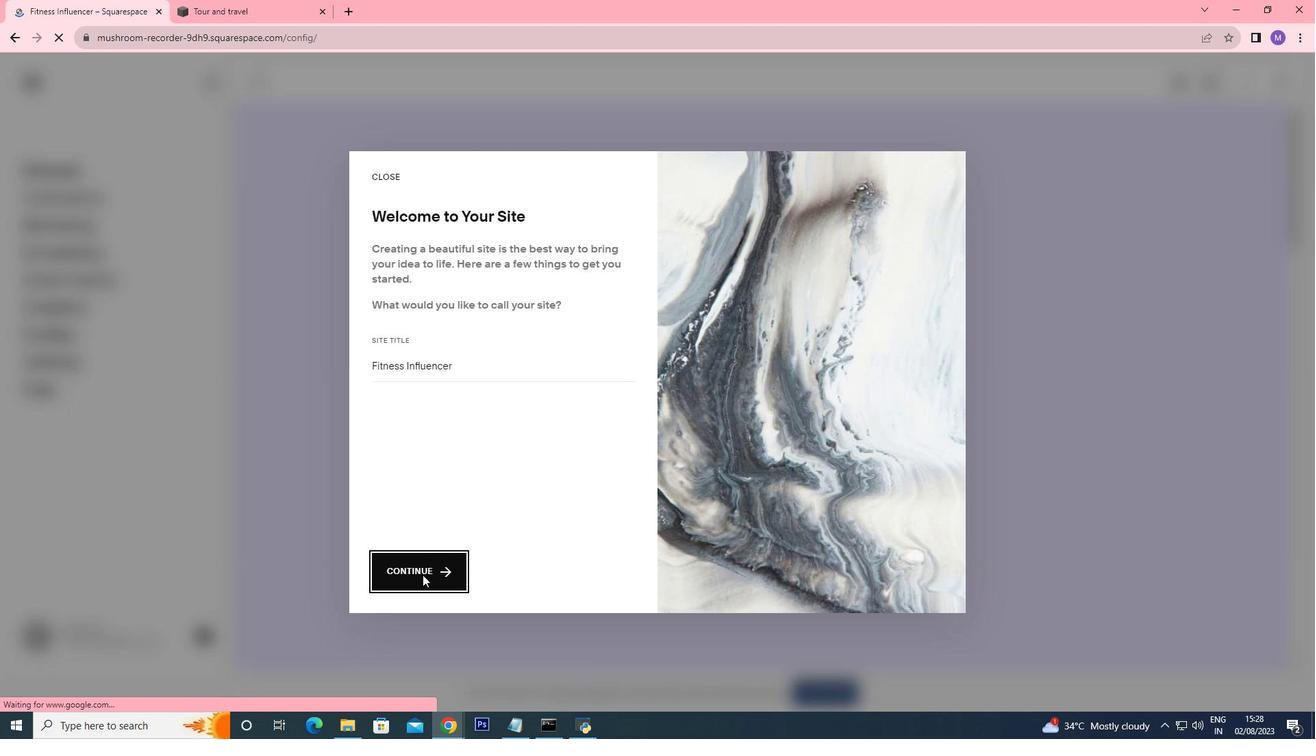 
Action: Mouse pressed left at (422, 575)
Screenshot: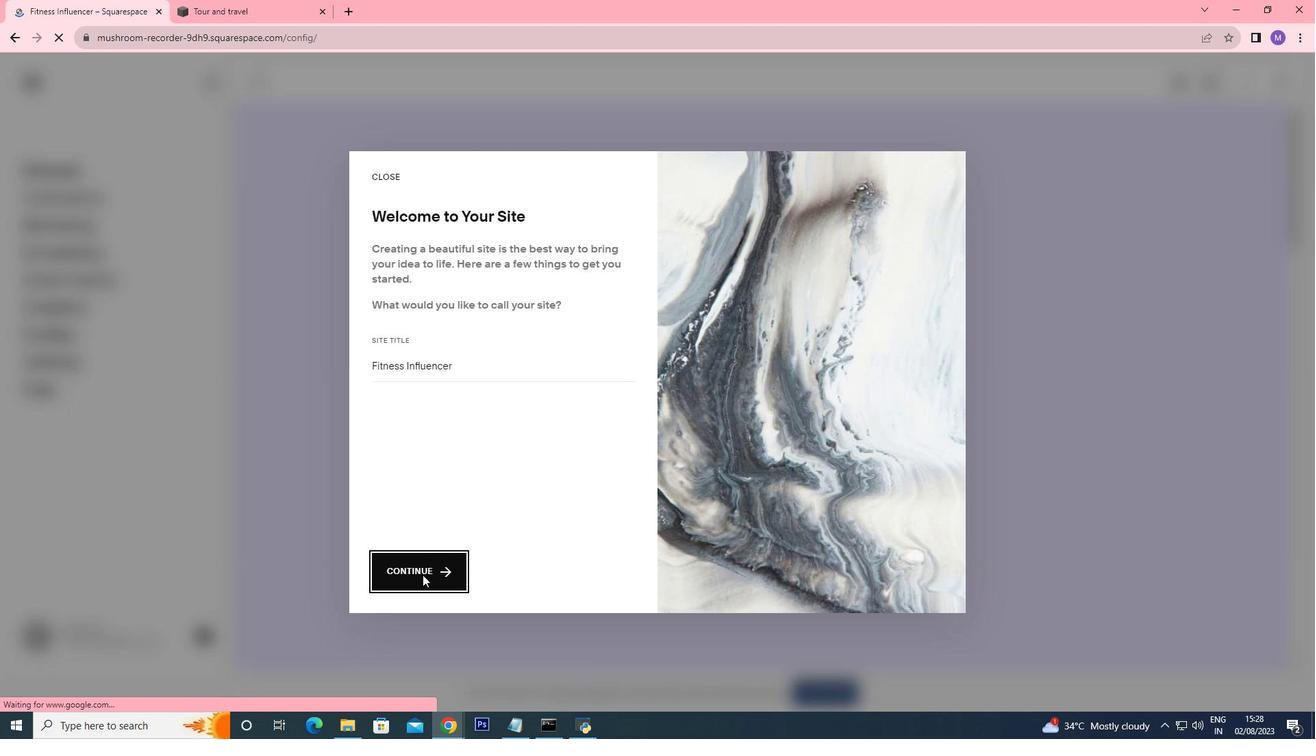 
Action: Mouse pressed left at (422, 575)
Screenshot: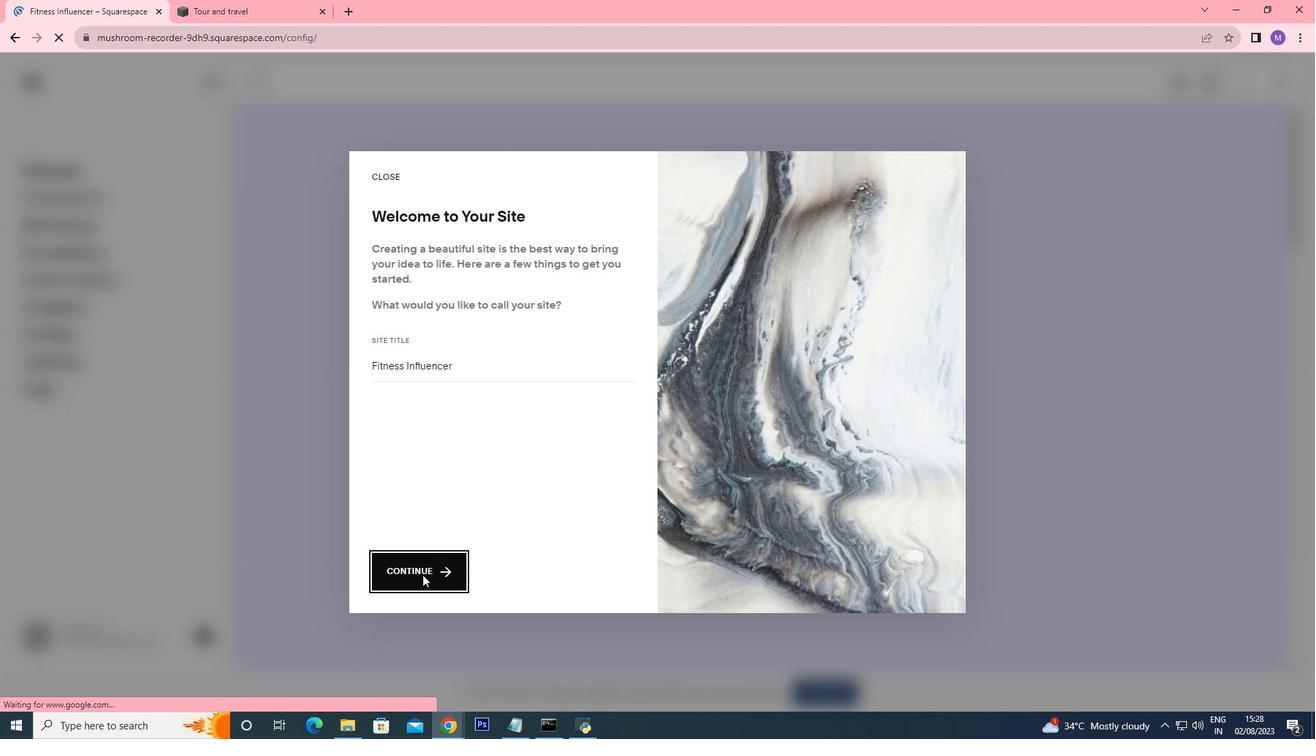 
Action: Mouse moved to (601, 581)
Screenshot: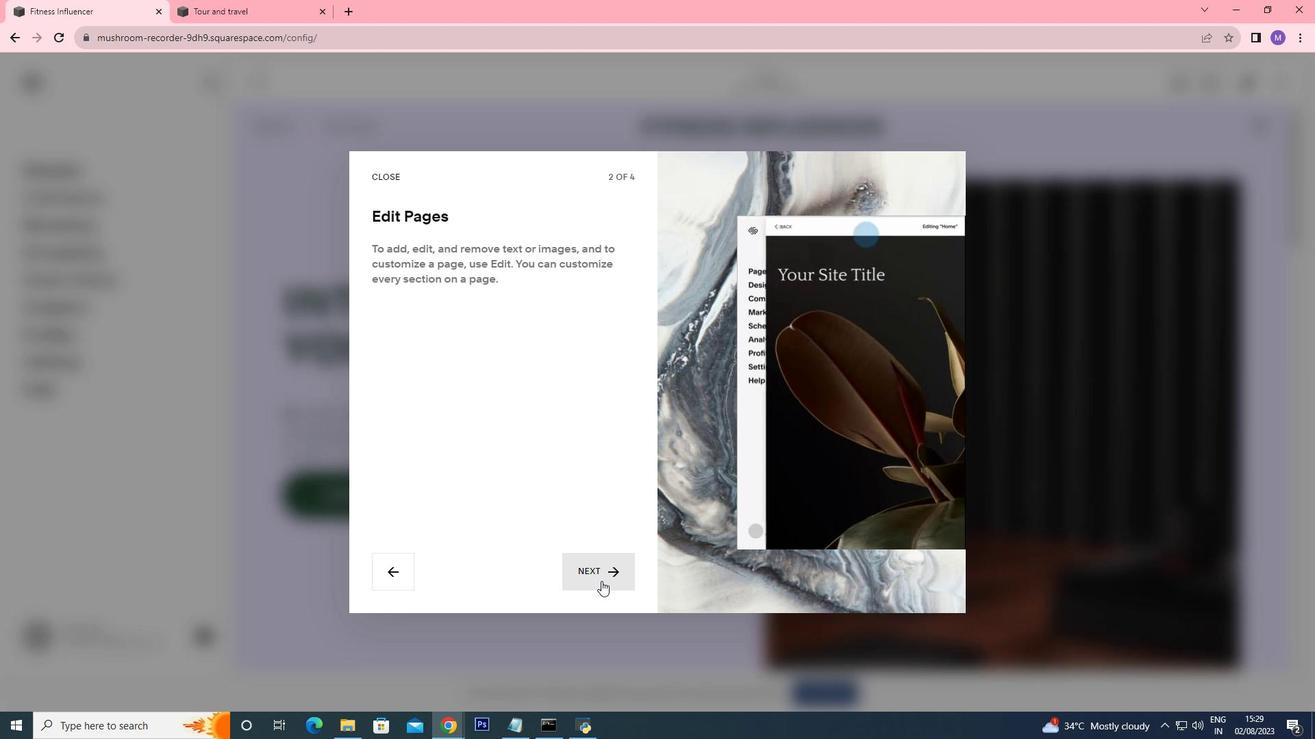 
Action: Mouse pressed left at (601, 581)
Screenshot: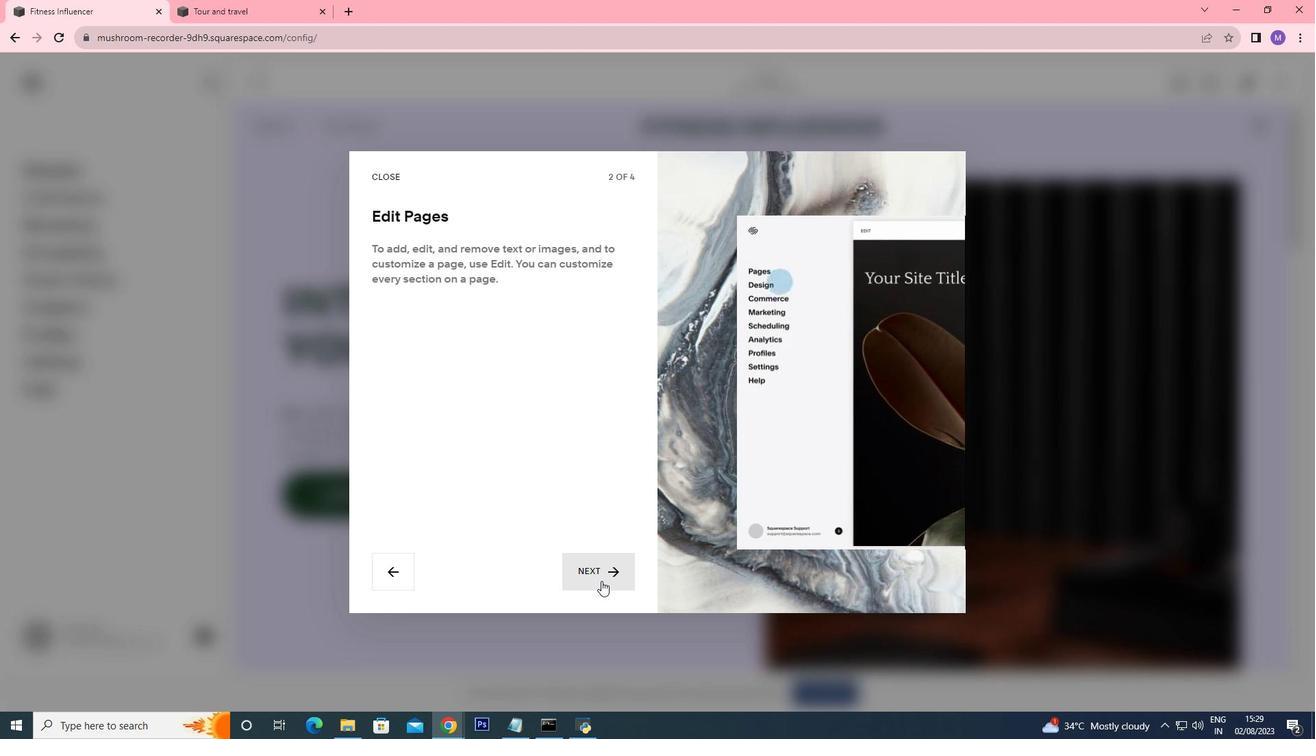 
Action: Mouse moved to (598, 575)
Screenshot: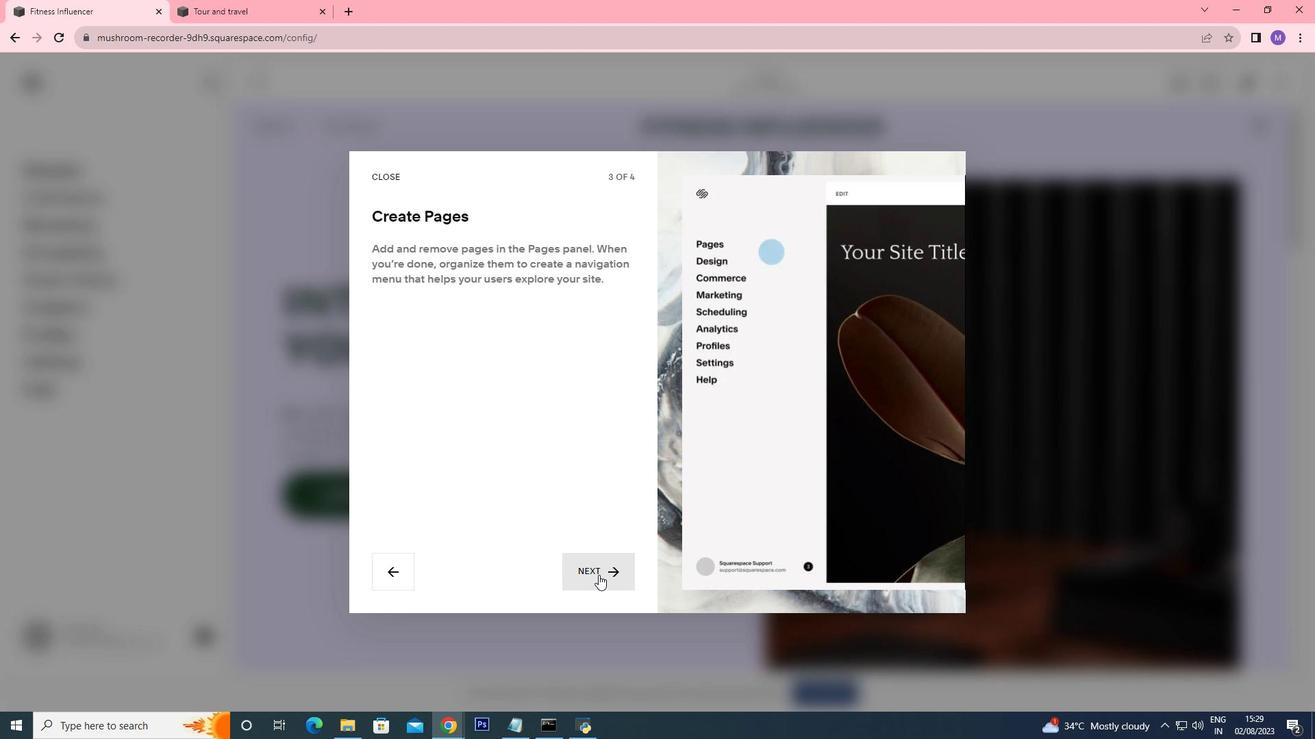 
Action: Mouse pressed left at (598, 575)
Screenshot: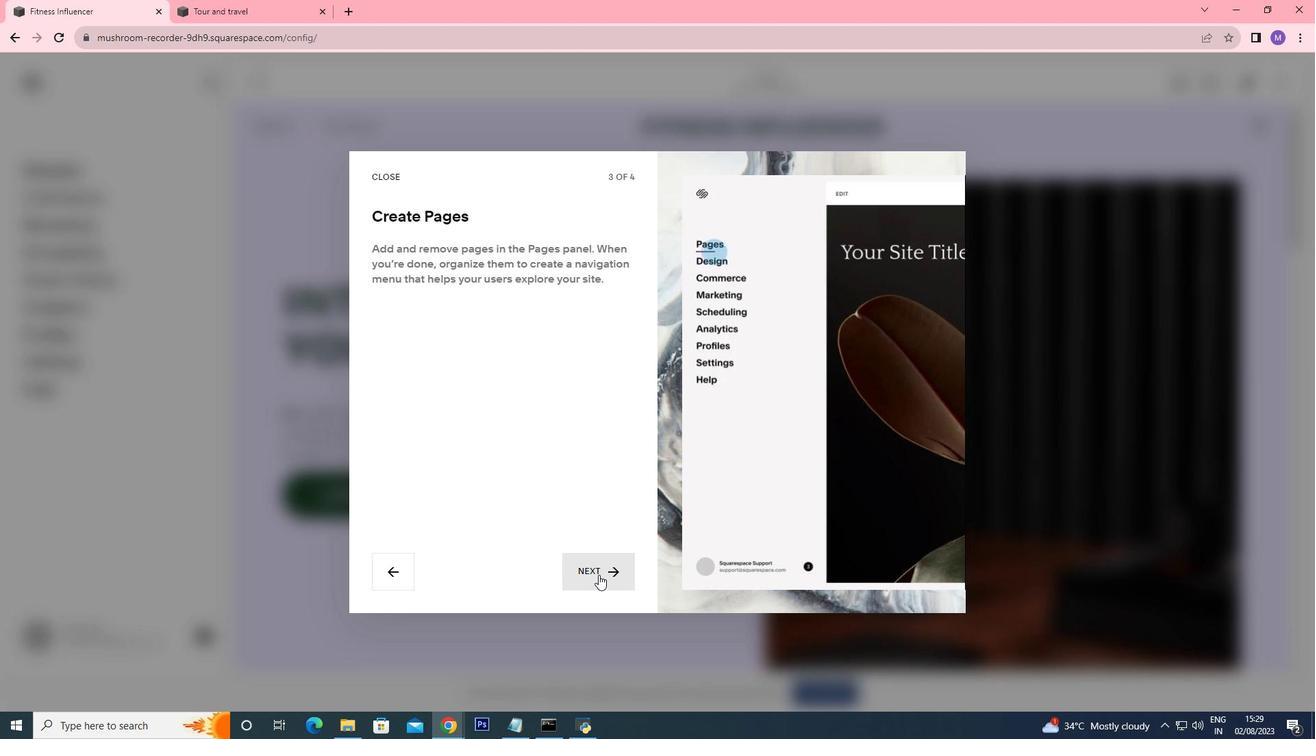 
Action: Mouse pressed left at (598, 575)
Screenshot: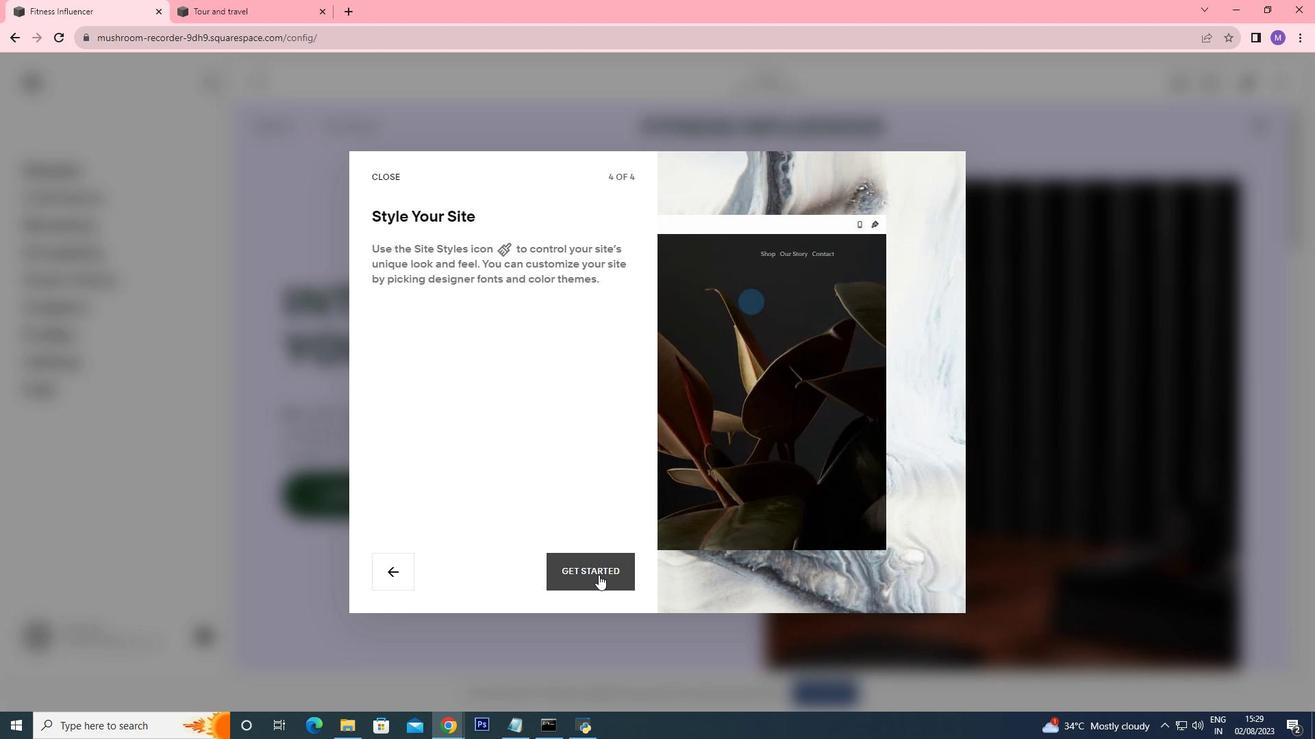 
Action: Mouse moved to (664, 484)
Screenshot: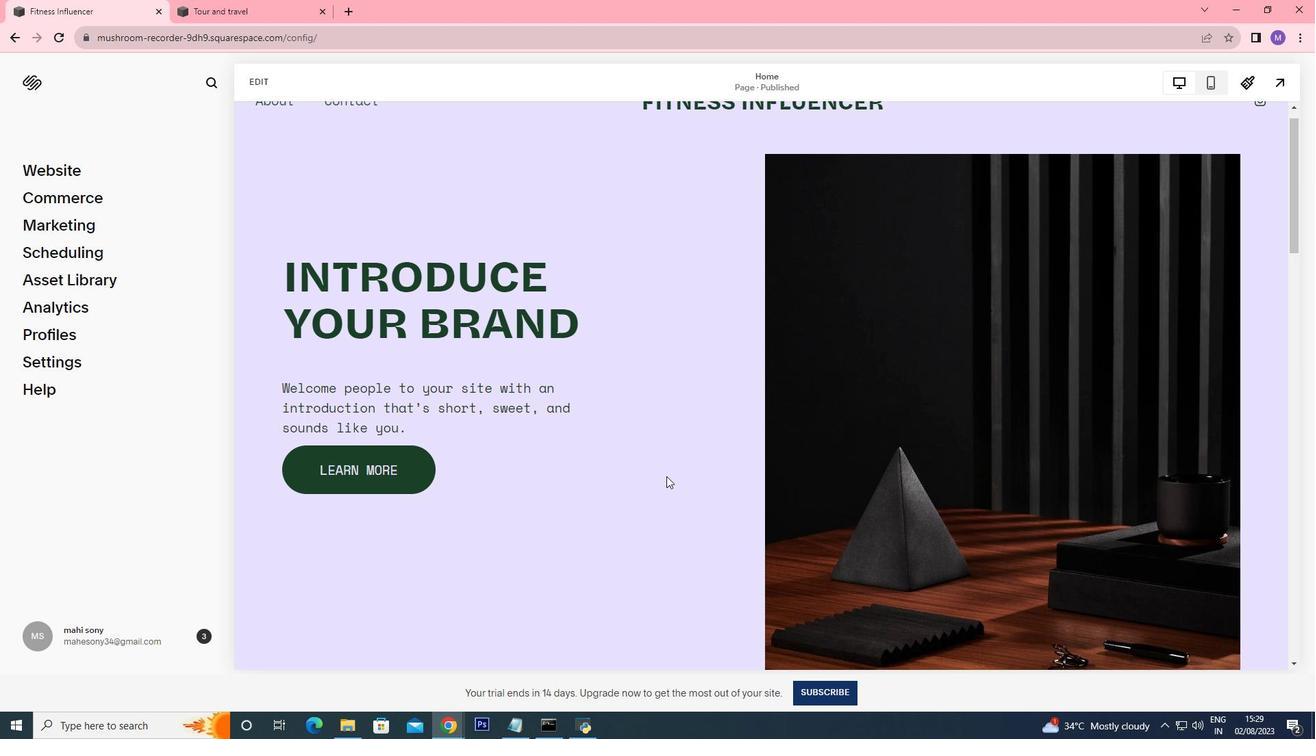 
Action: Mouse scrolled (664, 483) with delta (0, 0)
Screenshot: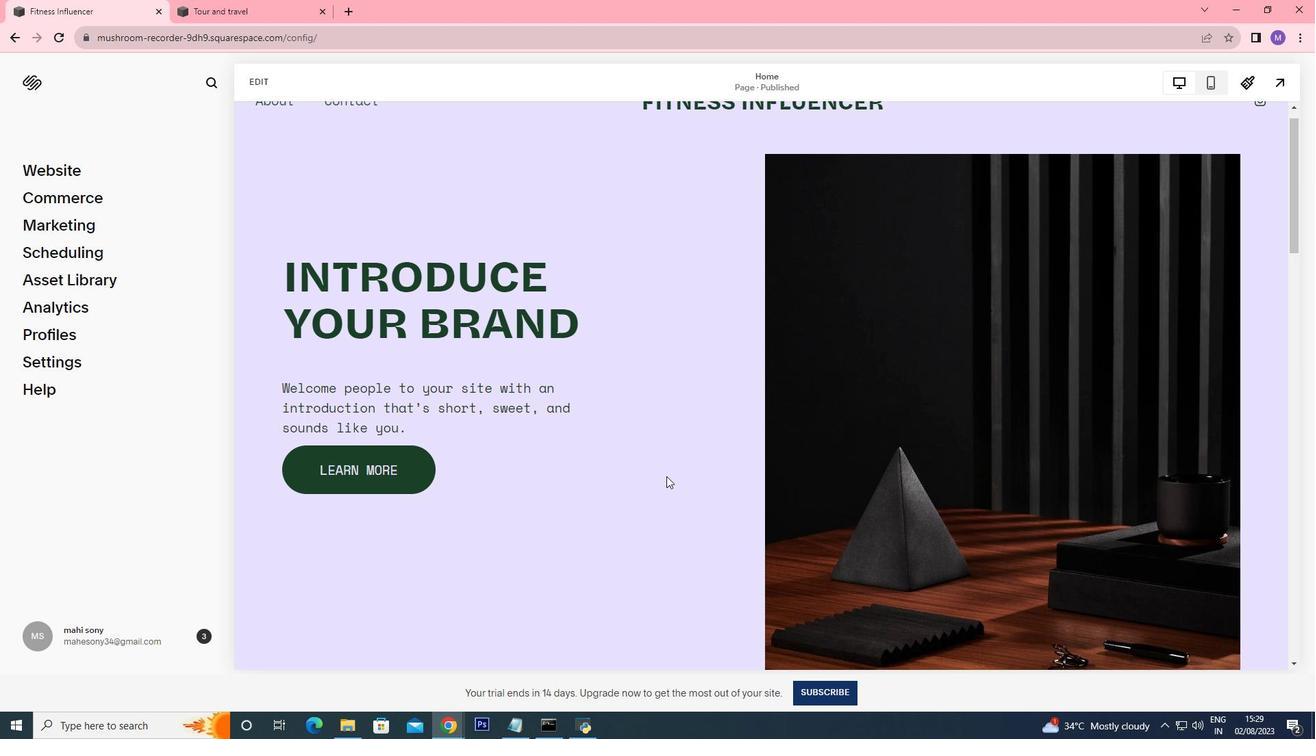 
Action: Mouse moved to (666, 478)
Screenshot: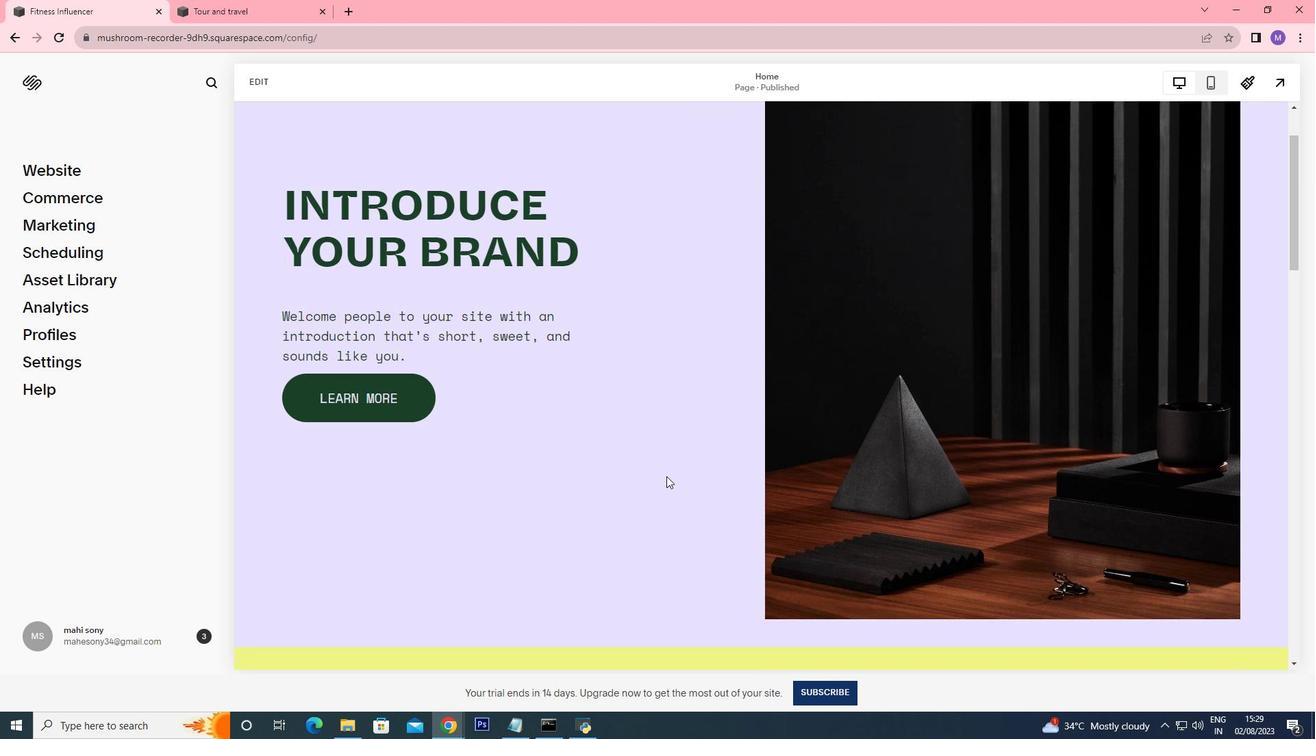 
Action: Mouse scrolled (666, 478) with delta (0, 0)
Screenshot: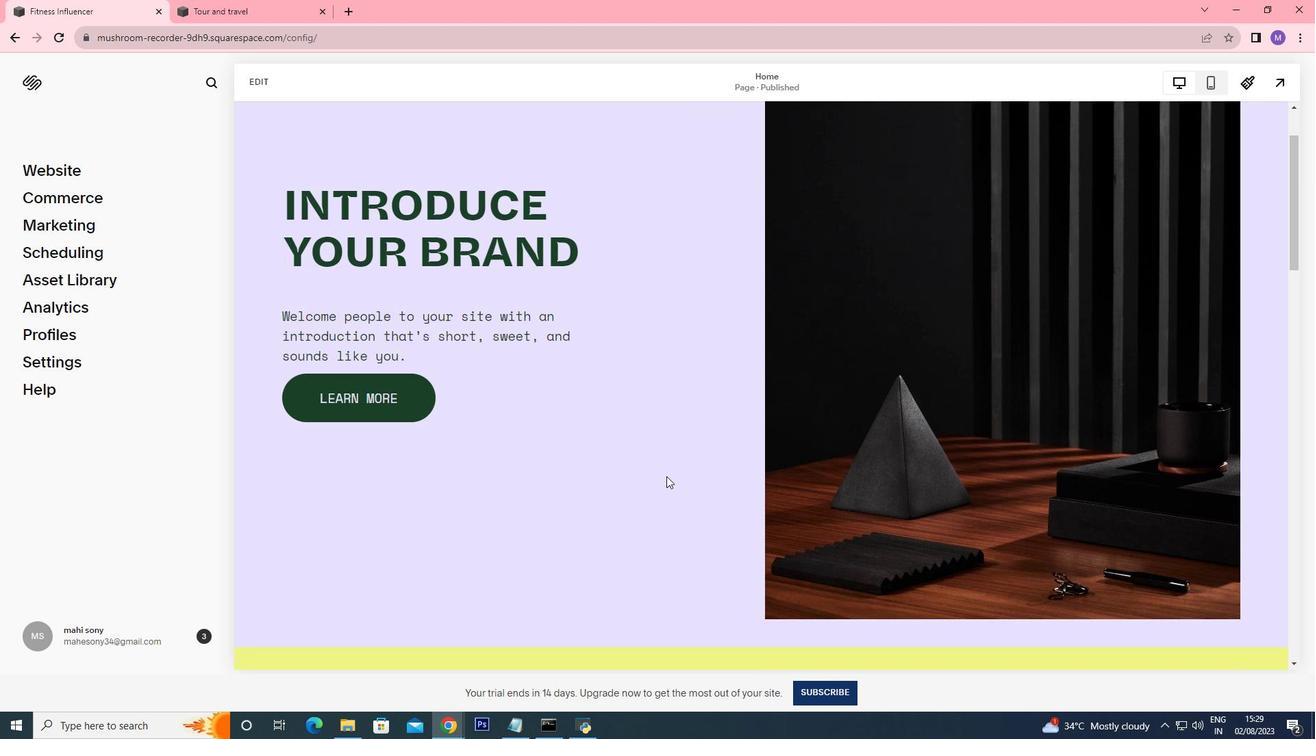 
Action: Mouse moved to (666, 476)
Screenshot: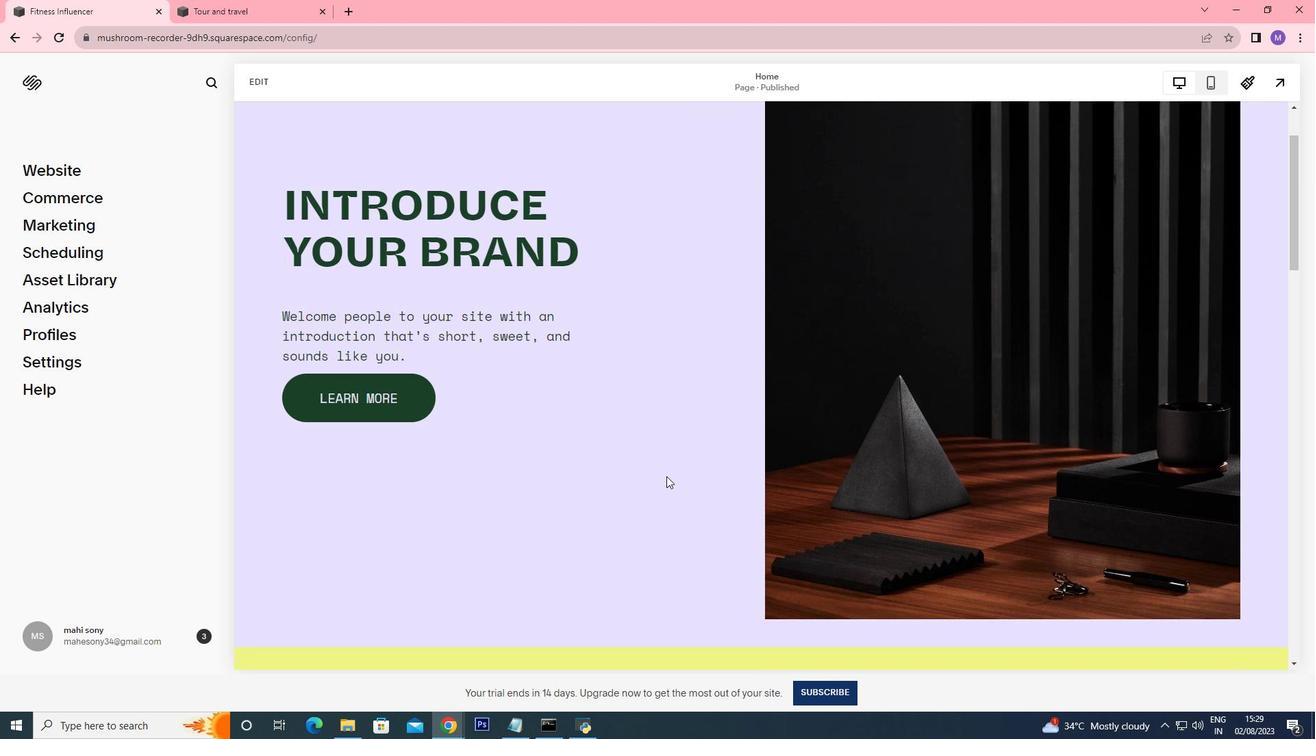 
Action: Mouse scrolled (666, 476) with delta (0, 0)
Screenshot: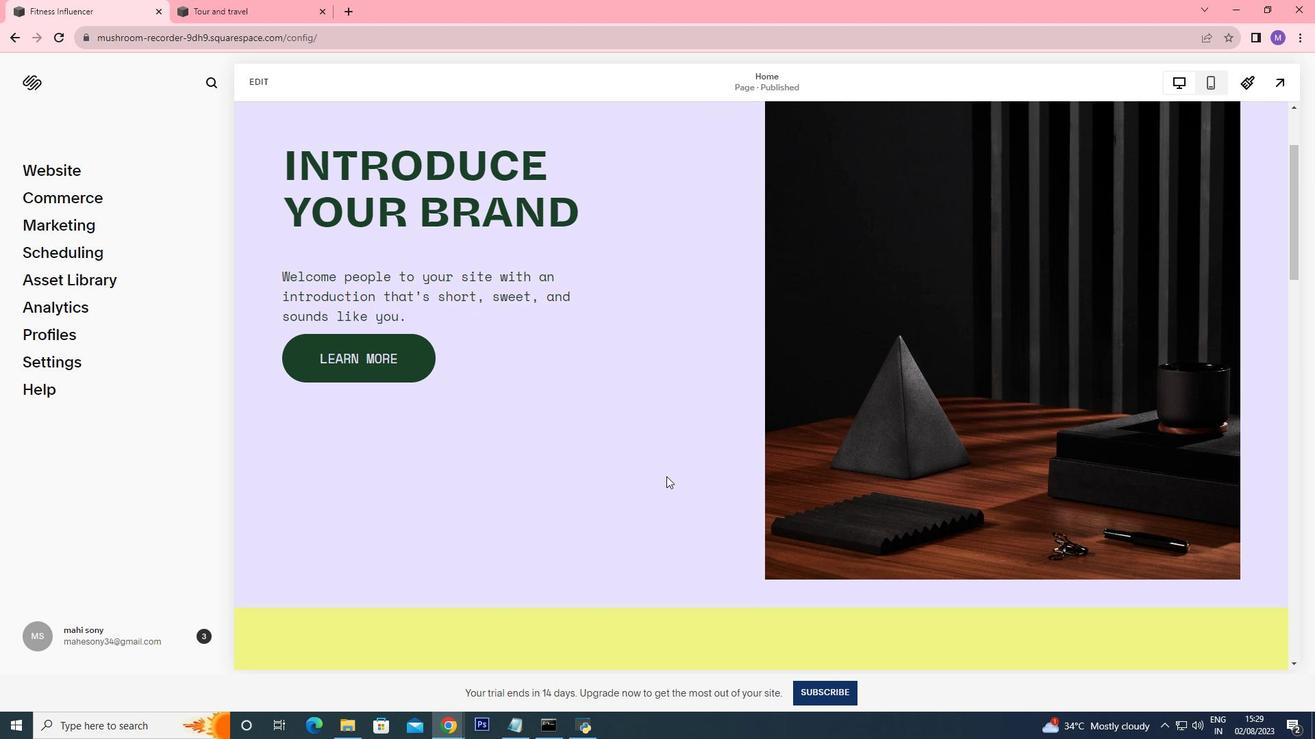 
Action: Mouse scrolled (666, 476) with delta (0, 0)
Screenshot: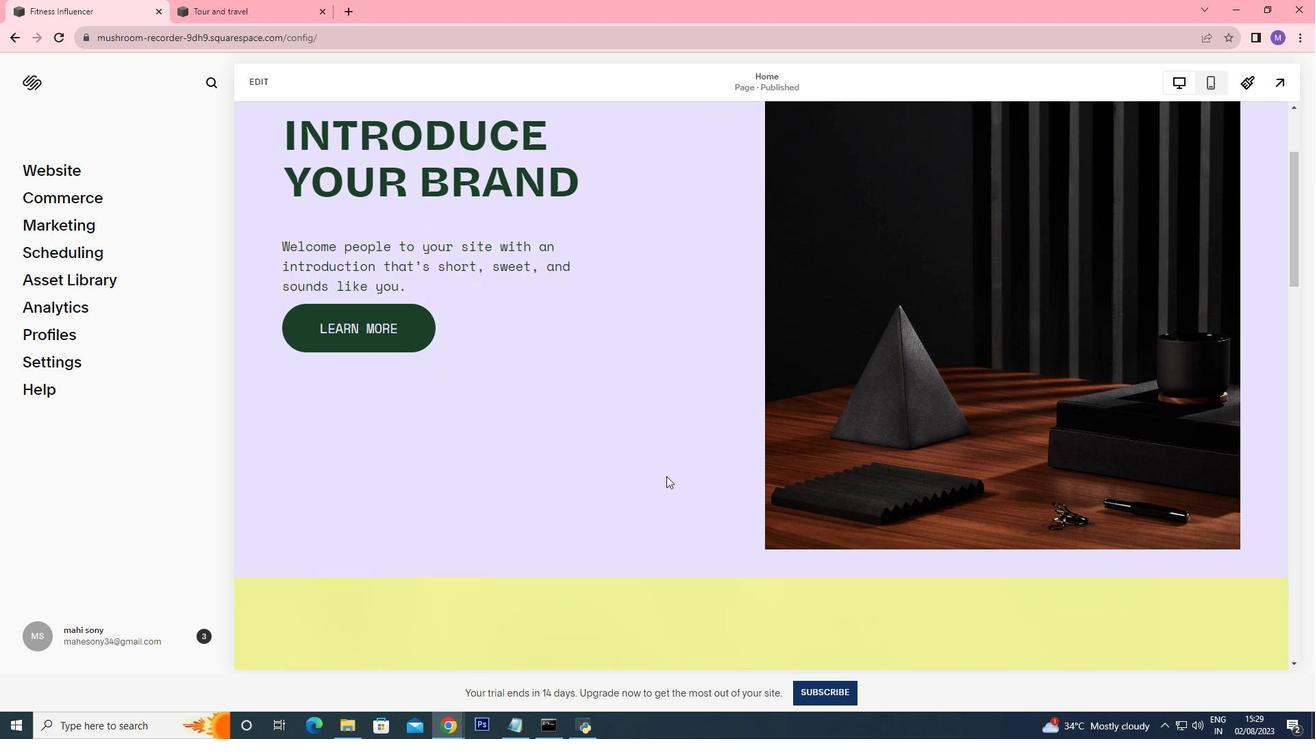 
Action: Mouse scrolled (666, 476) with delta (0, 0)
Screenshot: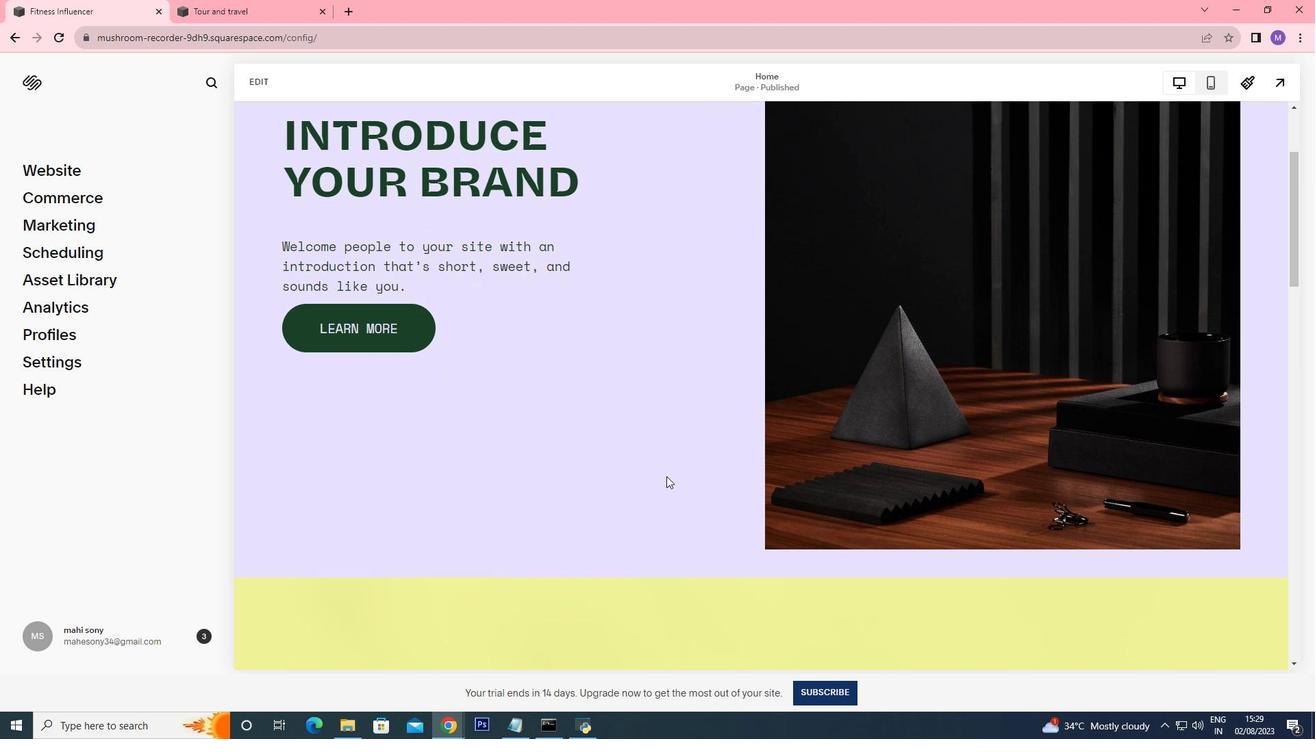 
Action: Mouse scrolled (666, 476) with delta (0, 0)
Screenshot: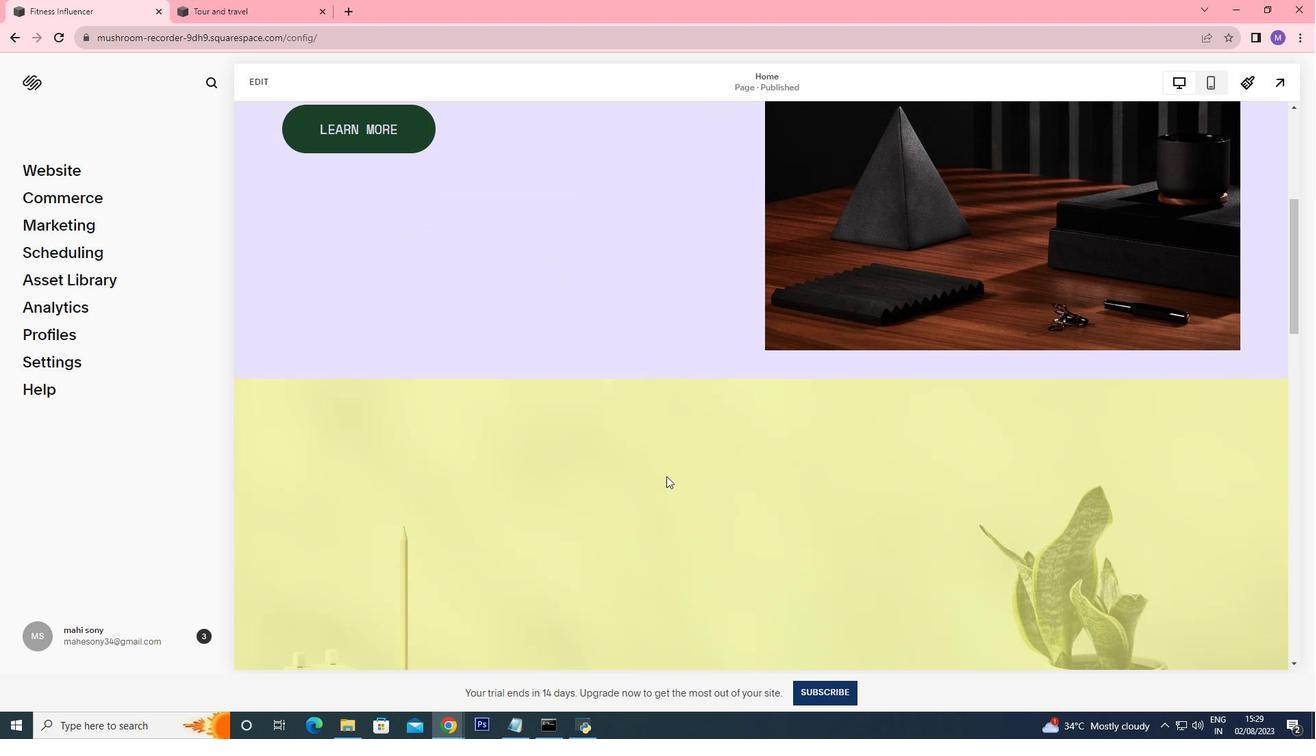 
Action: Mouse scrolled (666, 476) with delta (0, 0)
Screenshot: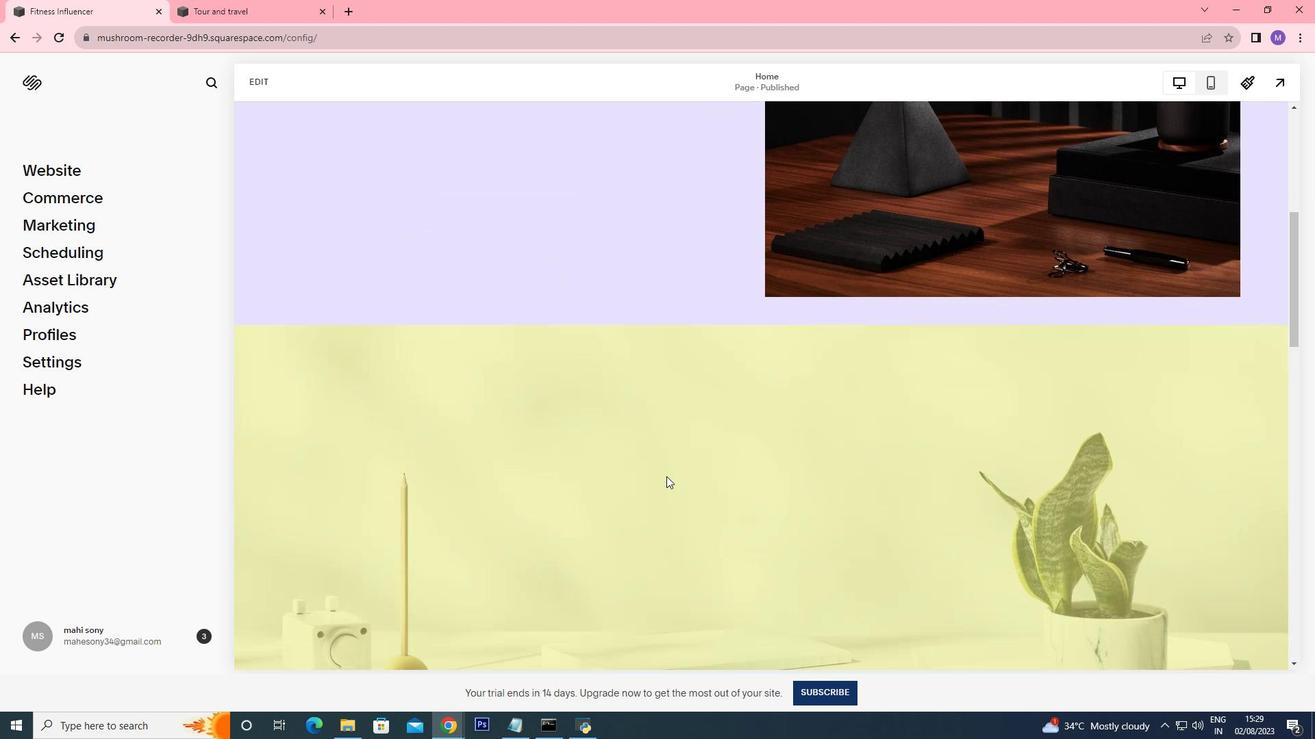 
Action: Mouse moved to (666, 476)
Screenshot: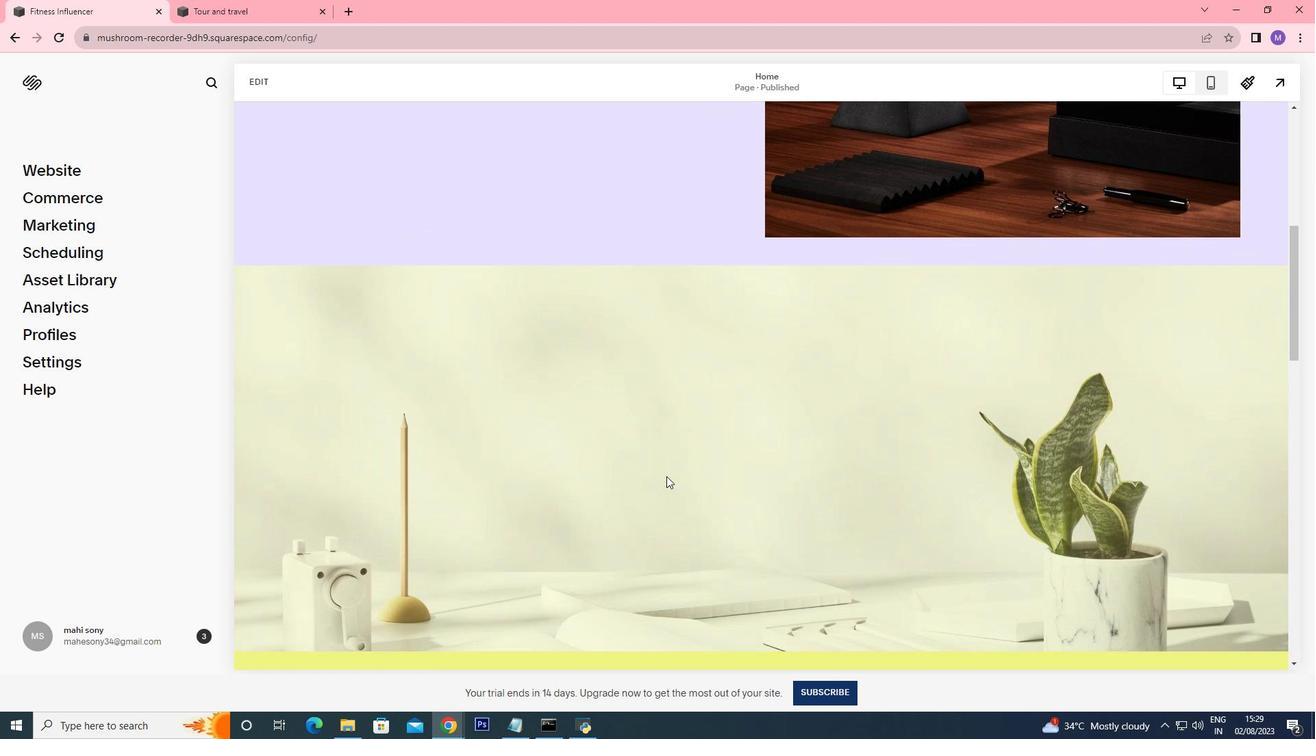 
Action: Mouse scrolled (666, 476) with delta (0, 0)
Screenshot: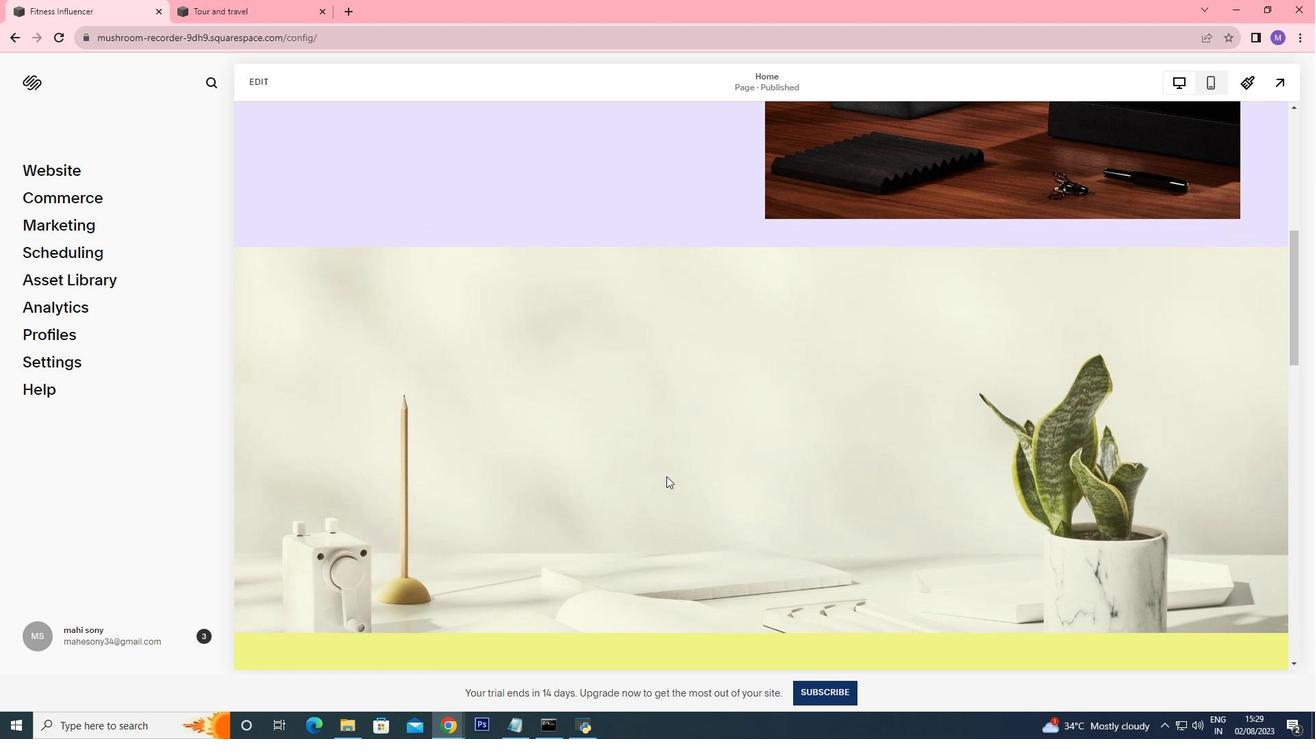 
Action: Mouse scrolled (666, 476) with delta (0, 0)
Screenshot: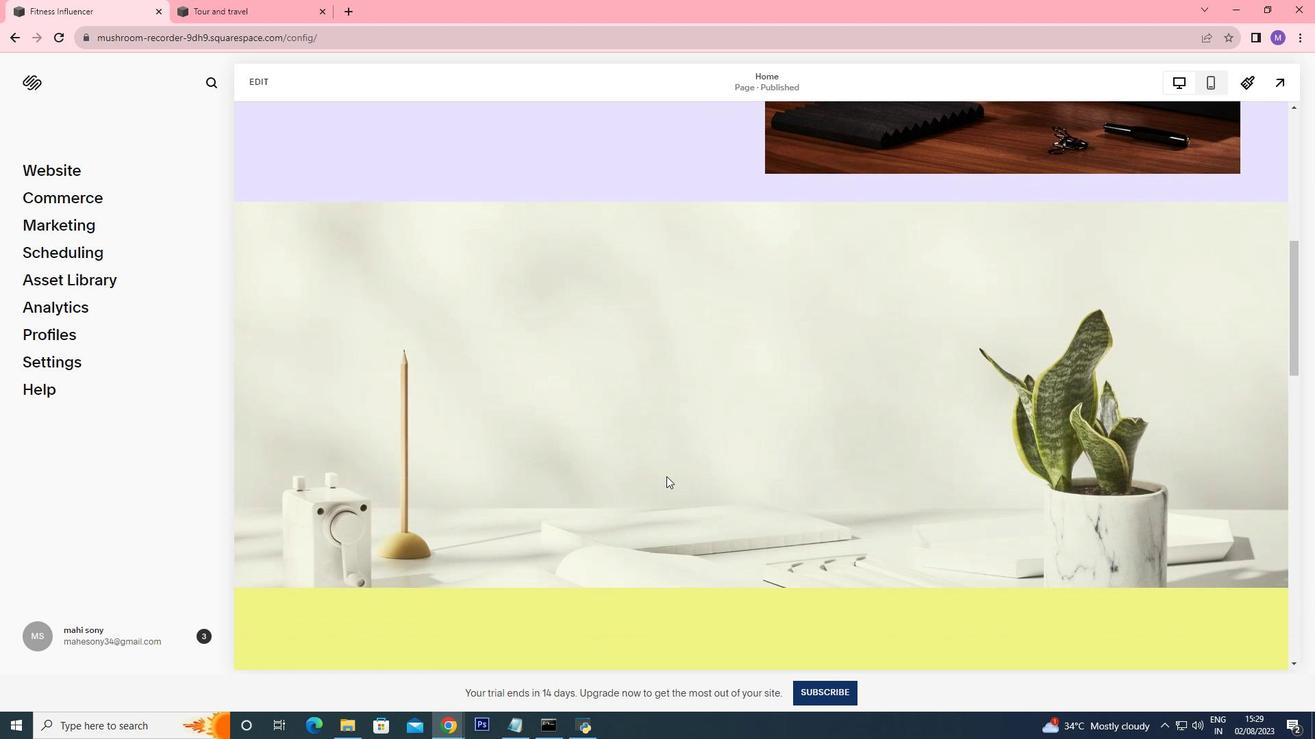 
Action: Mouse scrolled (666, 476) with delta (0, 0)
Screenshot: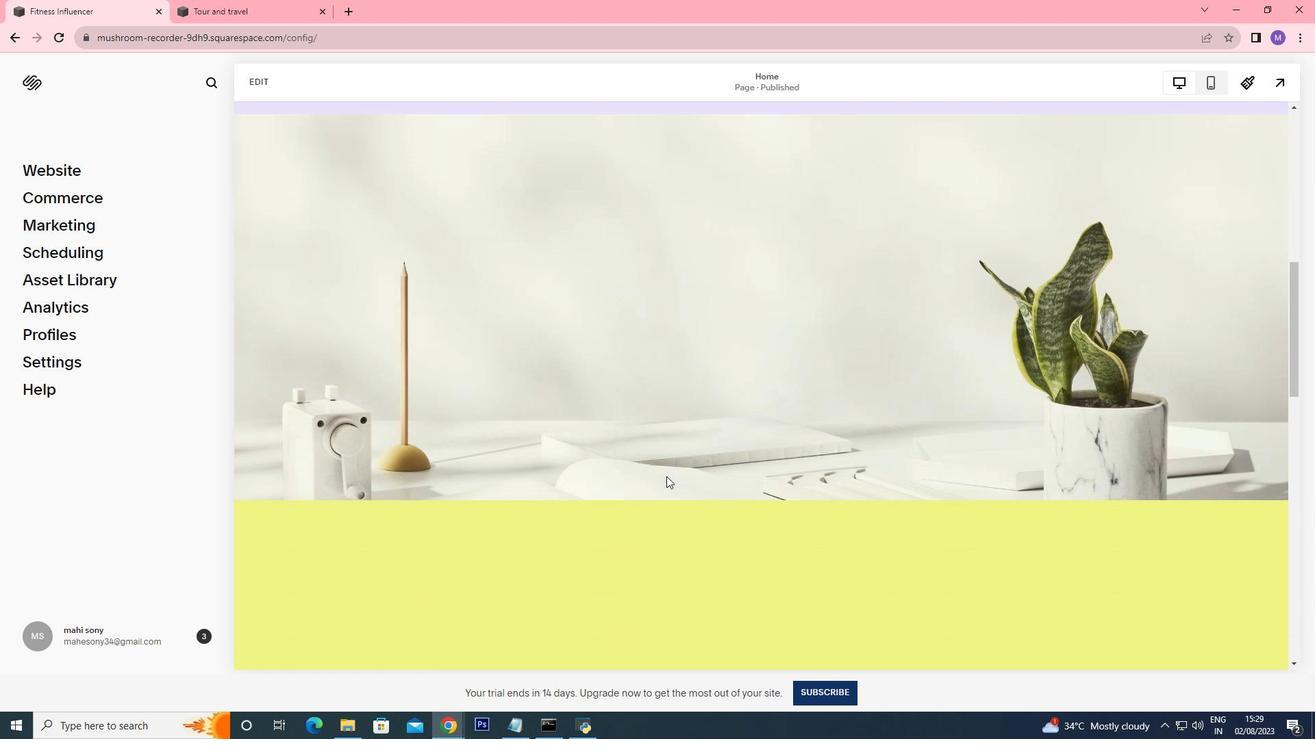 
Action: Mouse scrolled (666, 476) with delta (0, 0)
Screenshot: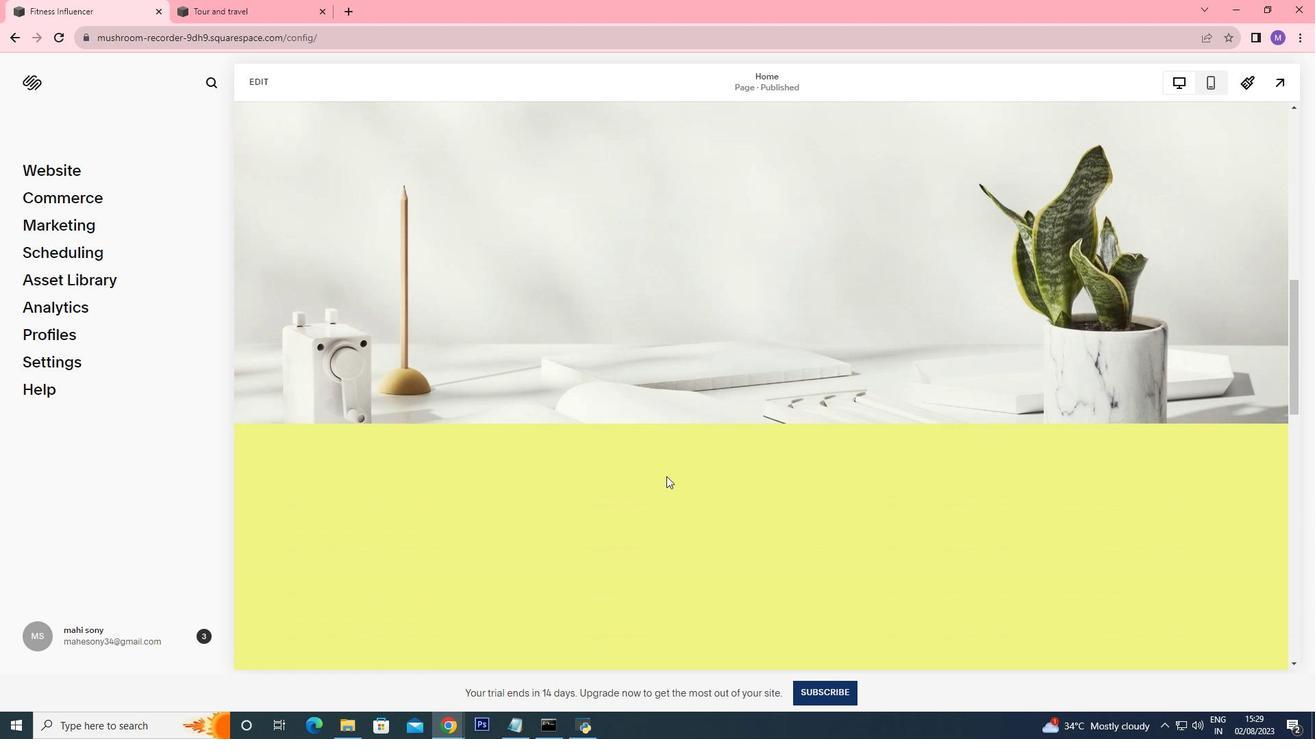 
Action: Mouse scrolled (666, 476) with delta (0, 0)
Screenshot: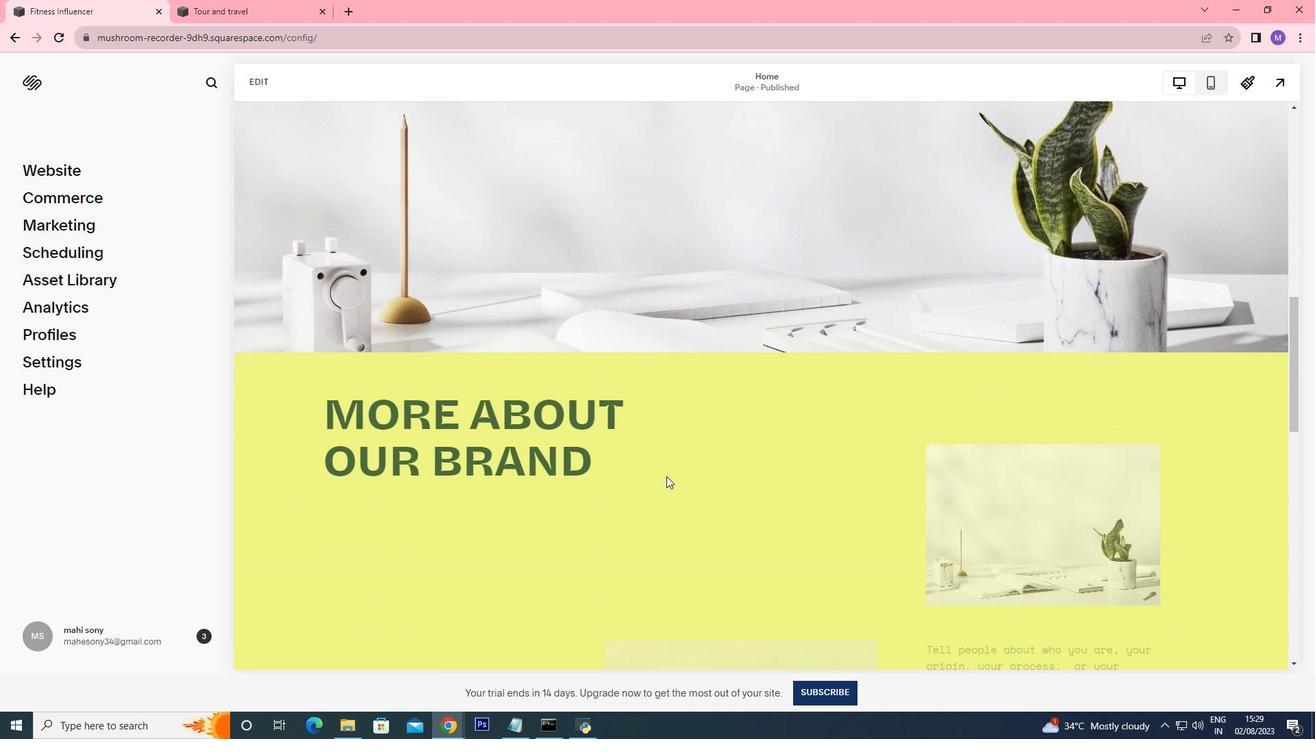 
Action: Mouse scrolled (666, 476) with delta (0, 0)
Screenshot: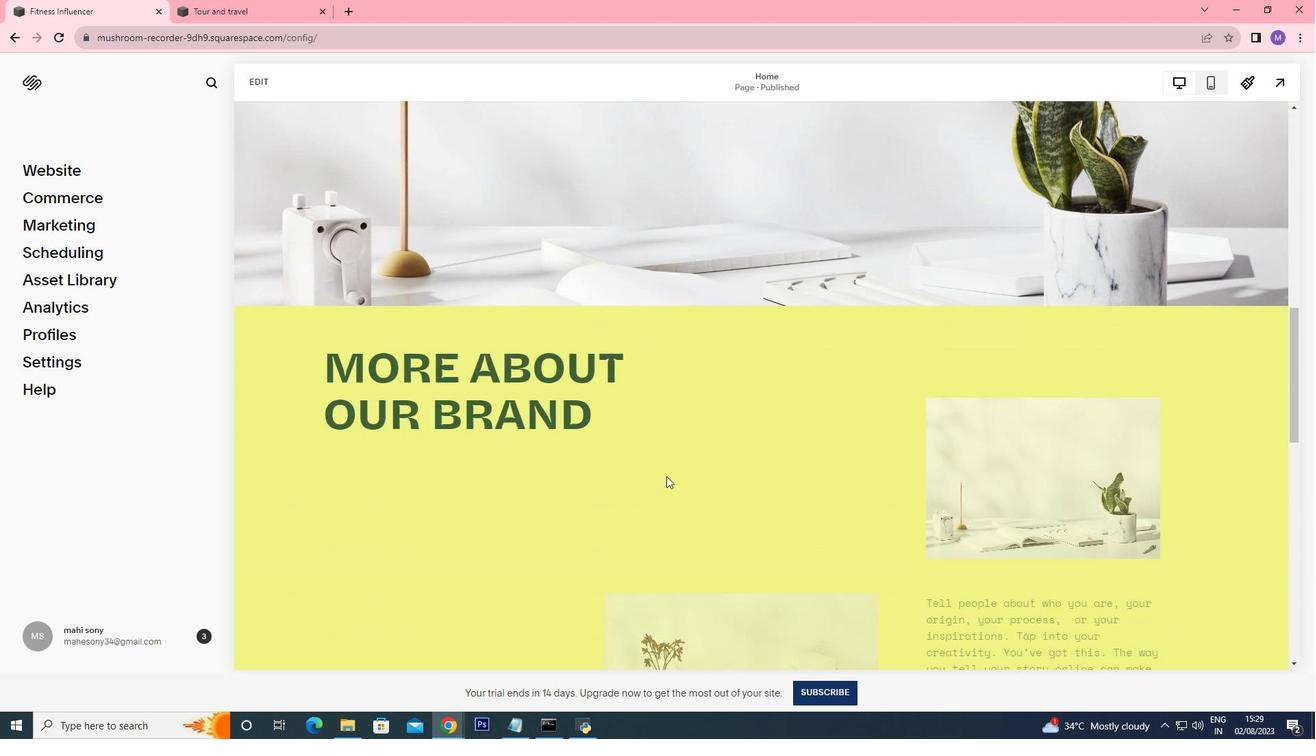 
Action: Mouse scrolled (666, 476) with delta (0, 0)
Screenshot: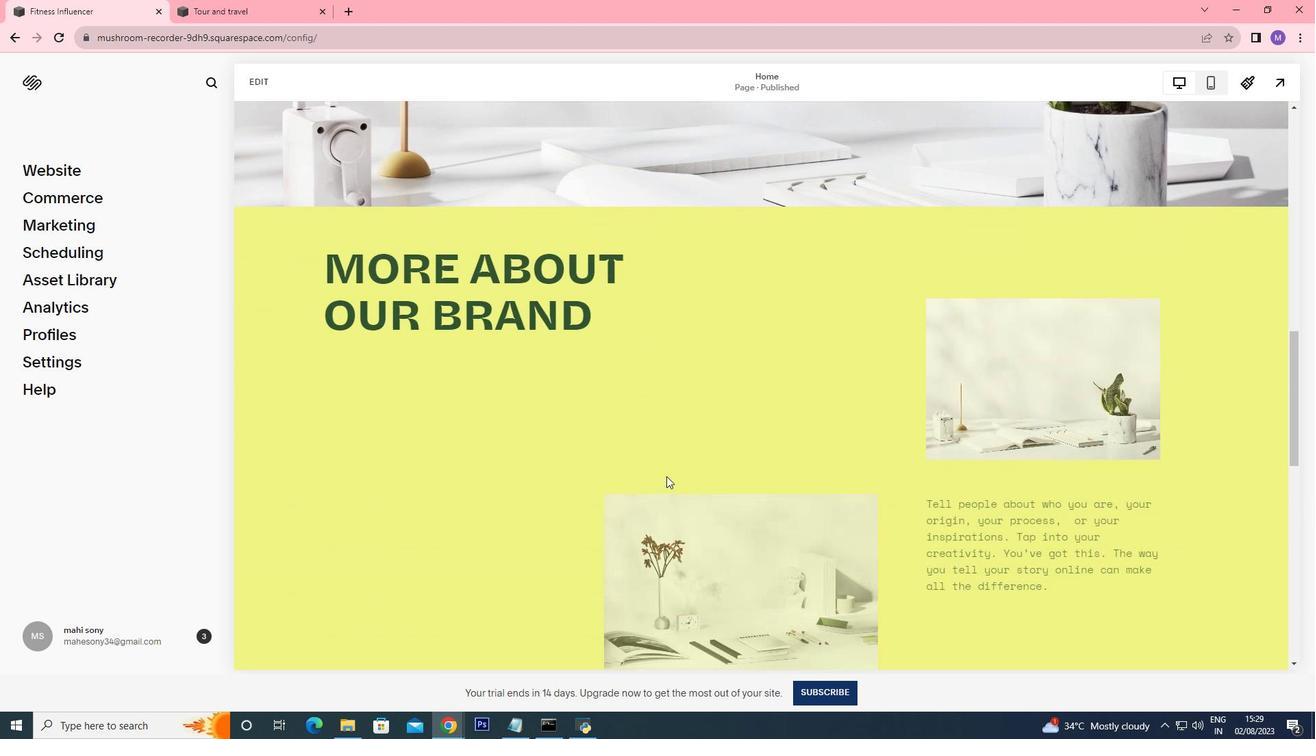 
Action: Mouse scrolled (666, 476) with delta (0, 0)
Screenshot: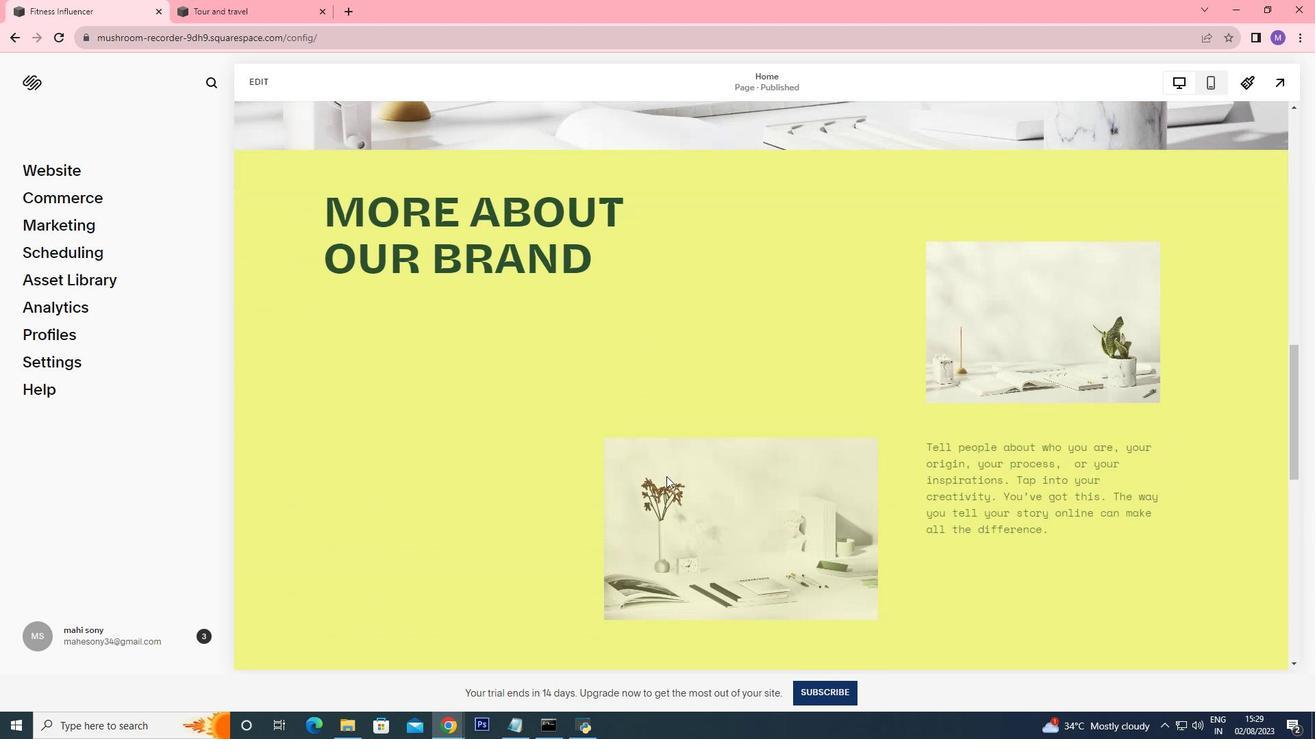 
Action: Mouse scrolled (666, 476) with delta (0, 0)
Screenshot: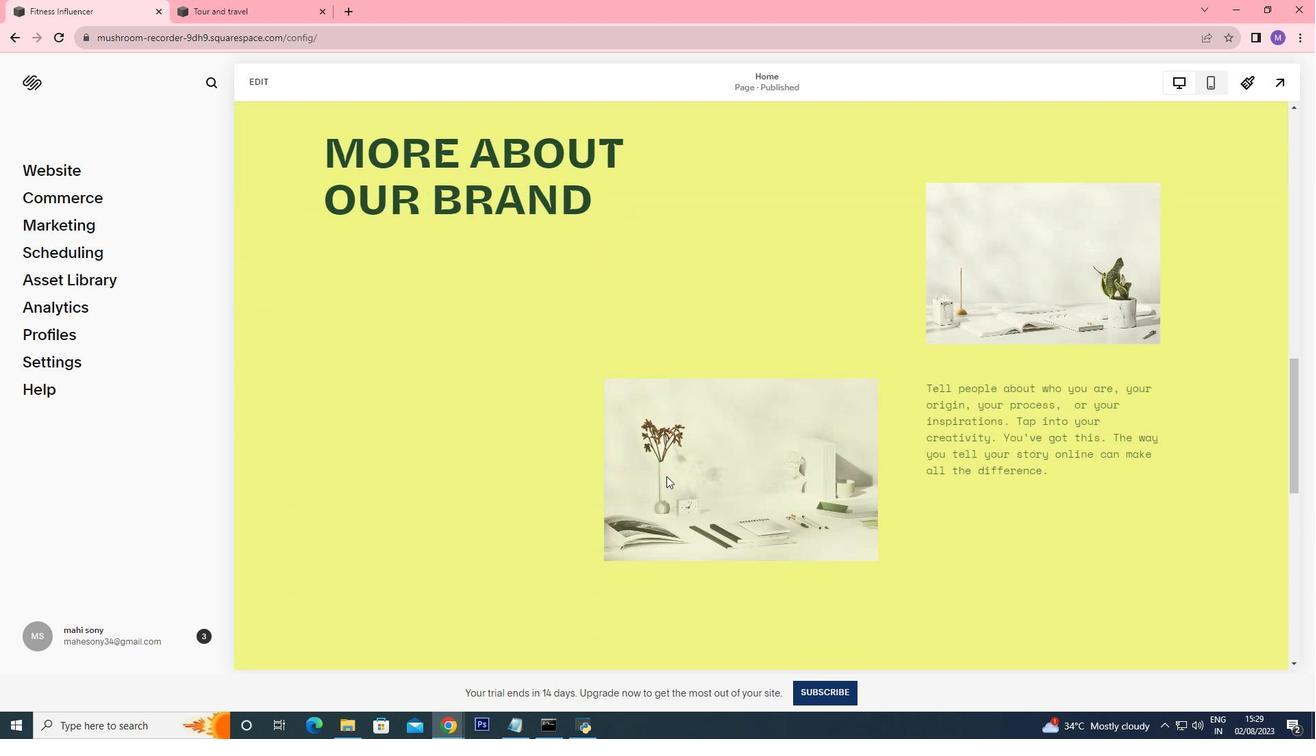 
Action: Mouse moved to (668, 476)
Screenshot: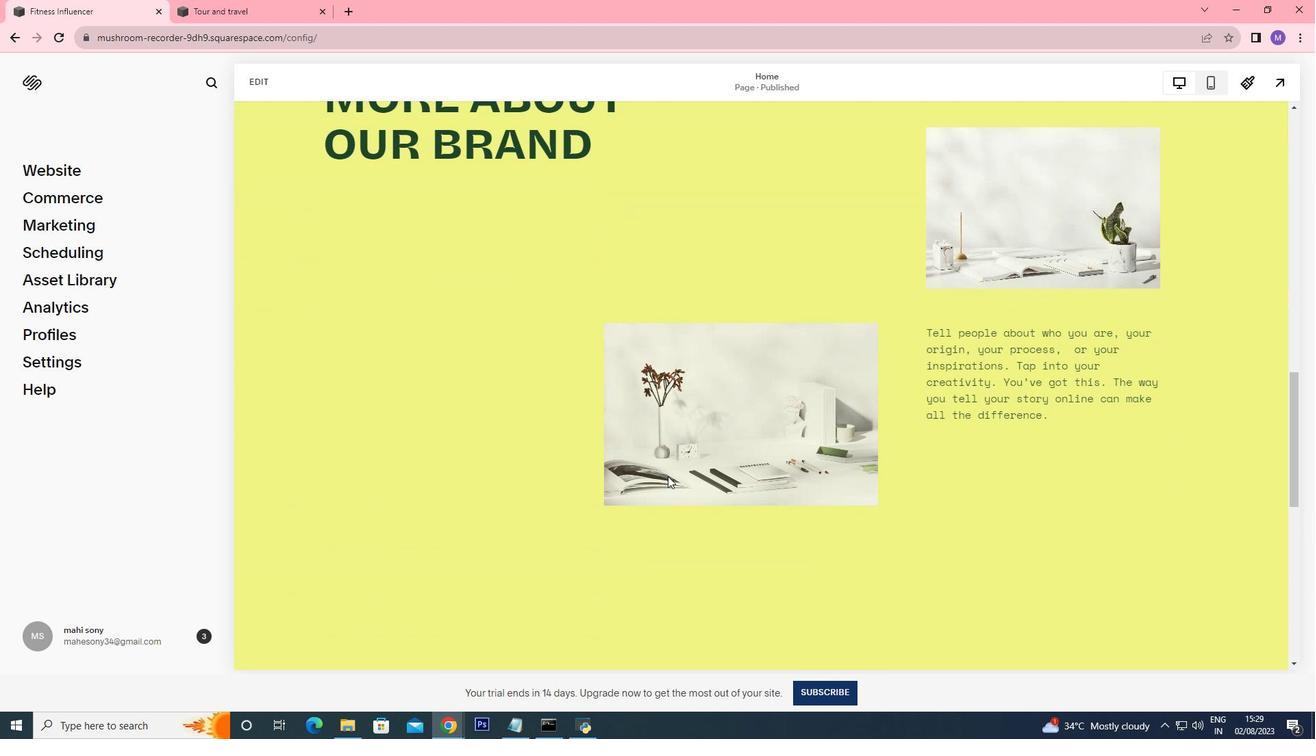 
Action: Mouse scrolled (668, 476) with delta (0, 0)
Screenshot: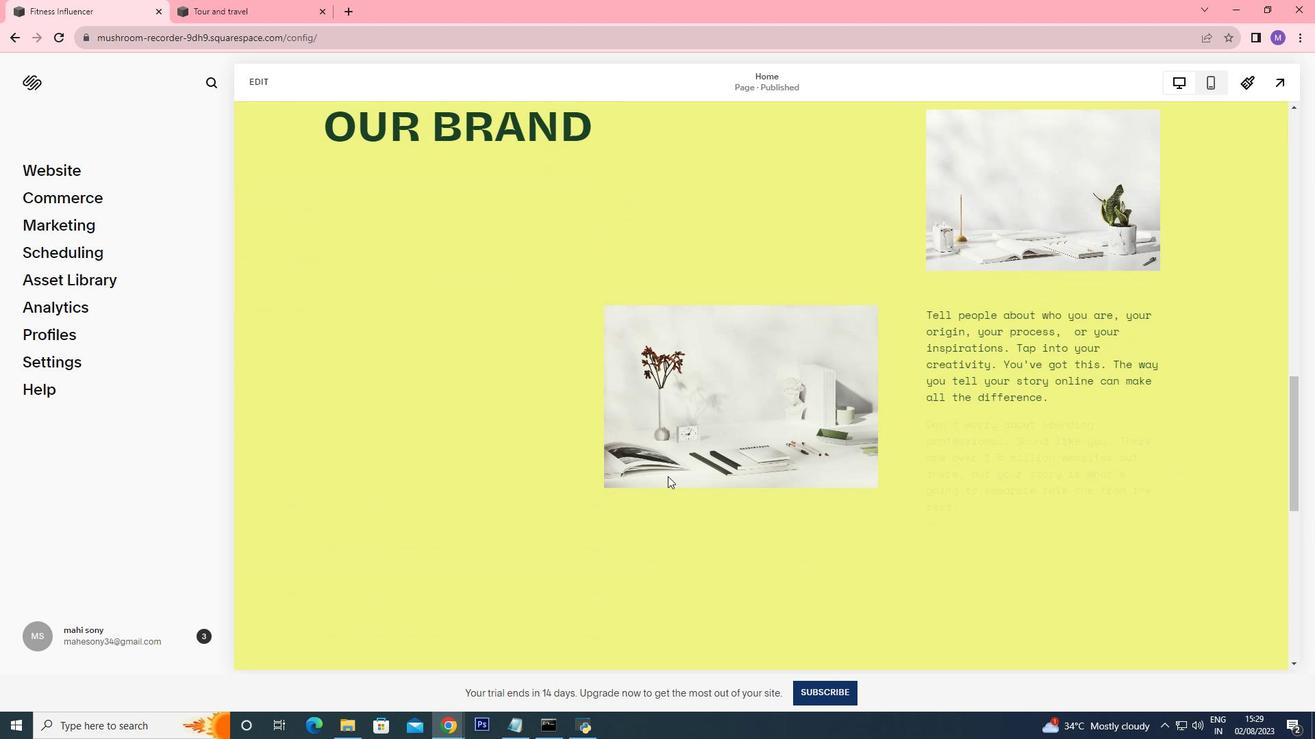
Action: Mouse scrolled (668, 476) with delta (0, 0)
Screenshot: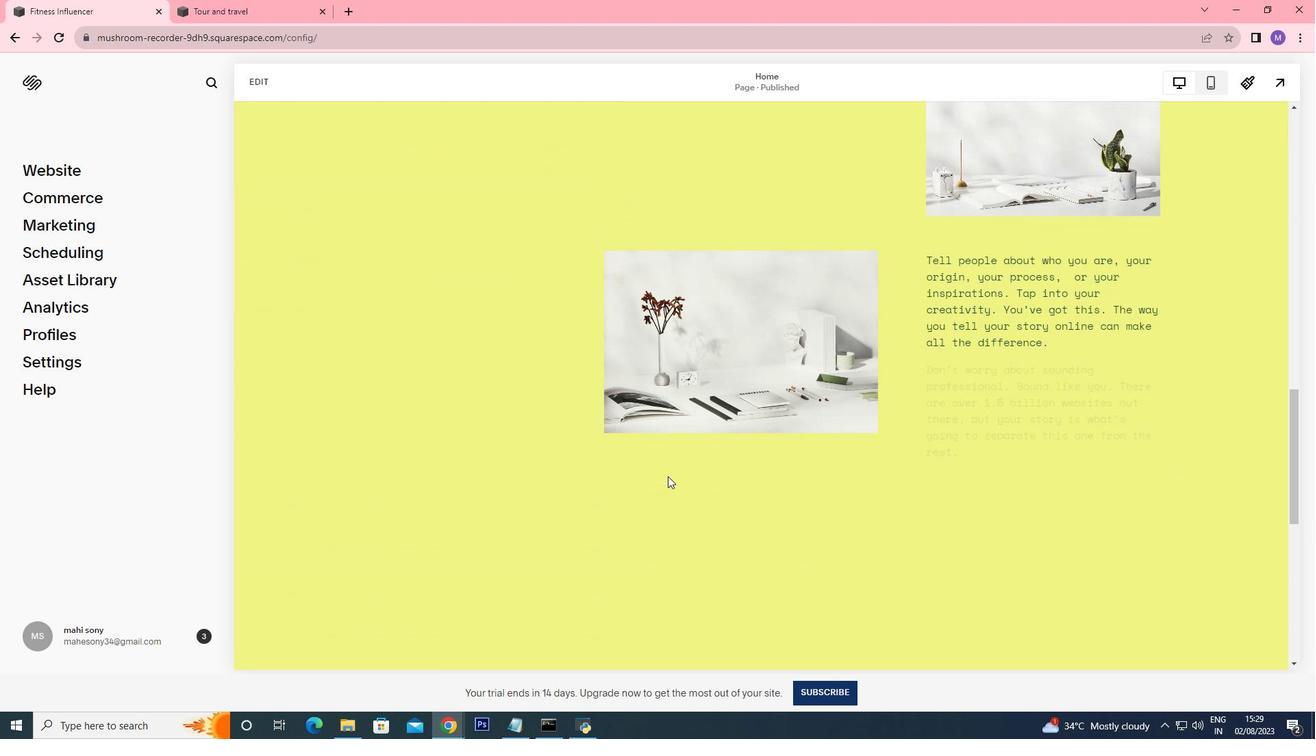 
Action: Mouse scrolled (668, 476) with delta (0, 0)
Screenshot: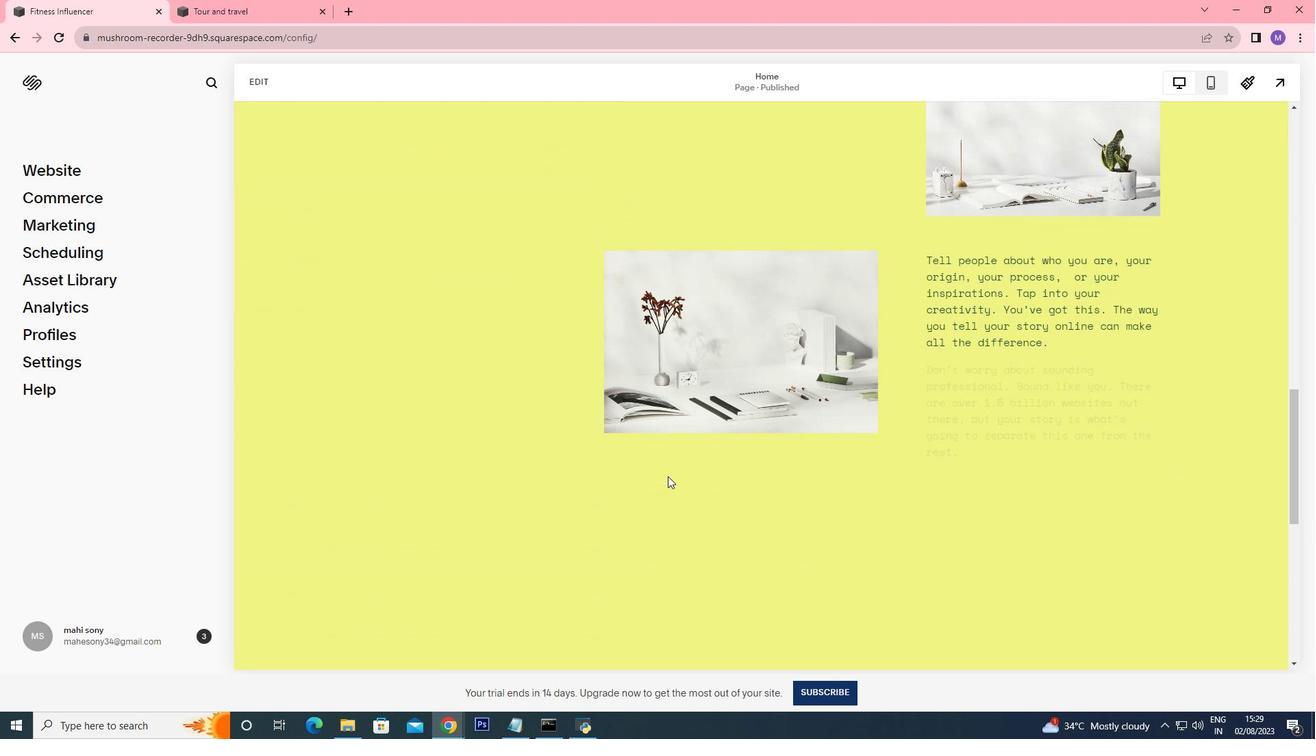 
Action: Mouse moved to (668, 476)
Screenshot: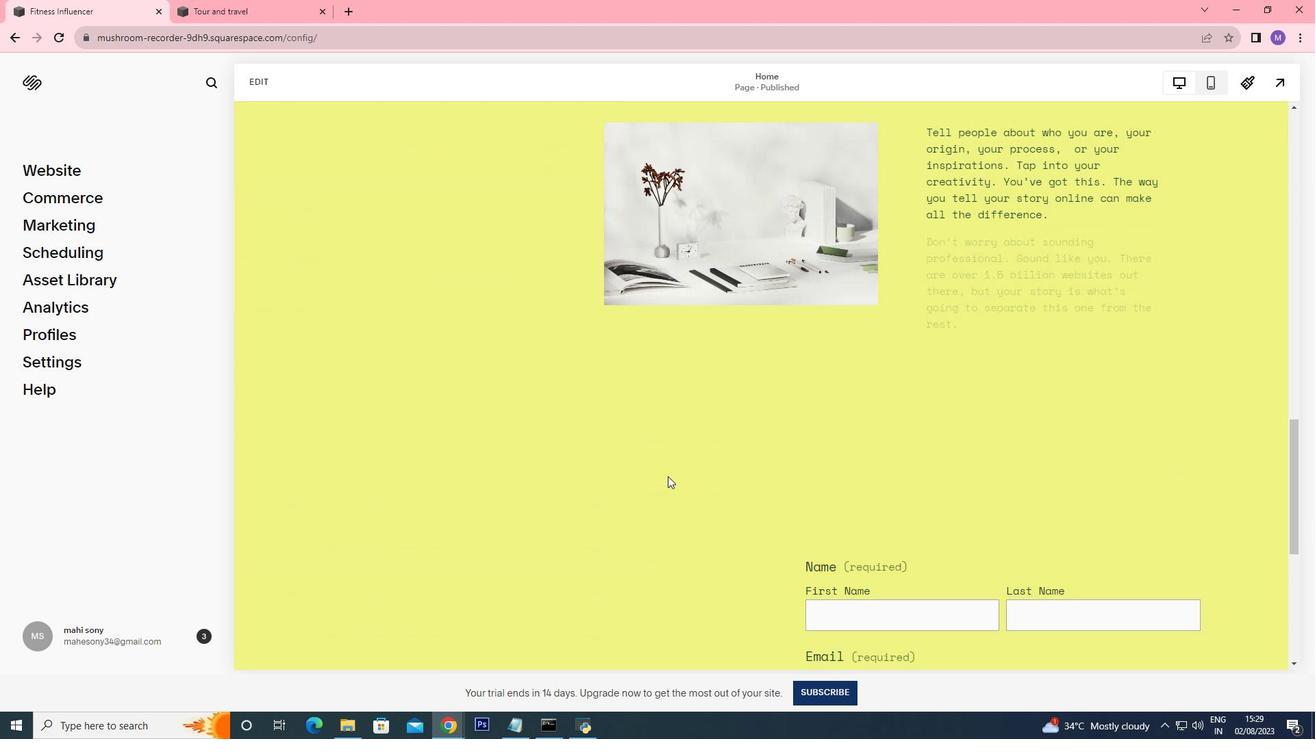 
Action: Mouse scrolled (668, 476) with delta (0, 0)
Screenshot: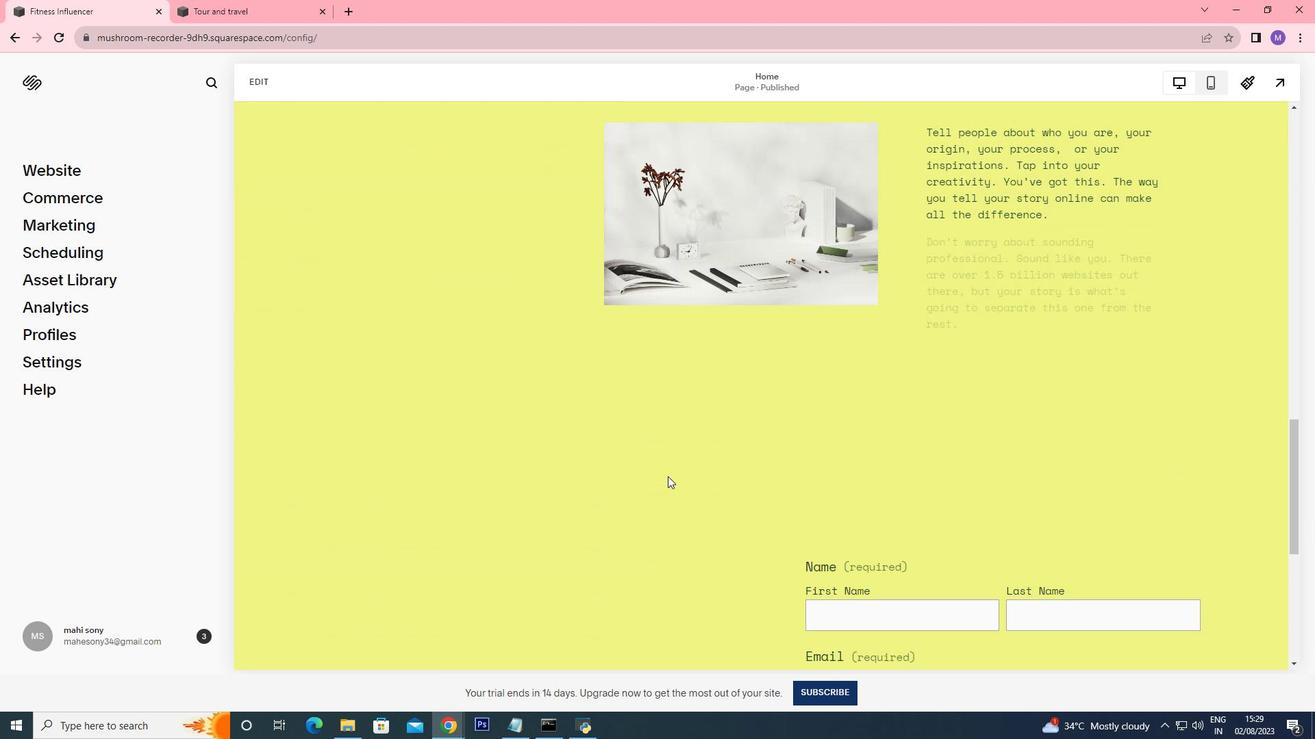 
Action: Mouse moved to (670, 476)
Screenshot: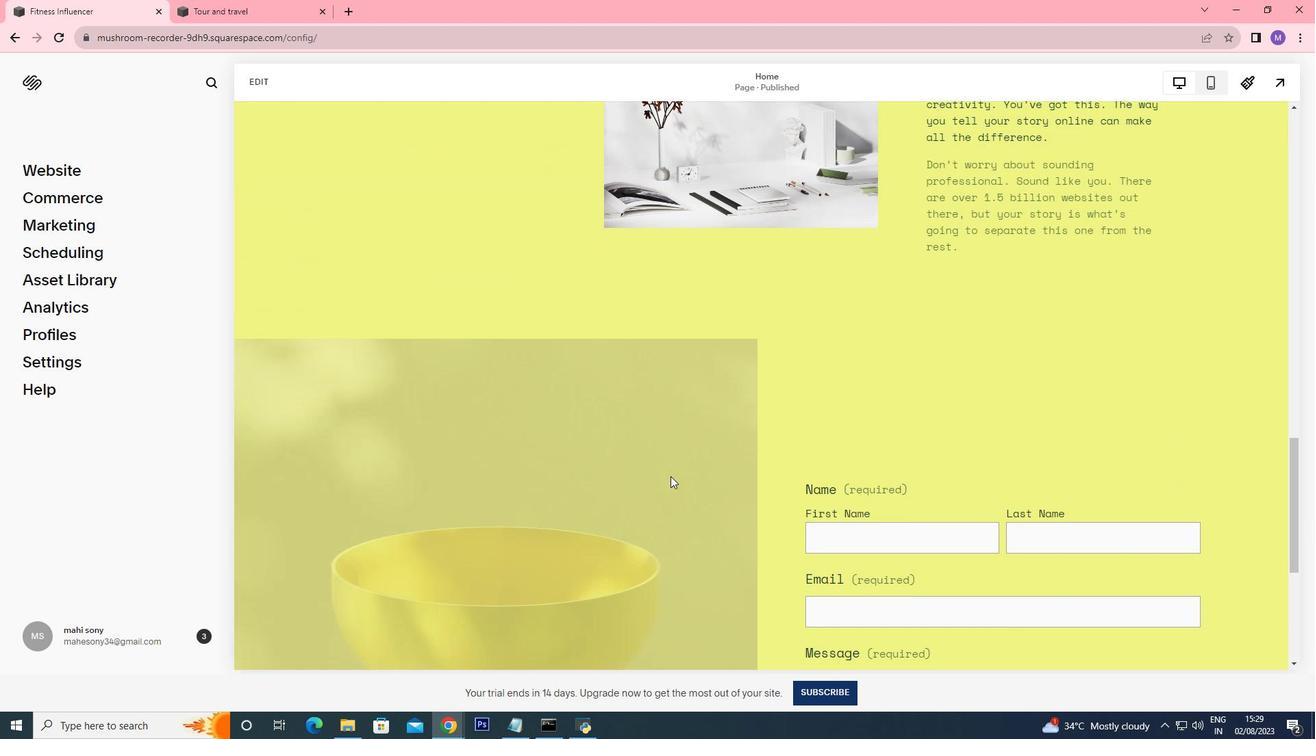 
Action: Mouse scrolled (670, 476) with delta (0, 0)
Screenshot: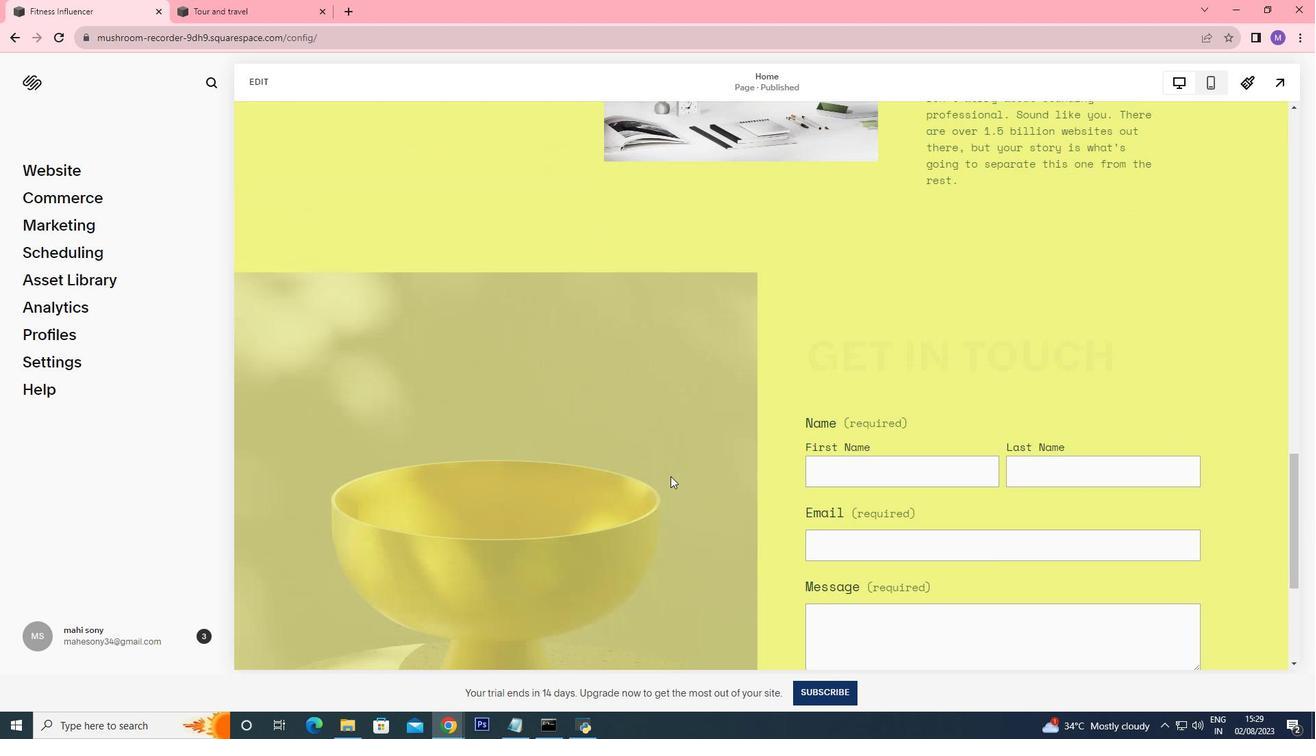 
Action: Mouse scrolled (670, 476) with delta (0, 0)
Screenshot: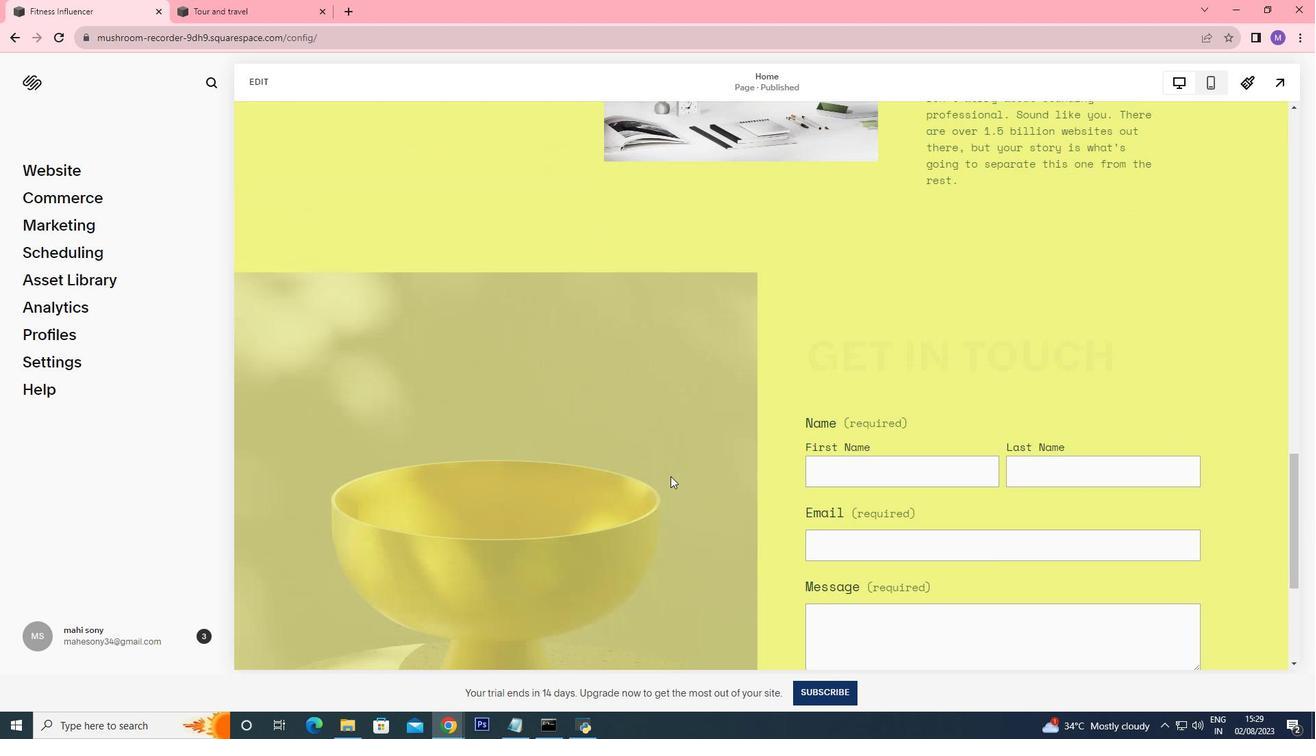 
Action: Mouse scrolled (670, 476) with delta (0, 0)
Screenshot: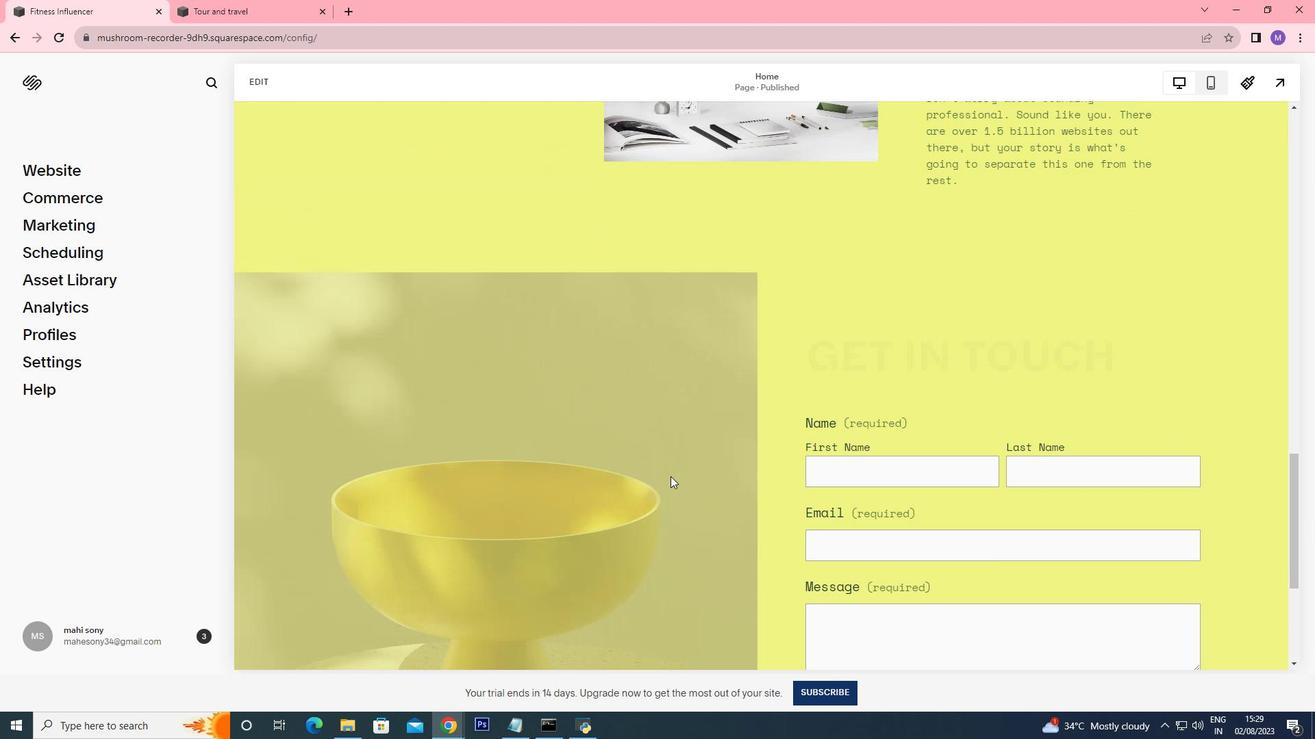 
Action: Mouse scrolled (670, 476) with delta (0, 0)
Screenshot: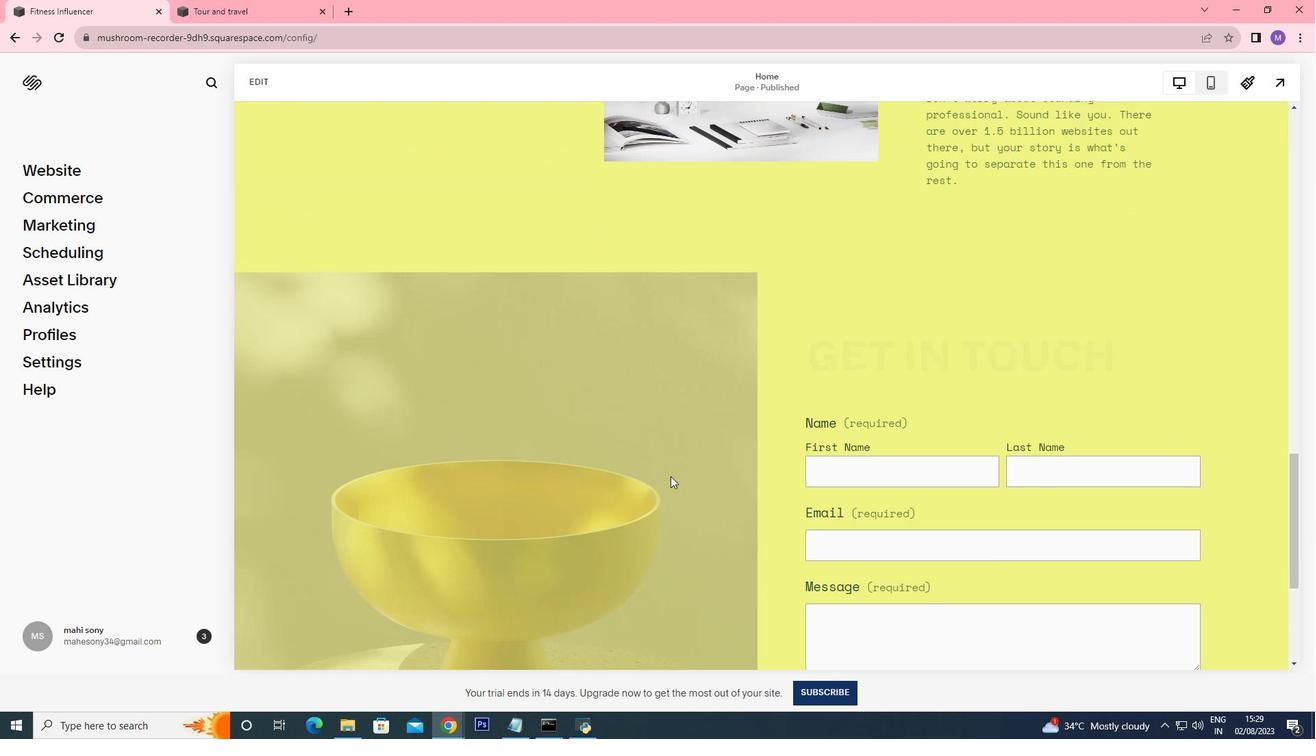 
Action: Mouse scrolled (670, 476) with delta (0, 0)
Screenshot: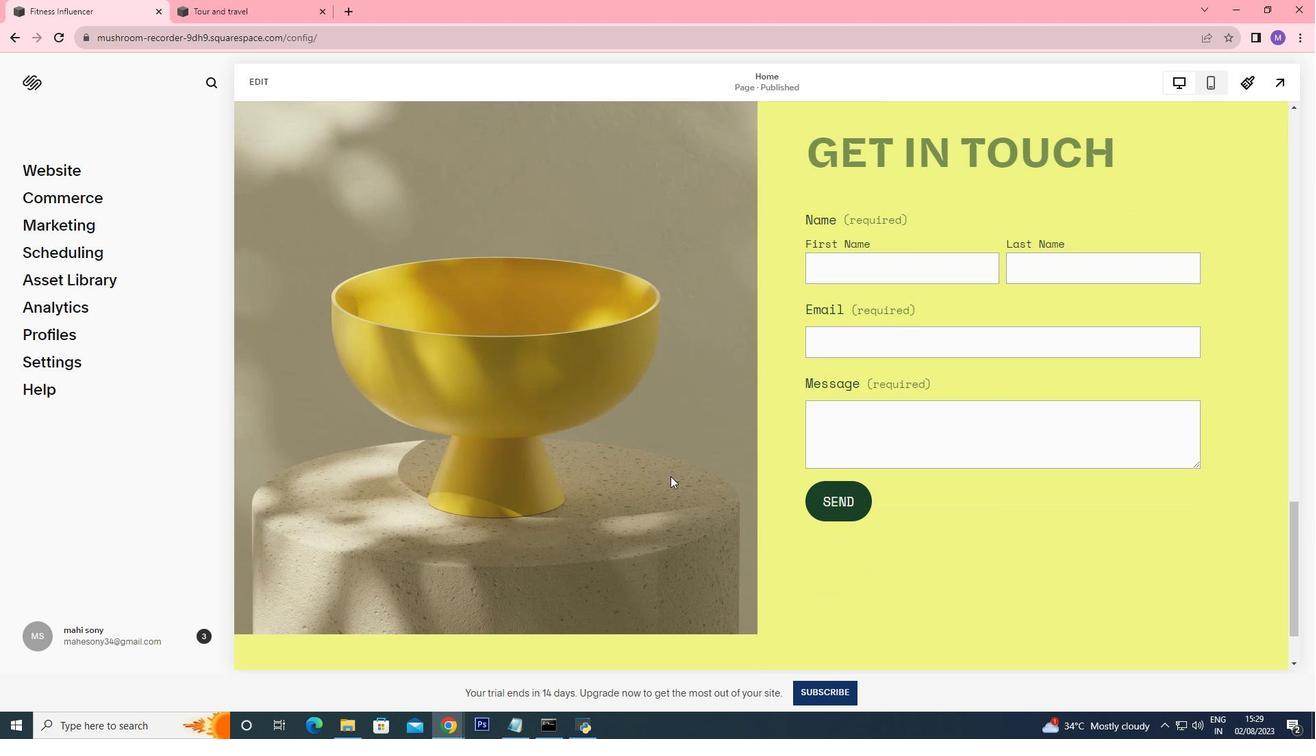 
Action: Mouse scrolled (670, 476) with delta (0, 0)
Screenshot: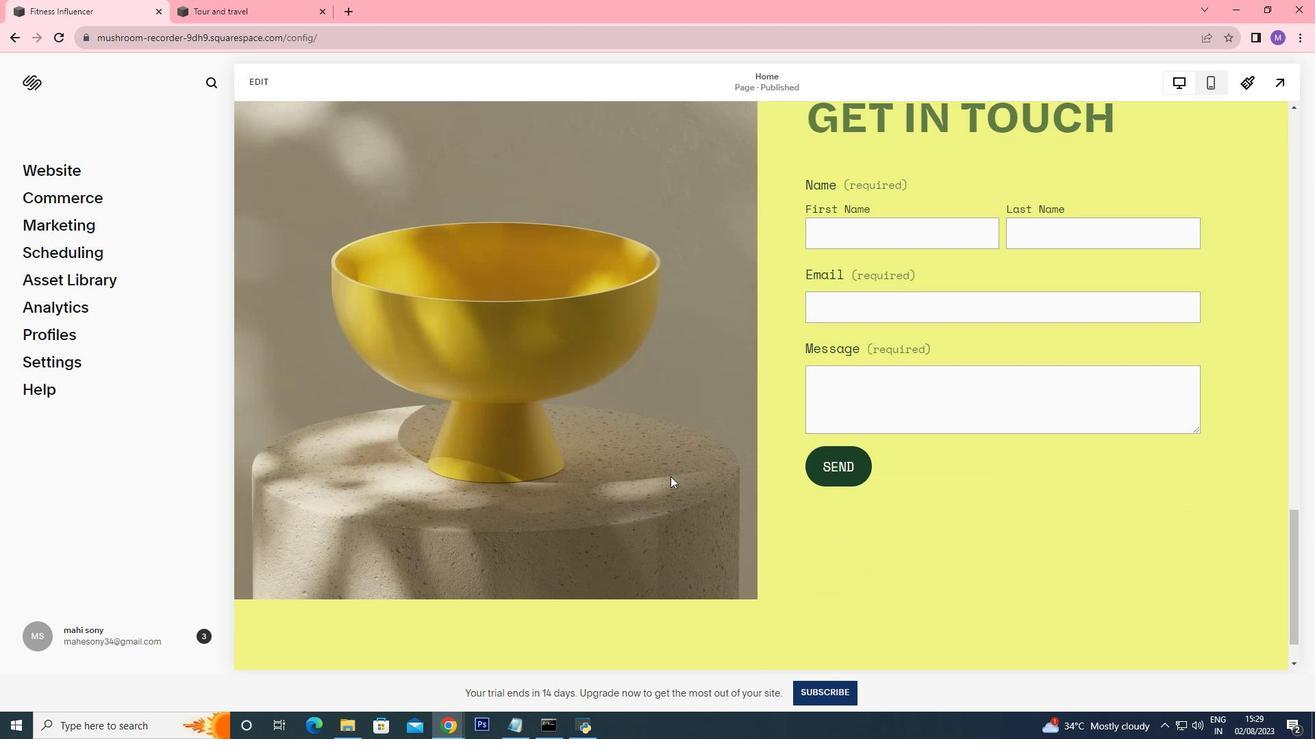 
Action: Mouse scrolled (670, 476) with delta (0, 0)
Screenshot: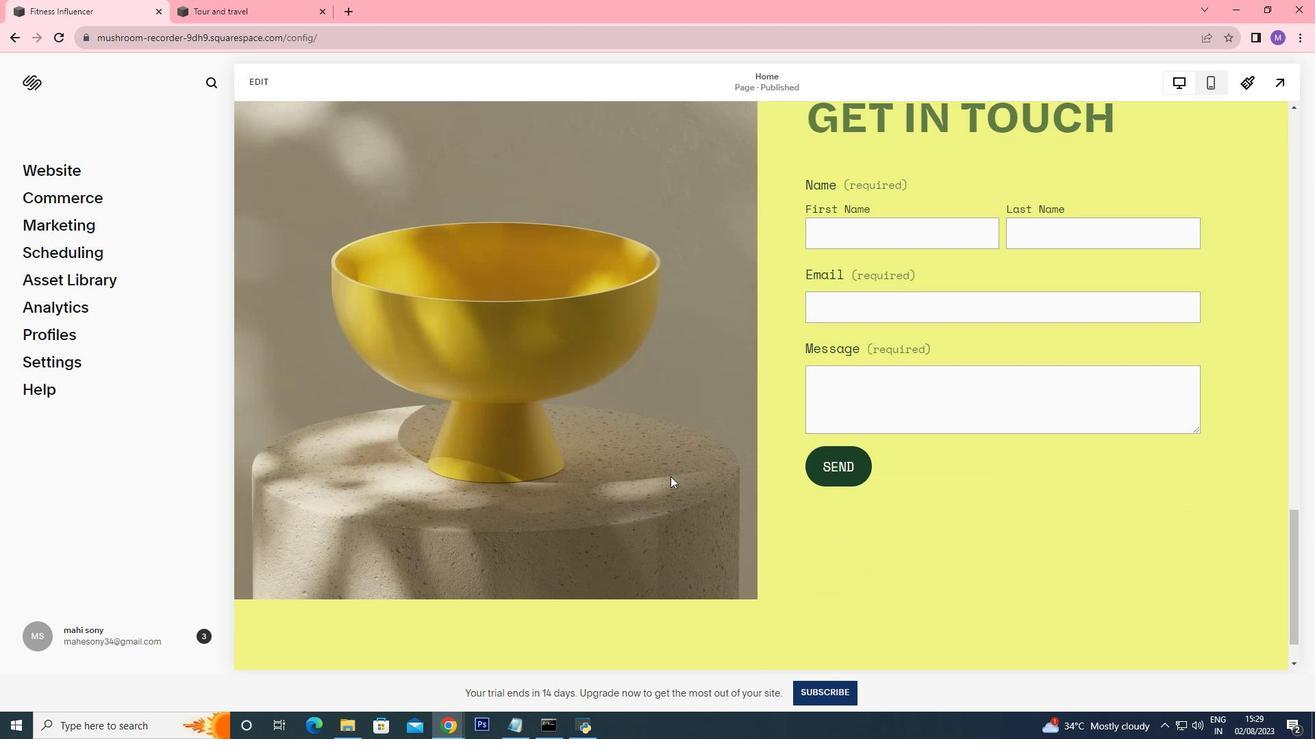 
Action: Mouse scrolled (670, 476) with delta (0, 0)
Screenshot: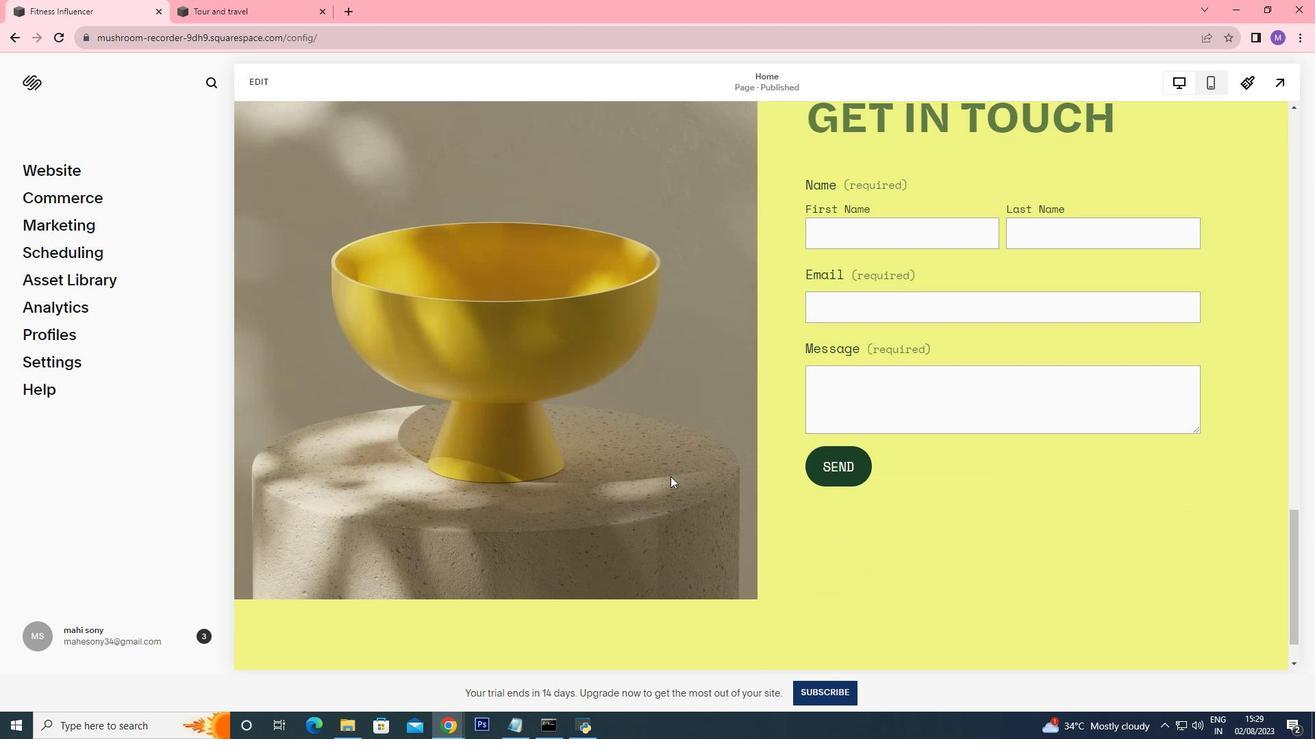
Action: Mouse scrolled (670, 476) with delta (0, 0)
Screenshot: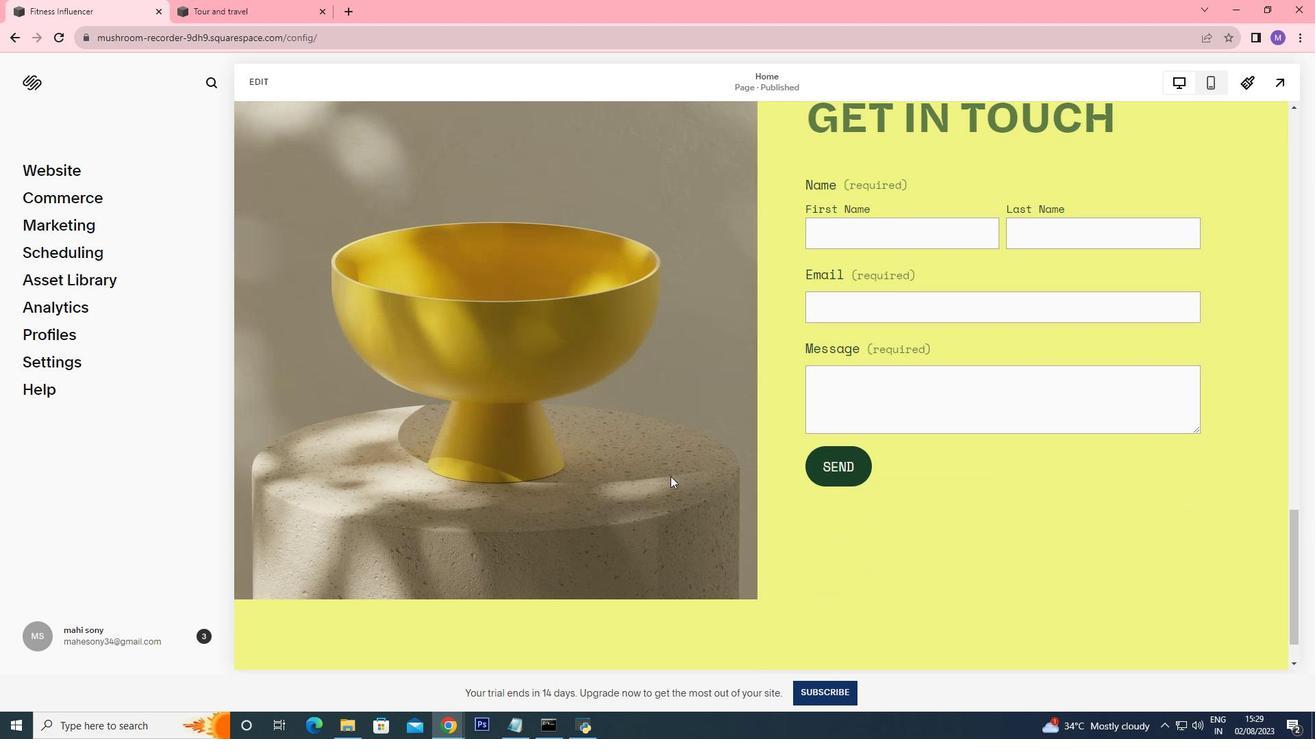 
Action: Mouse scrolled (670, 476) with delta (0, 0)
Screenshot: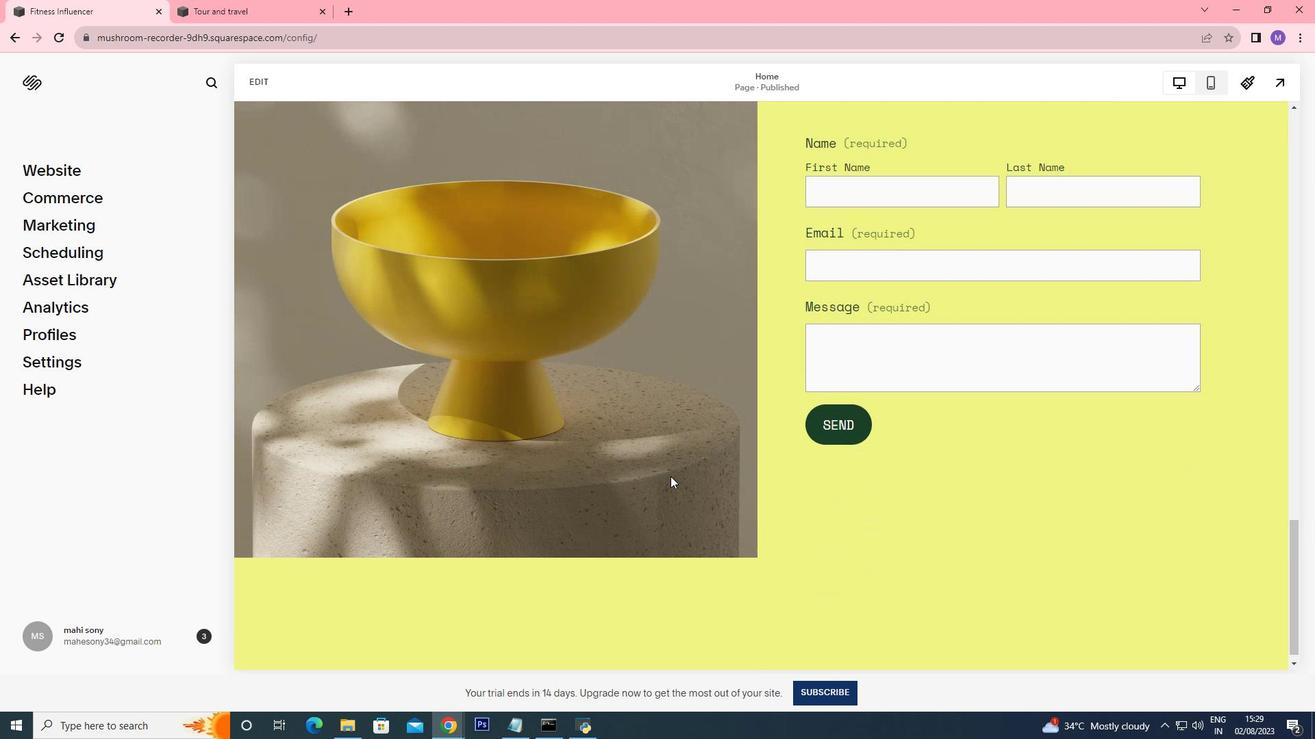 
Action: Mouse scrolled (670, 476) with delta (0, 0)
Screenshot: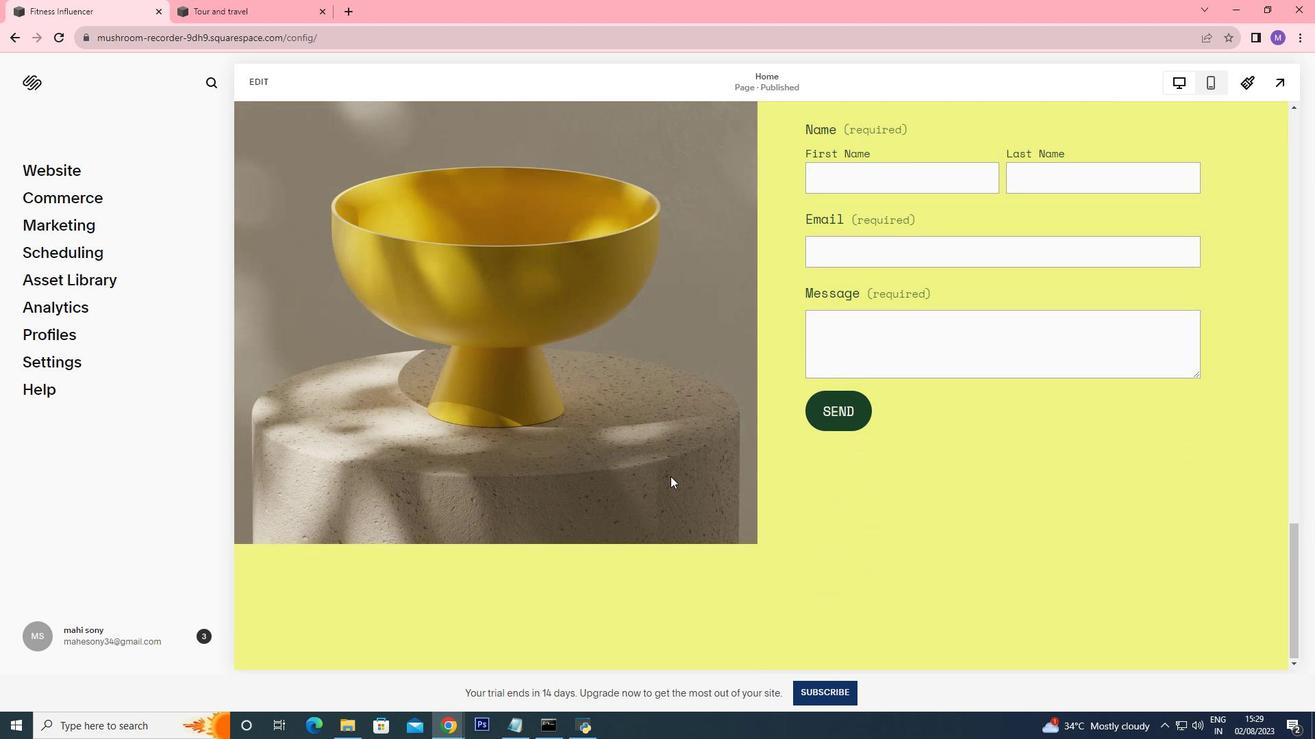
Action: Mouse scrolled (670, 476) with delta (0, 0)
Screenshot: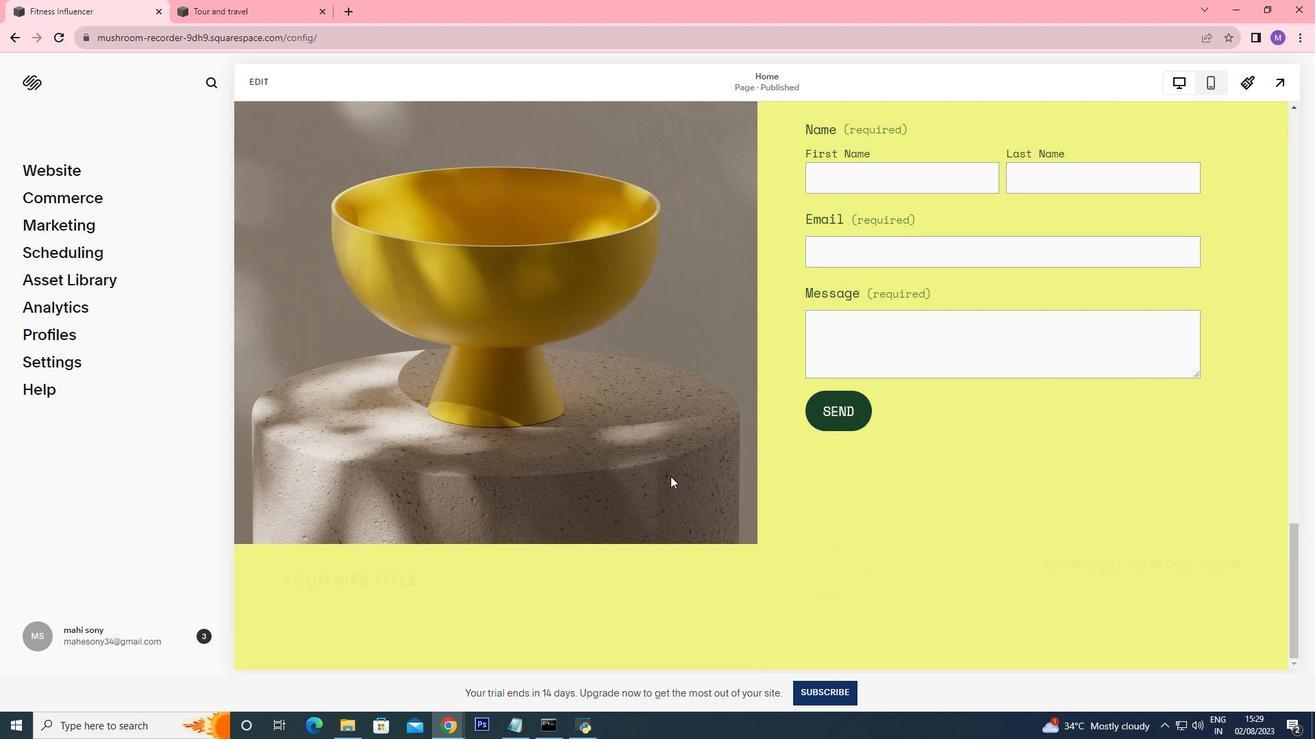 
Action: Mouse scrolled (670, 476) with delta (0, 0)
Screenshot: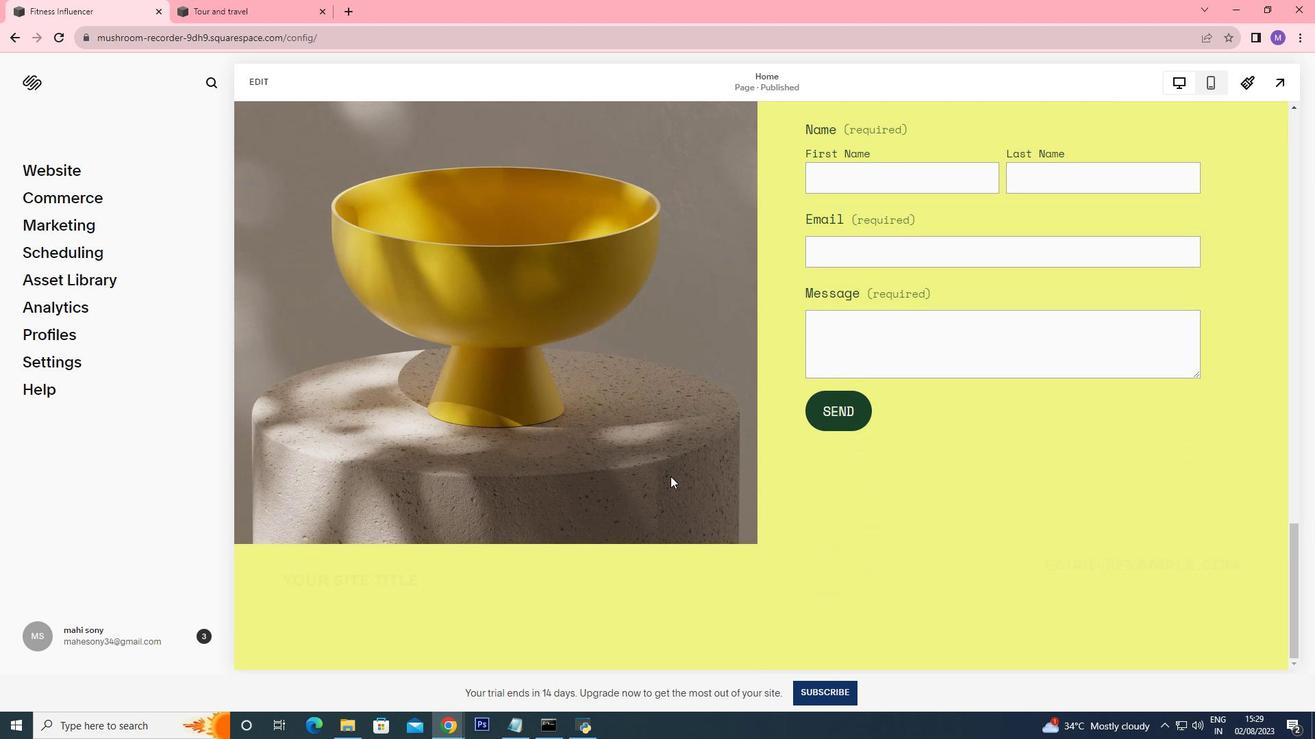 
Action: Mouse scrolled (670, 476) with delta (0, 0)
Screenshot: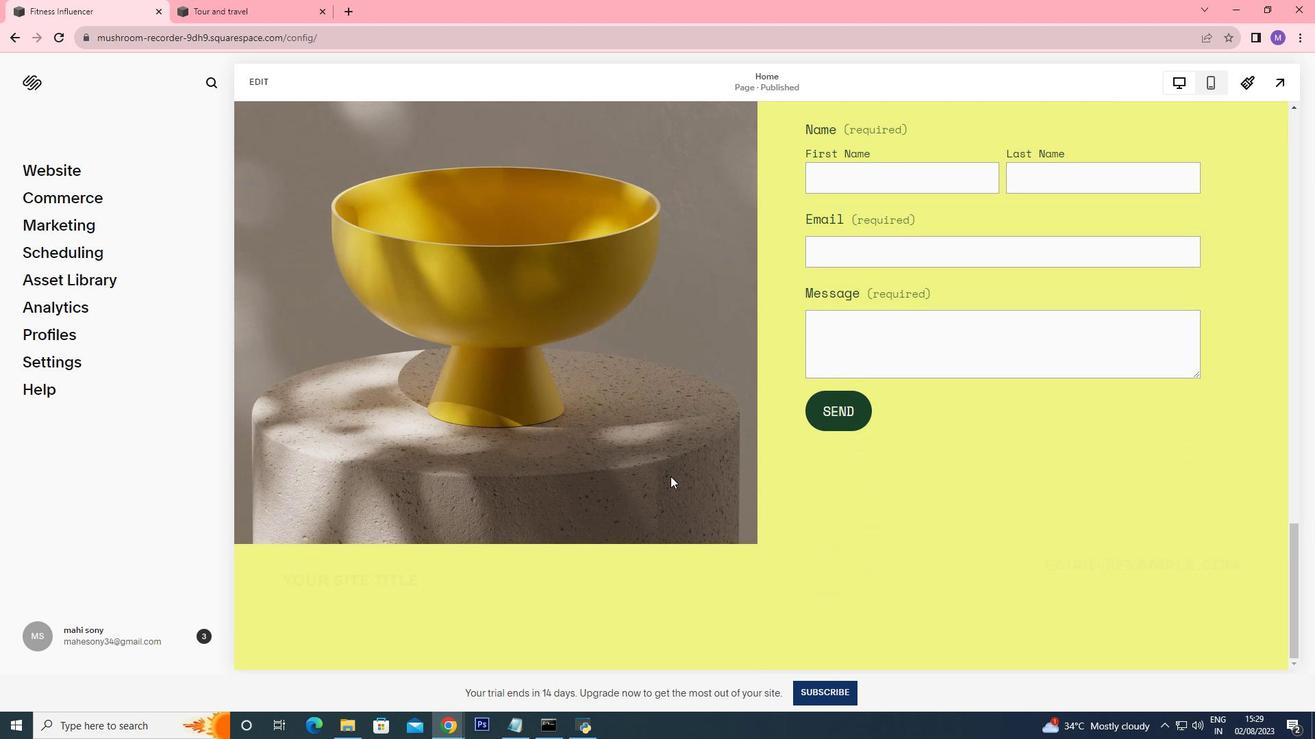 
Action: Mouse scrolled (670, 476) with delta (0, 0)
Screenshot: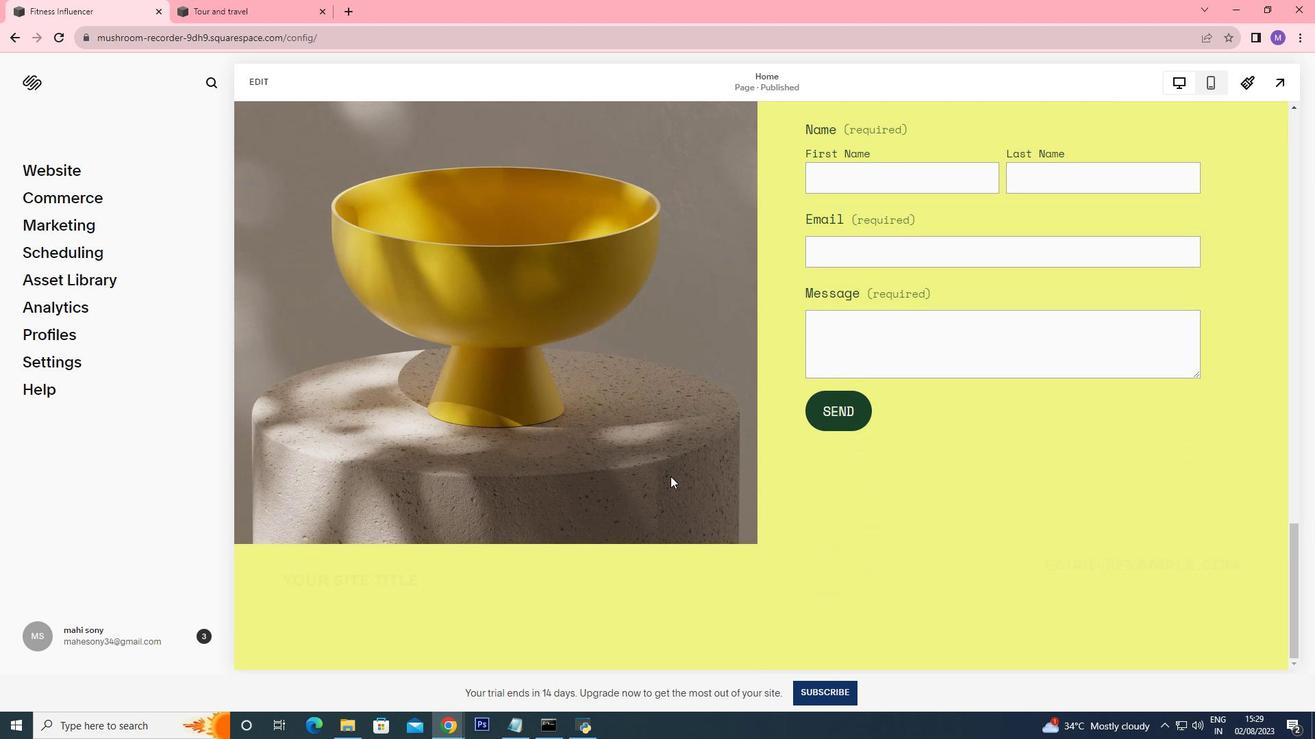 
Action: Mouse scrolled (670, 476) with delta (0, 0)
Screenshot: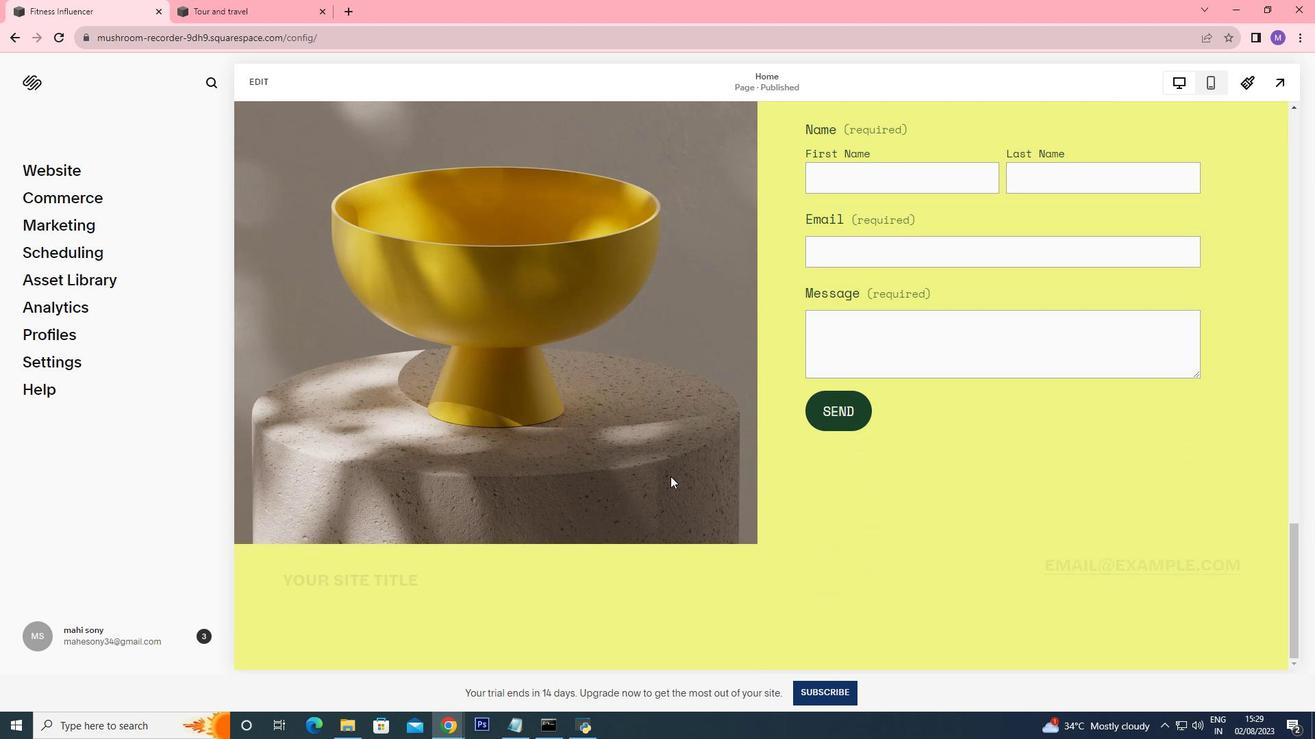 
Action: Mouse scrolled (670, 476) with delta (0, 0)
Screenshot: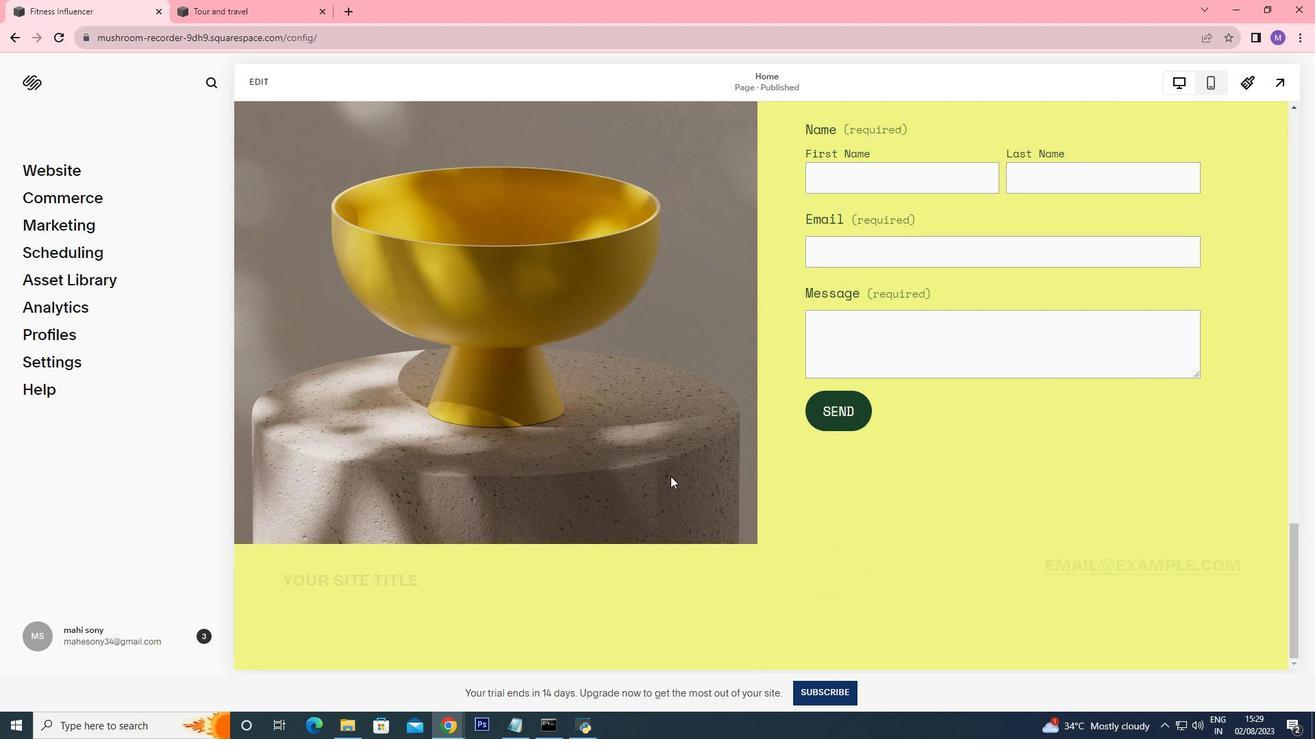 
Action: Mouse scrolled (670, 477) with delta (0, 0)
Screenshot: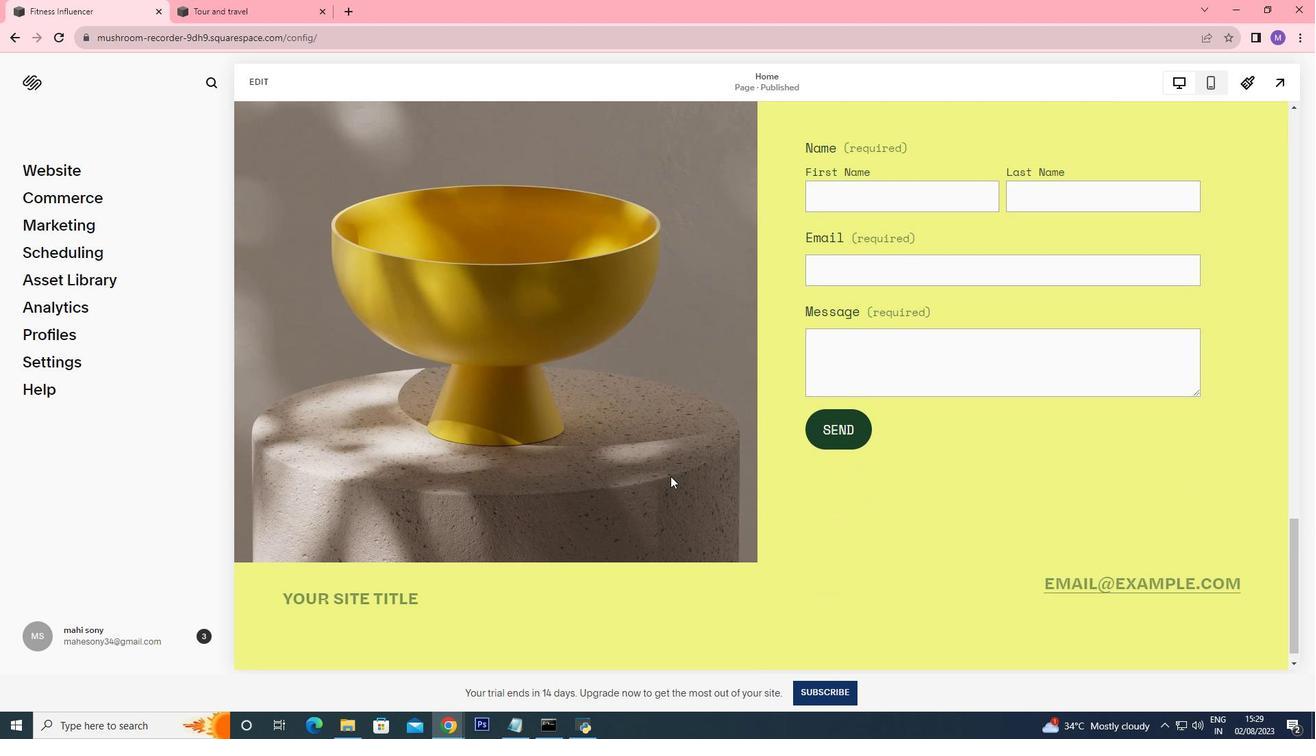 
Action: Mouse scrolled (670, 477) with delta (0, 0)
Screenshot: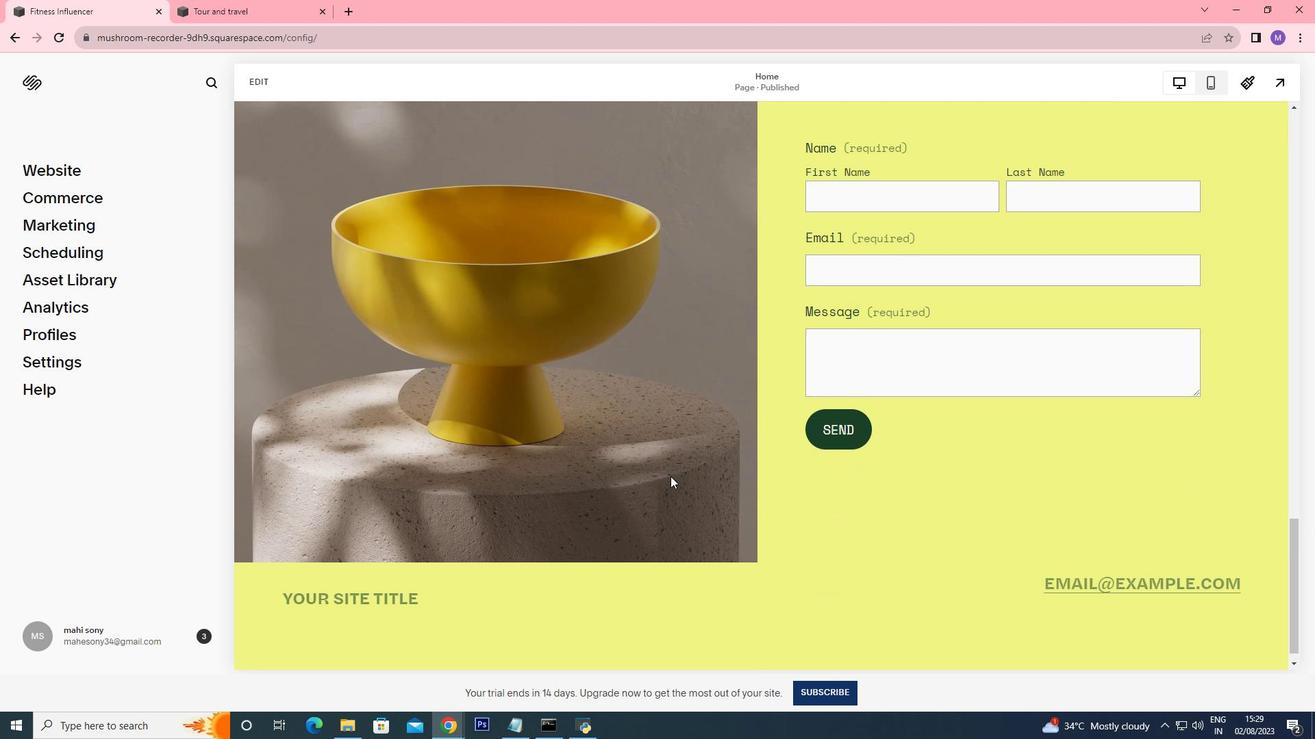
Action: Mouse scrolled (670, 477) with delta (0, 0)
Screenshot: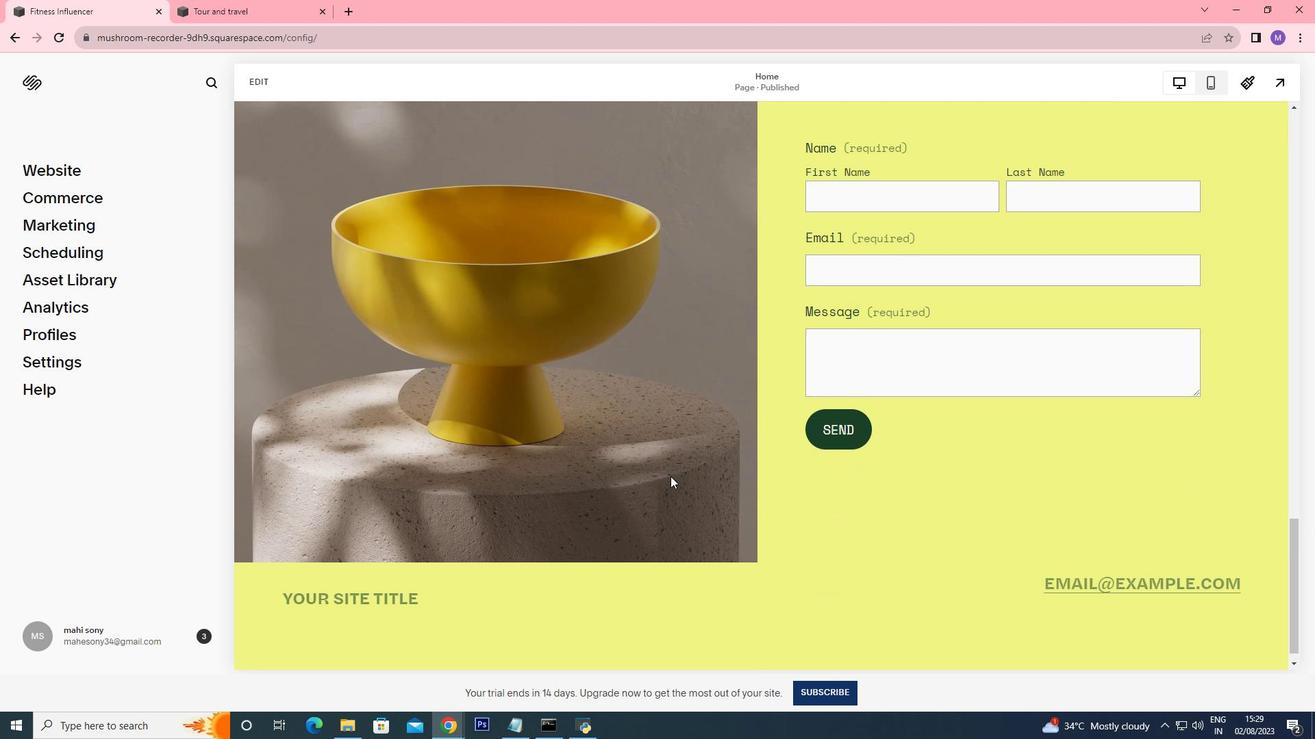 
Action: Mouse scrolled (670, 477) with delta (0, 0)
Screenshot: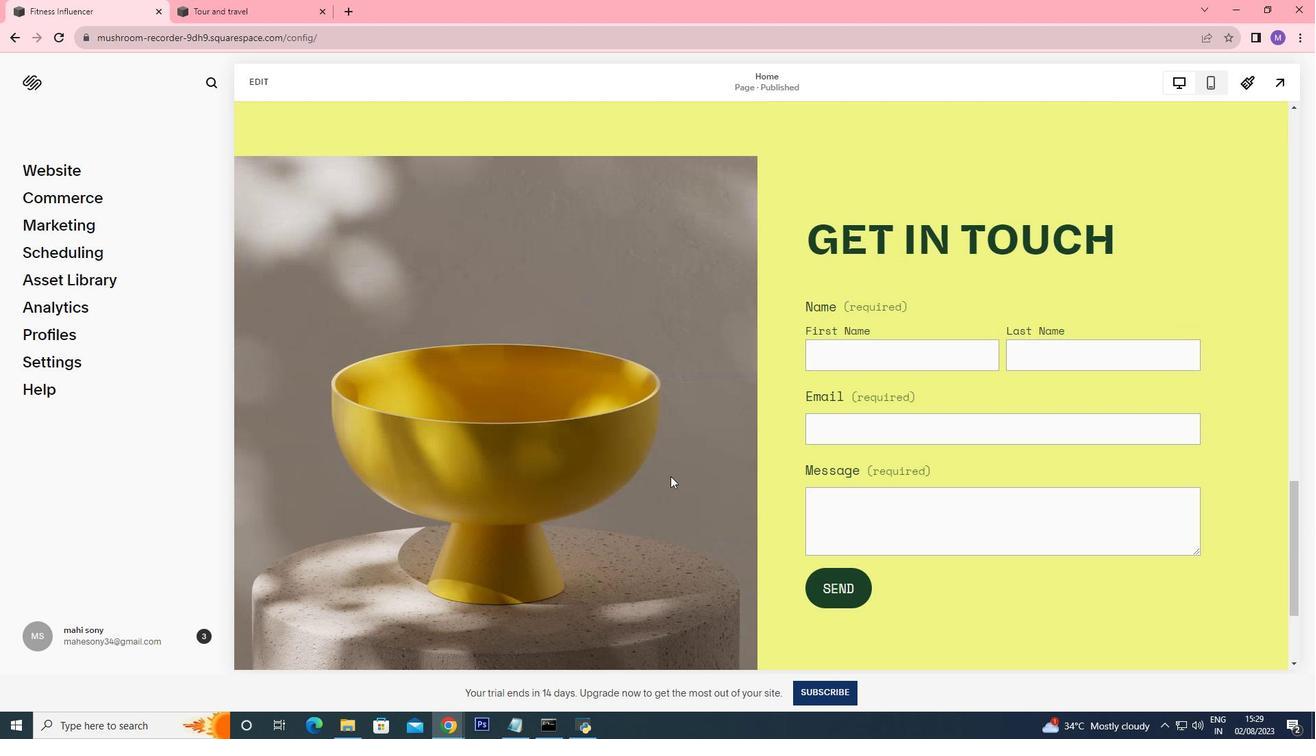 
Action: Mouse scrolled (670, 477) with delta (0, 0)
Screenshot: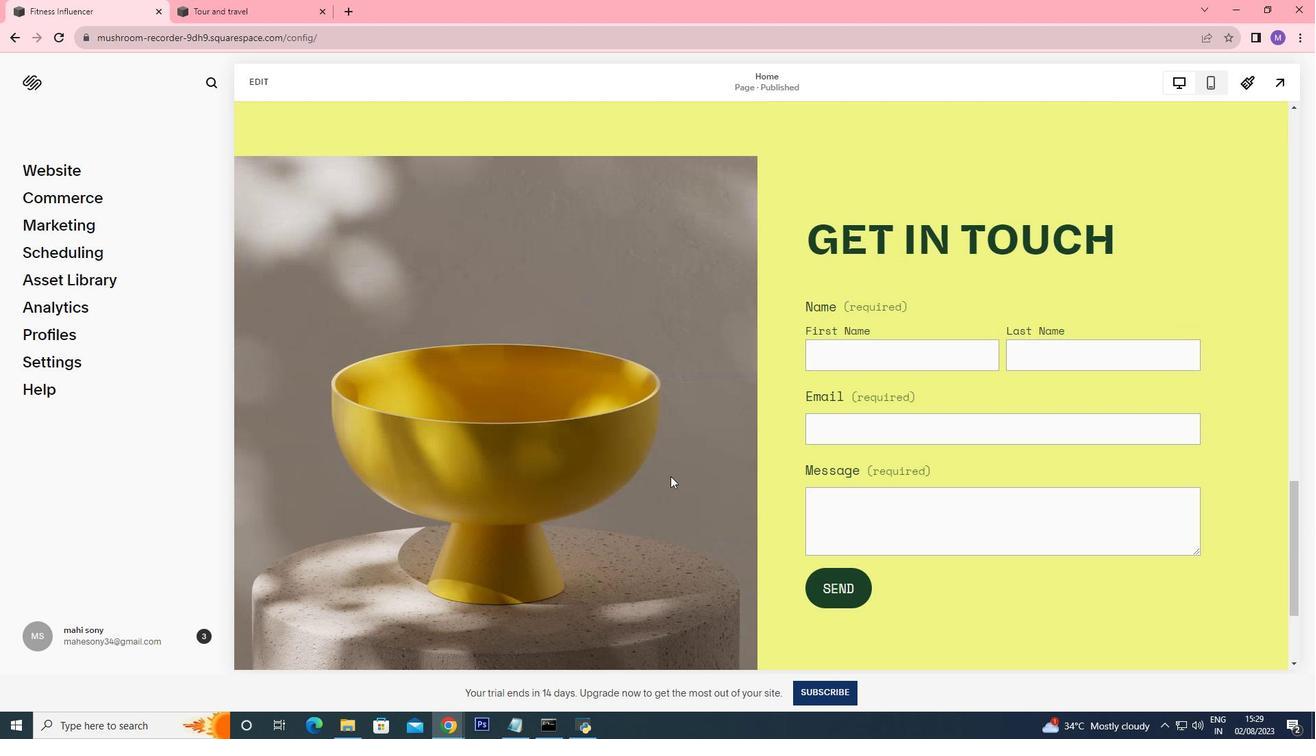 
Action: Mouse scrolled (670, 477) with delta (0, 0)
Screenshot: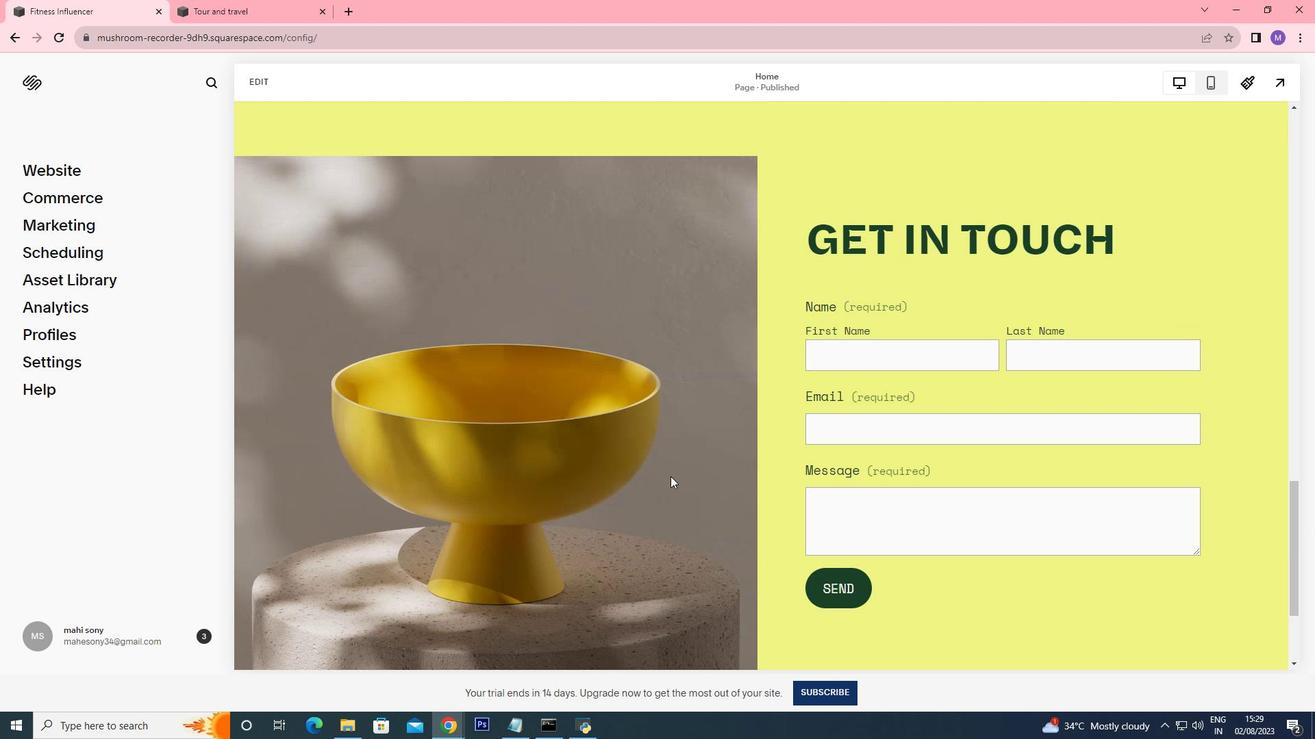 
Action: Mouse scrolled (670, 477) with delta (0, 0)
Screenshot: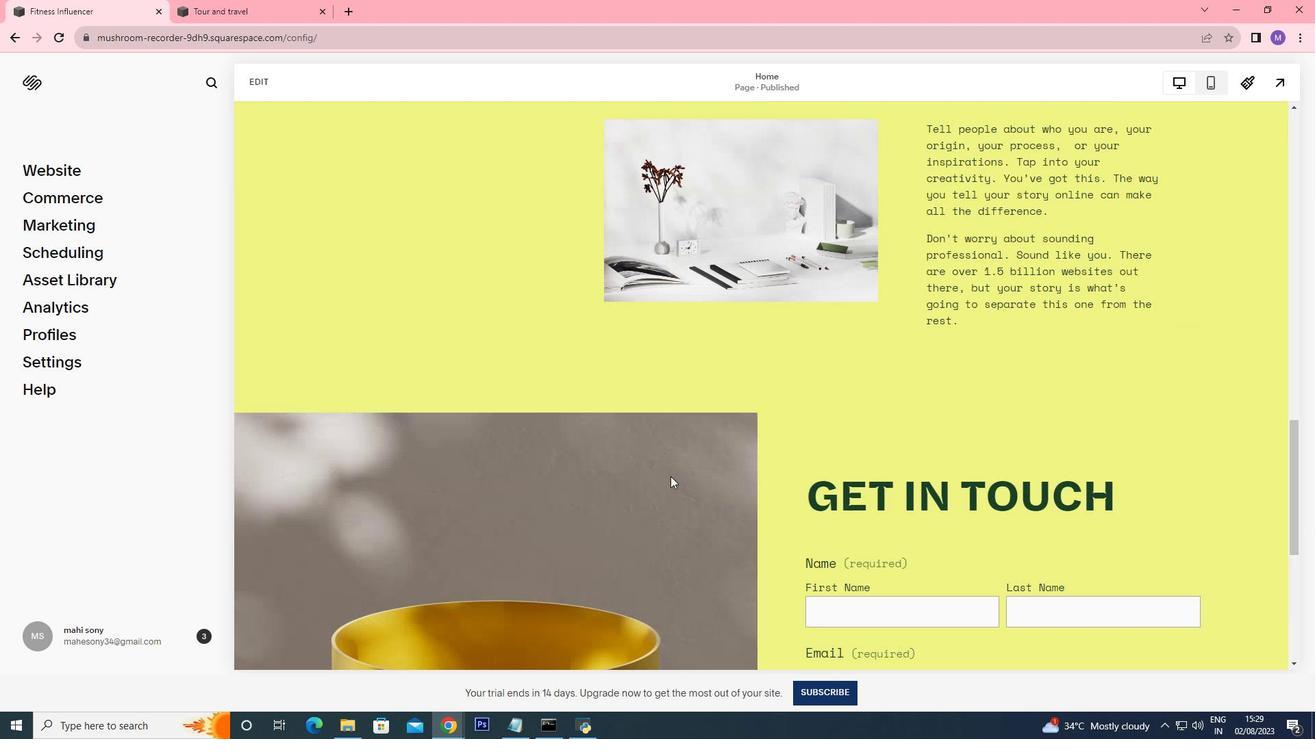 
Action: Mouse scrolled (670, 477) with delta (0, 0)
Screenshot: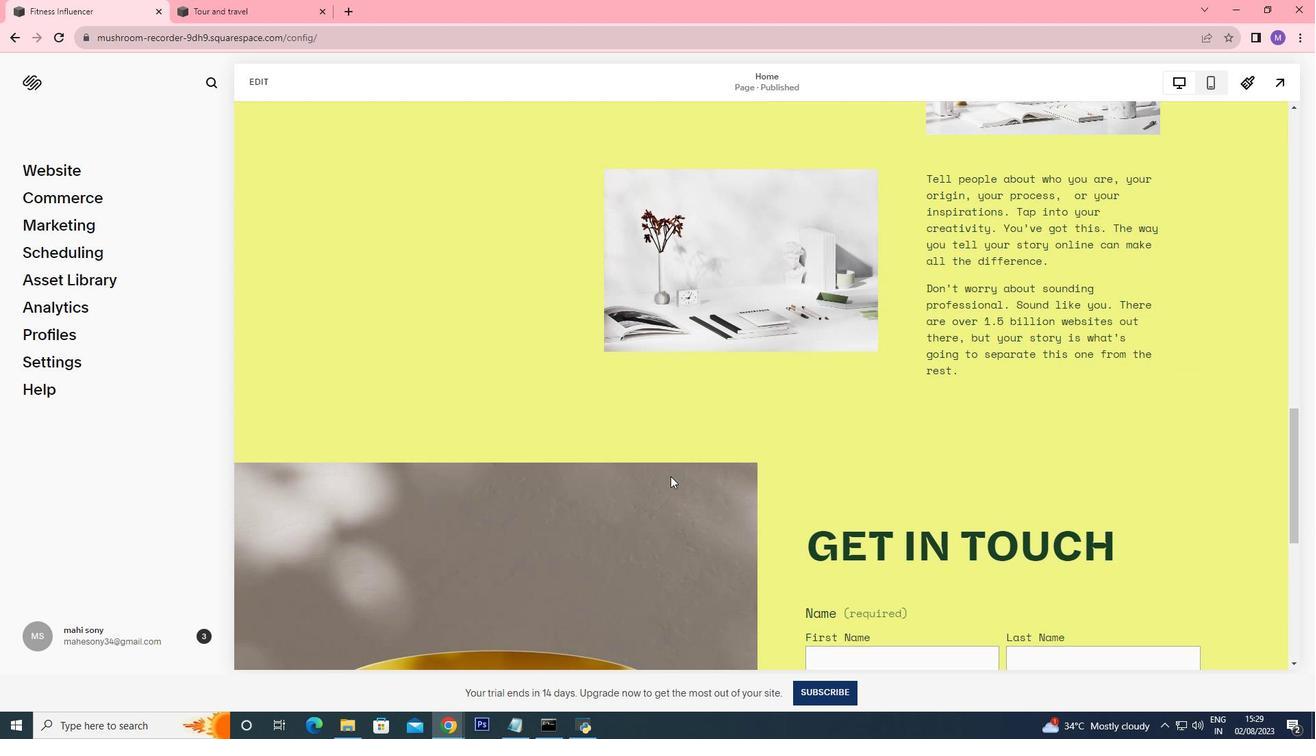 
Action: Mouse scrolled (670, 477) with delta (0, 0)
Screenshot: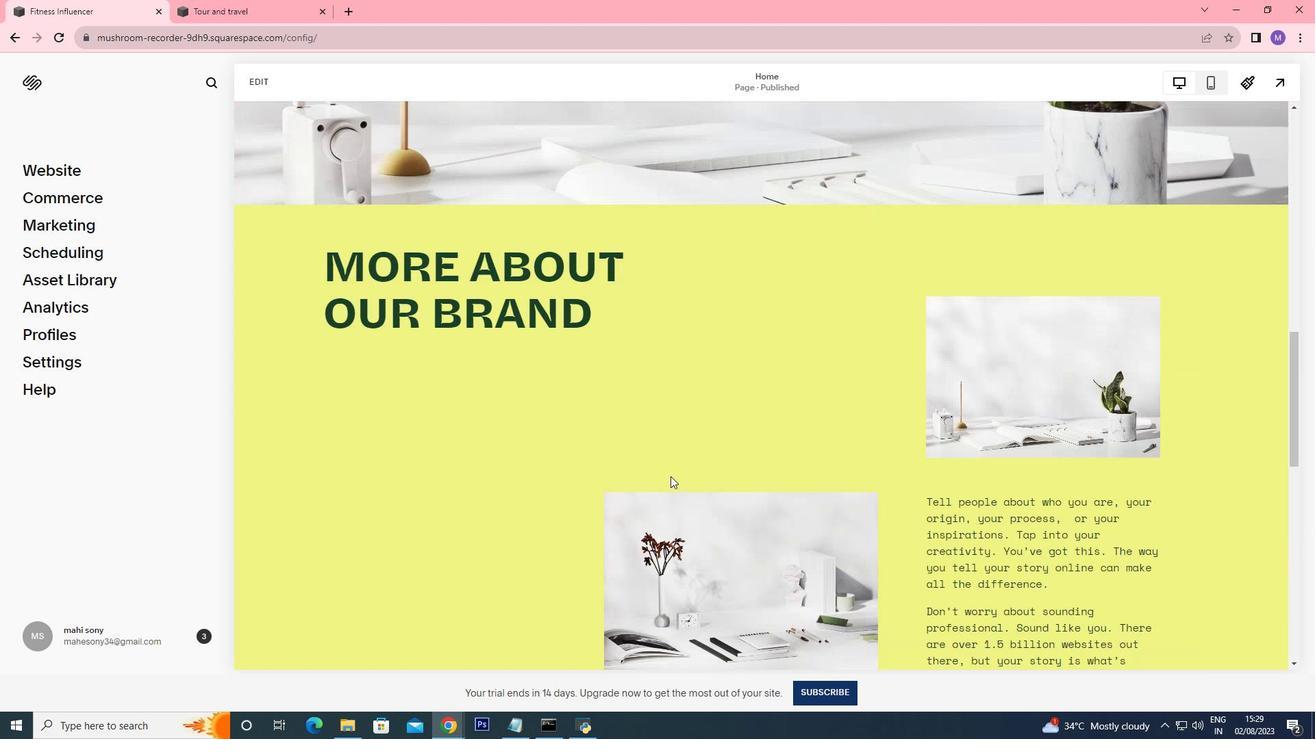 
Action: Mouse scrolled (670, 477) with delta (0, 0)
Screenshot: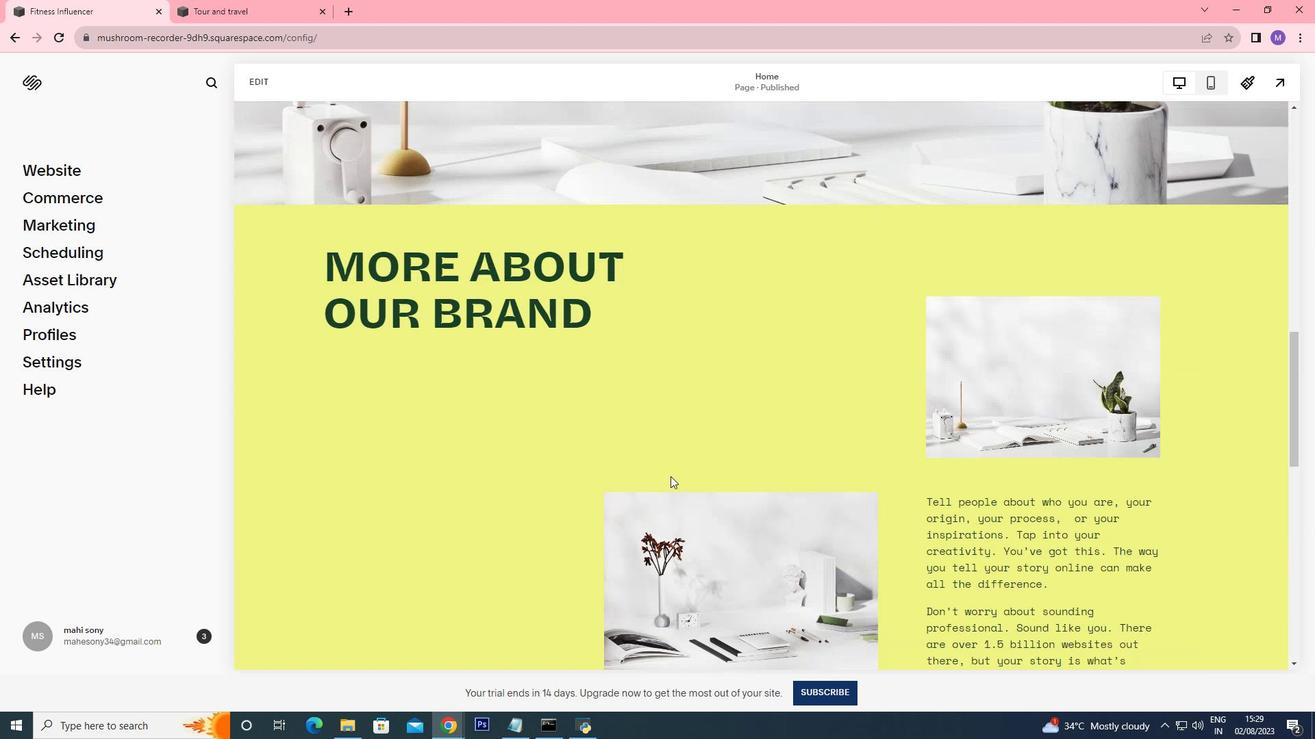 
Action: Mouse scrolled (670, 477) with delta (0, 0)
Screenshot: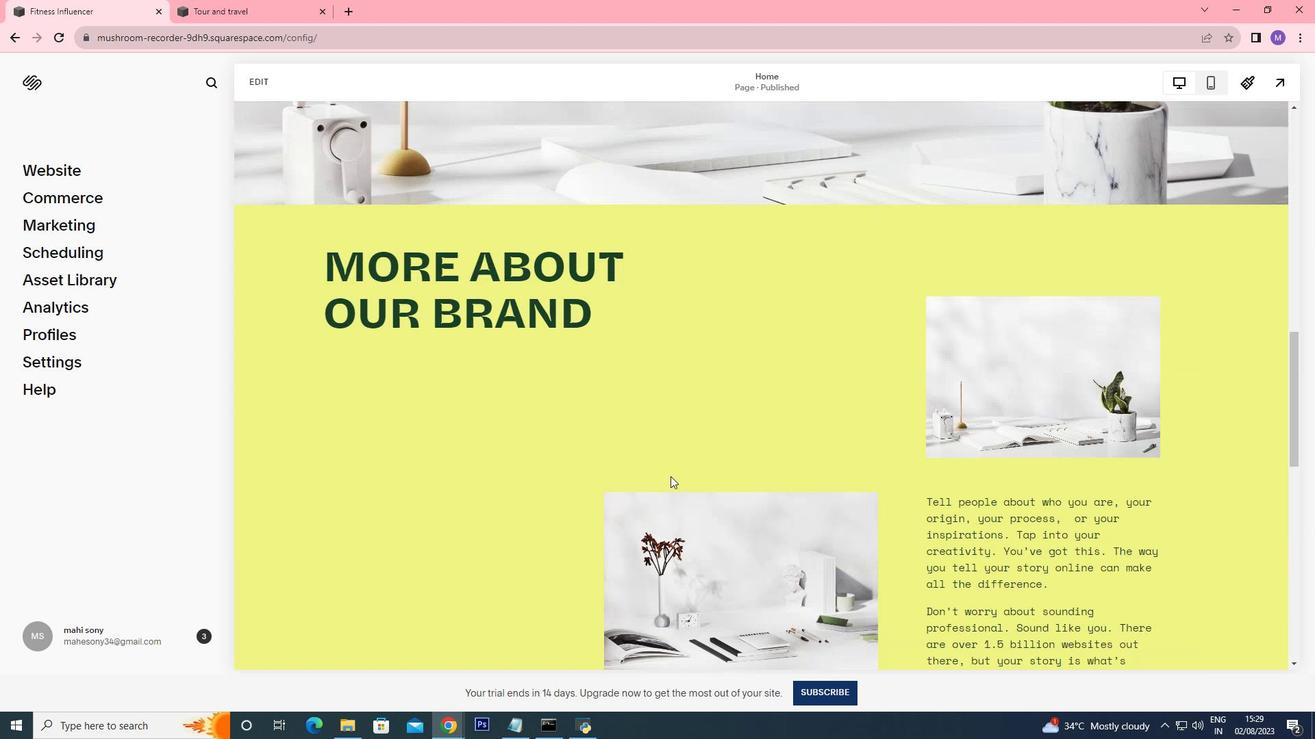 
Action: Mouse scrolled (670, 477) with delta (0, 0)
Screenshot: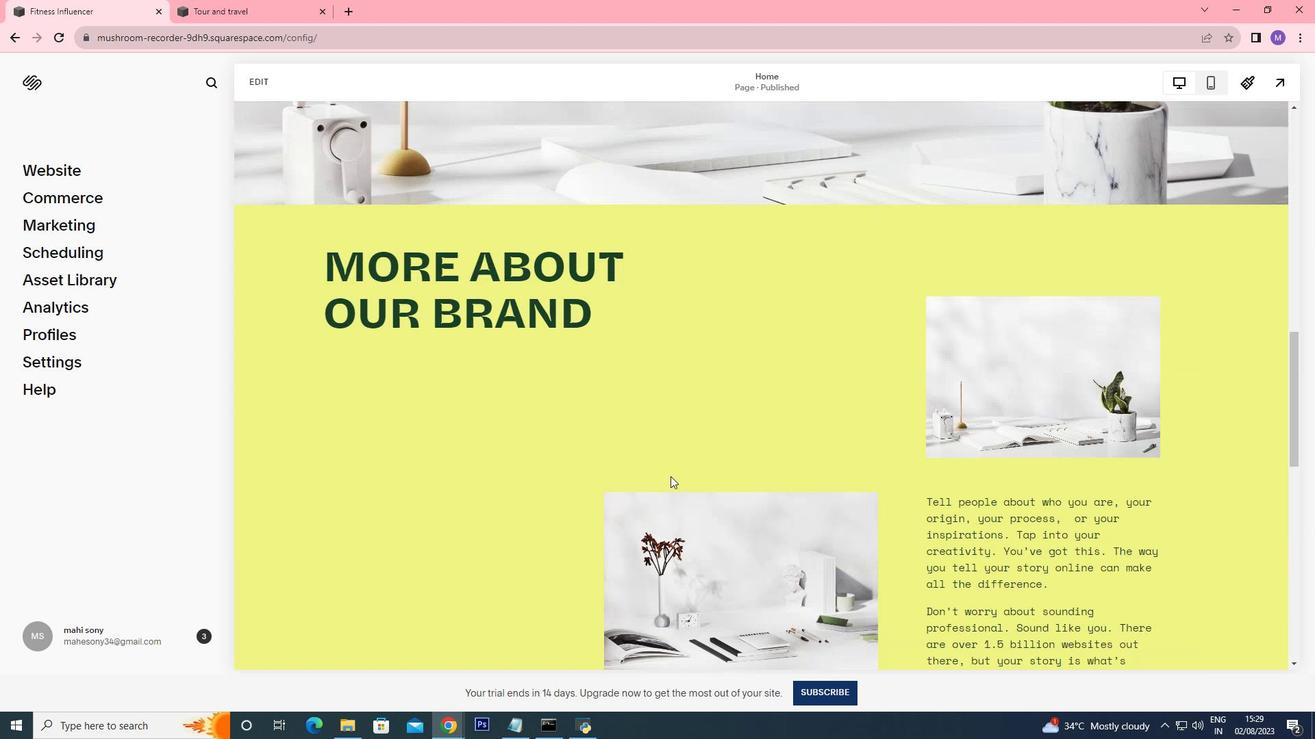 
Action: Mouse scrolled (670, 477) with delta (0, 0)
Screenshot: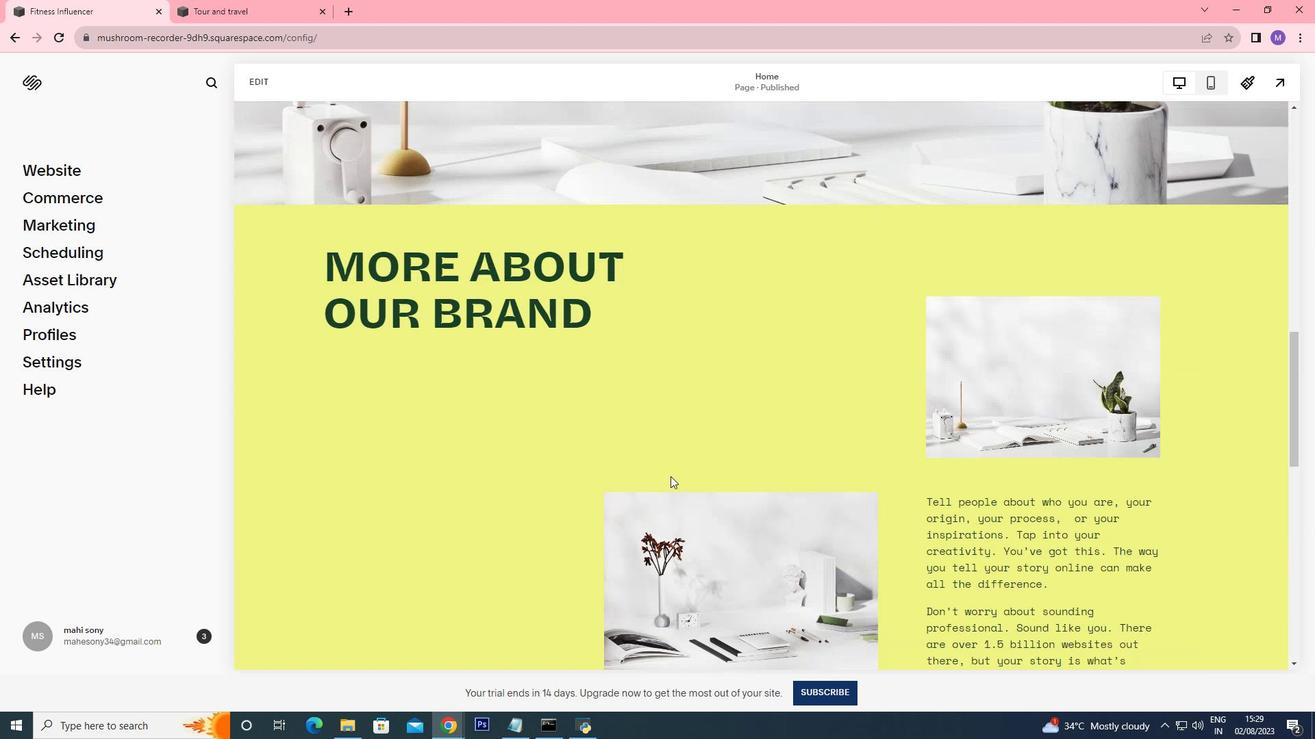 
Action: Mouse scrolled (670, 477) with delta (0, 0)
Screenshot: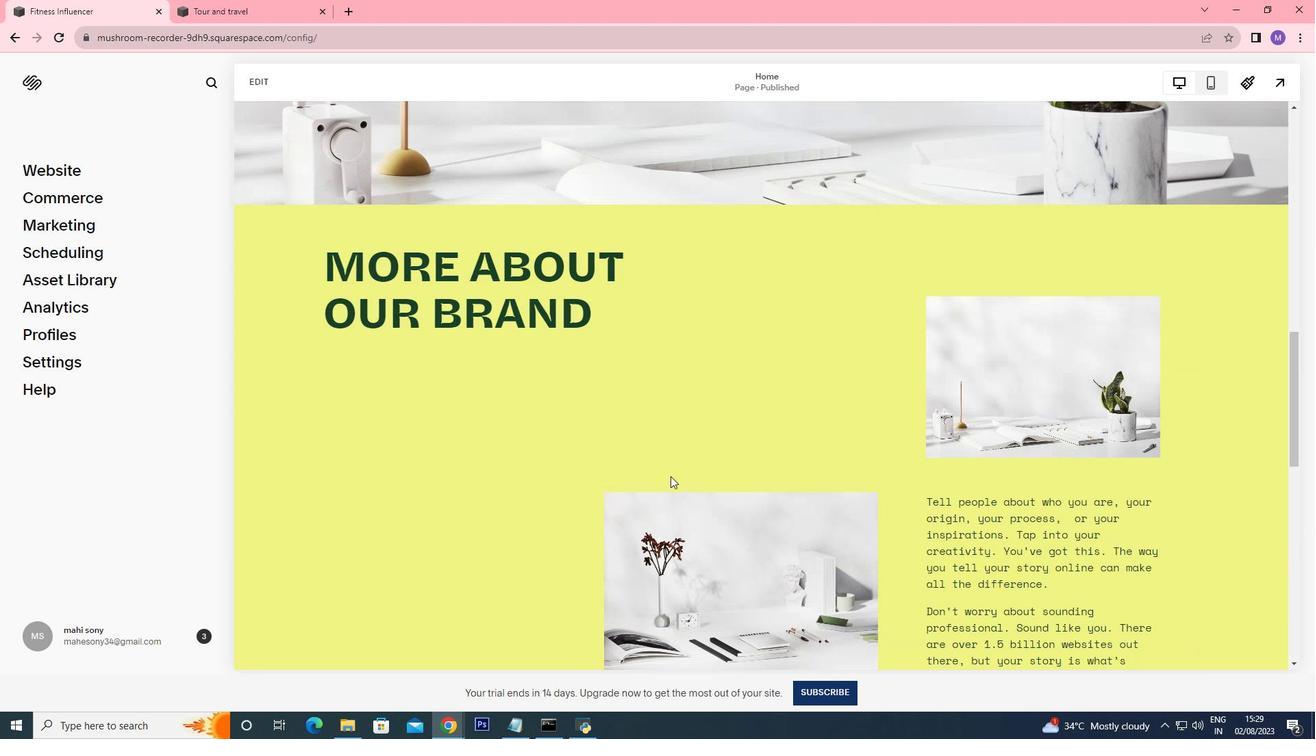 
Action: Mouse scrolled (670, 477) with delta (0, 0)
Screenshot: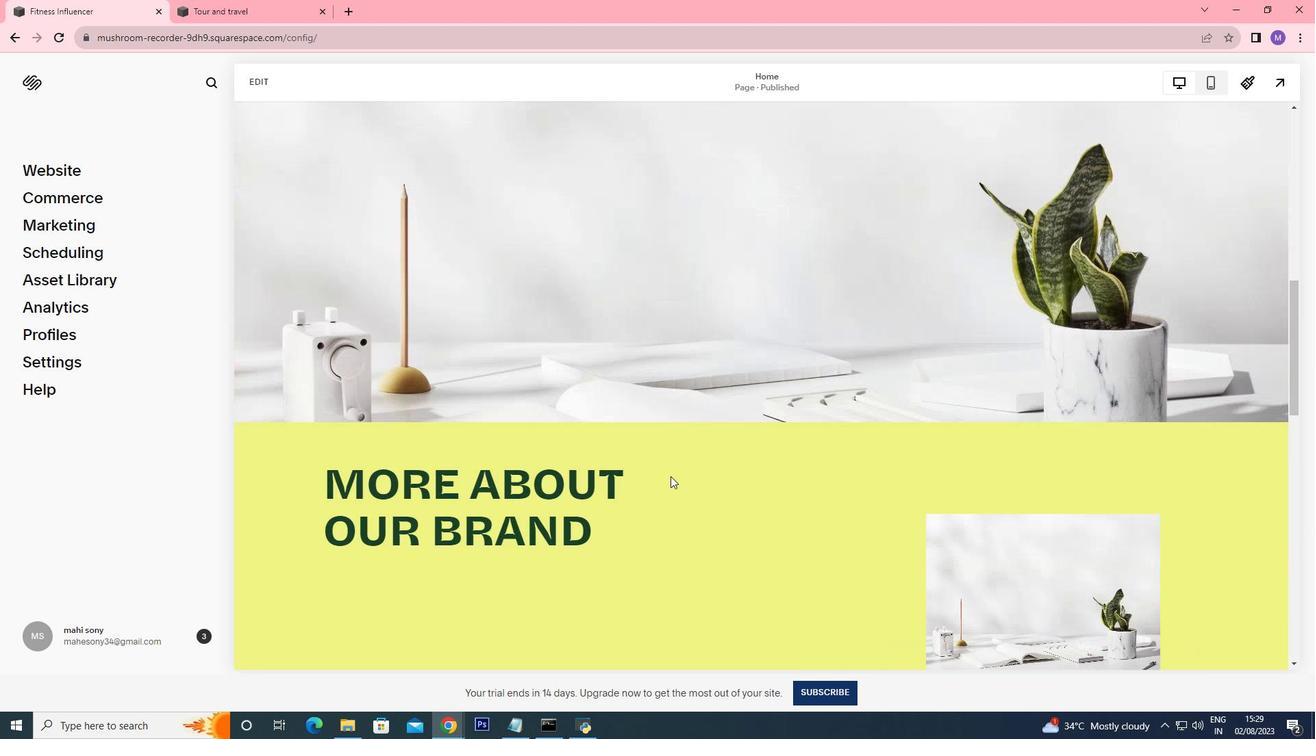 
Action: Mouse scrolled (670, 477) with delta (0, 0)
Screenshot: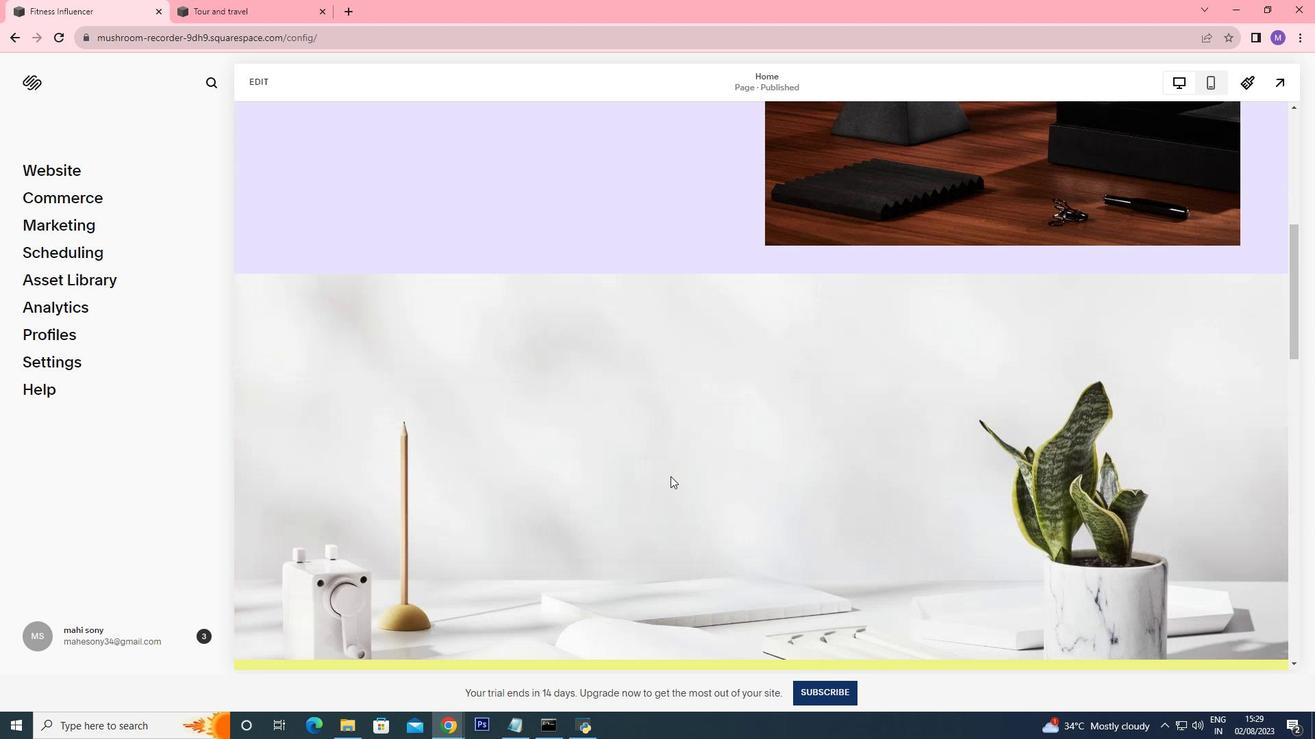 
Action: Mouse scrolled (670, 477) with delta (0, 0)
Screenshot: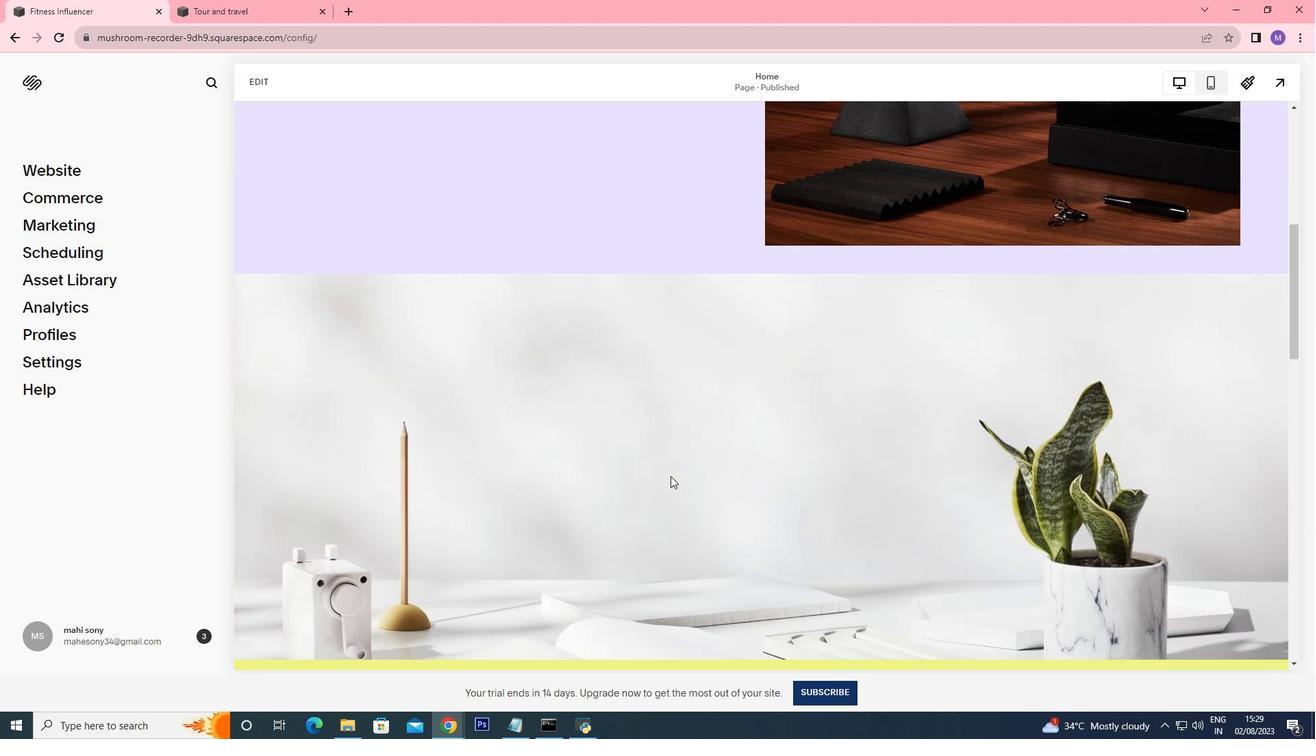 
Action: Mouse scrolled (670, 477) with delta (0, 0)
Screenshot: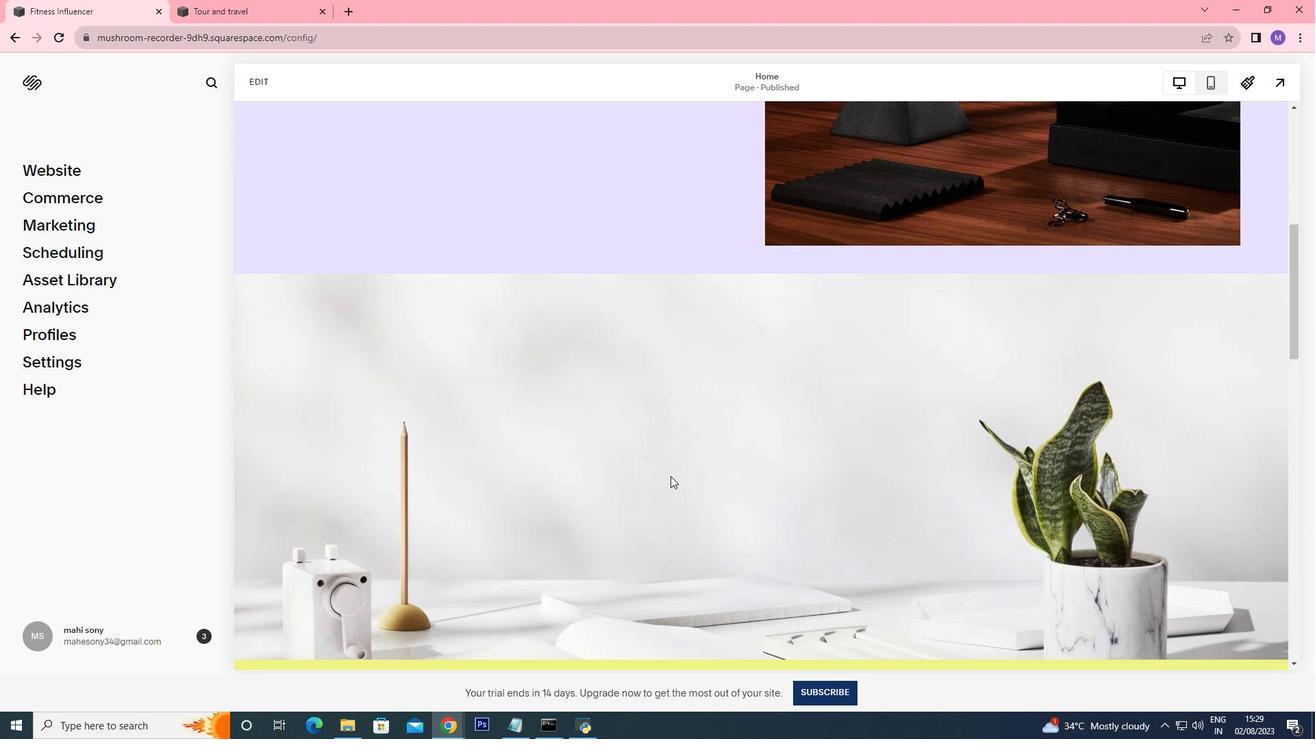 
Action: Mouse scrolled (670, 477) with delta (0, 0)
Screenshot: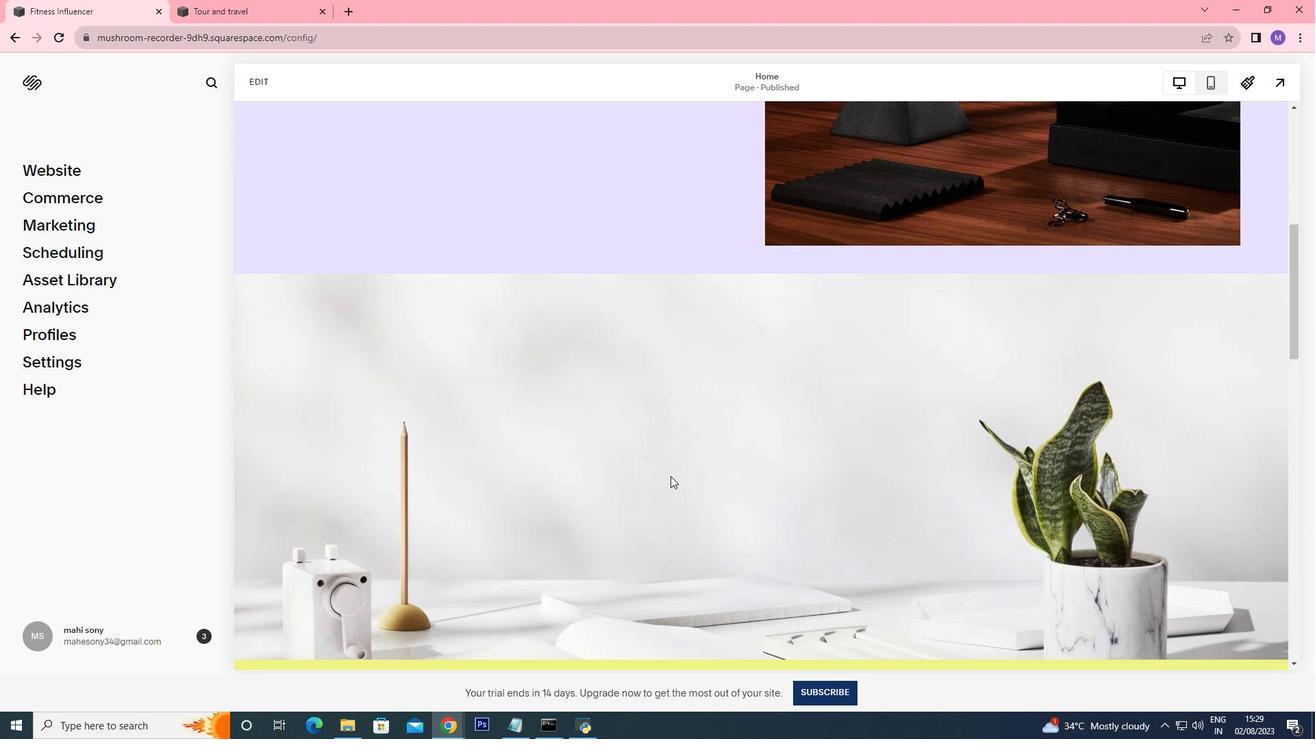
Action: Mouse scrolled (670, 477) with delta (0, 0)
Screenshot: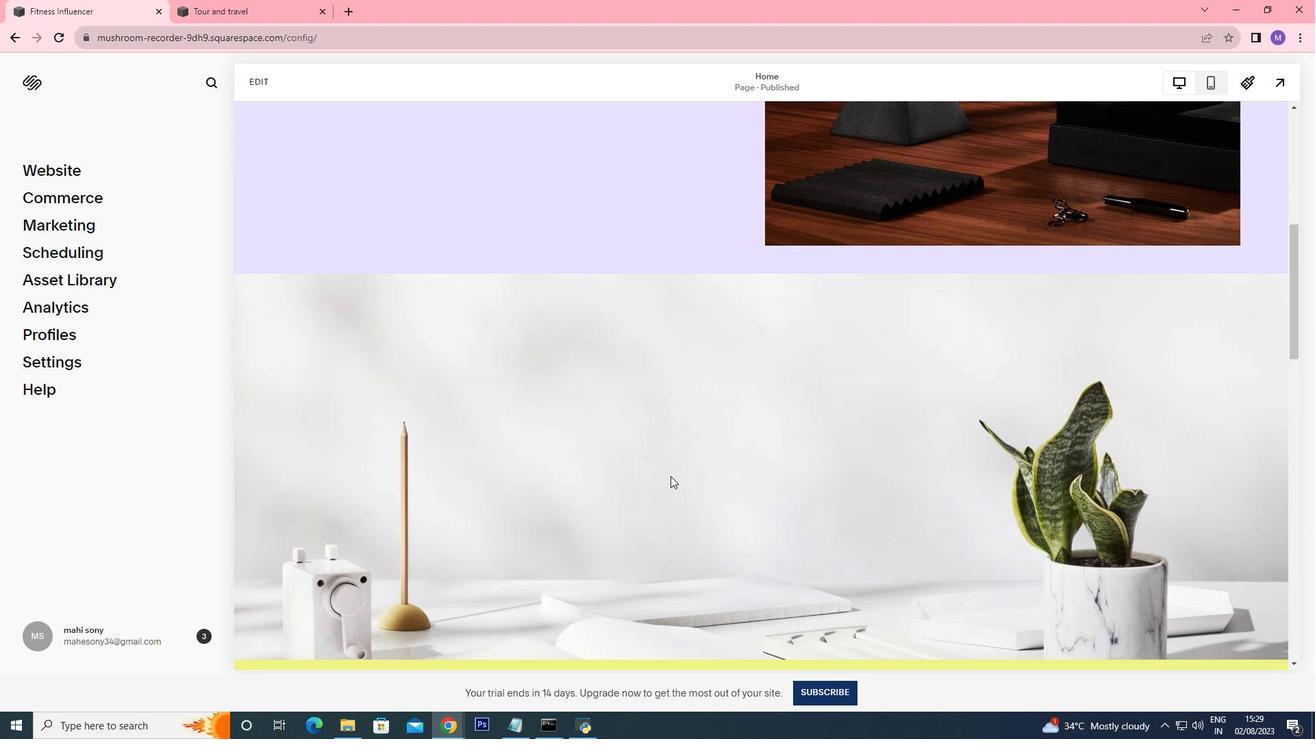 
Action: Mouse scrolled (670, 477) with delta (0, 0)
Screenshot: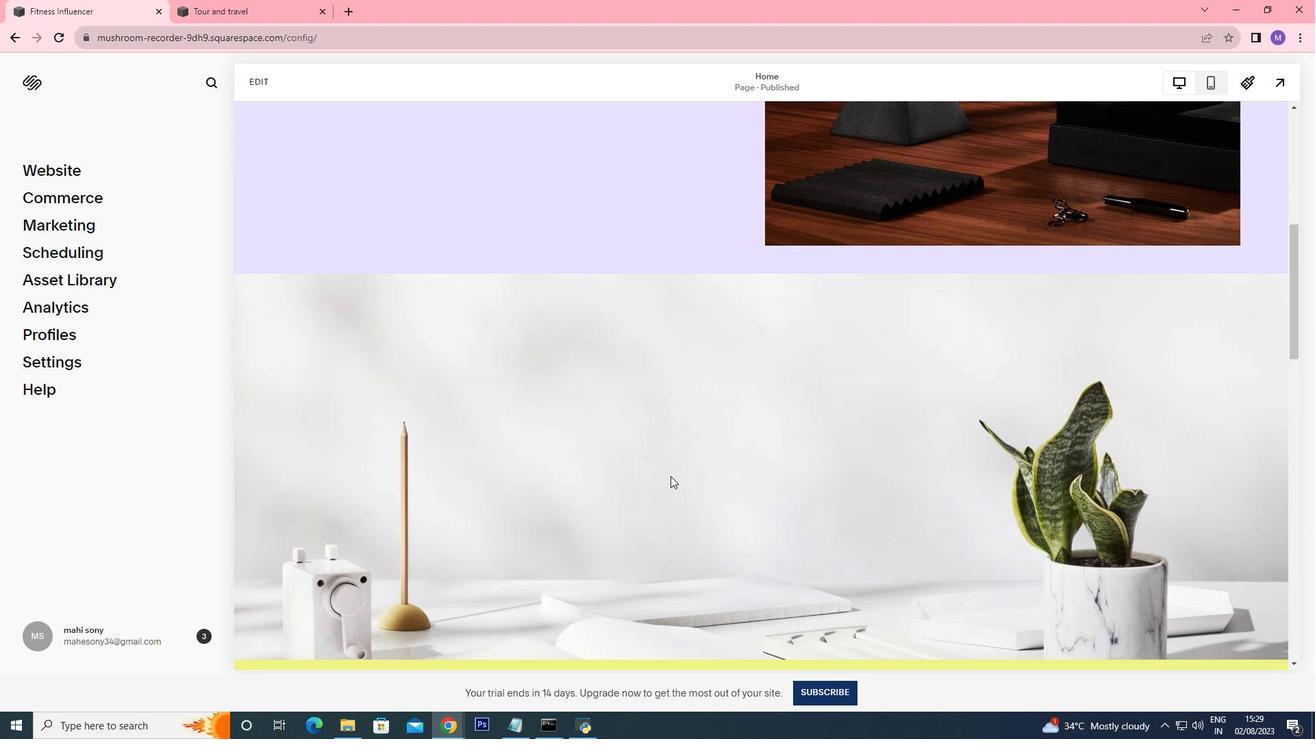 
Action: Mouse scrolled (670, 477) with delta (0, 0)
Screenshot: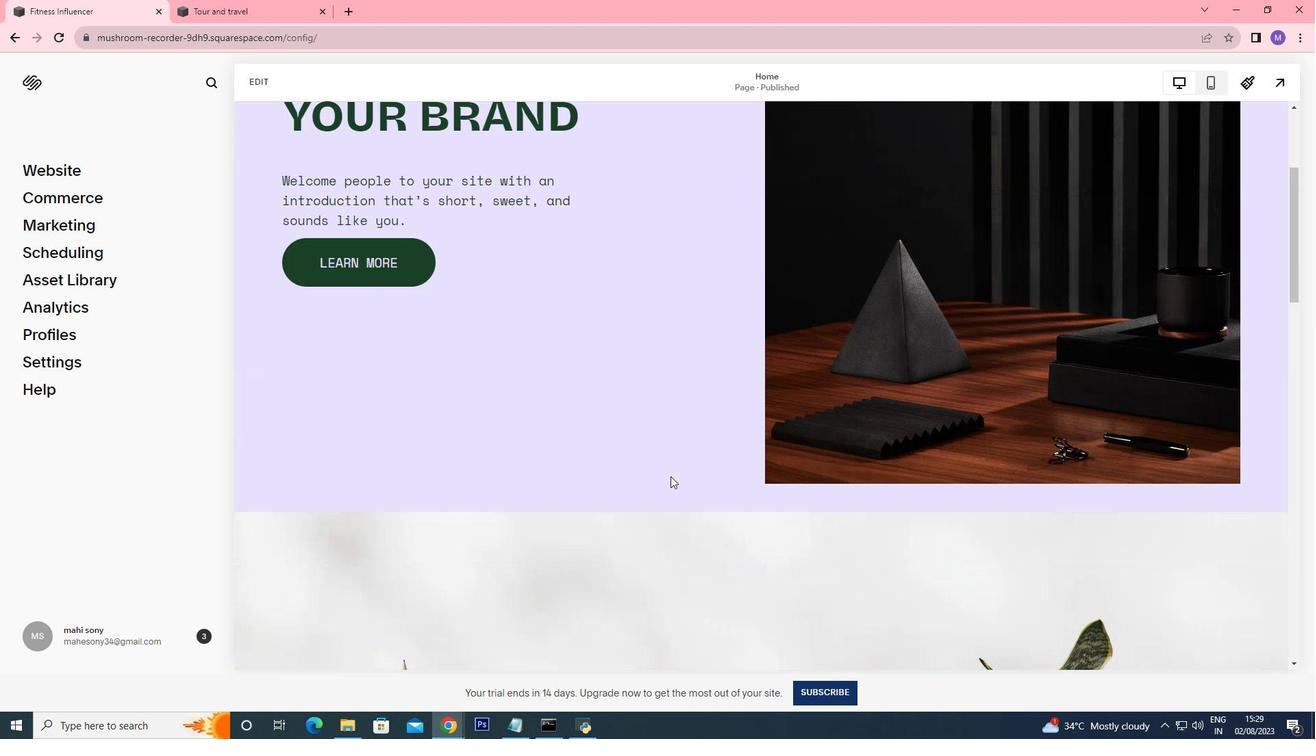 
Action: Mouse moved to (670, 471)
Screenshot: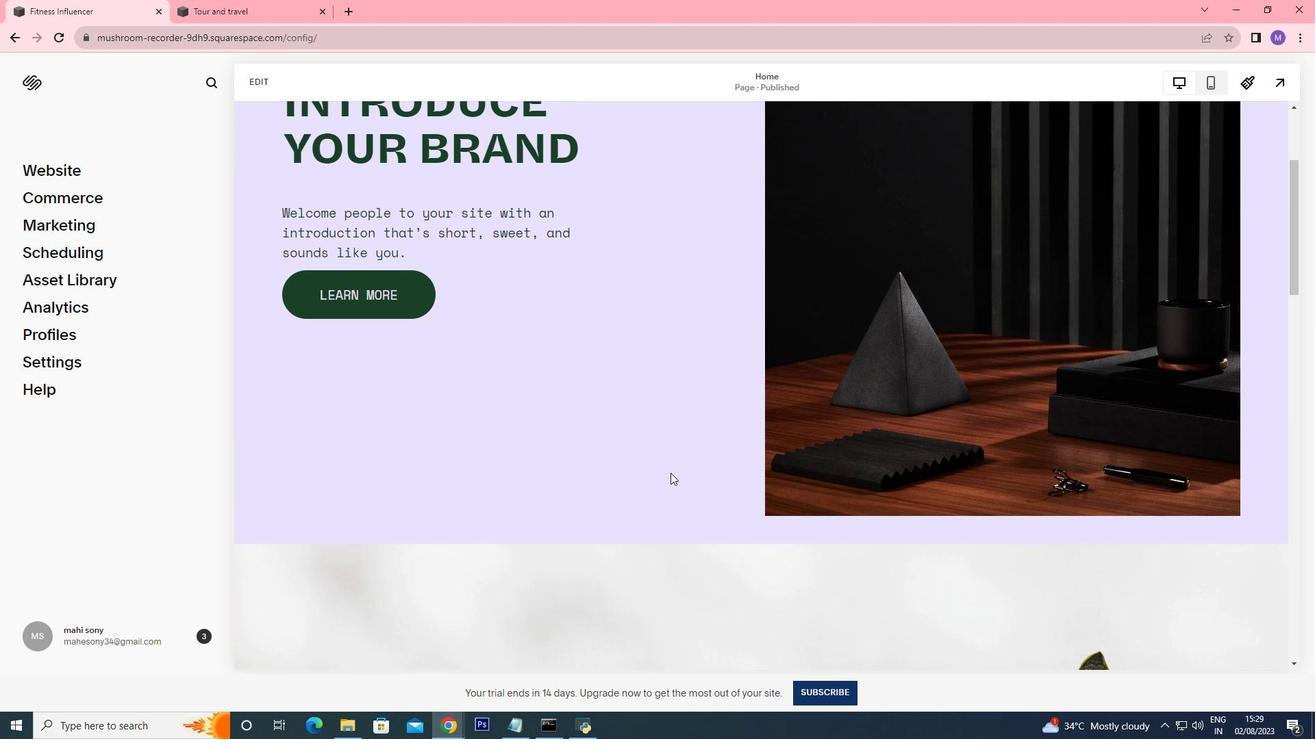 
Action: Mouse scrolled (670, 474) with delta (0, 0)
Screenshot: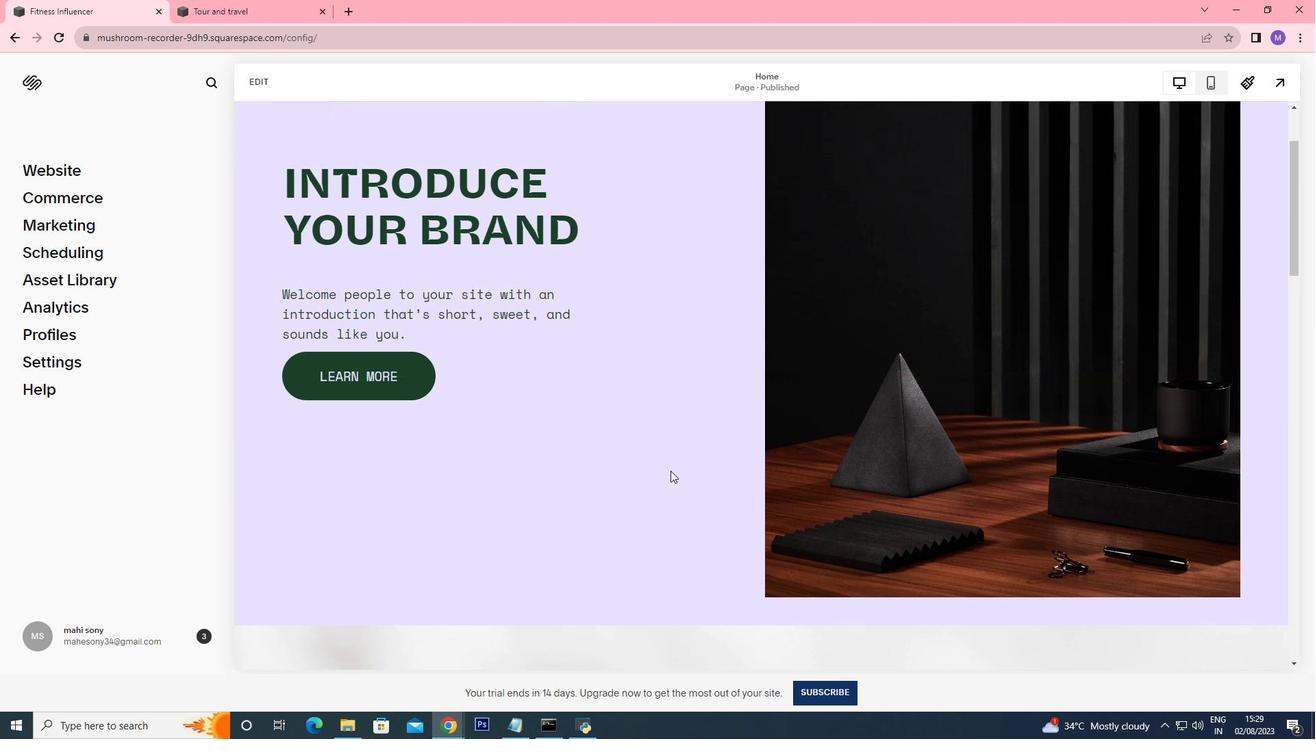 
Action: Mouse scrolled (670, 474) with delta (0, 0)
Screenshot: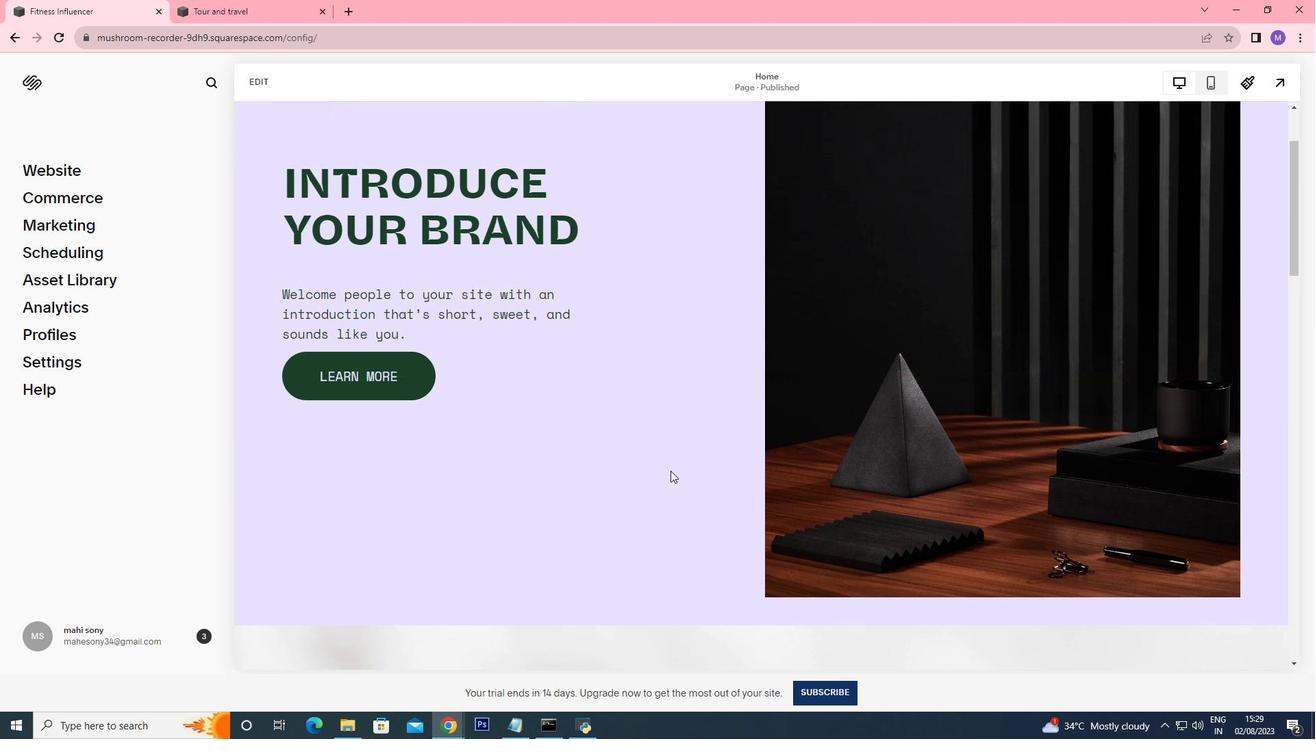 
Action: Mouse scrolled (670, 474) with delta (0, 0)
Screenshot: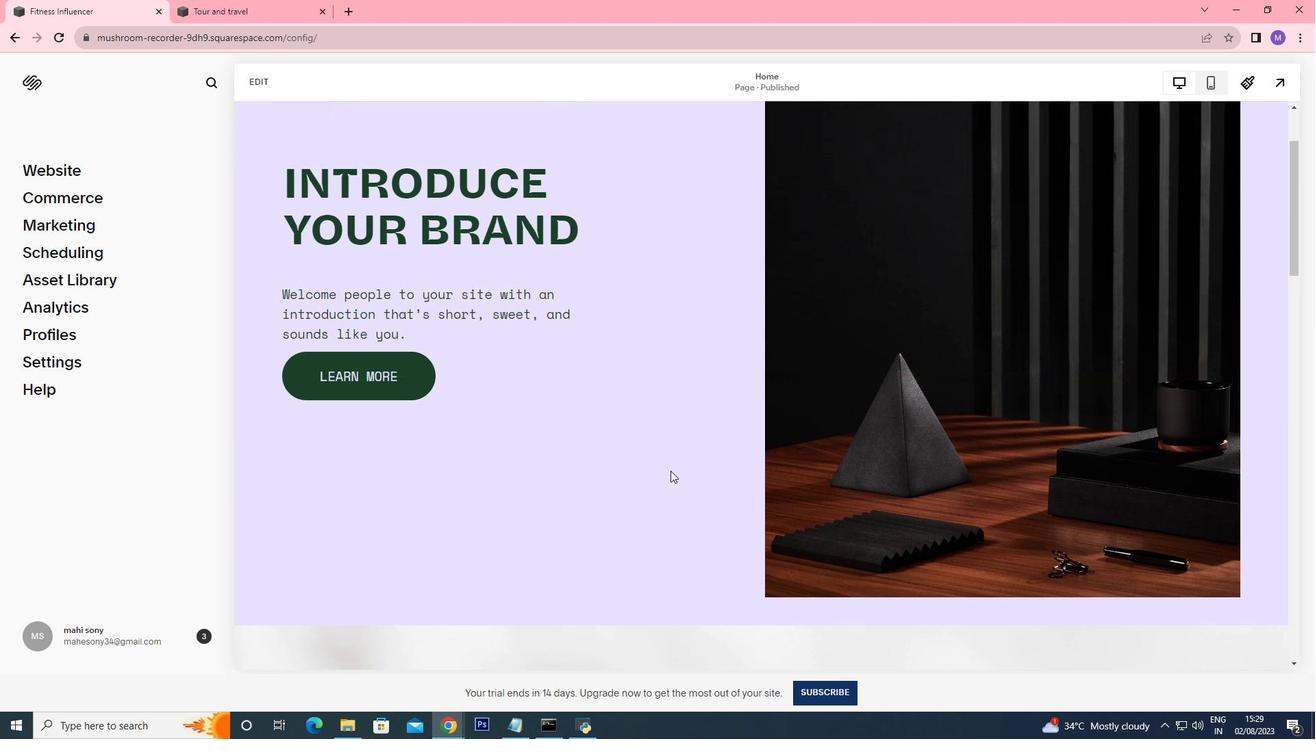 
Action: Mouse moved to (670, 470)
Screenshot: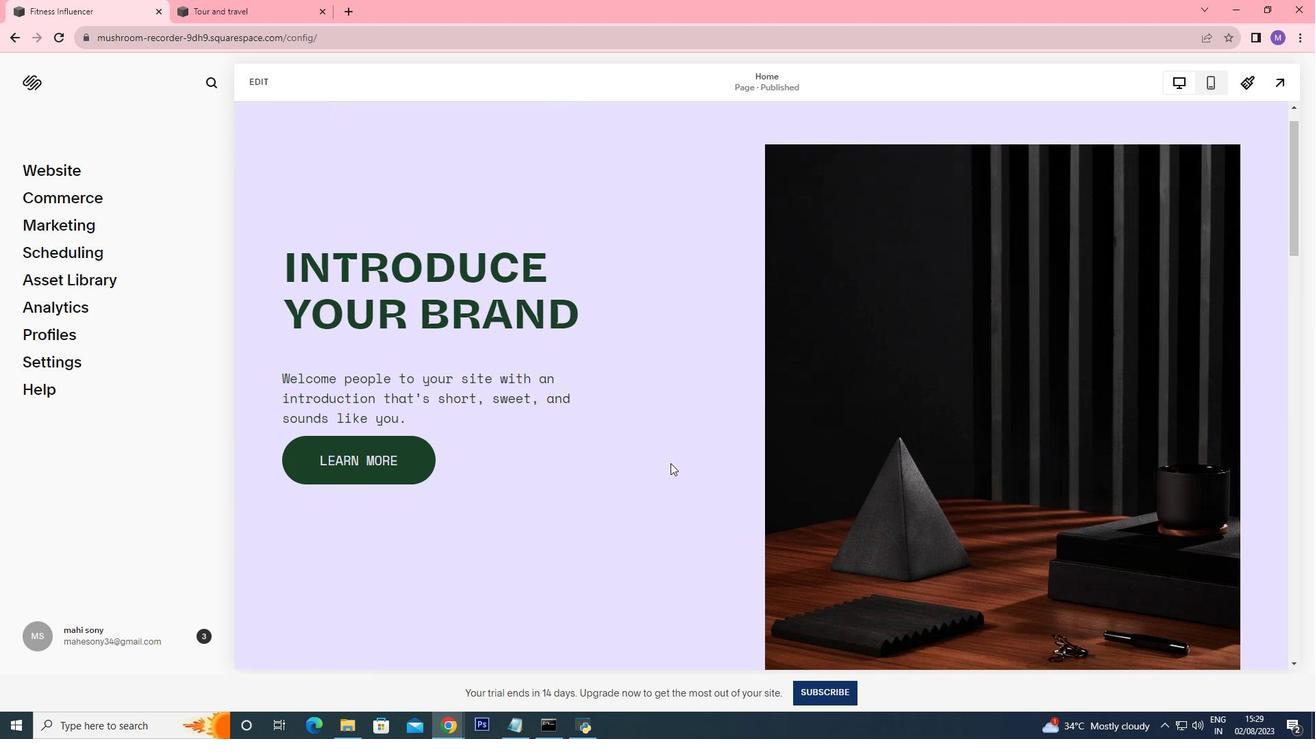 
Action: Mouse scrolled (670, 474) with delta (0, 0)
Screenshot: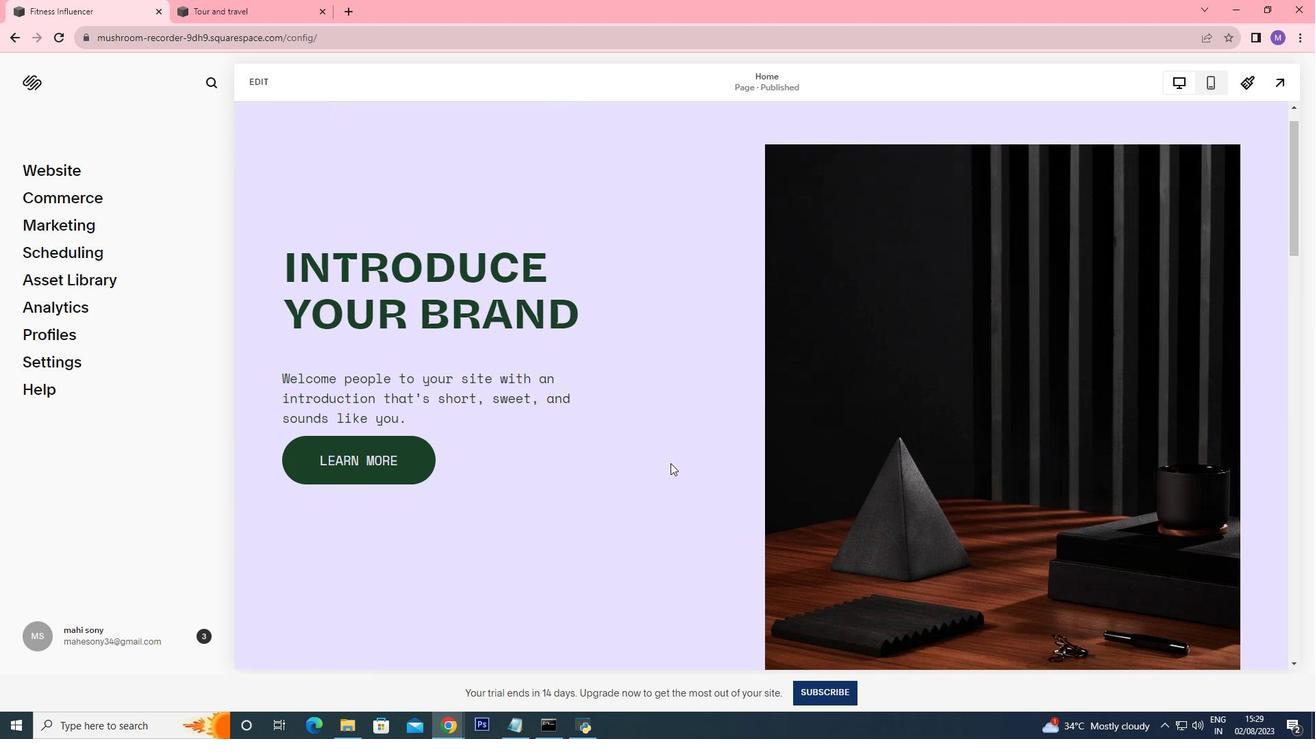 
Action: Mouse moved to (670, 470)
Screenshot: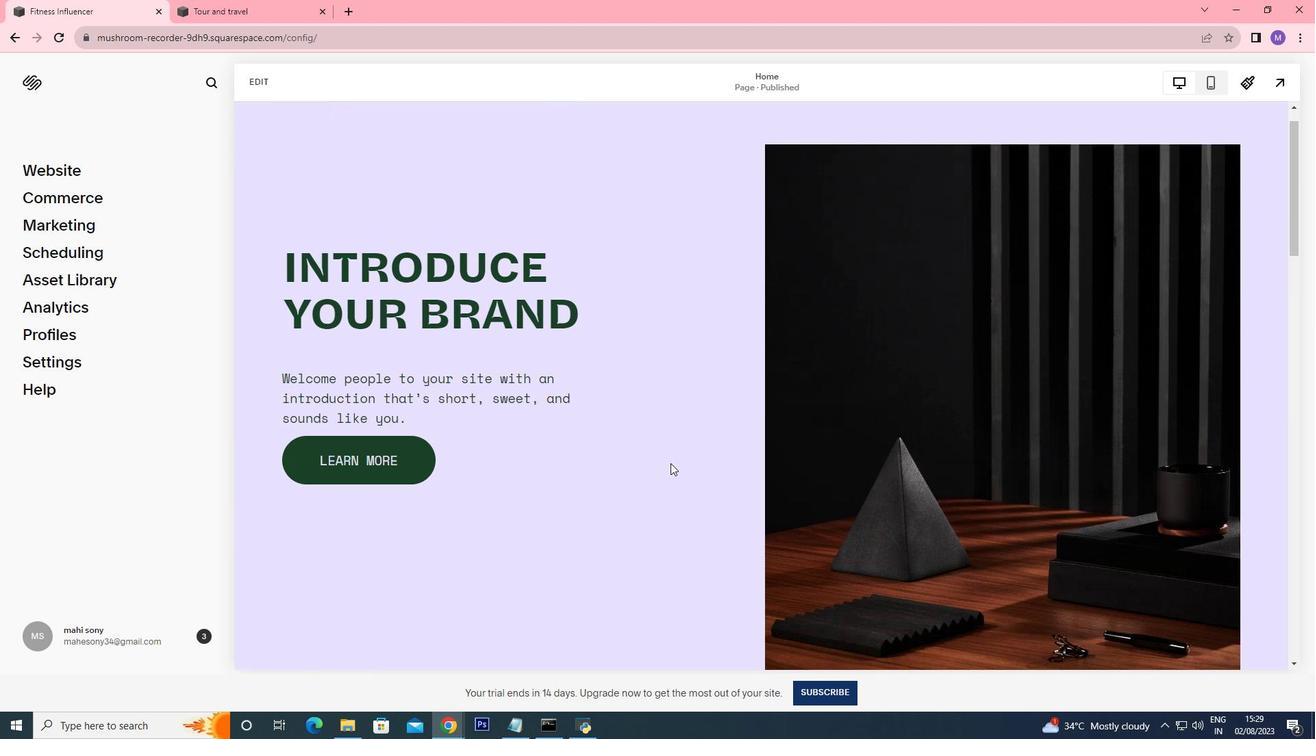 
Action: Mouse scrolled (670, 474) with delta (0, 0)
Screenshot: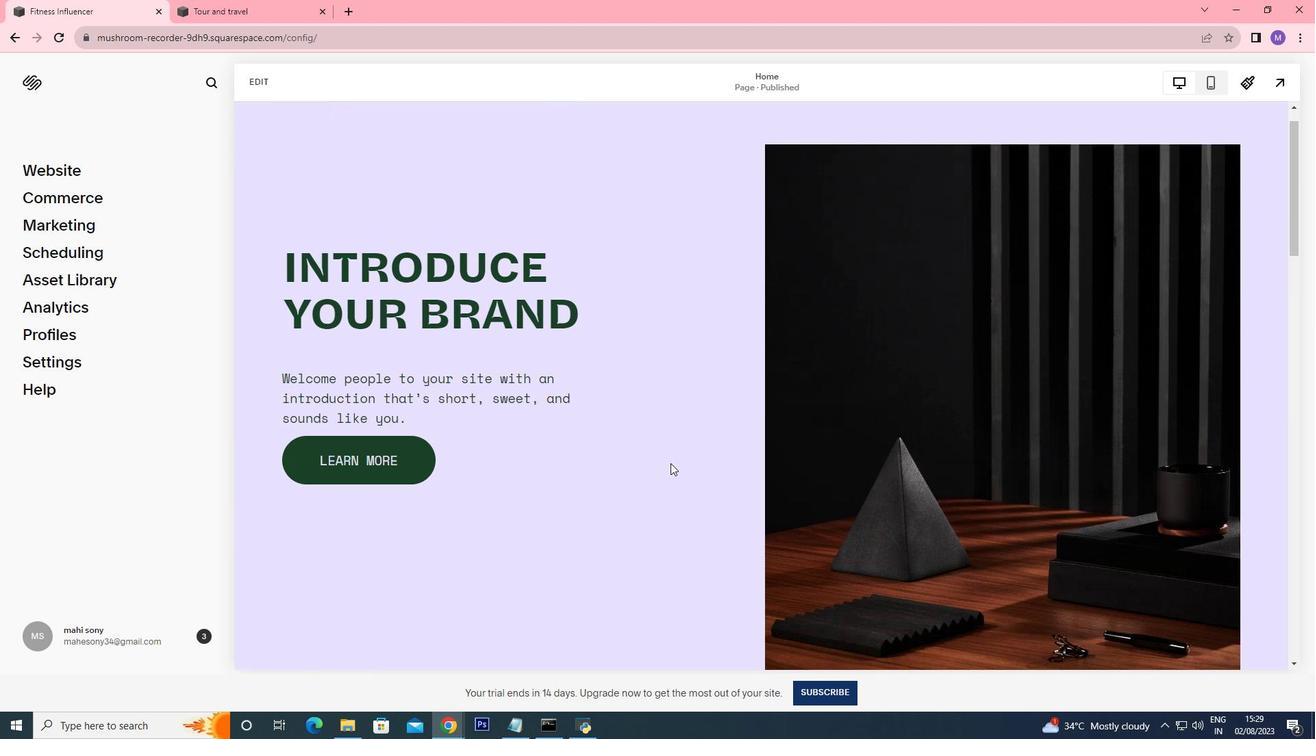 
Action: Mouse moved to (670, 469)
Screenshot: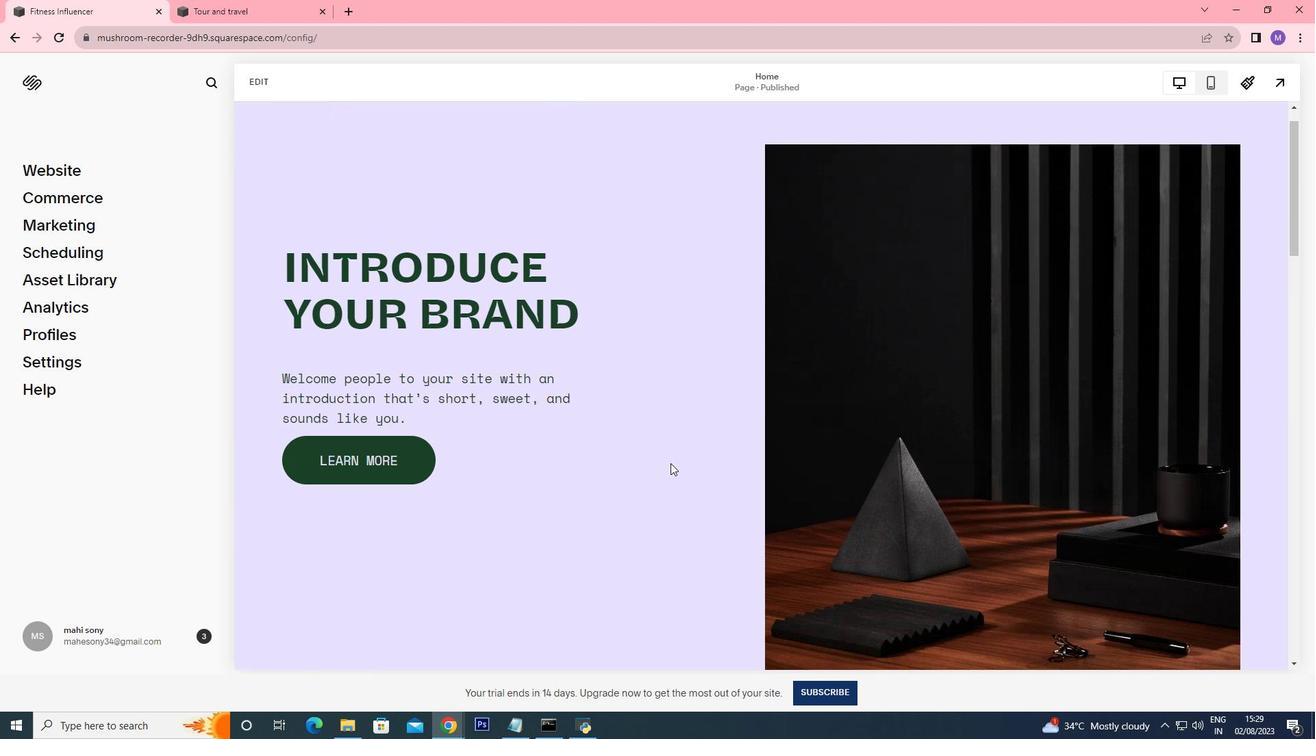 
Action: Mouse scrolled (670, 474) with delta (0, 0)
Screenshot: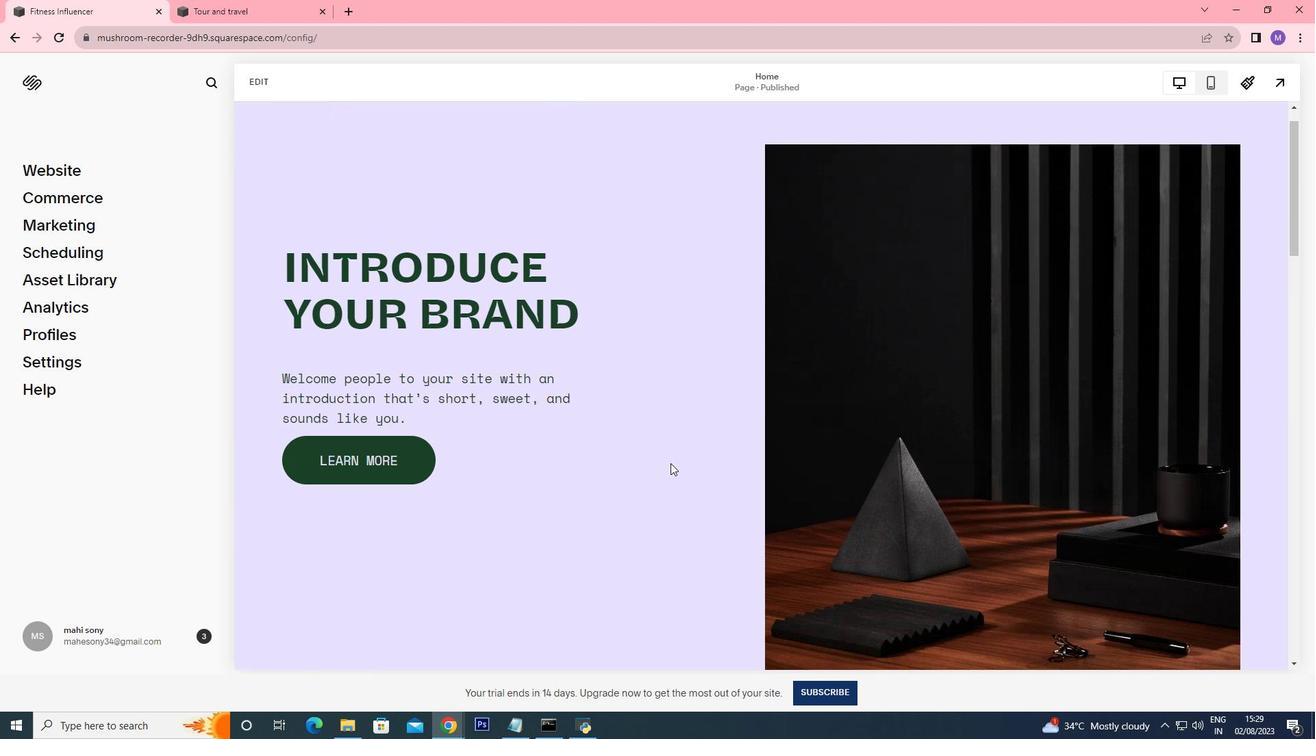 
Action: Mouse moved to (670, 469)
Screenshot: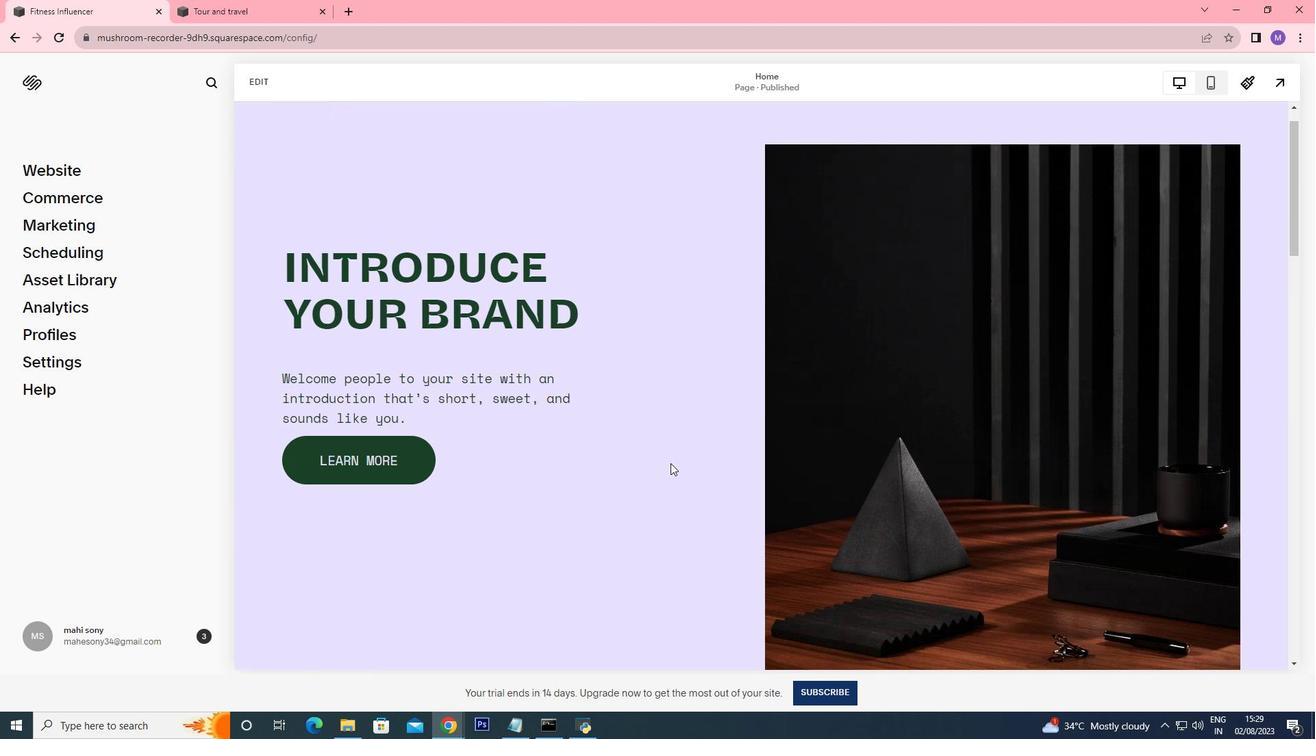 
Action: Mouse scrolled (670, 474) with delta (0, 0)
Screenshot: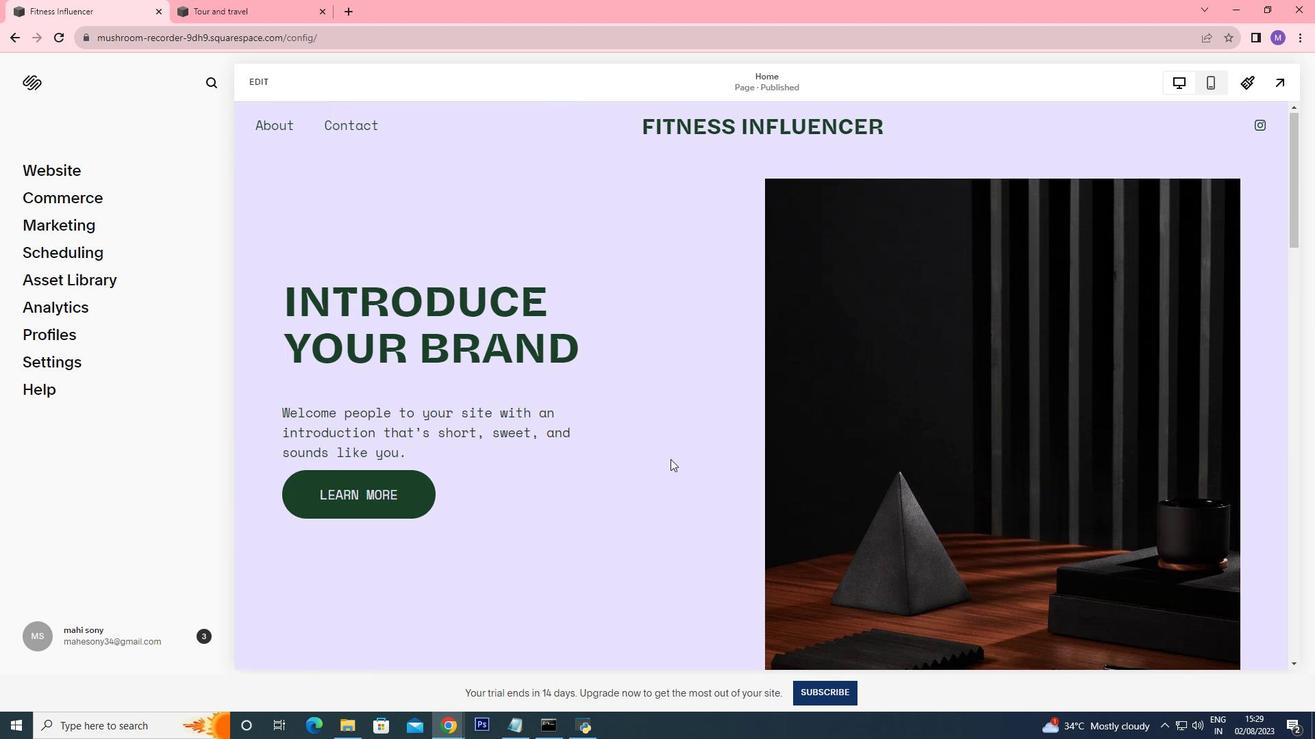 
Action: Mouse moved to (670, 467)
Screenshot: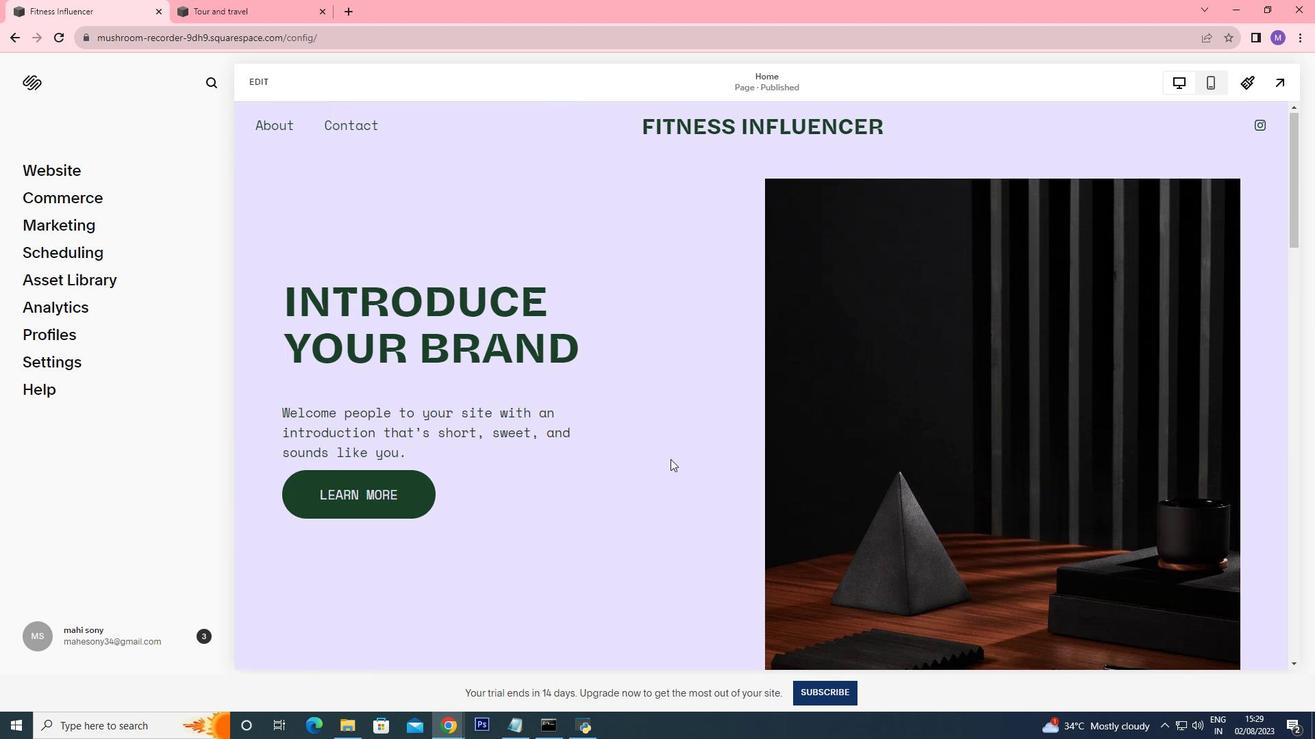 
Action: Mouse scrolled (670, 474) with delta (0, 0)
Screenshot: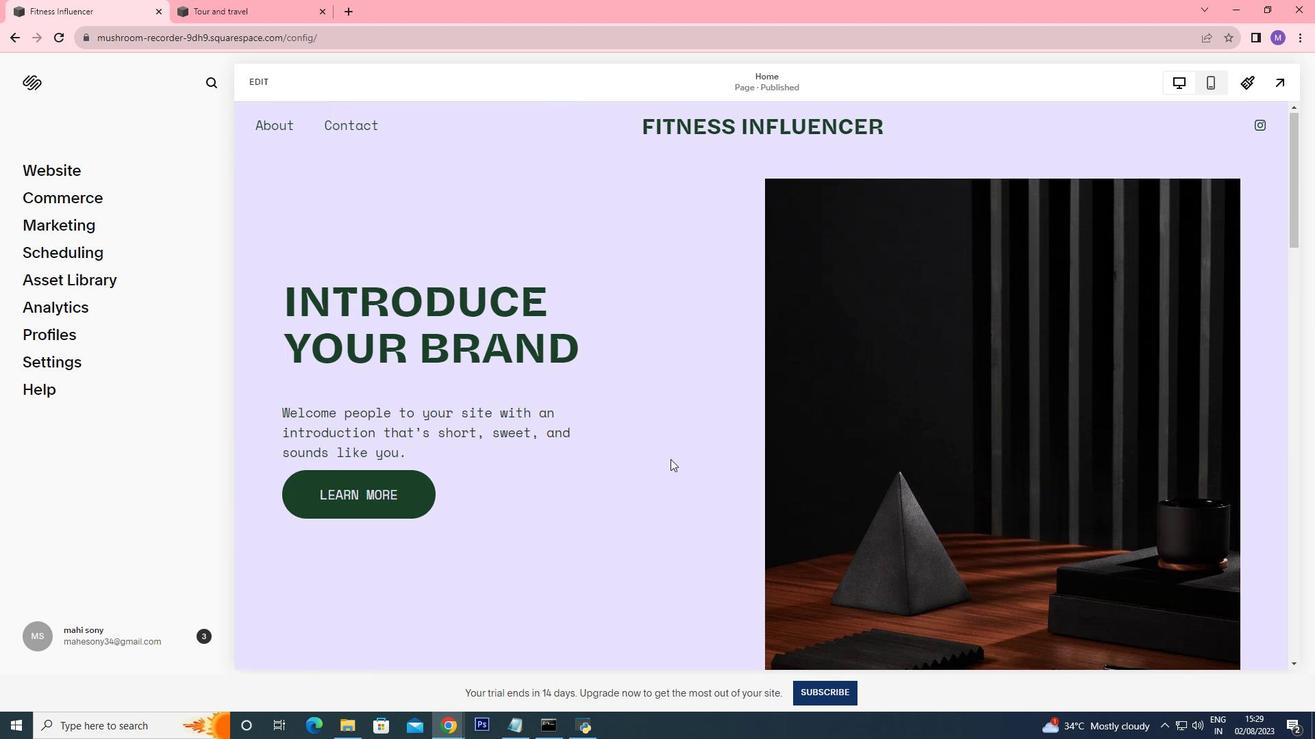
Action: Mouse moved to (670, 466)
Screenshot: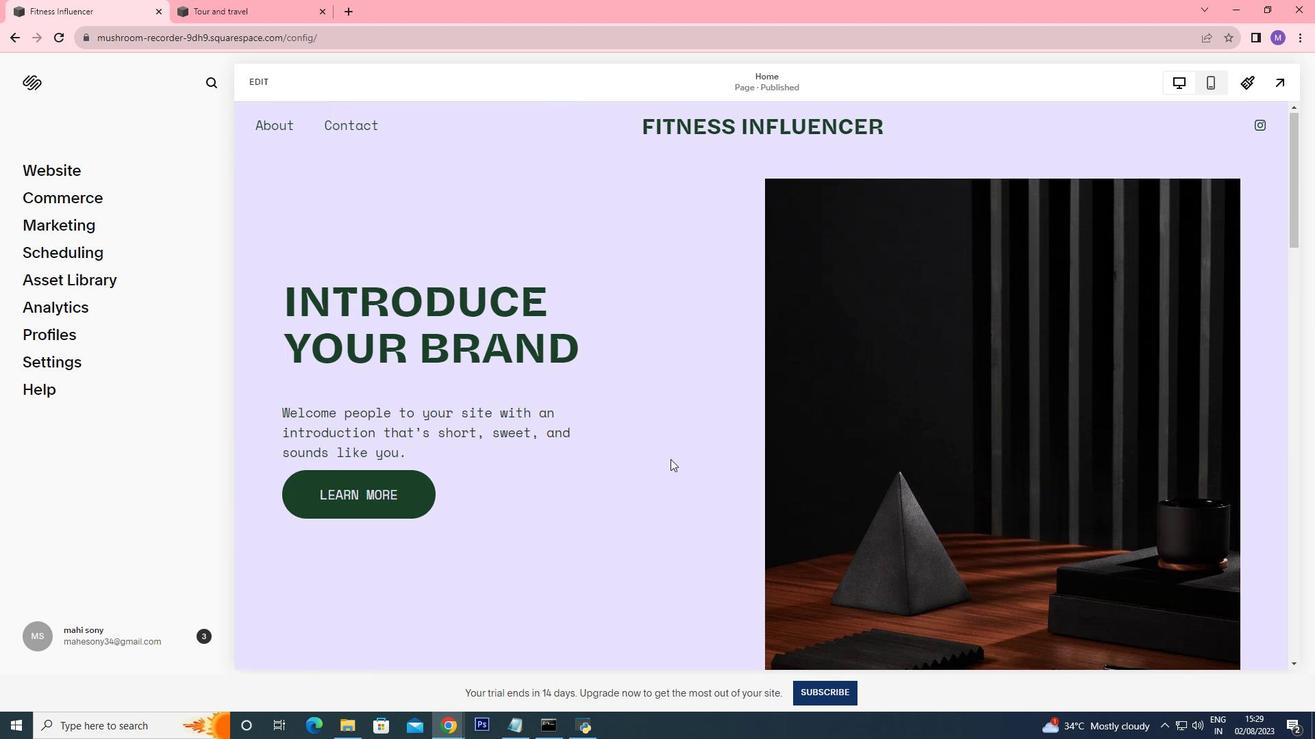 
Action: Mouse scrolled (670, 472) with delta (0, 0)
Screenshot: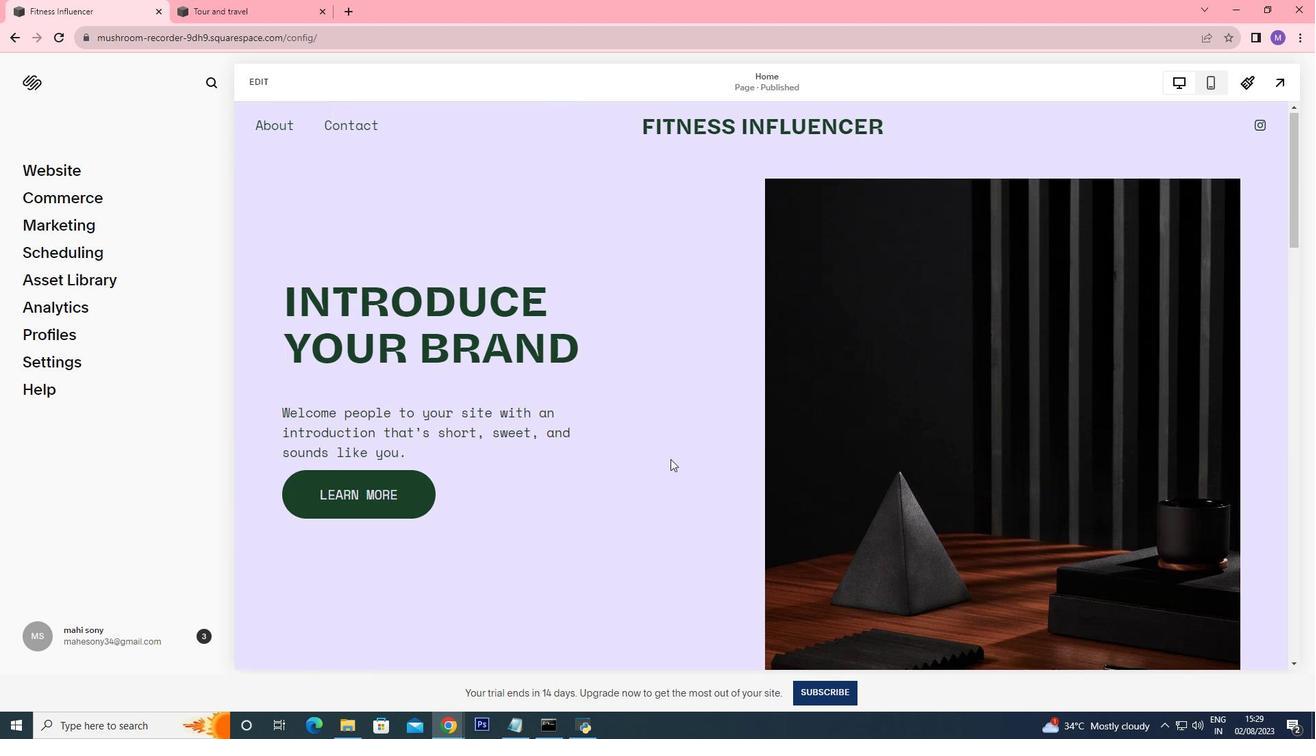 
Action: Mouse moved to (670, 465)
Screenshot: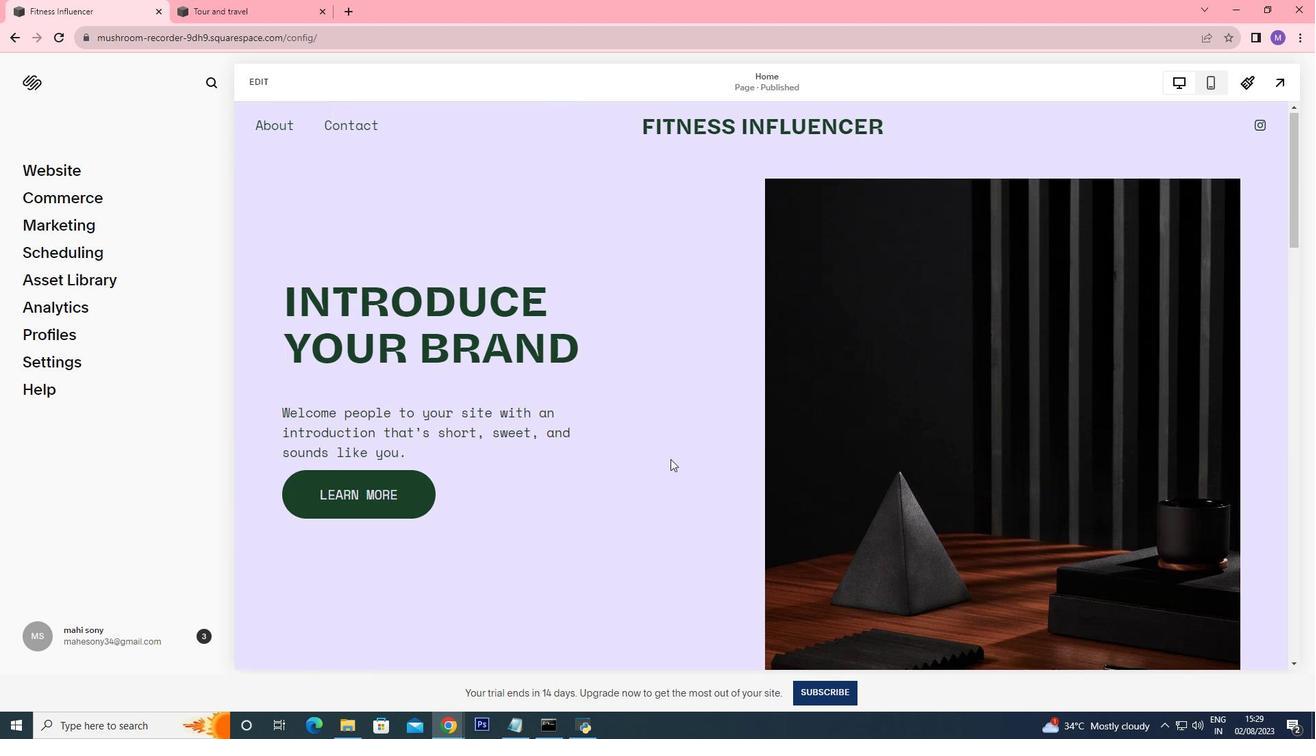 
Action: Mouse scrolled (670, 472) with delta (0, 0)
Screenshot: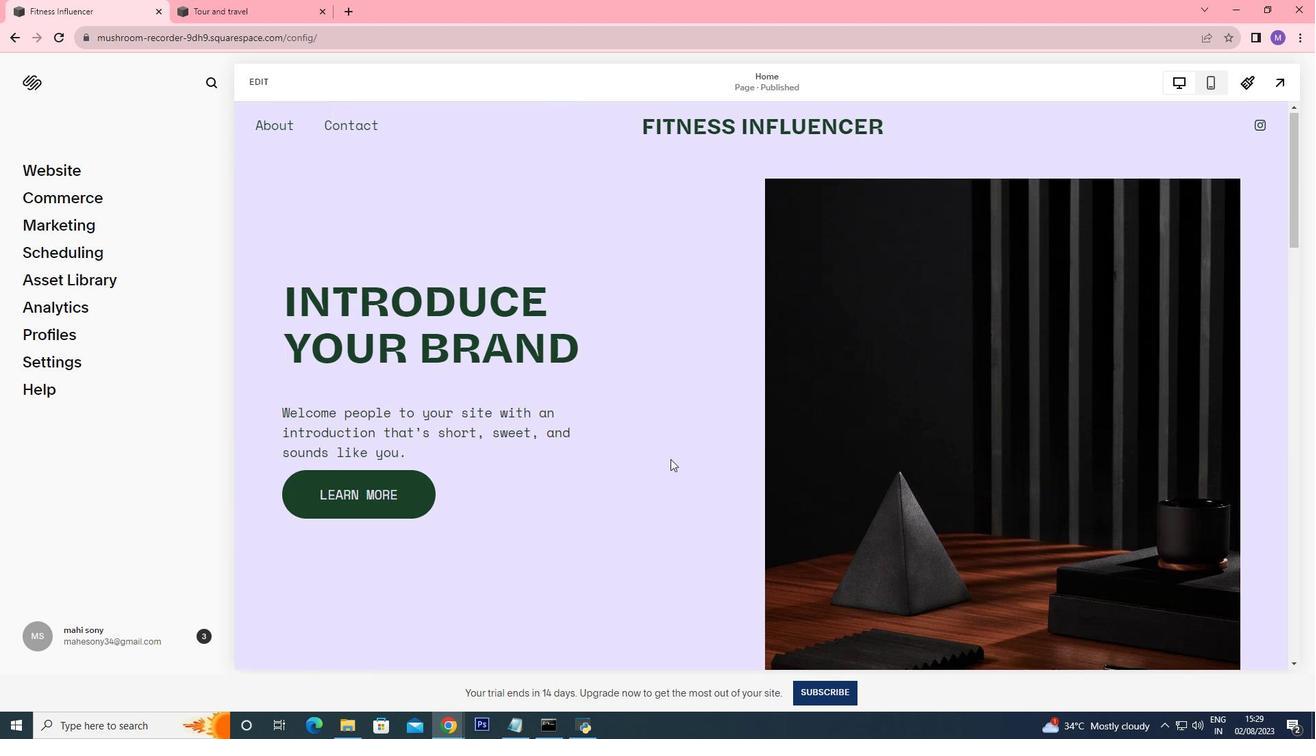 
Action: Mouse moved to (670, 465)
Screenshot: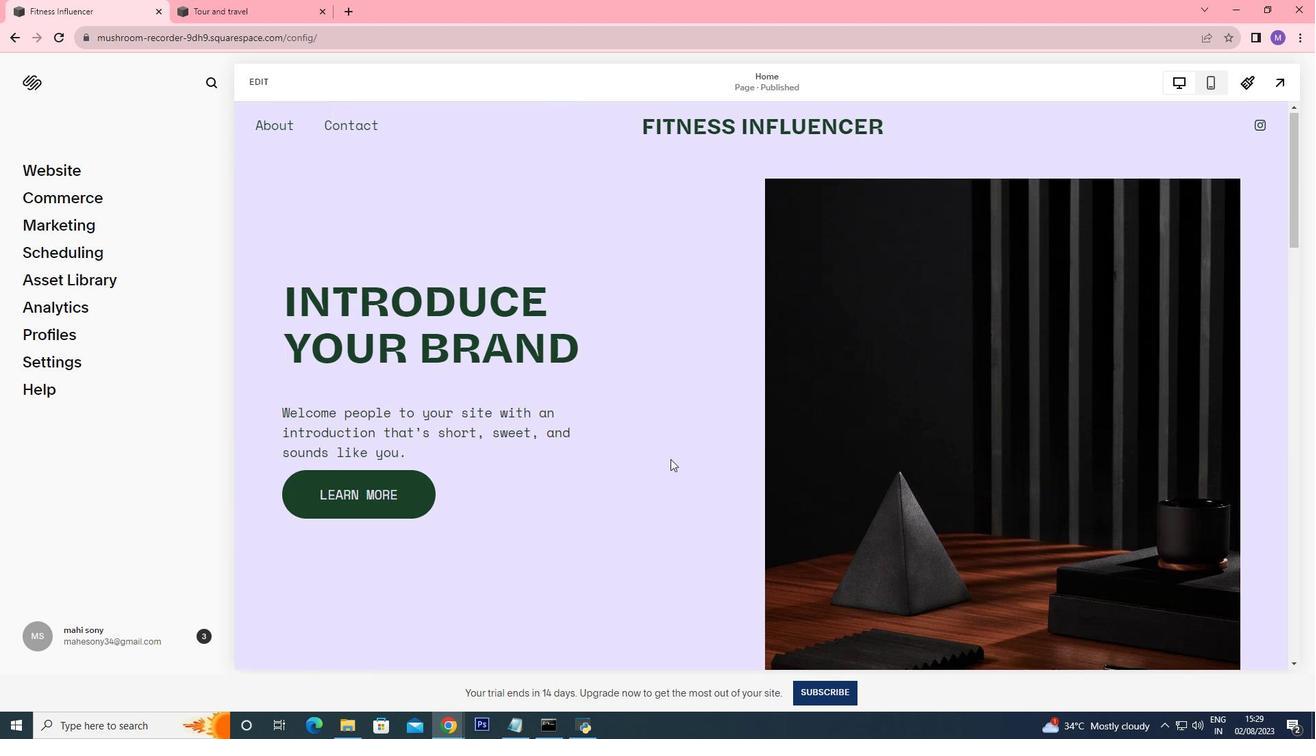 
Action: Mouse scrolled (670, 472) with delta (0, 0)
Screenshot: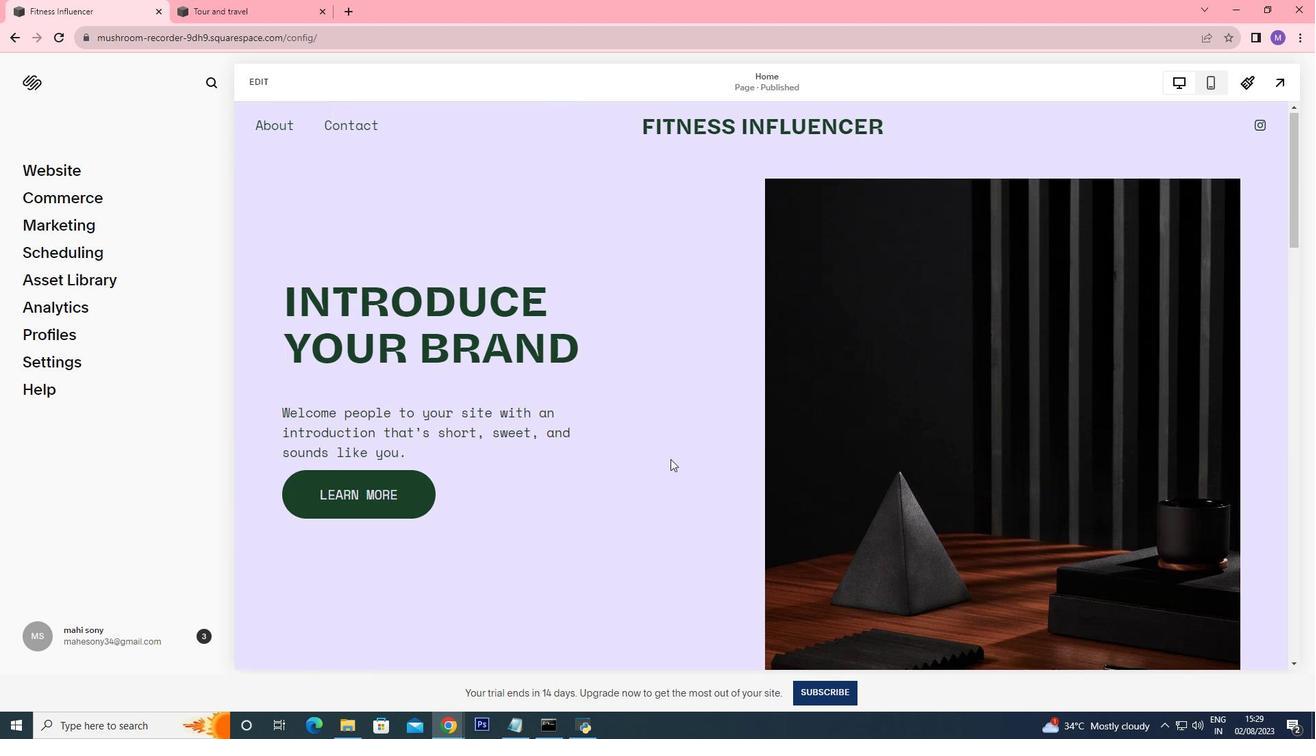 
Action: Mouse moved to (670, 465)
Screenshot: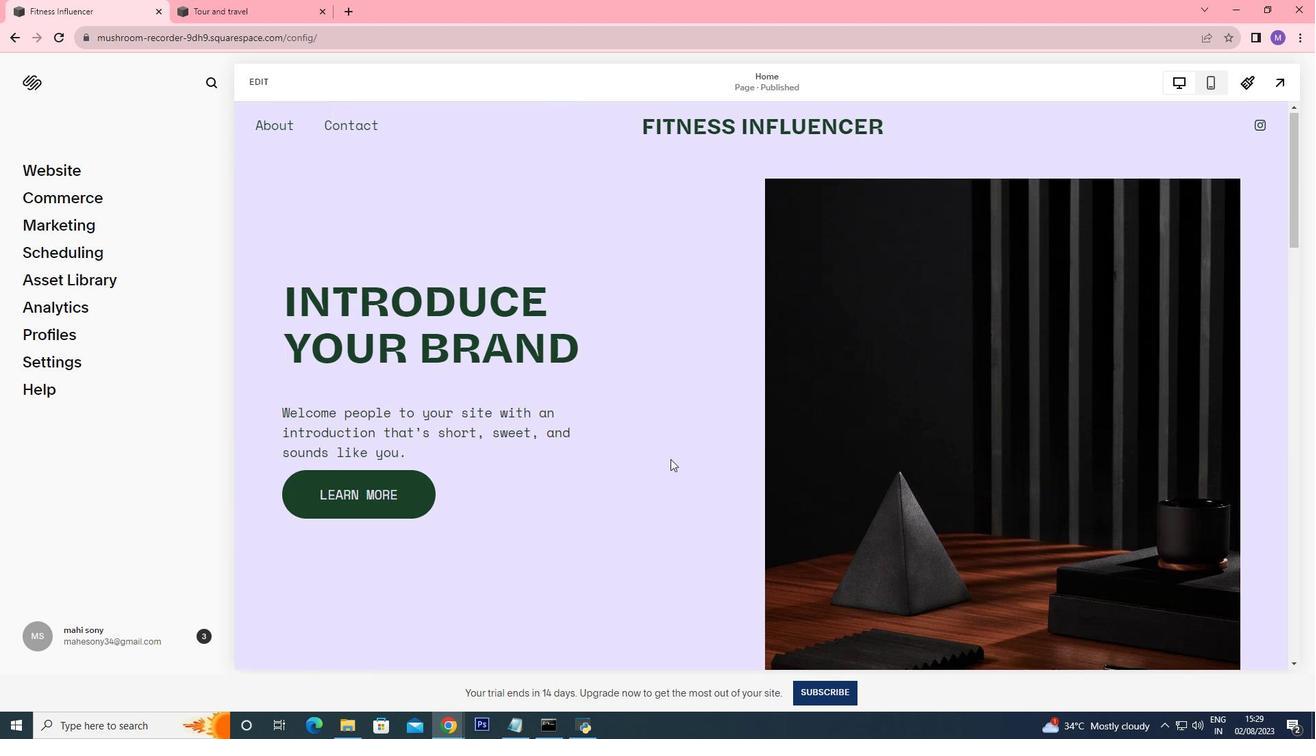 
Action: Mouse scrolled (670, 472) with delta (0, 0)
Screenshot: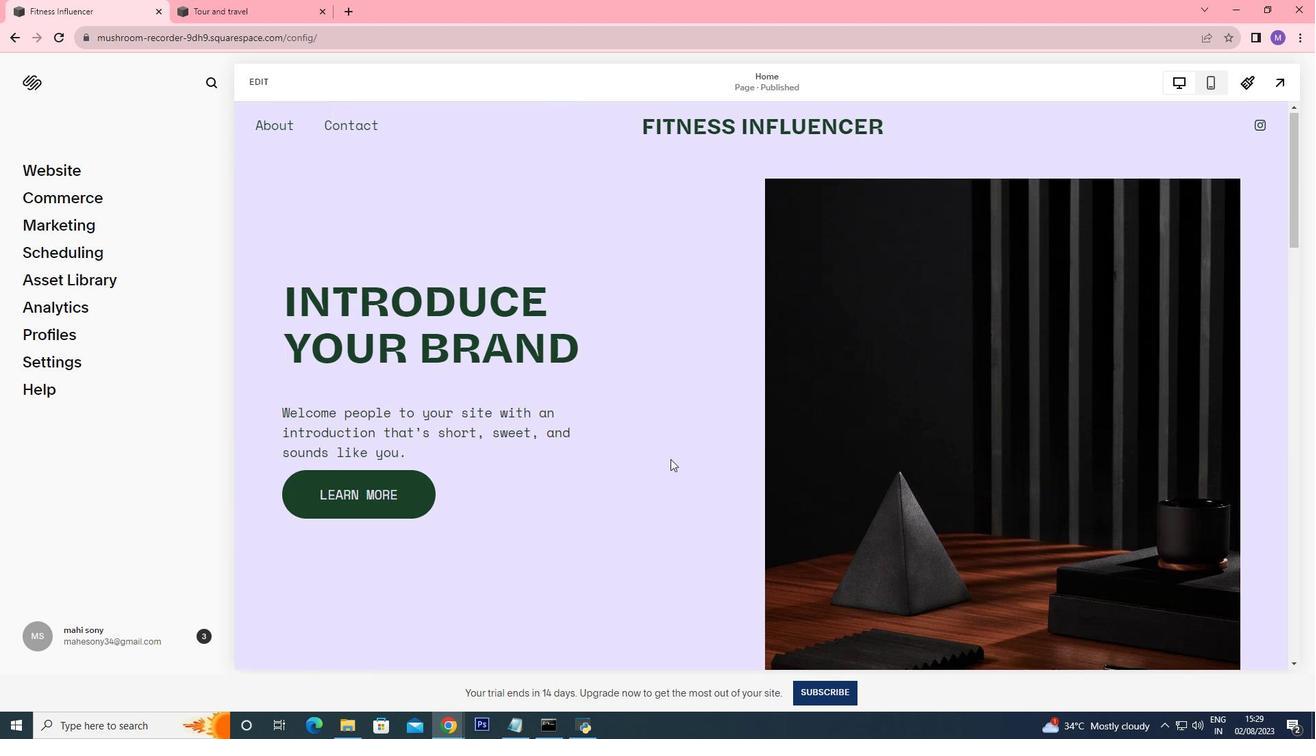 
Action: Mouse moved to (670, 464)
Screenshot: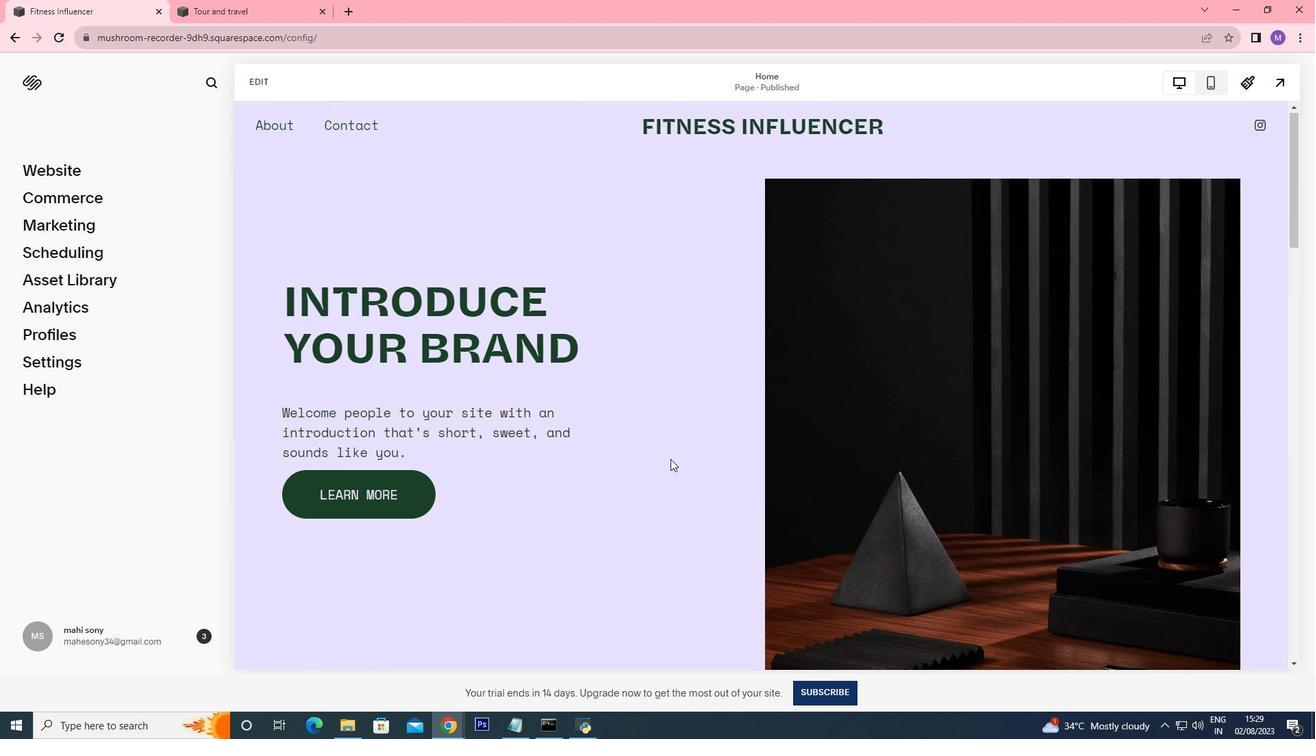 
Action: Mouse scrolled (670, 472) with delta (0, 0)
Screenshot: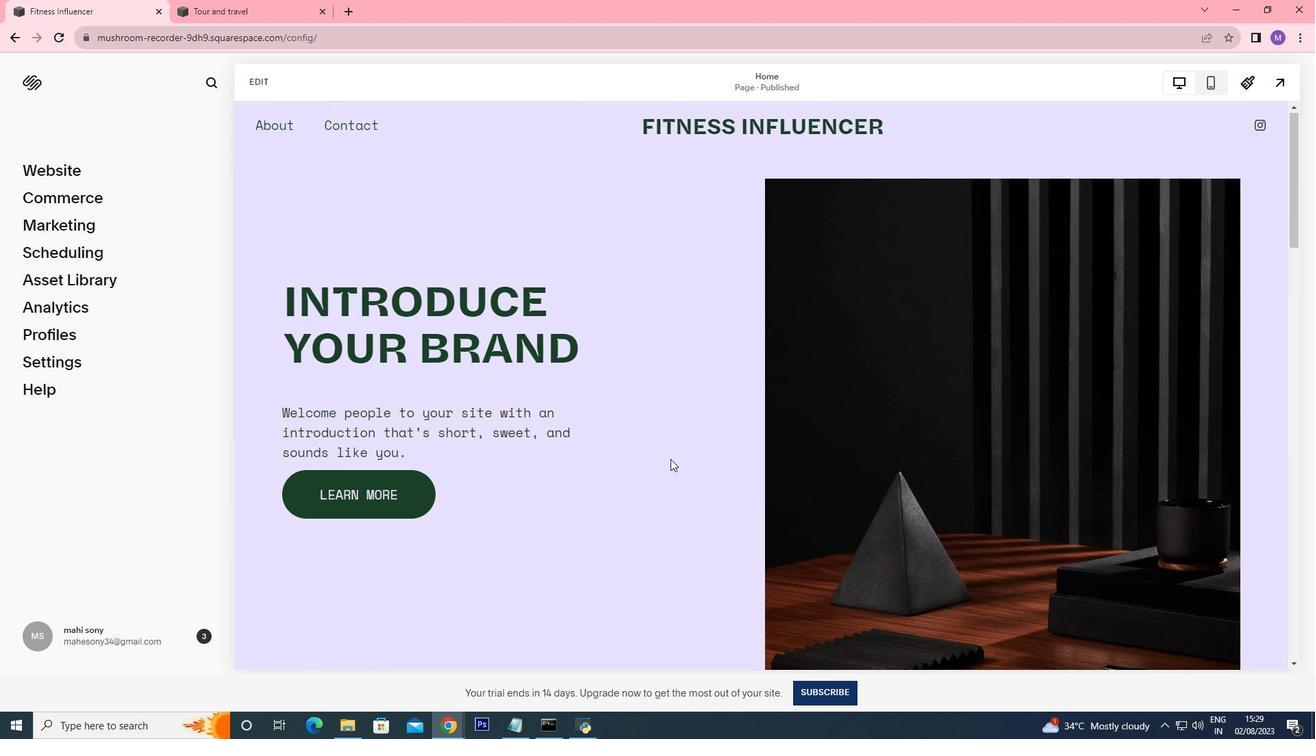 
Action: Mouse moved to (670, 463)
Screenshot: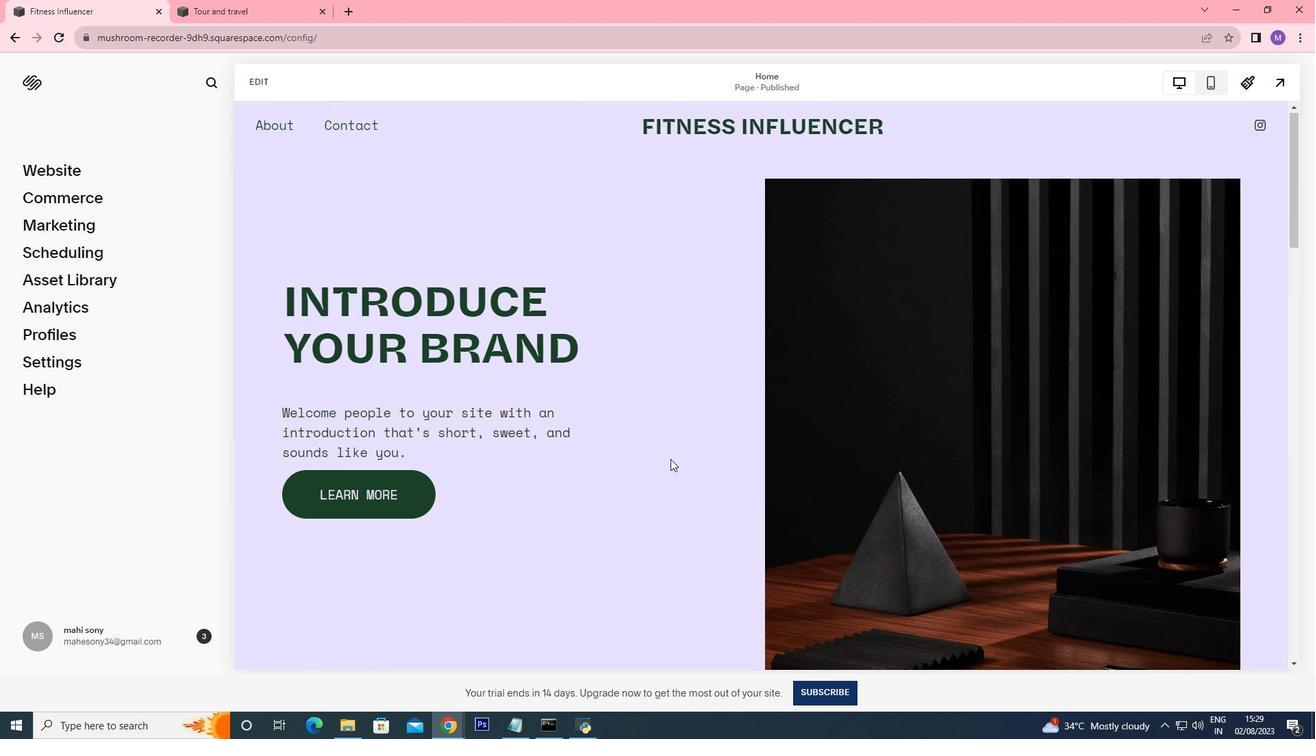 
Action: Mouse scrolled (670, 472) with delta (0, 0)
Screenshot: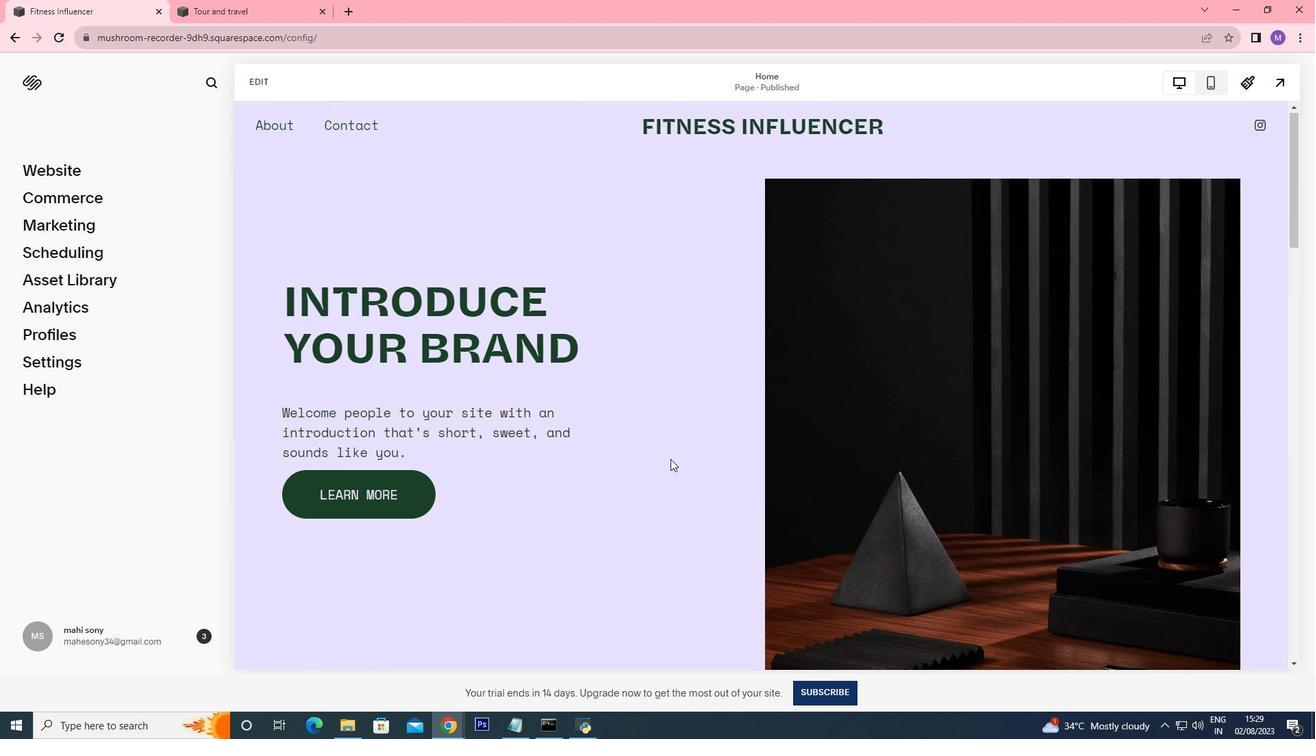 
Action: Mouse scrolled (670, 472) with delta (0, 0)
Screenshot: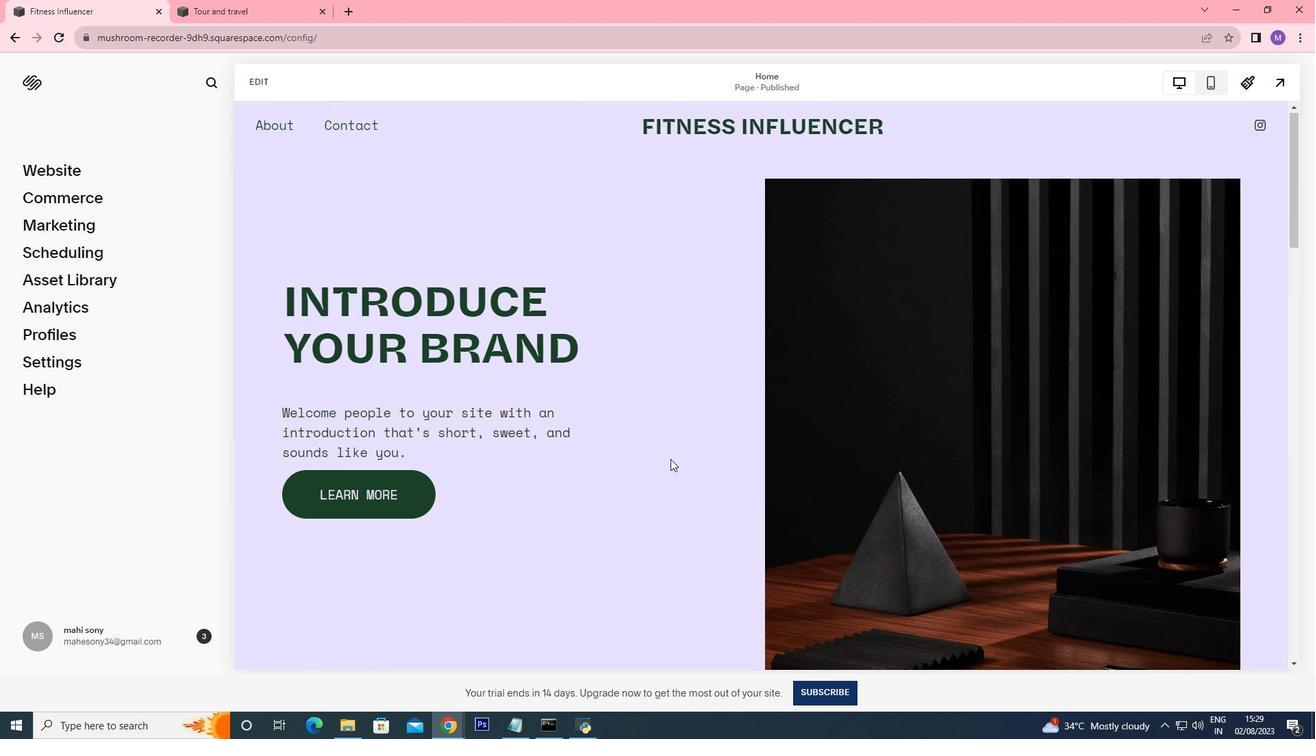 
Action: Mouse scrolled (670, 472) with delta (0, 0)
Screenshot: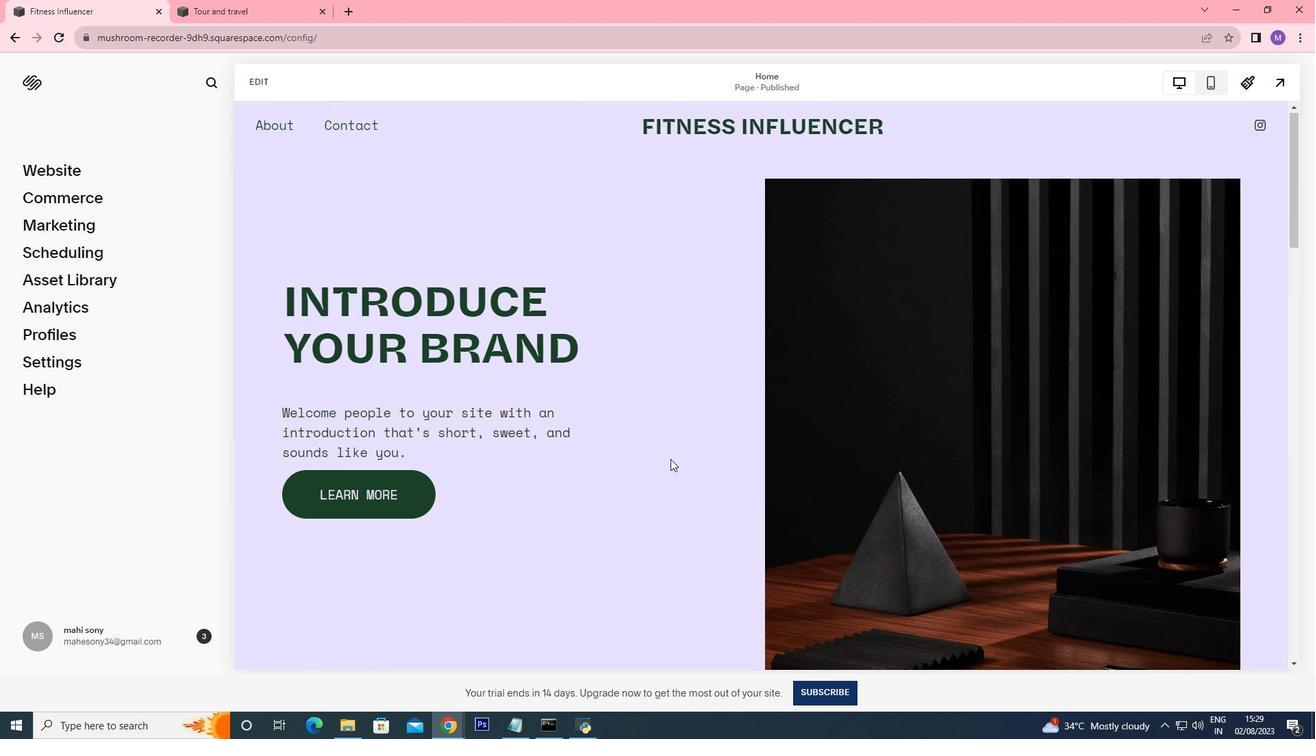 
Action: Mouse moved to (670, 459)
Screenshot: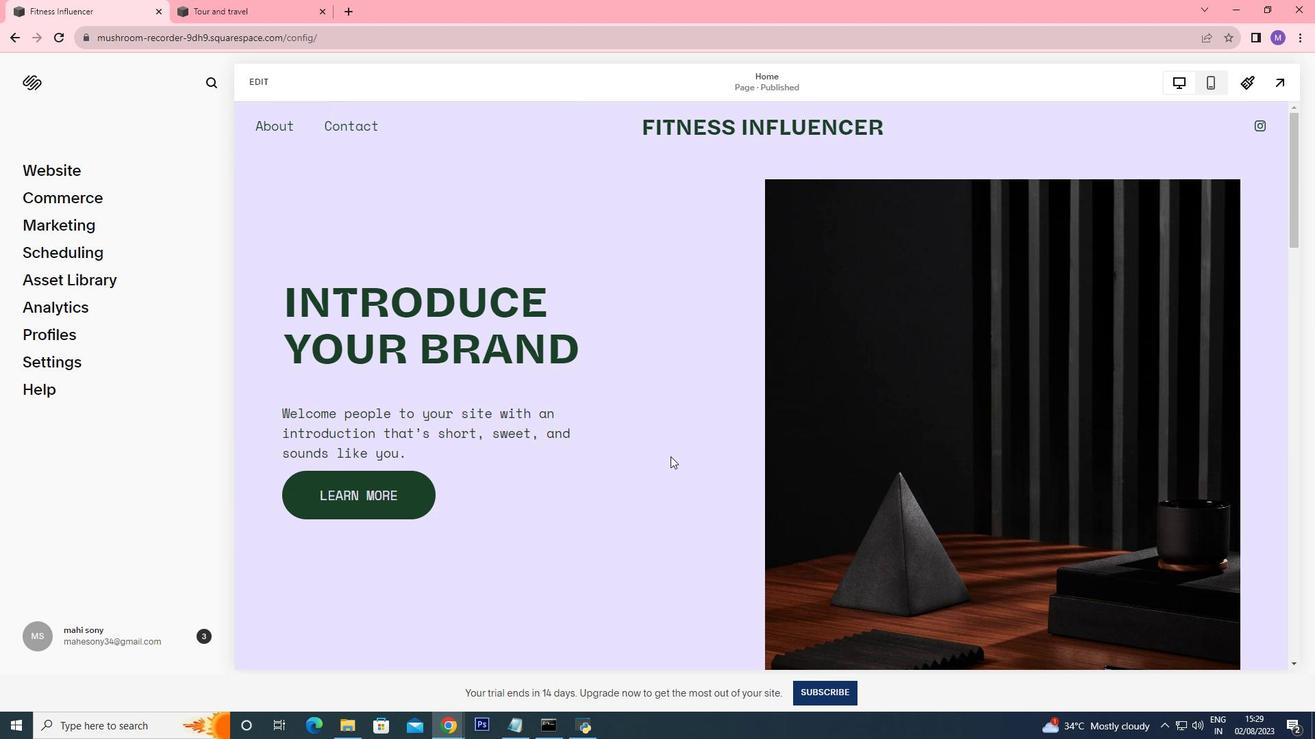 
Action: Mouse scrolled (670, 459) with delta (0, 0)
Screenshot: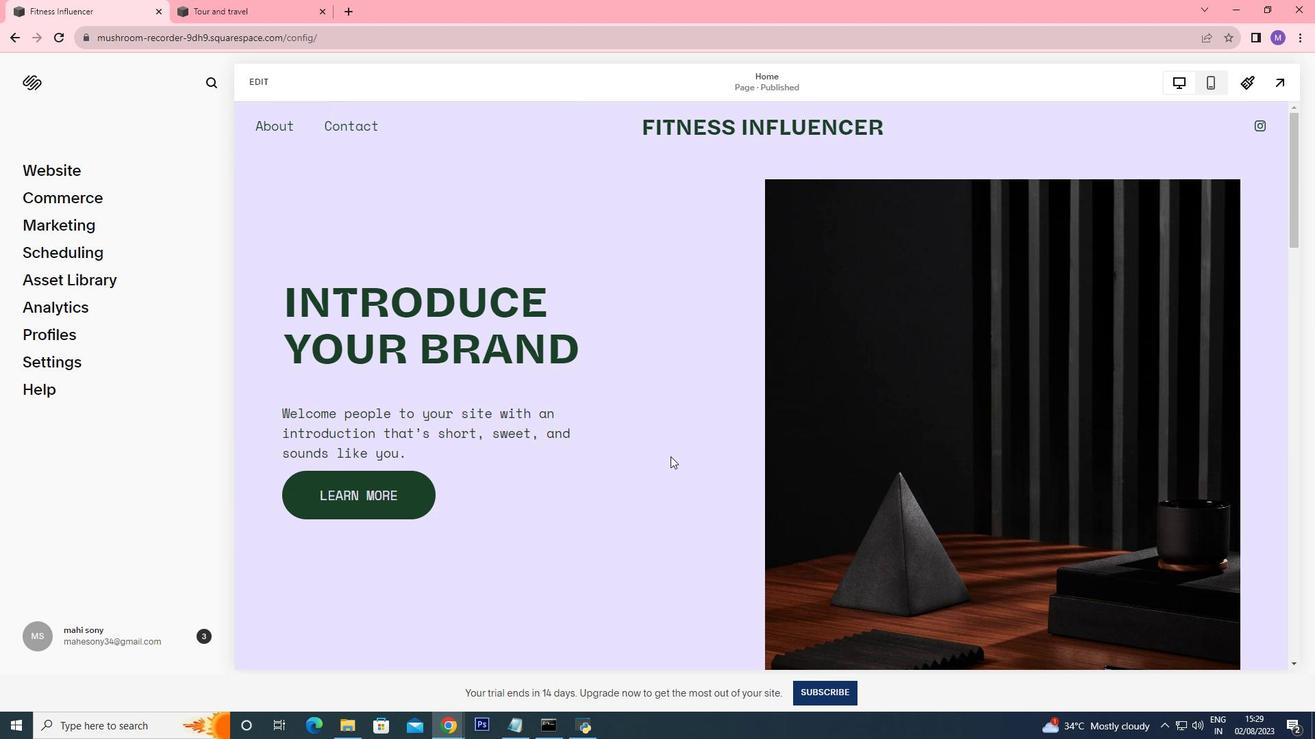 
Action: Mouse moved to (670, 458)
Screenshot: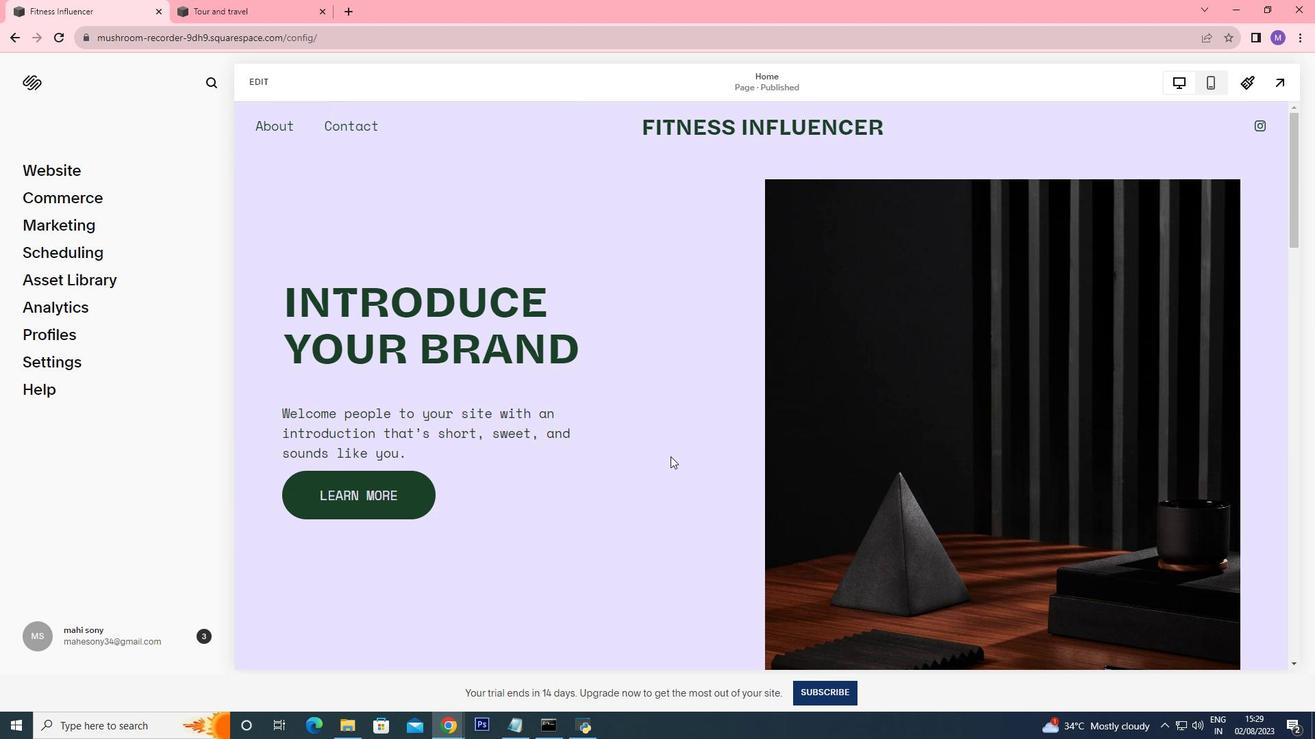 
Action: Mouse scrolled (670, 459) with delta (0, 0)
Screenshot: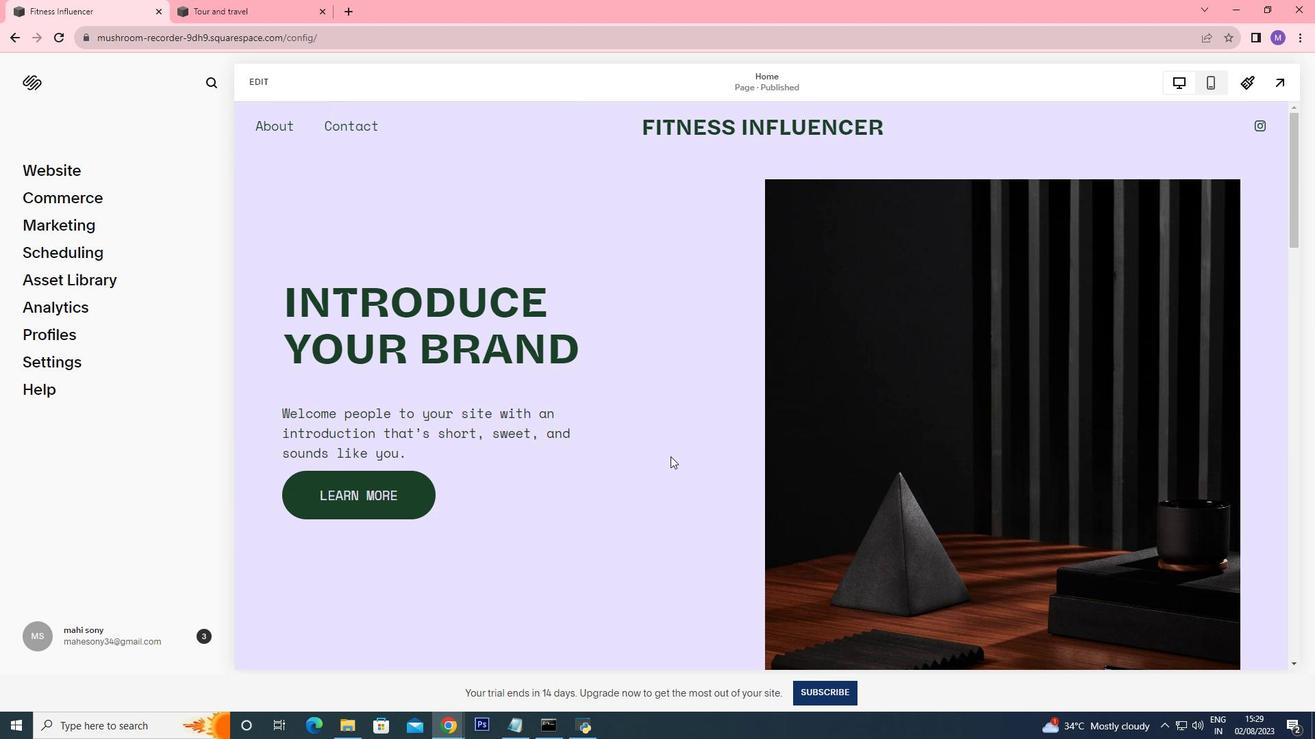 
Action: Mouse scrolled (670, 459) with delta (0, 0)
